 Task: Create a Trello board for planning a trip with lists for inspiration, trip ideas, cities, and places, and add relevant cards to each list.
Action: Mouse moved to (552, 14)
Screenshot: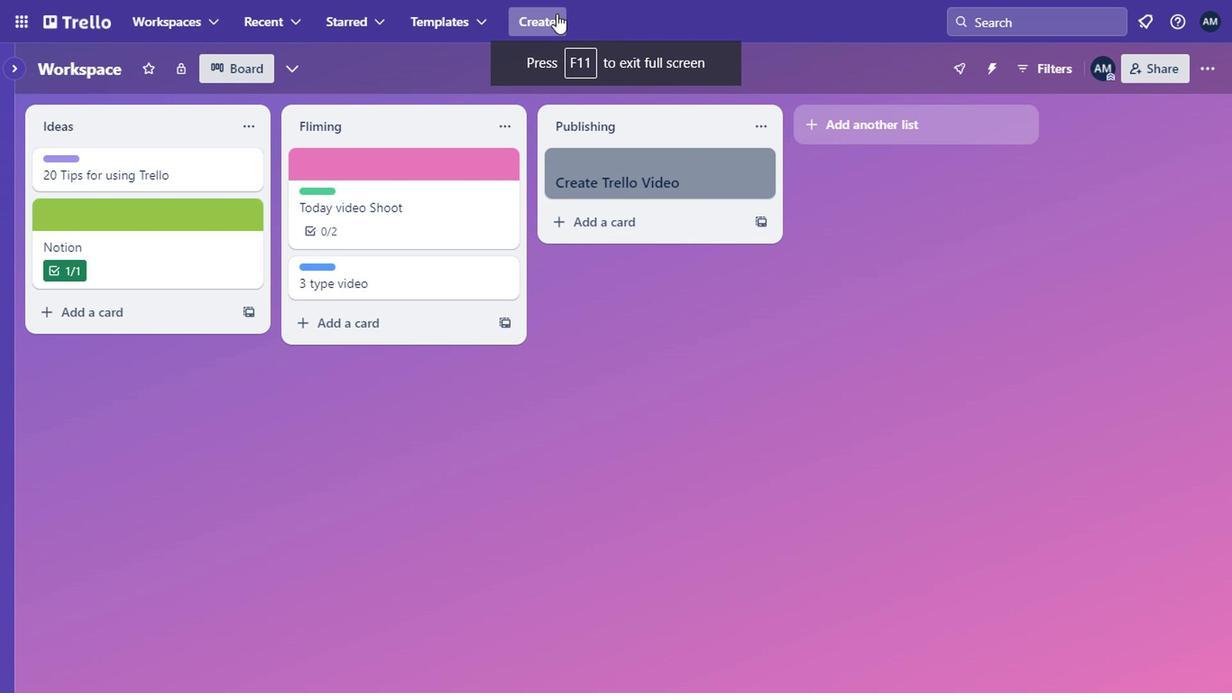 
Action: Mouse pressed left at (552, 14)
Screenshot: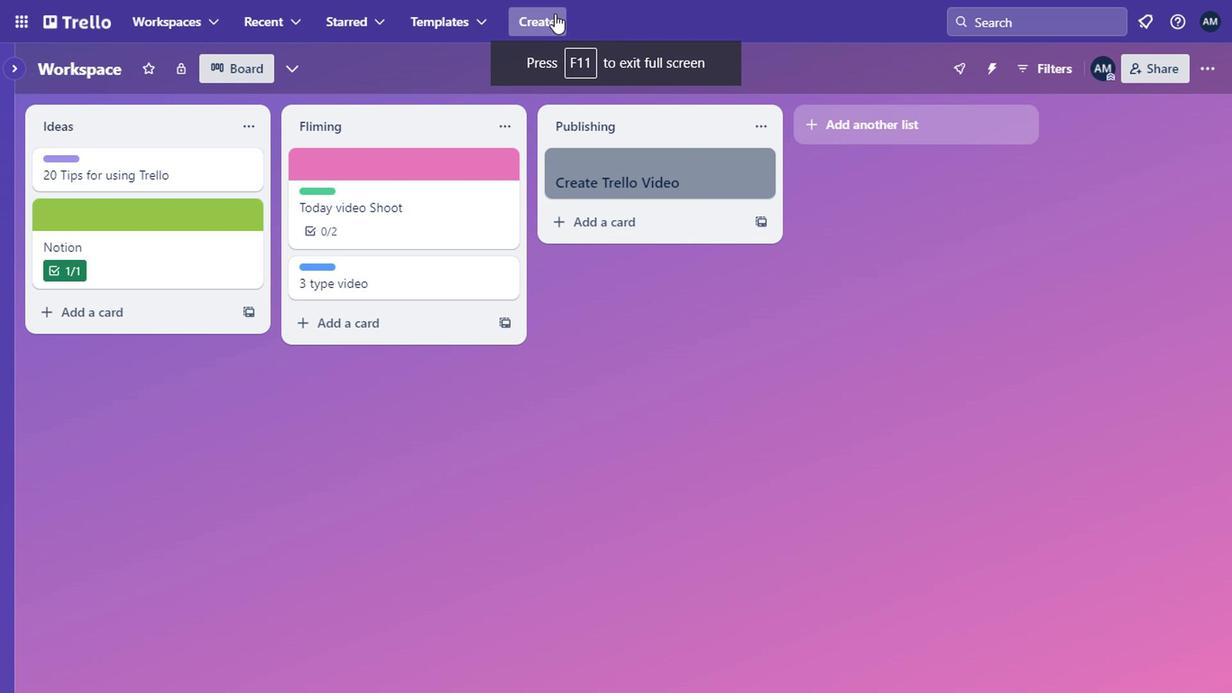 
Action: Mouse moved to (590, 87)
Screenshot: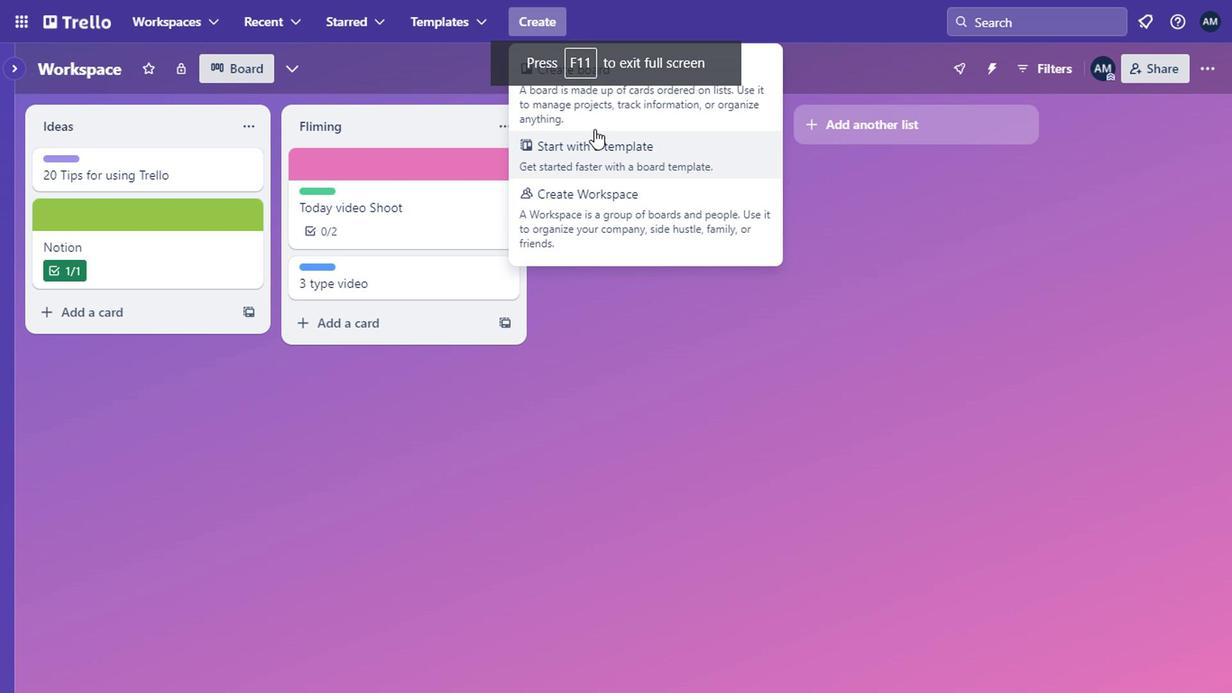 
Action: Mouse pressed left at (590, 87)
Screenshot: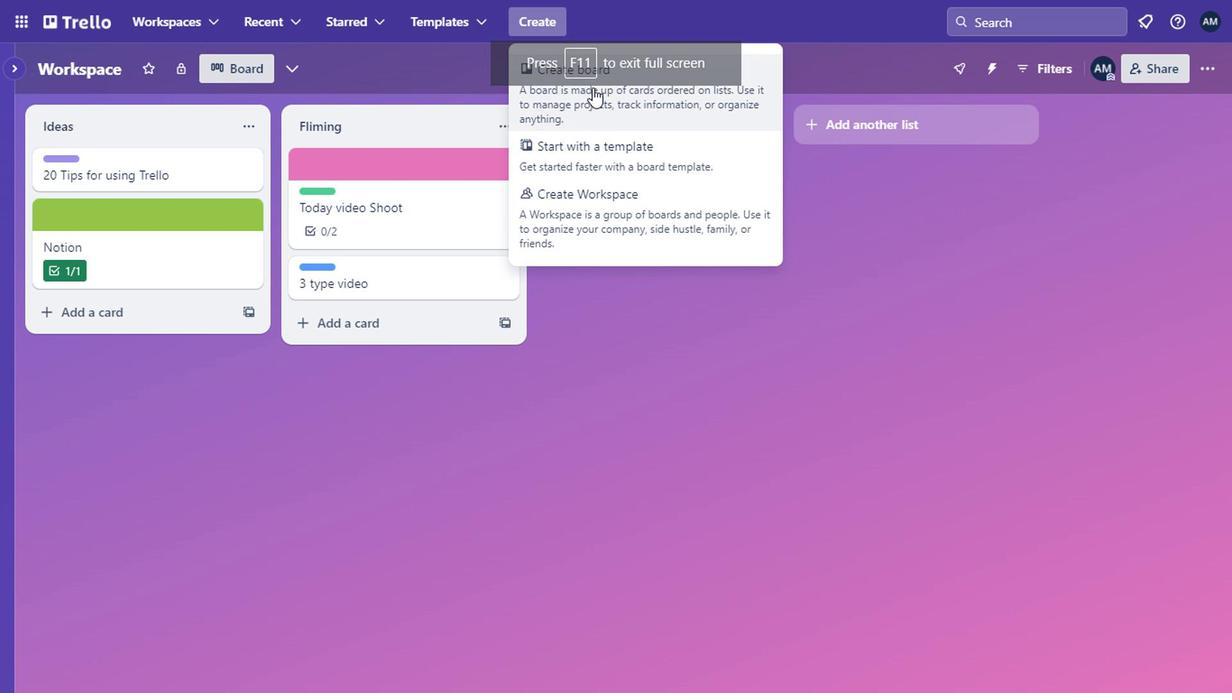 
Action: Mouse moved to (597, 339)
Screenshot: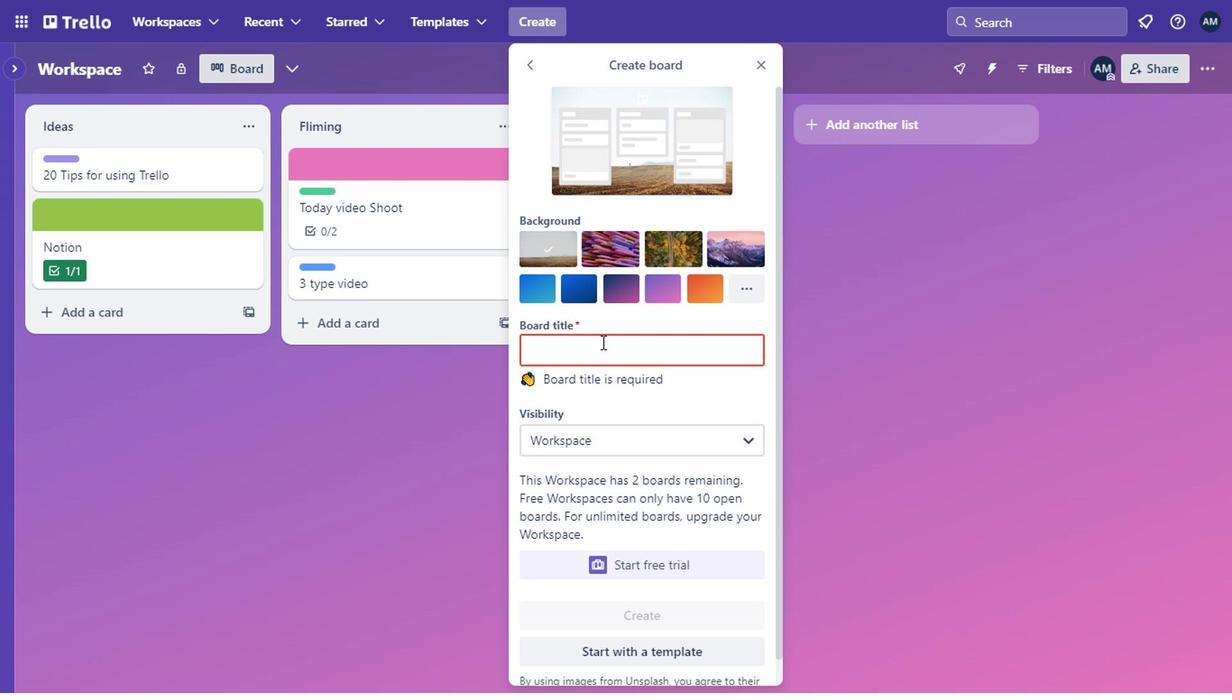 
Action: Key pressed trip<Key.space>december
Screenshot: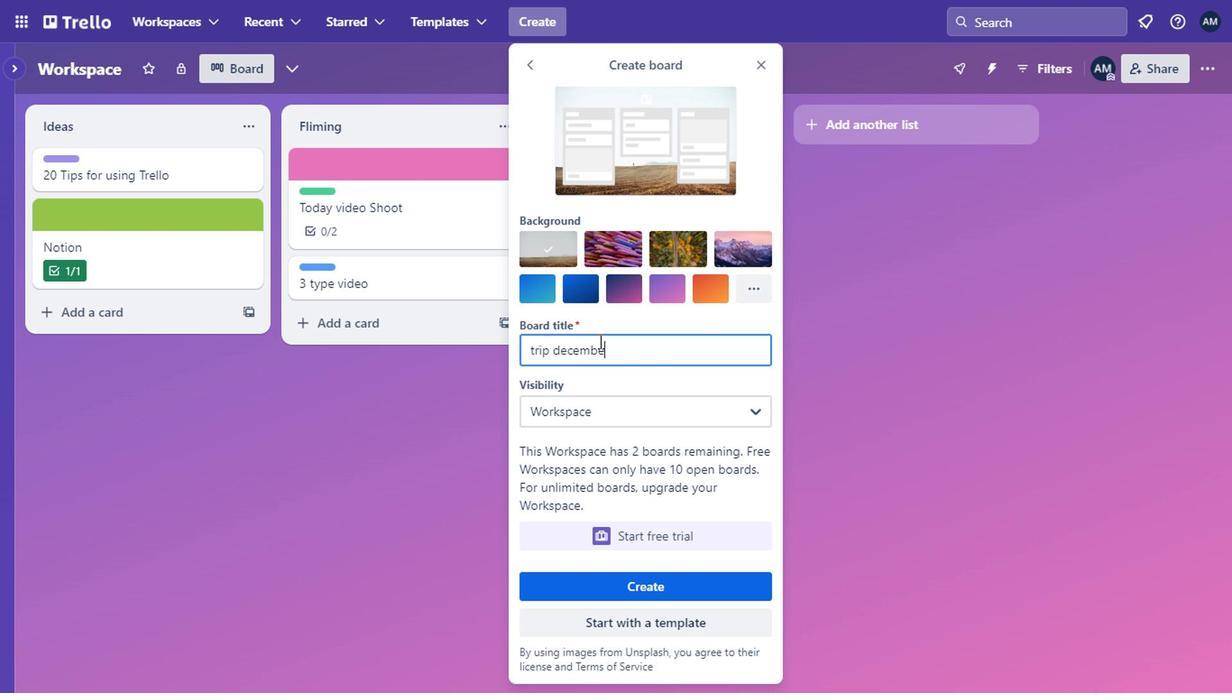 
Action: Mouse moved to (604, 579)
Screenshot: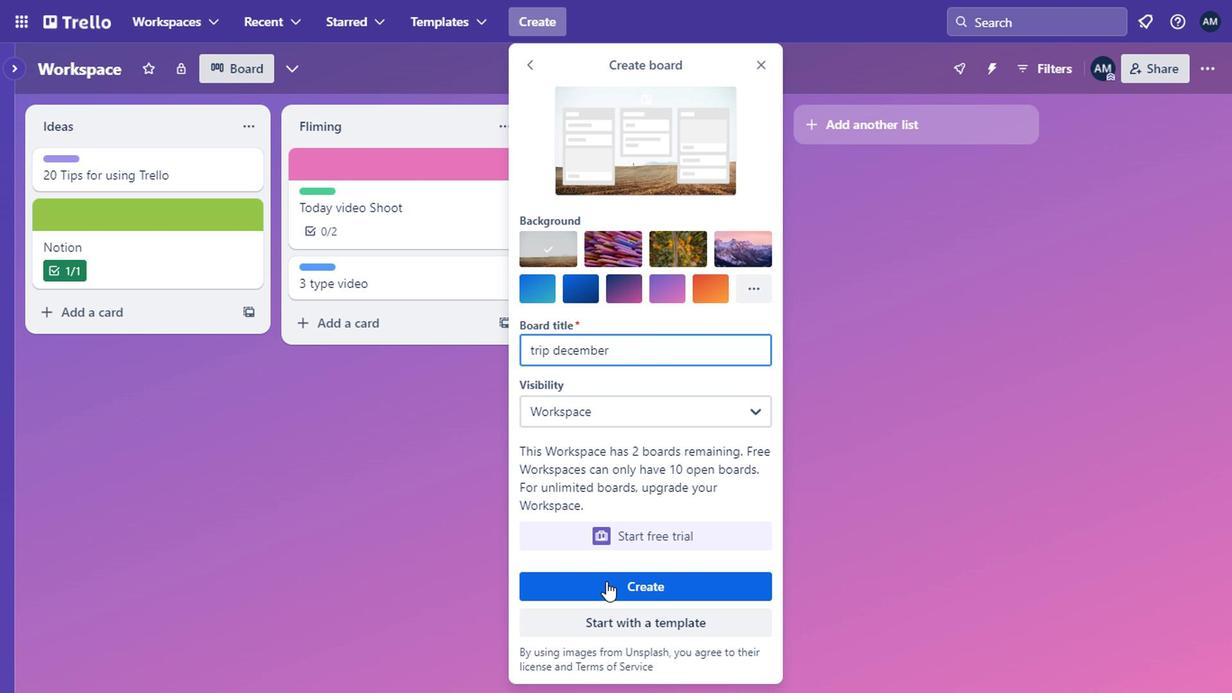 
Action: Mouse pressed left at (604, 579)
Screenshot: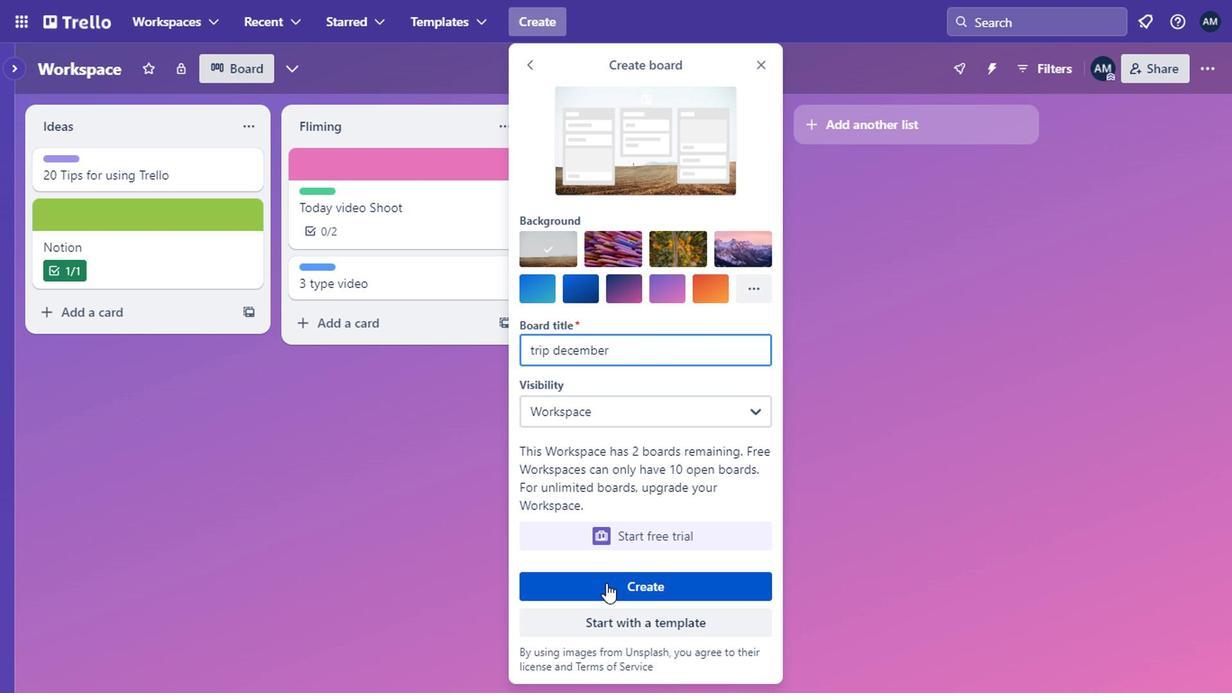 
Action: Mouse moved to (1198, 71)
Screenshot: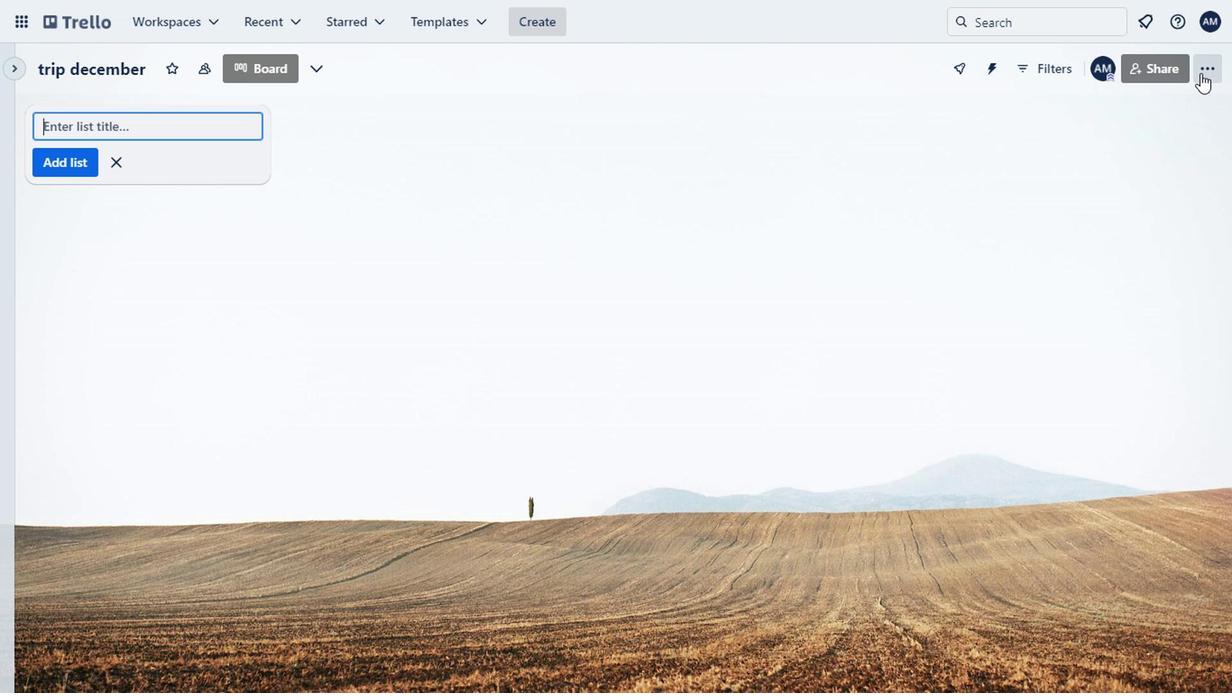 
Action: Mouse pressed left at (1198, 71)
Screenshot: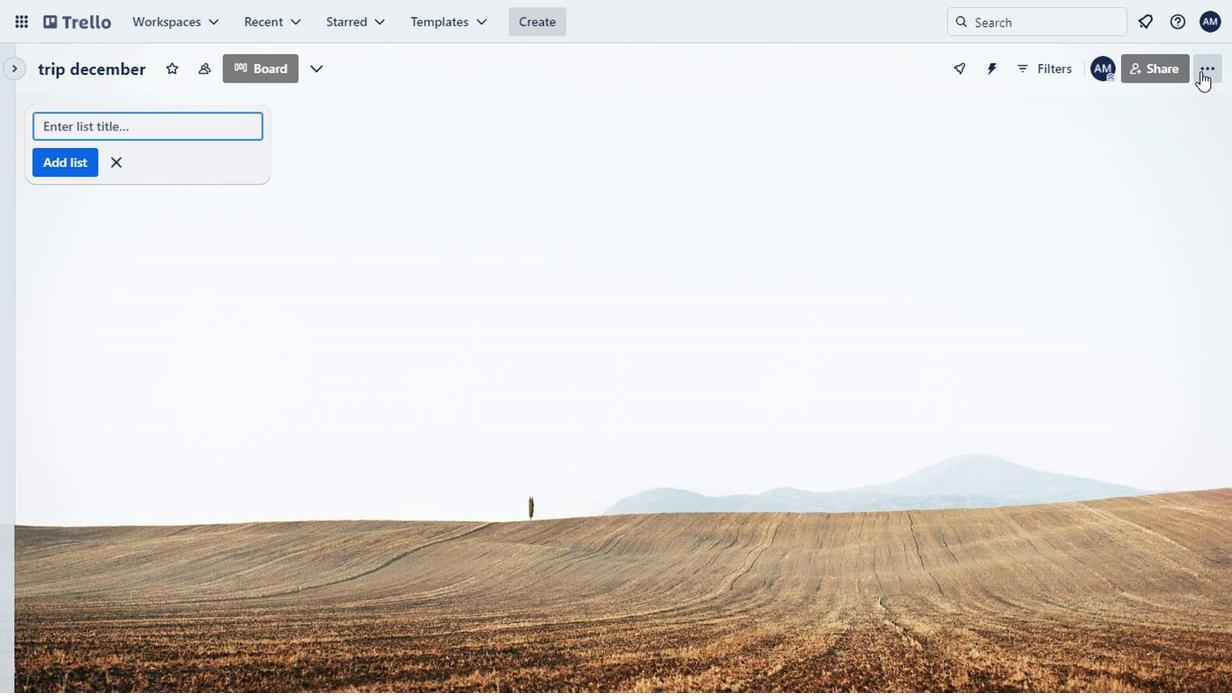 
Action: Mouse moved to (1049, 277)
Screenshot: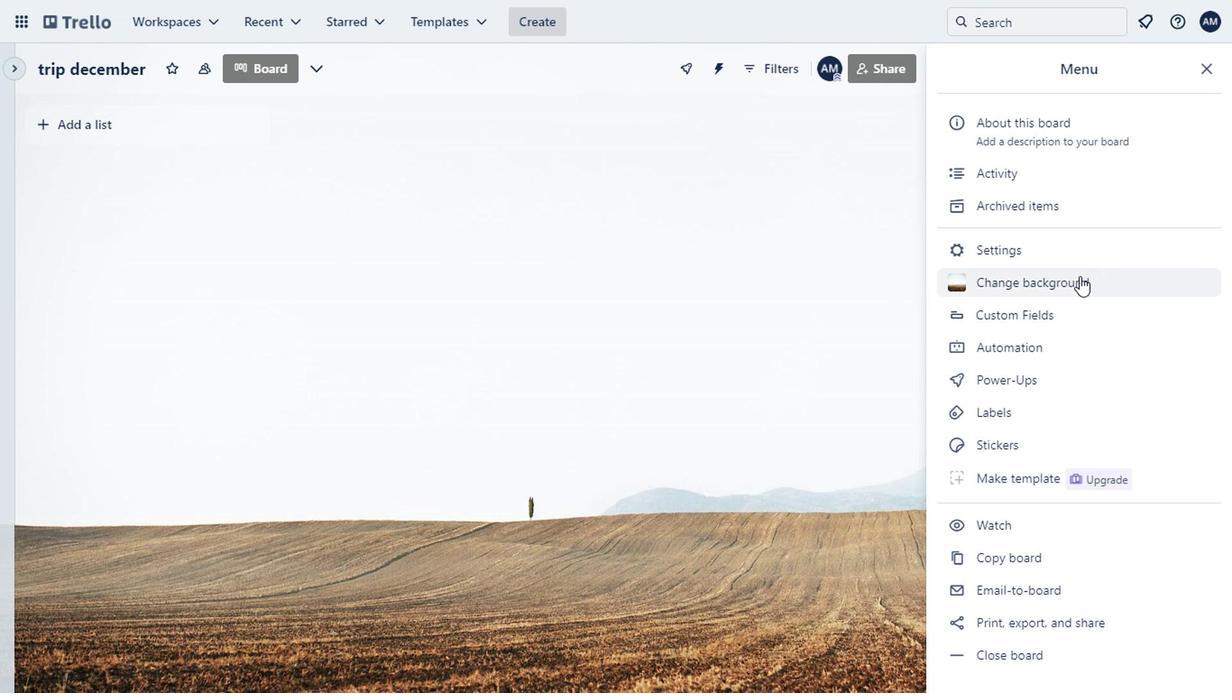 
Action: Mouse pressed left at (1049, 277)
Screenshot: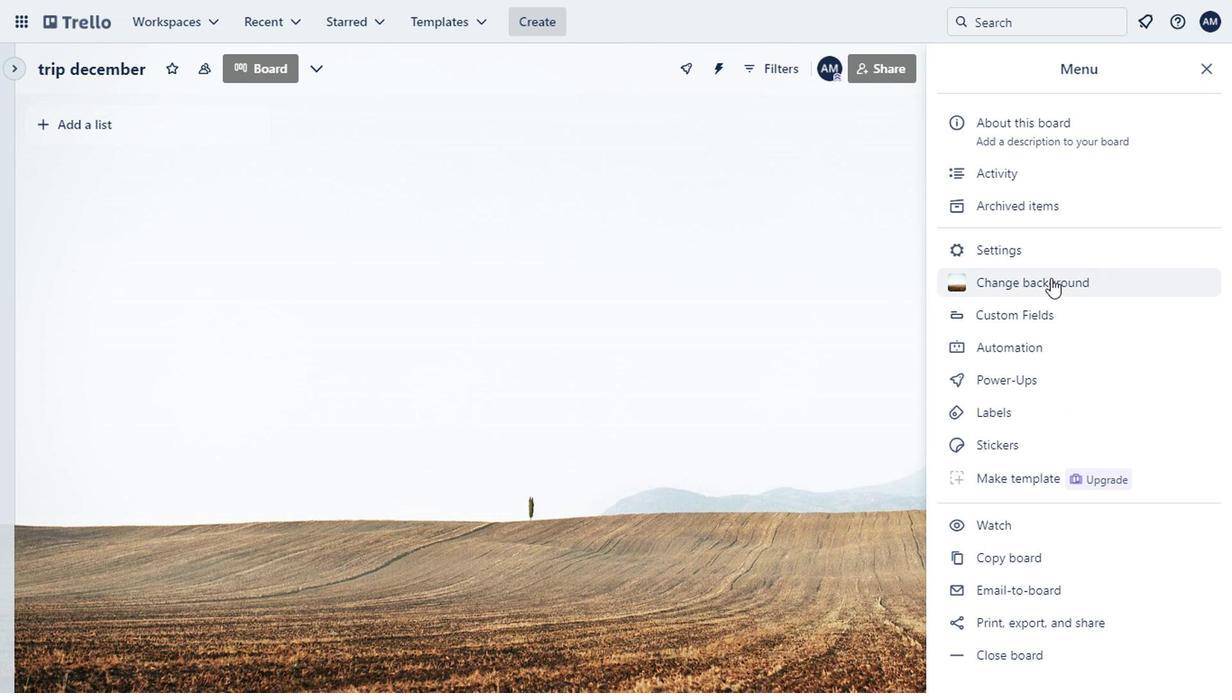 
Action: Mouse moved to (1042, 171)
Screenshot: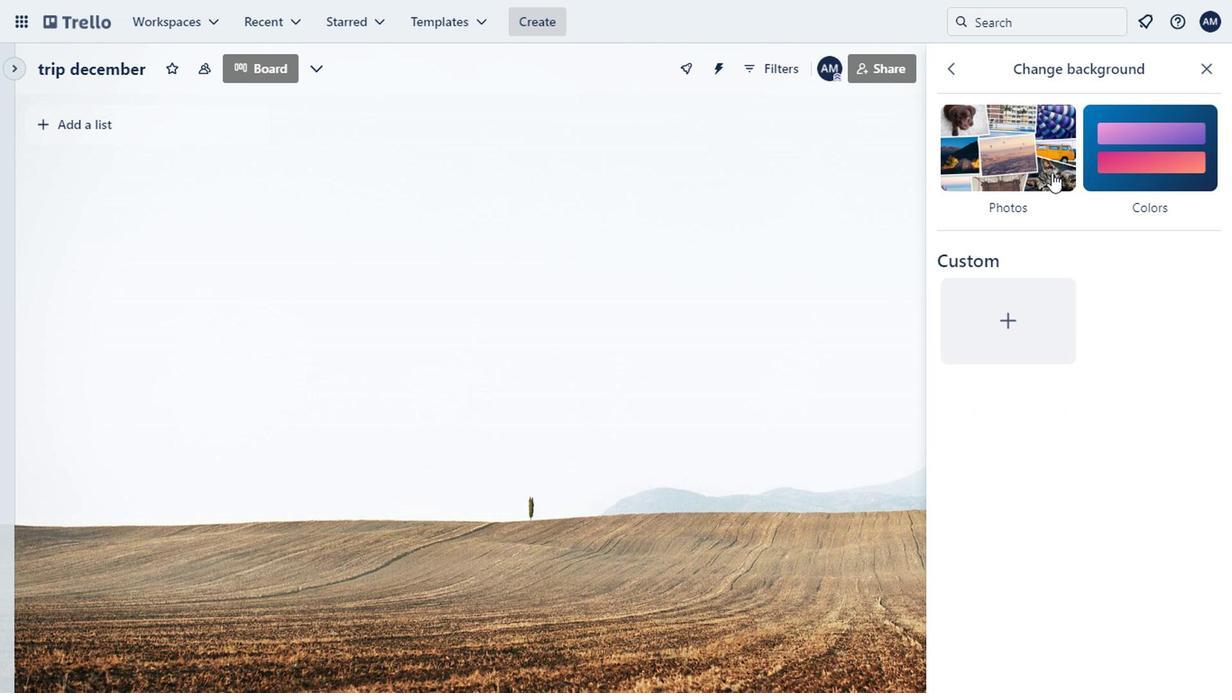 
Action: Mouse pressed left at (1042, 171)
Screenshot: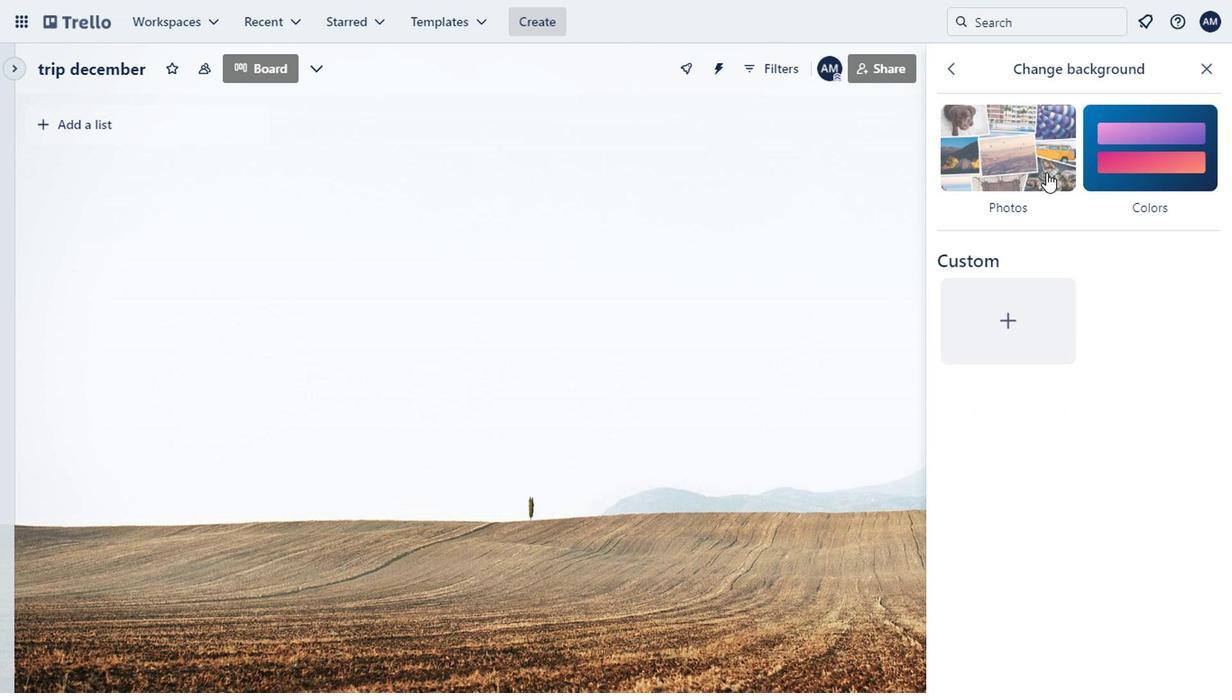 
Action: Mouse moved to (1081, 450)
Screenshot: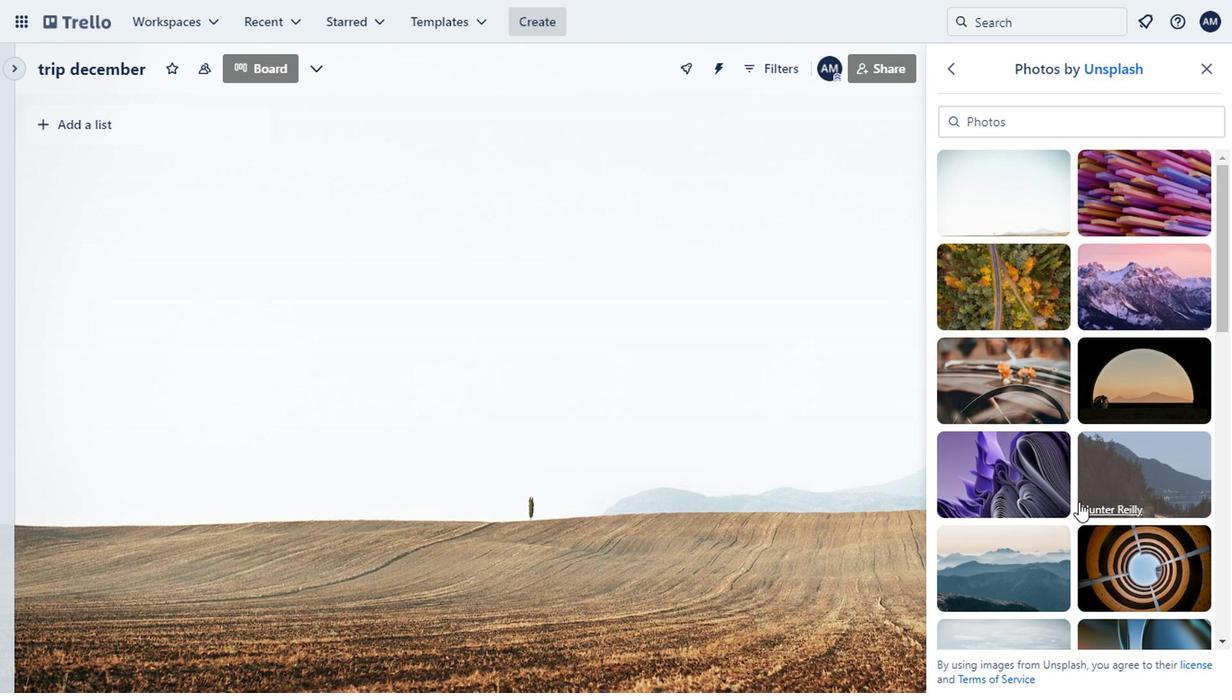 
Action: Mouse scrolled (1081, 450) with delta (0, 0)
Screenshot: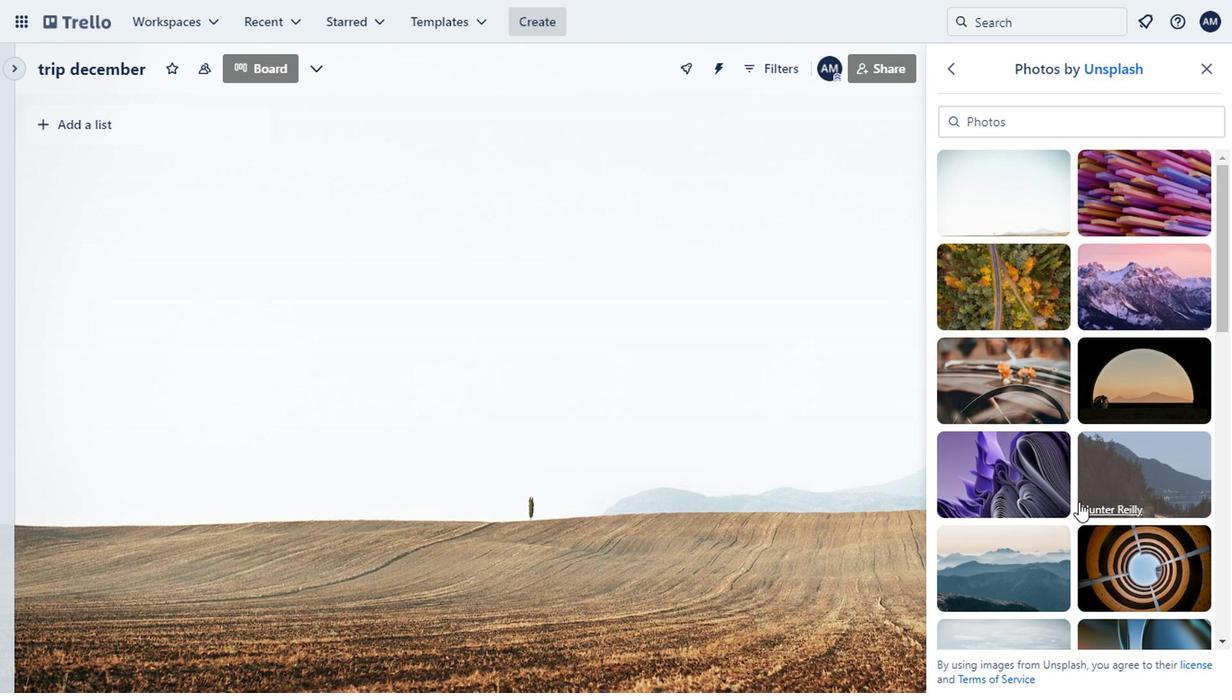
Action: Mouse moved to (1072, 427)
Screenshot: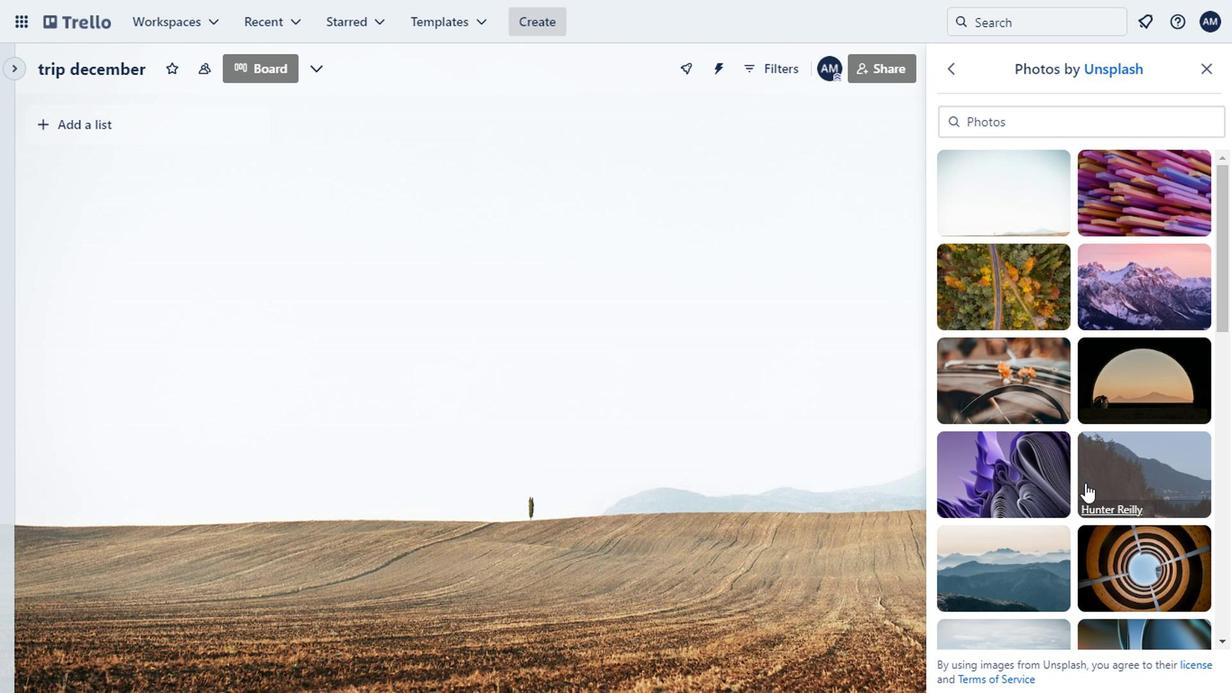 
Action: Mouse scrolled (1072, 427) with delta (0, 0)
Screenshot: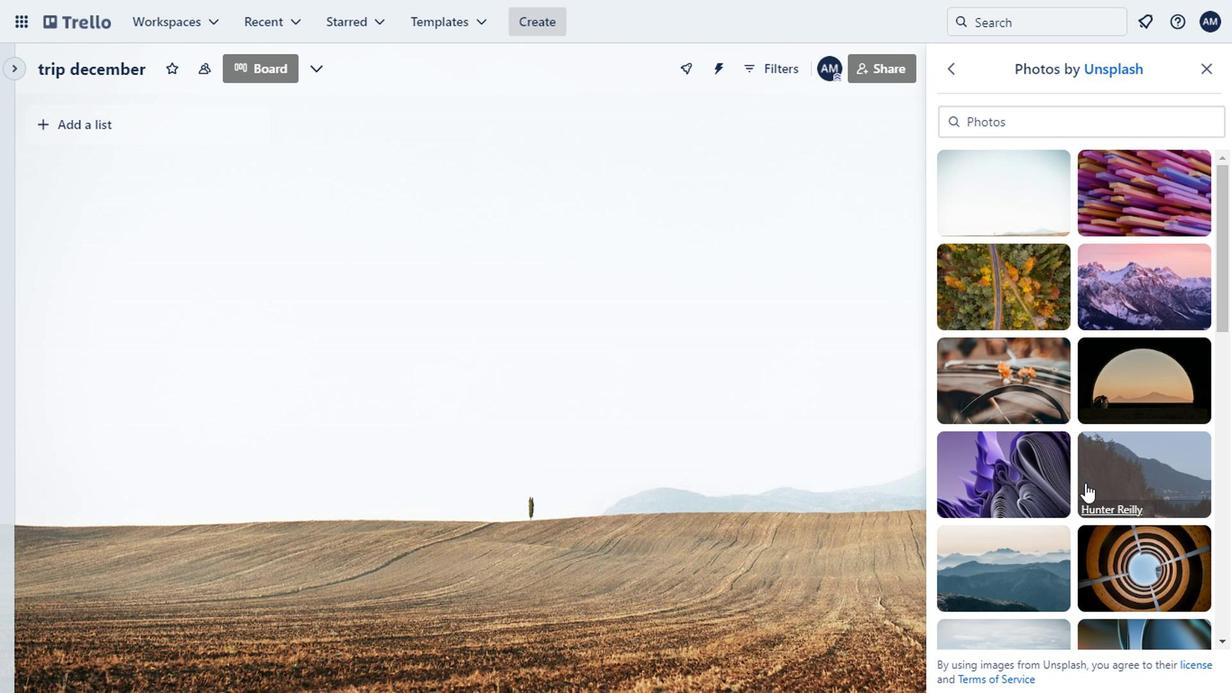 
Action: Mouse moved to (1040, 387)
Screenshot: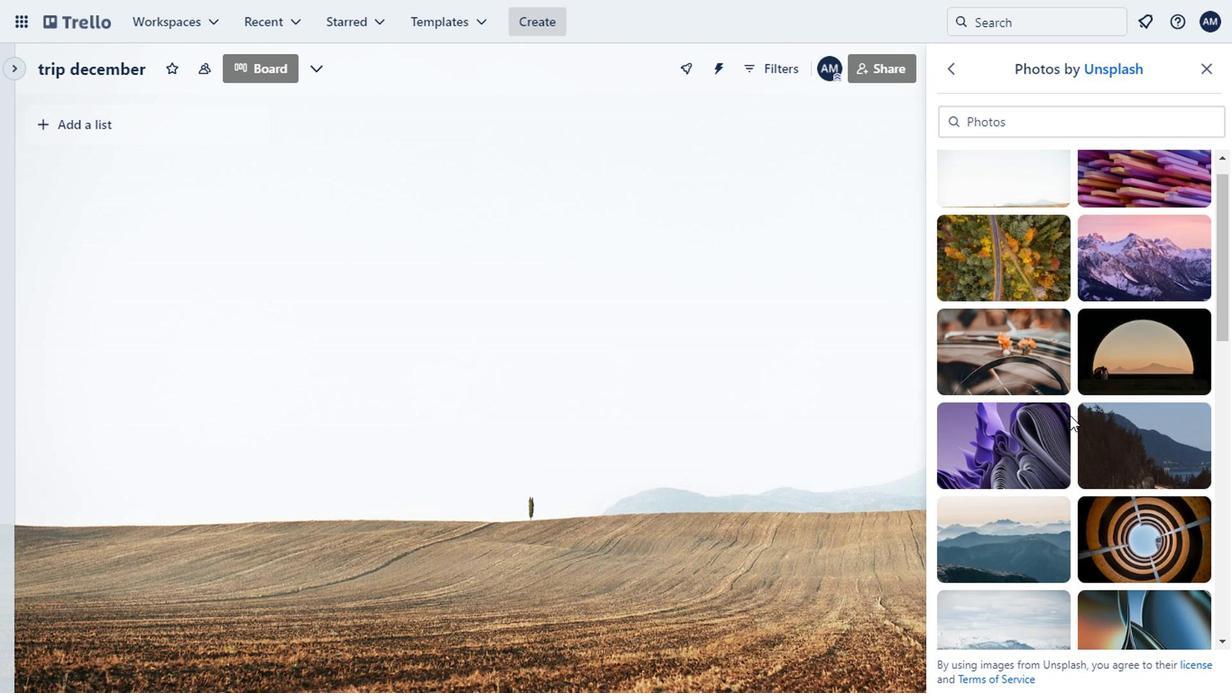 
Action: Mouse scrolled (1040, 386) with delta (0, 0)
Screenshot: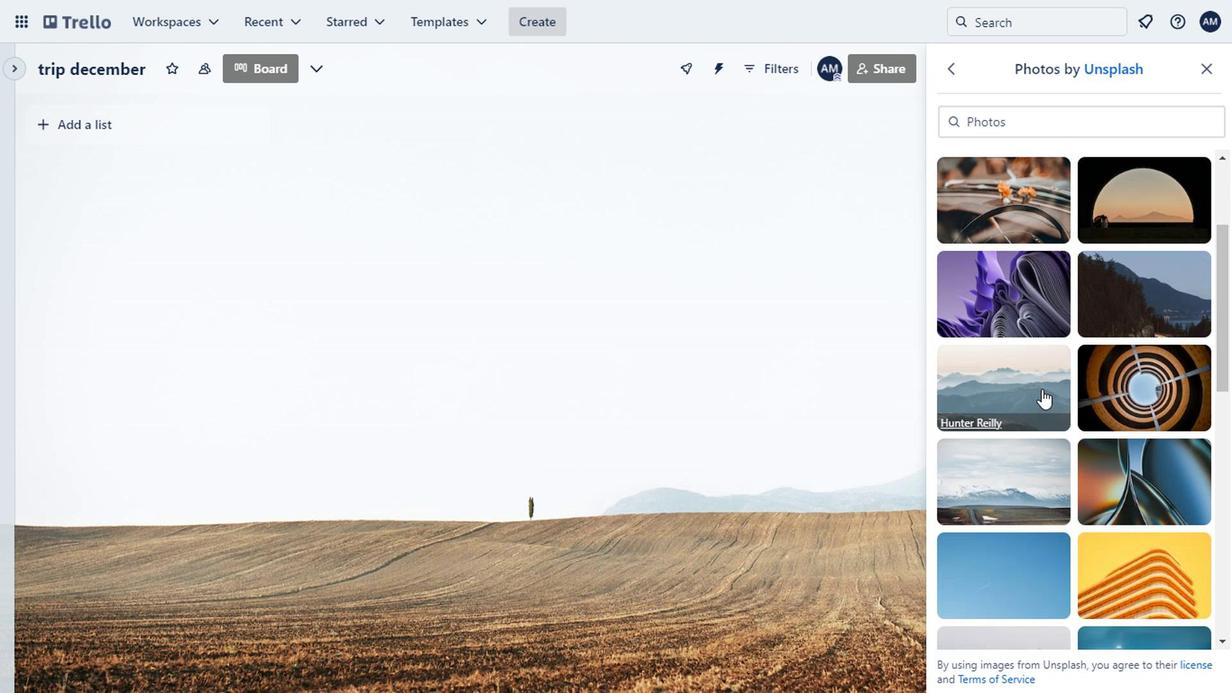 
Action: Mouse scrolled (1040, 386) with delta (0, 0)
Screenshot: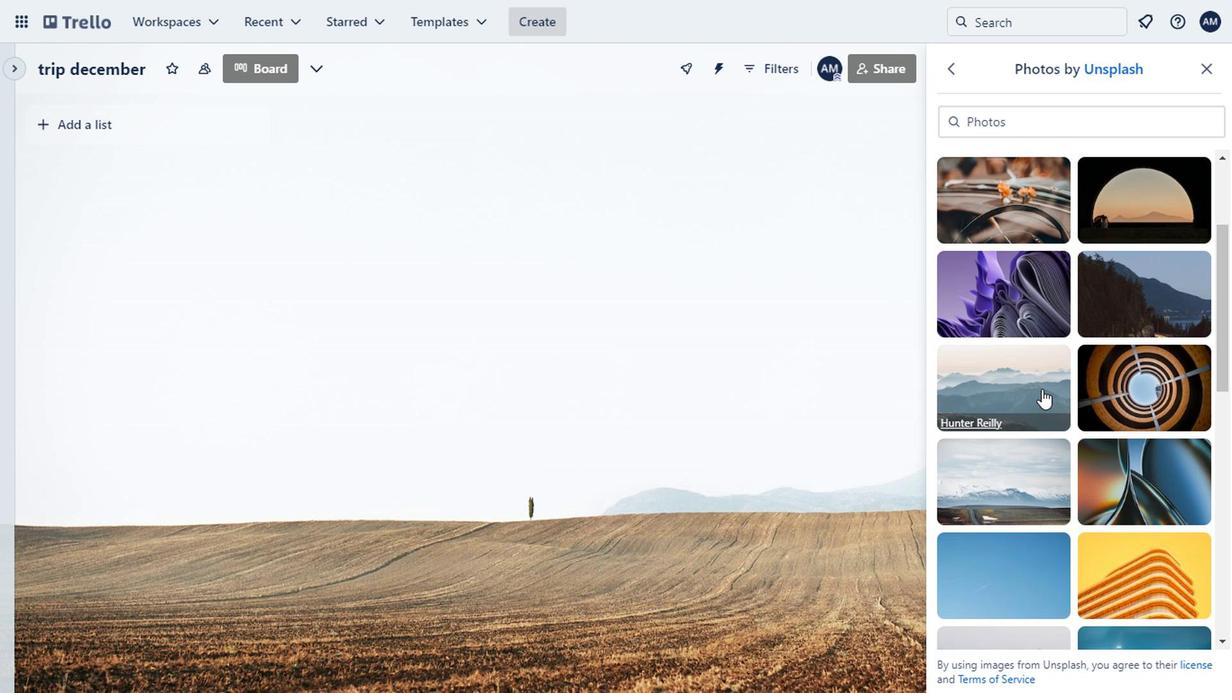 
Action: Mouse scrolled (1040, 386) with delta (0, 0)
Screenshot: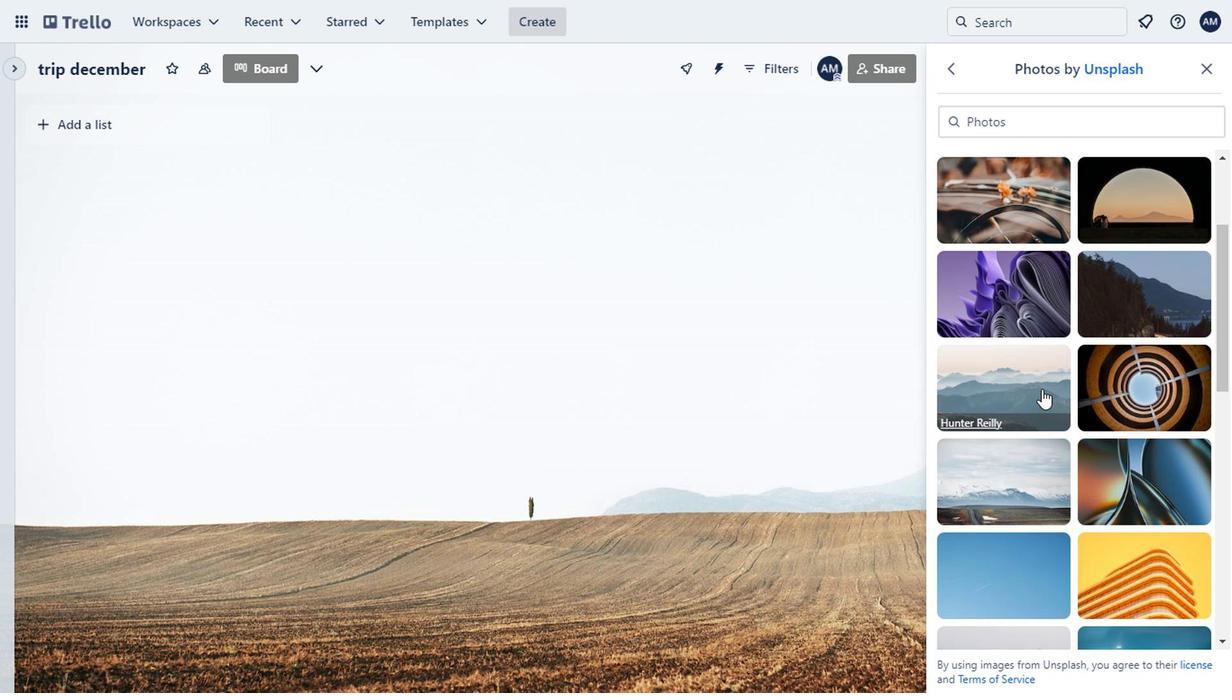
Action: Mouse scrolled (1040, 386) with delta (0, 0)
Screenshot: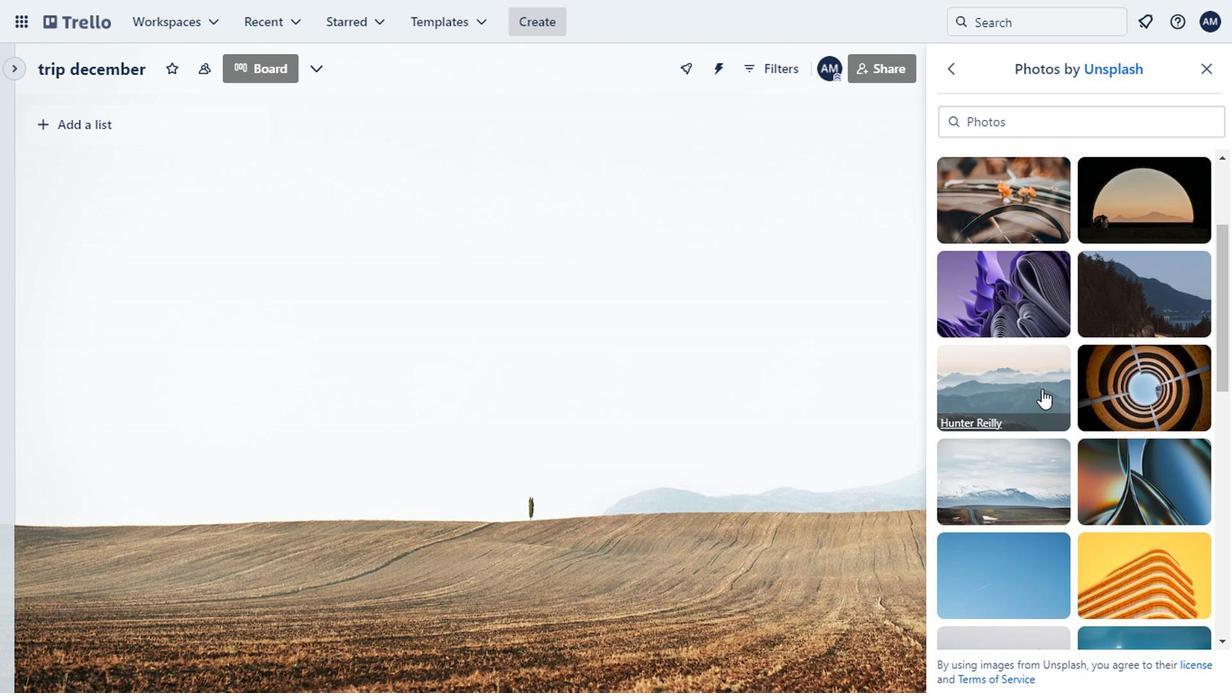 
Action: Mouse moved to (1056, 280)
Screenshot: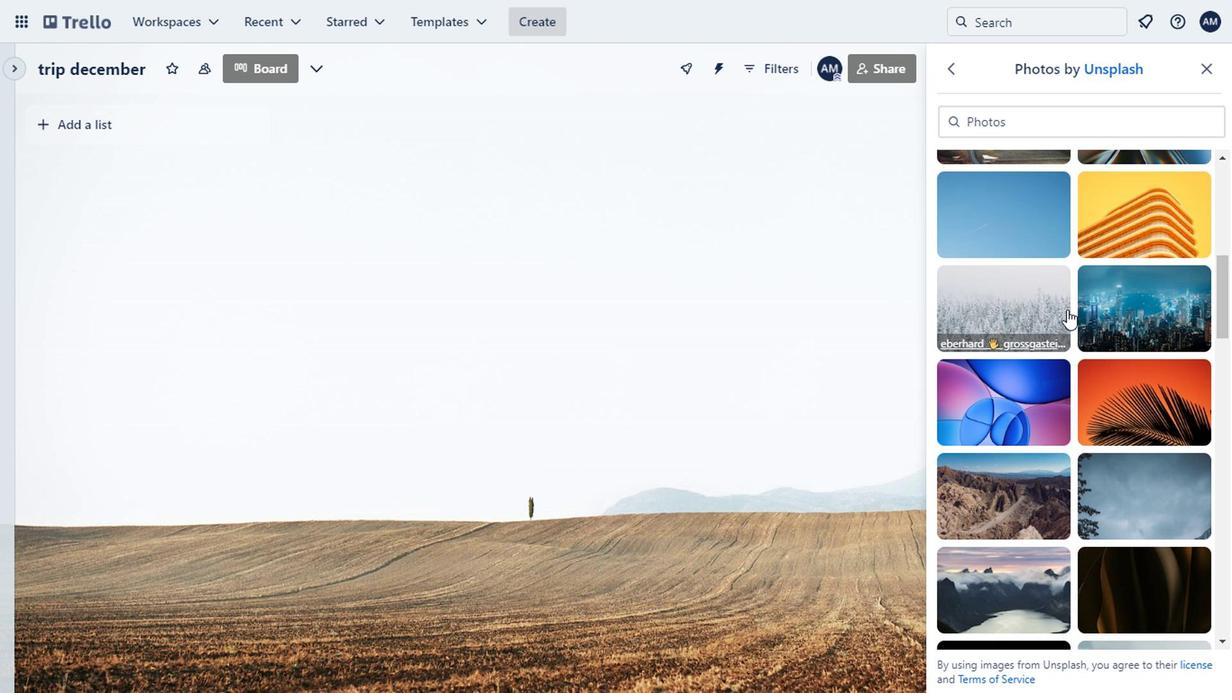 
Action: Mouse scrolled (1056, 281) with delta (0, 1)
Screenshot: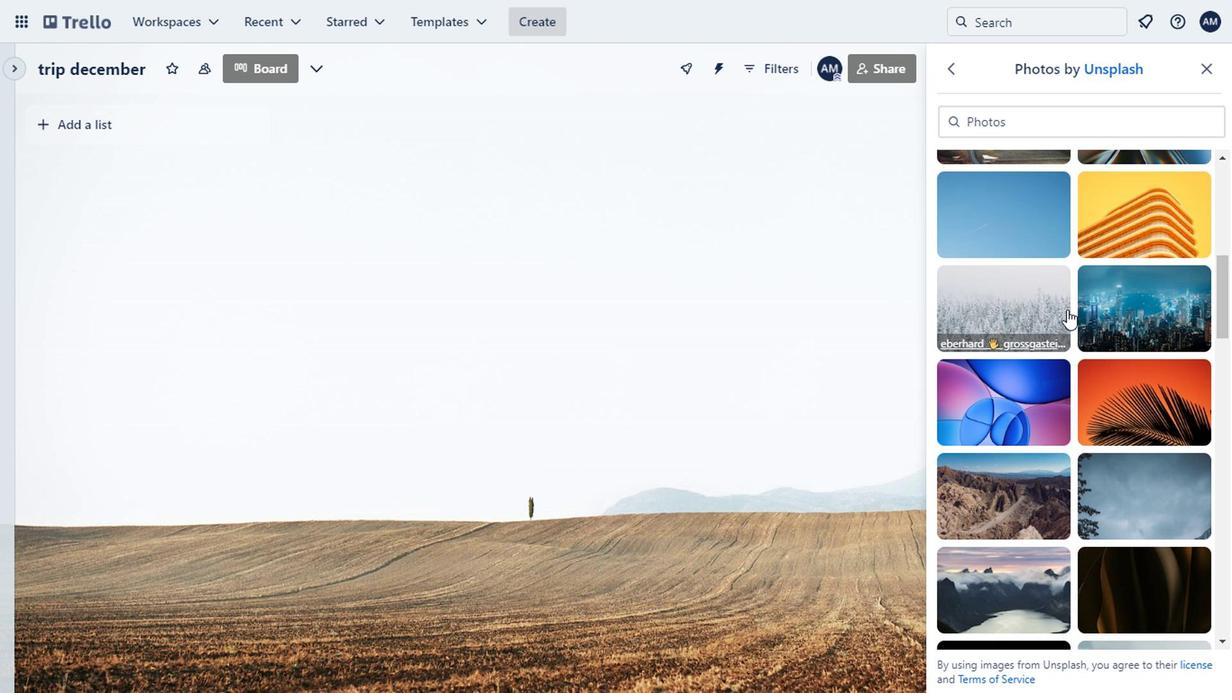 
Action: Mouse moved to (1056, 277)
Screenshot: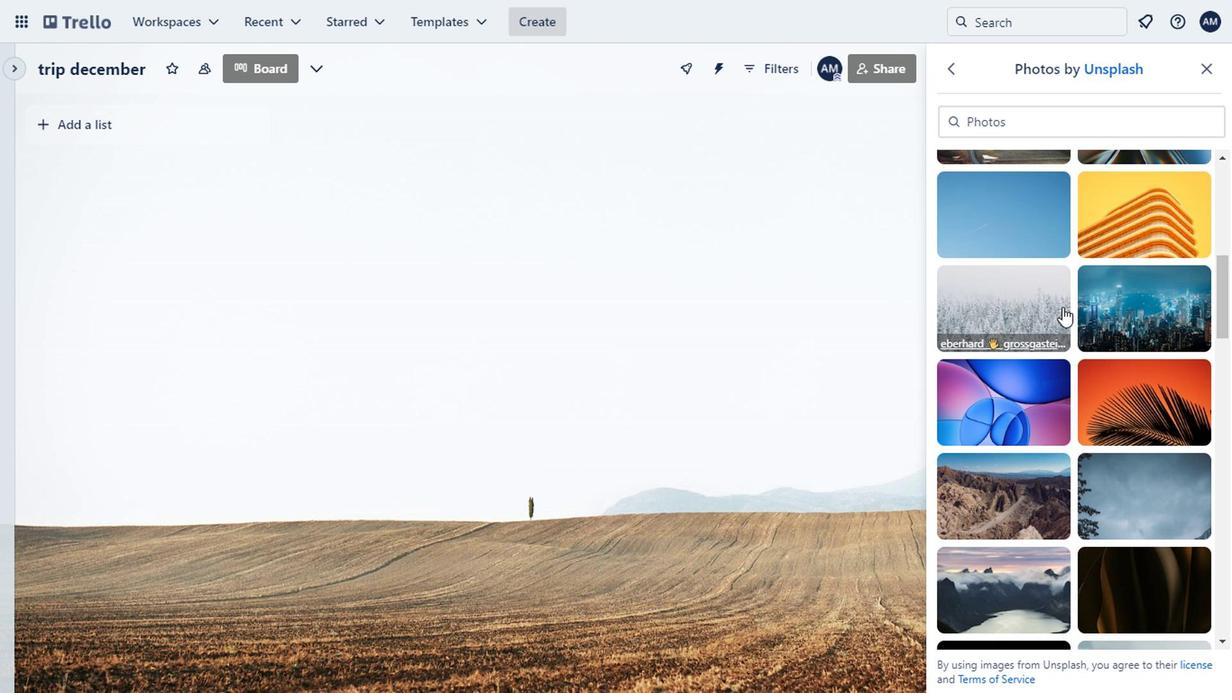 
Action: Mouse scrolled (1056, 278) with delta (0, 0)
Screenshot: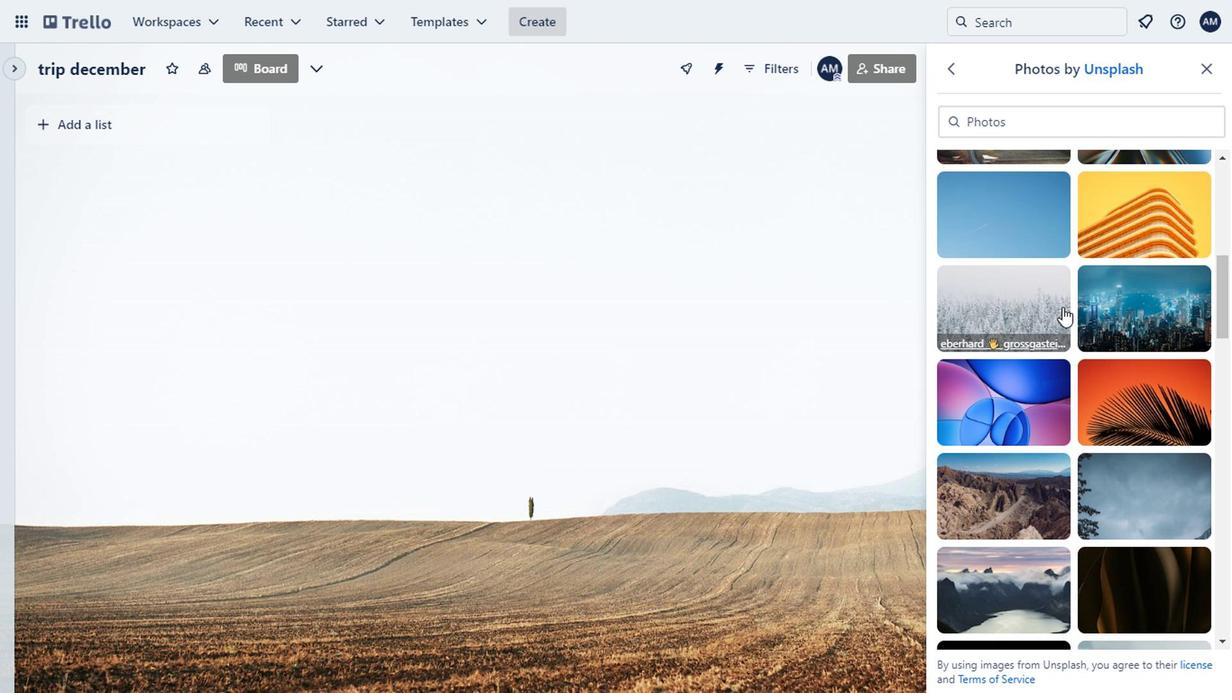 
Action: Mouse scrolled (1056, 278) with delta (0, 0)
Screenshot: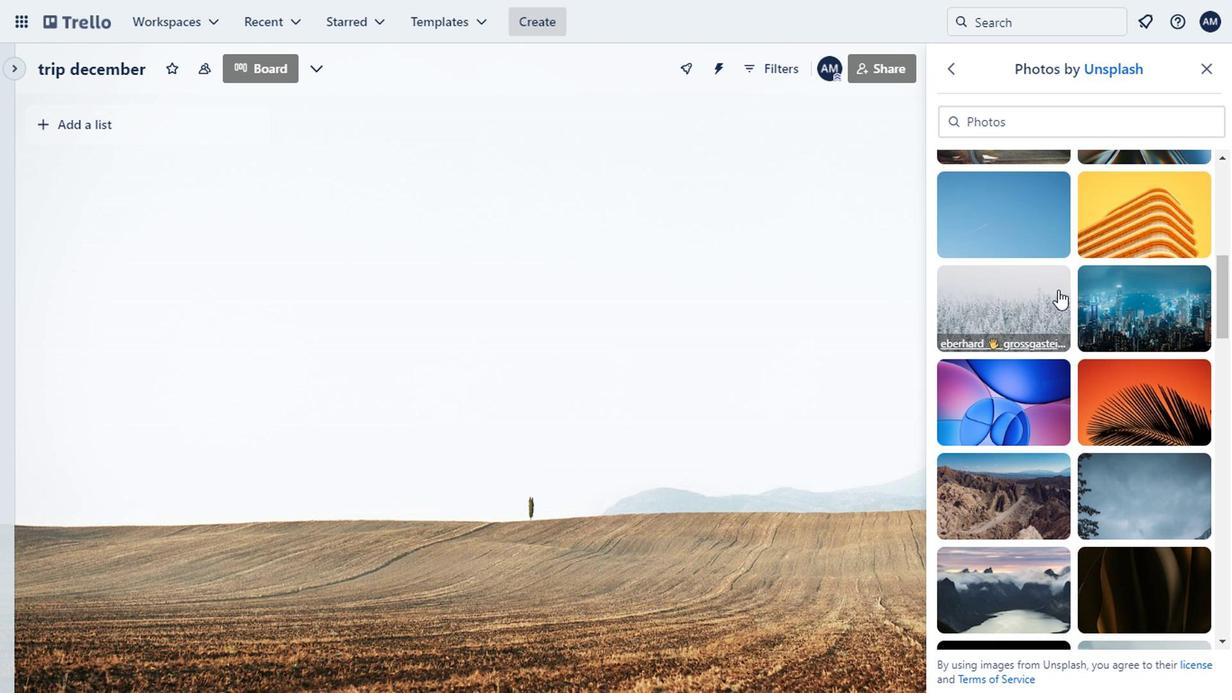 
Action: Mouse moved to (1060, 121)
Screenshot: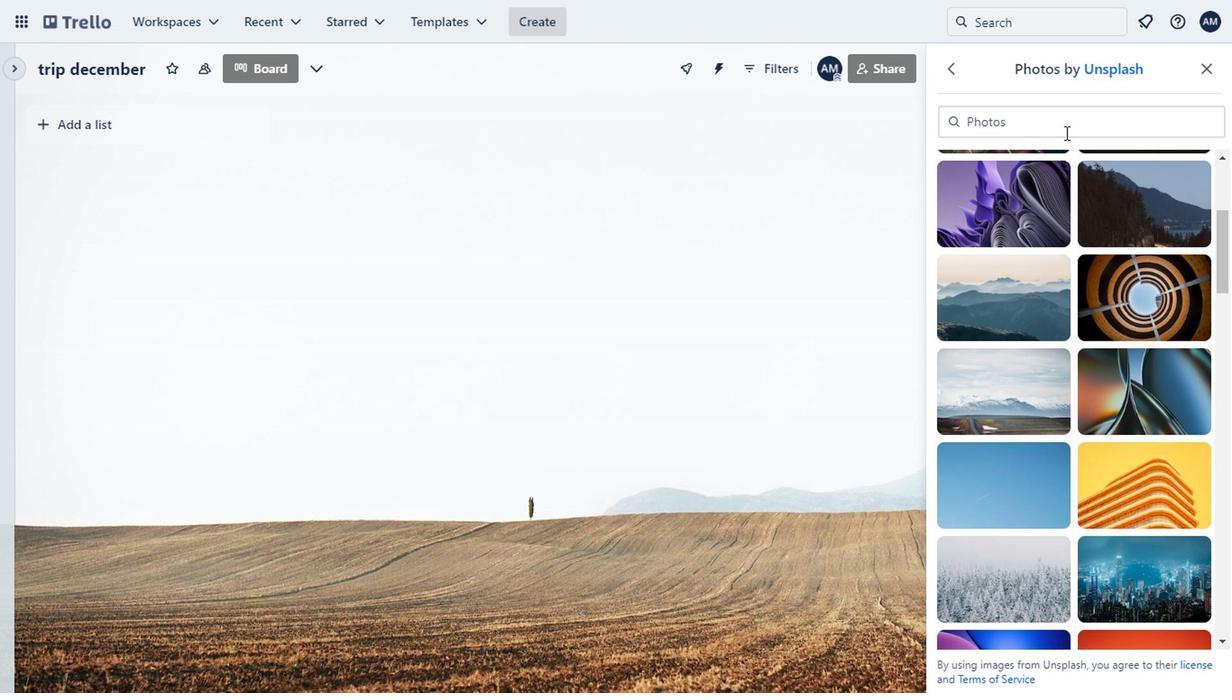
Action: Mouse pressed left at (1060, 121)
Screenshot: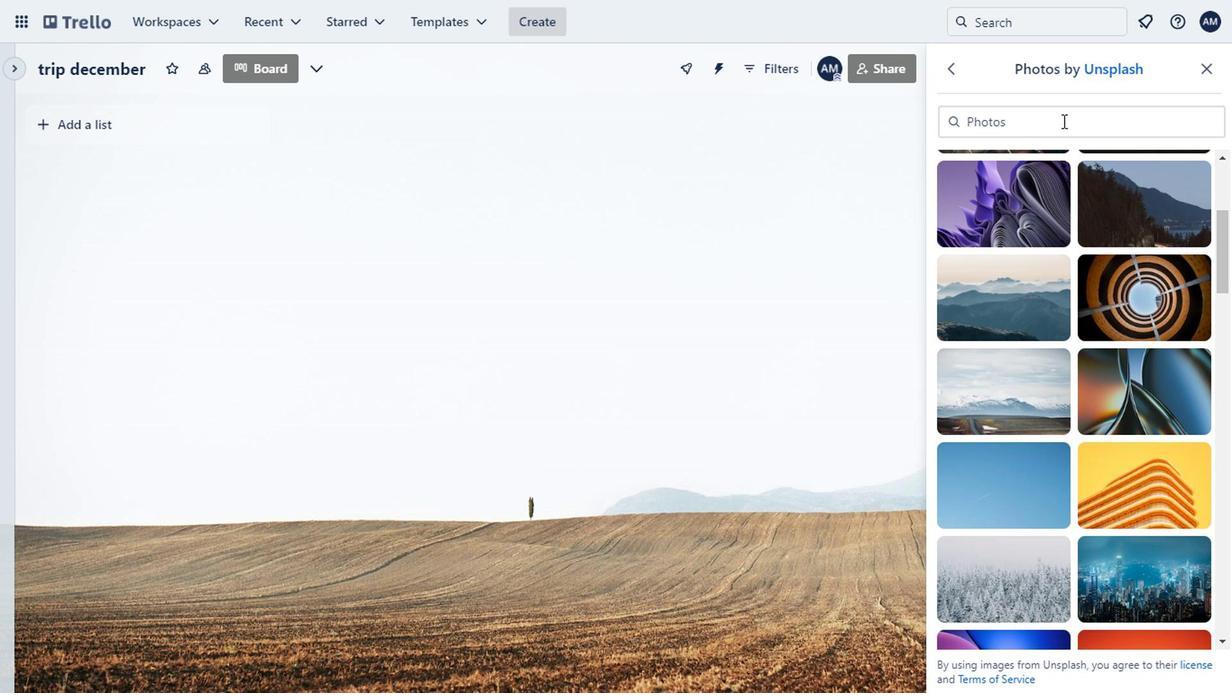 
Action: Mouse moved to (1054, 122)
Screenshot: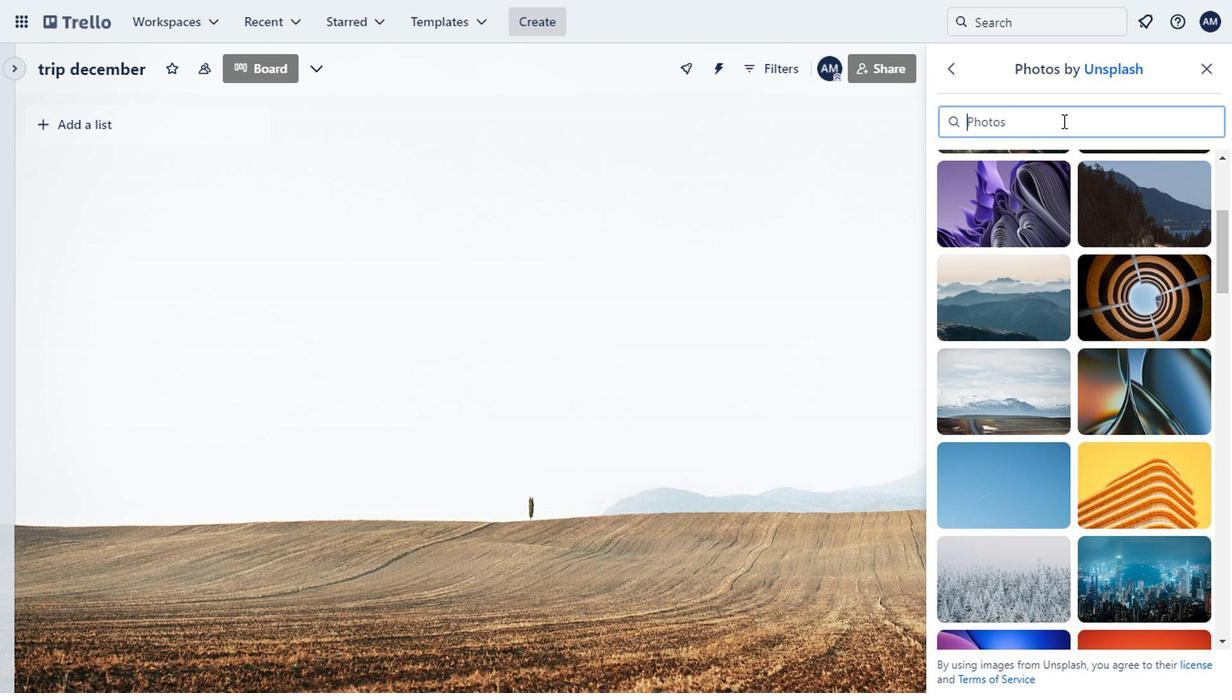 
Action: Key pressed ver
Screenshot: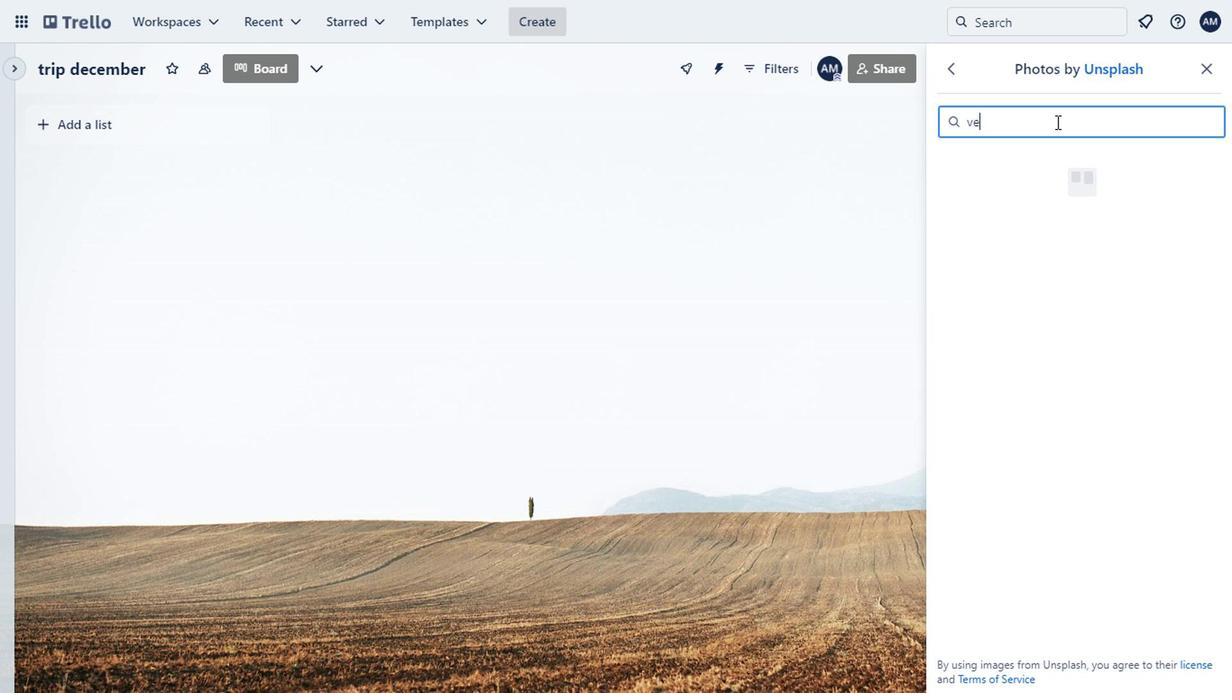 
Action: Mouse moved to (1022, 266)
Screenshot: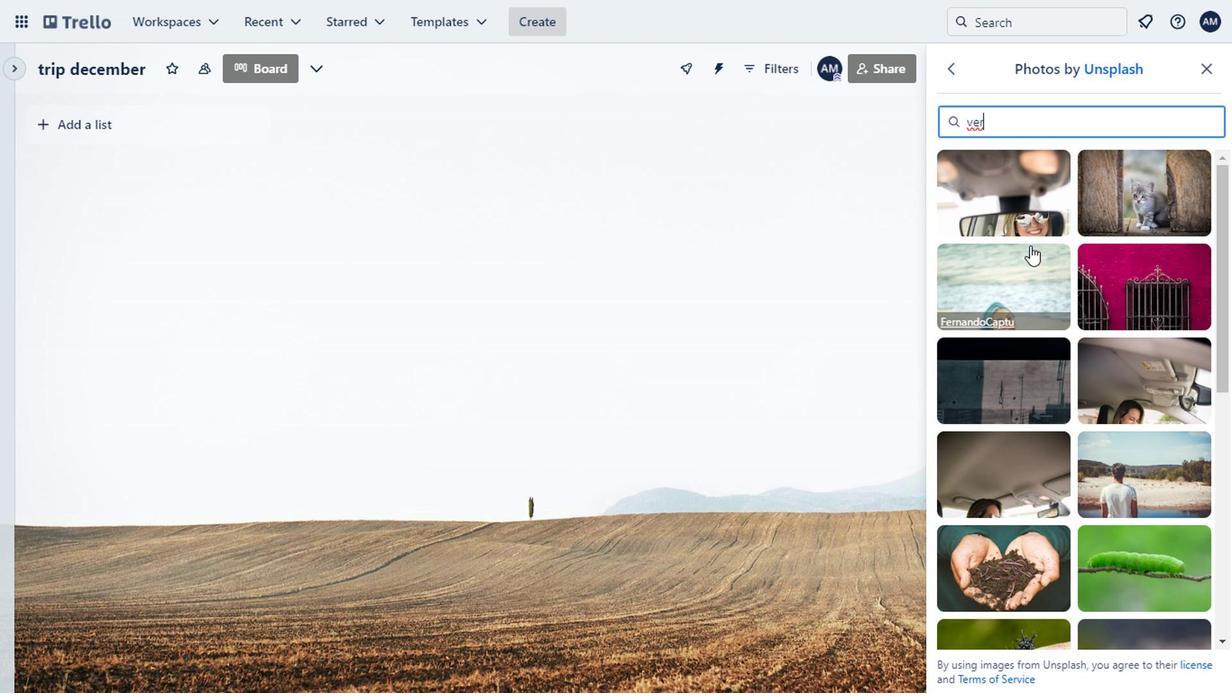 
Action: Mouse pressed left at (1022, 266)
Screenshot: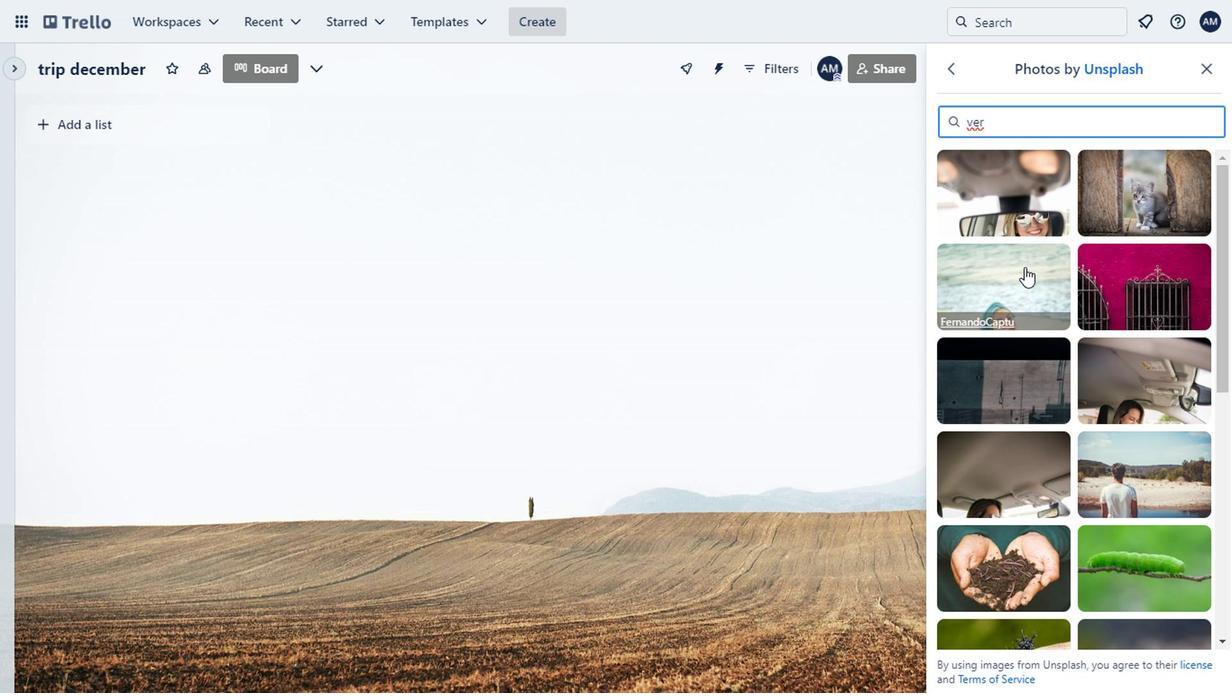
Action: Mouse moved to (741, 355)
Screenshot: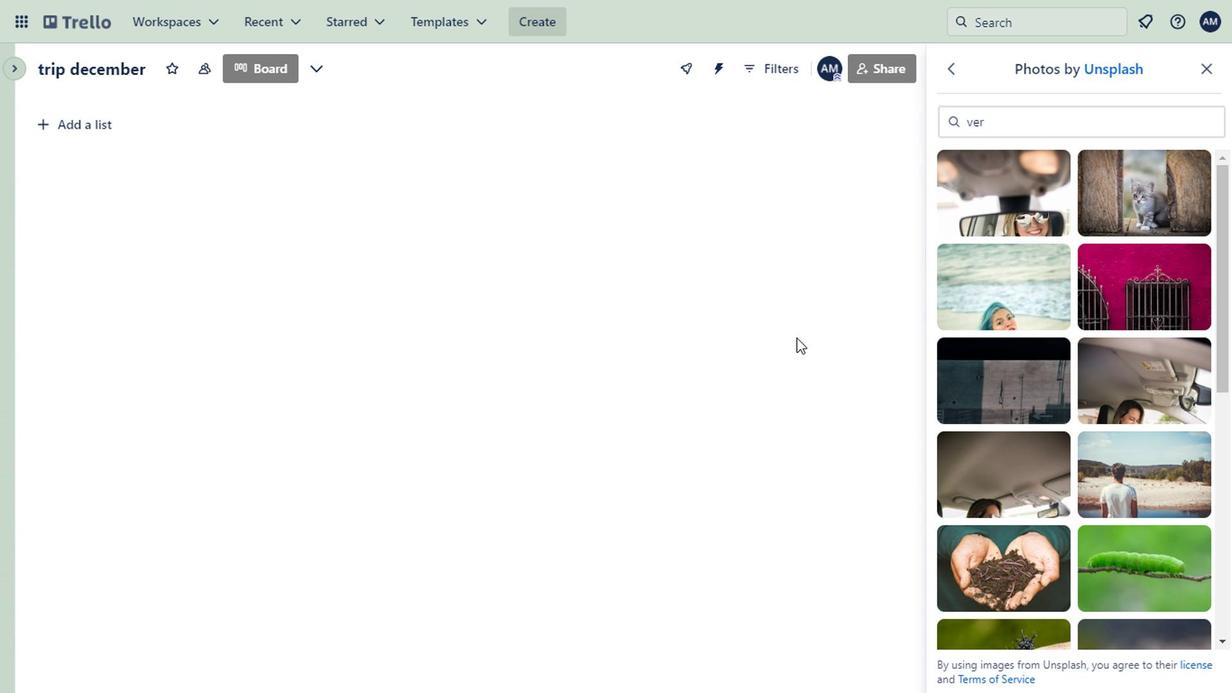 
Action: Mouse pressed left at (741, 355)
Screenshot: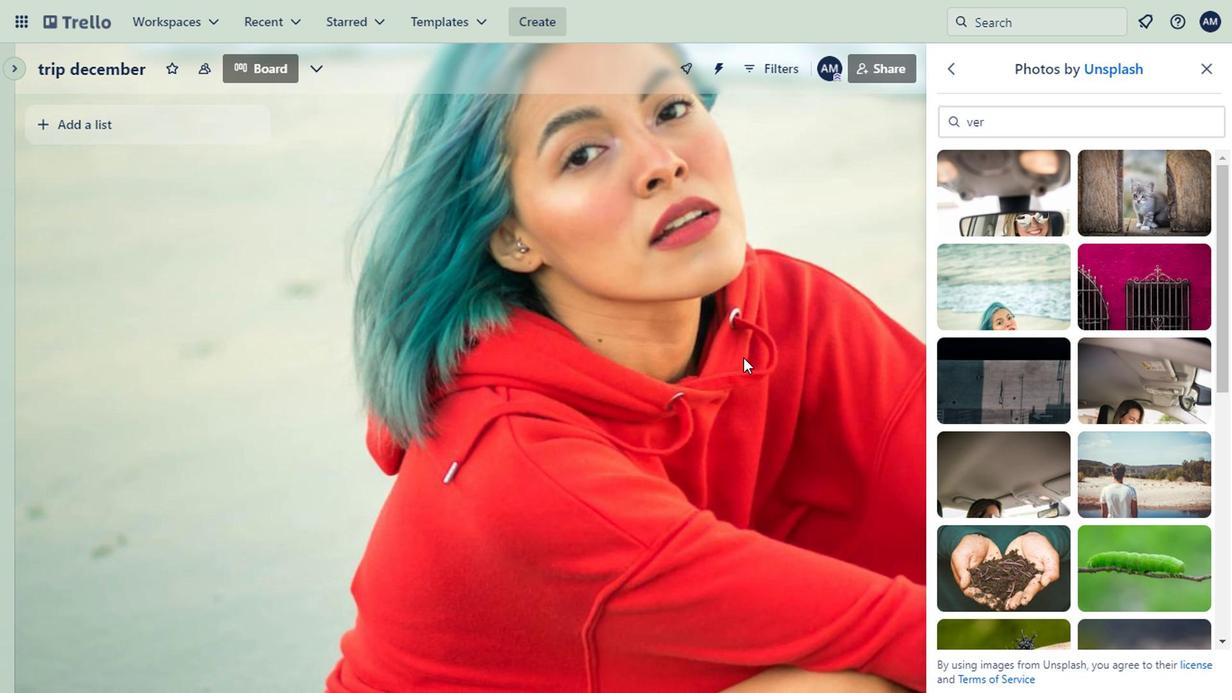 
Action: Mouse moved to (1199, 69)
Screenshot: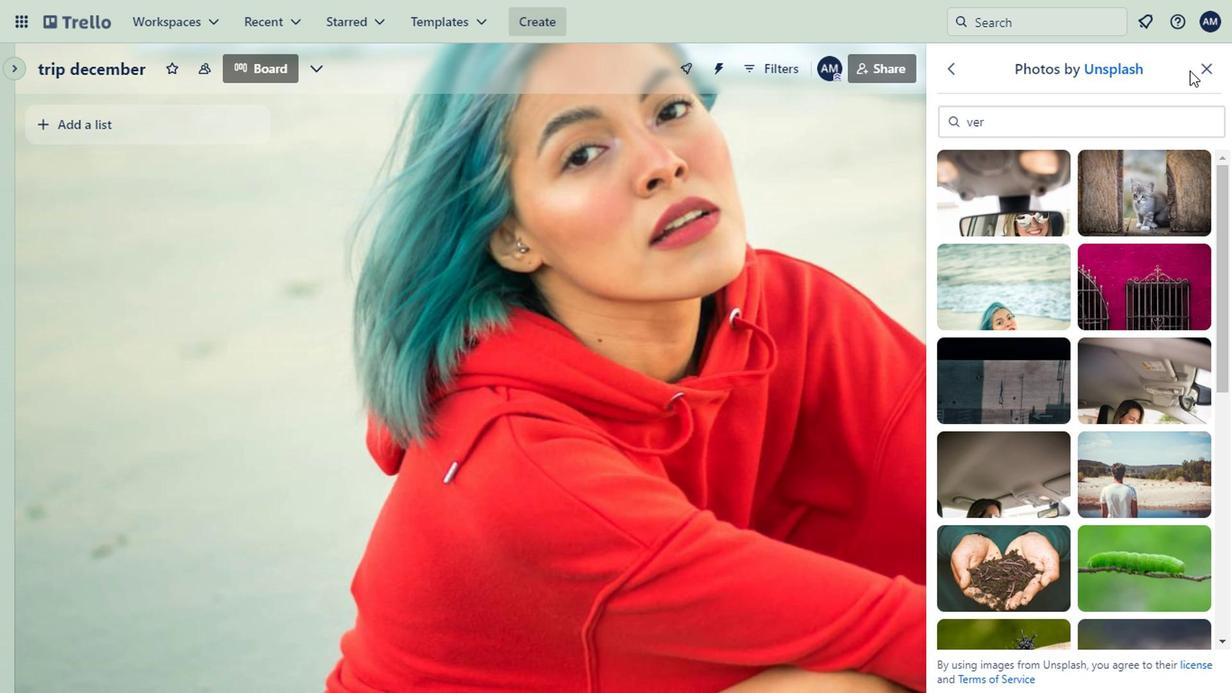 
Action: Mouse pressed left at (1199, 69)
Screenshot: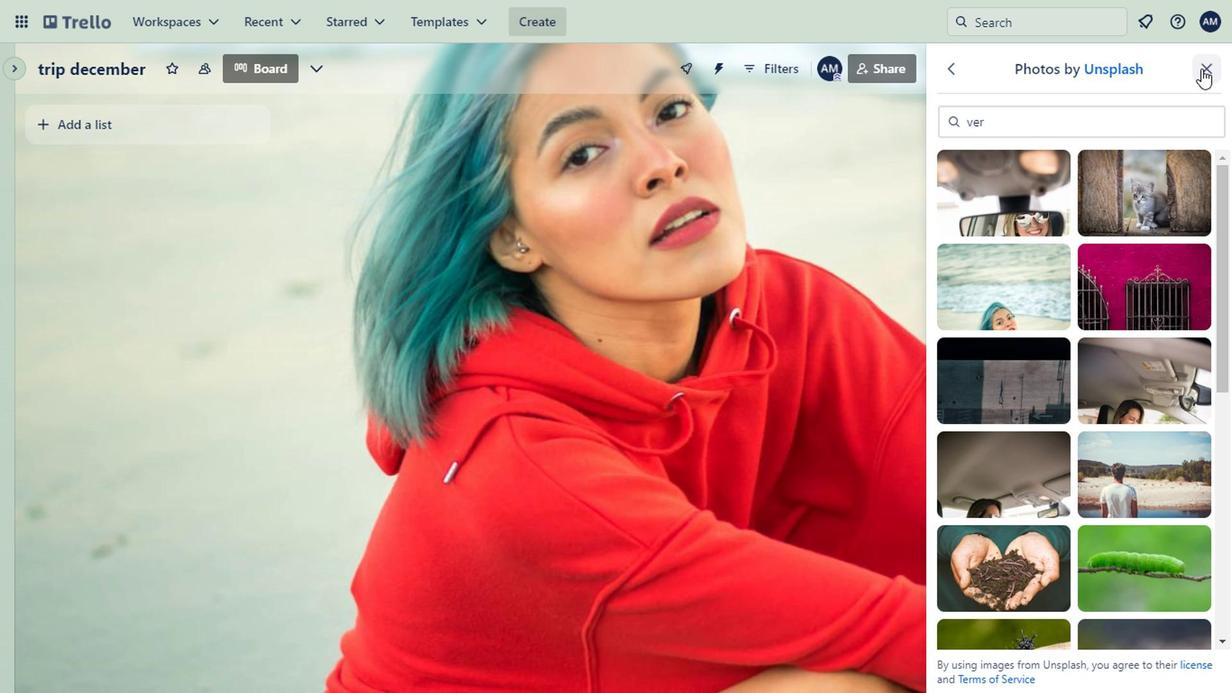 
Action: Mouse moved to (395, 317)
Screenshot: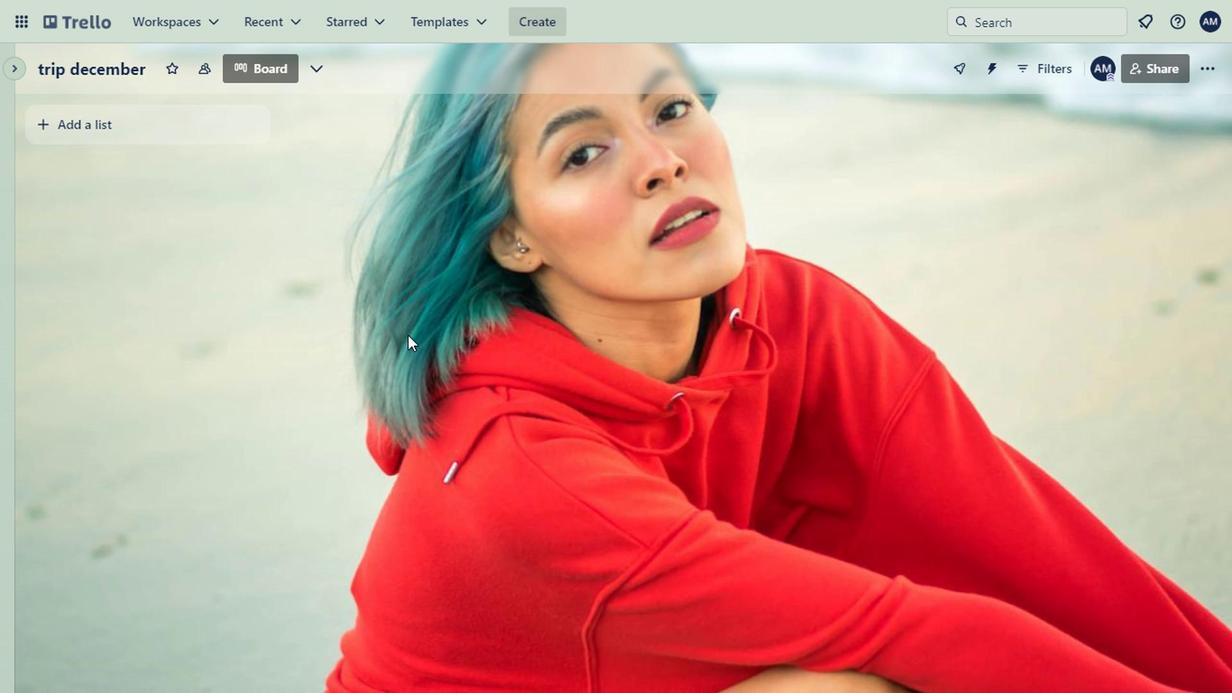 
Action: Mouse scrolled (395, 318) with delta (0, 1)
Screenshot: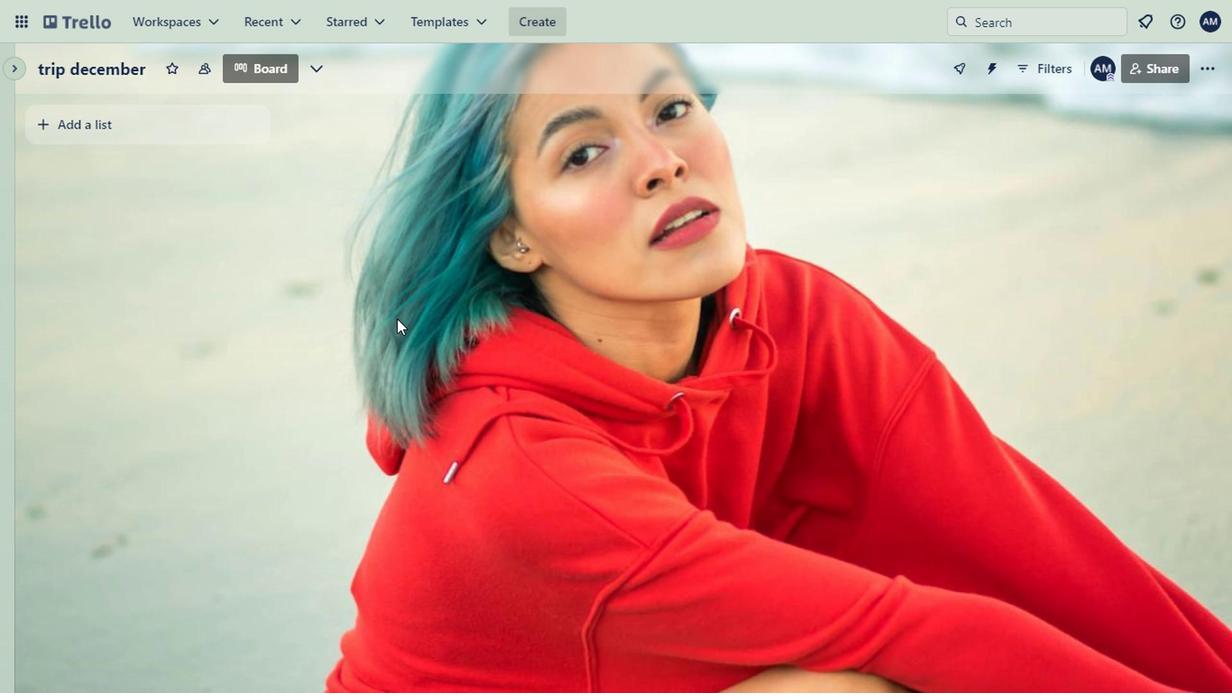 
Action: Mouse scrolled (395, 318) with delta (0, 1)
Screenshot: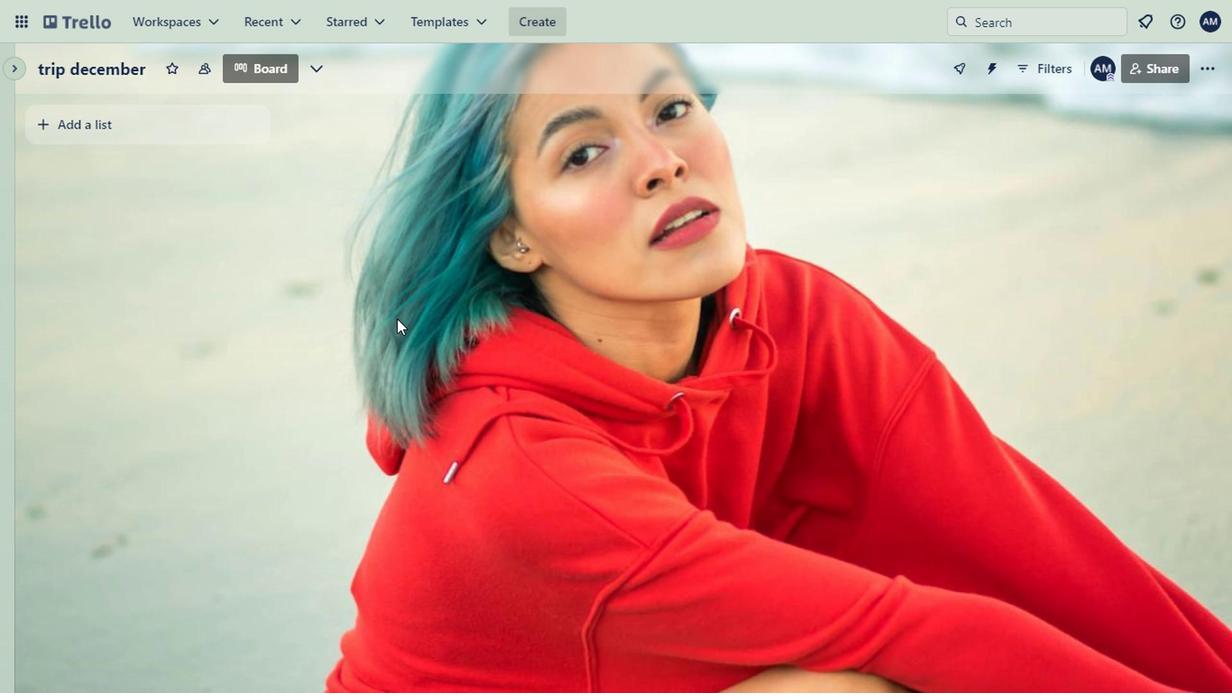 
Action: Mouse scrolled (395, 318) with delta (0, 1)
Screenshot: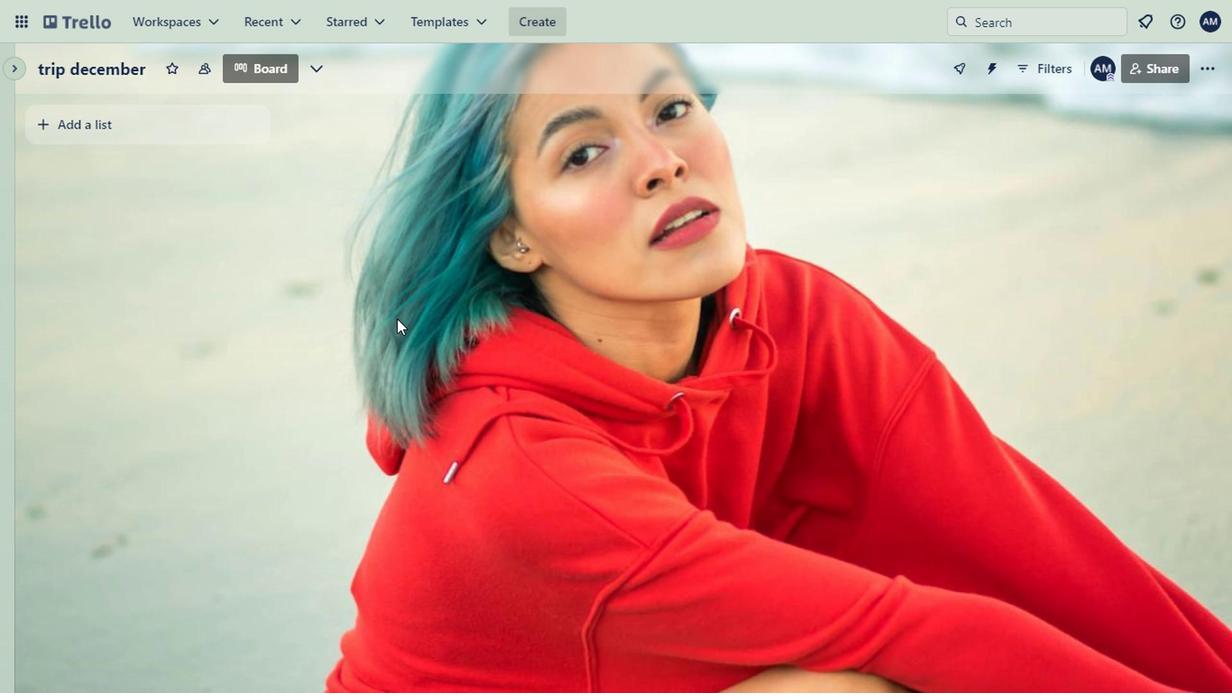 
Action: Mouse scrolled (395, 318) with delta (0, 1)
Screenshot: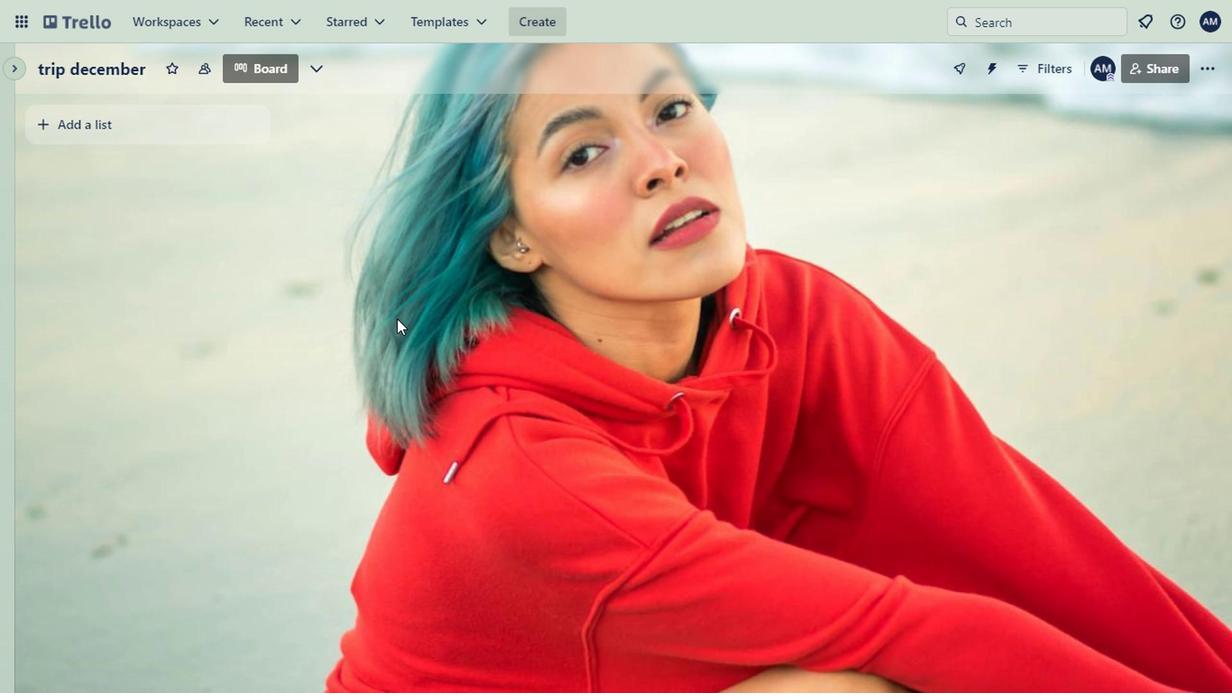 
Action: Mouse moved to (916, 541)
Screenshot: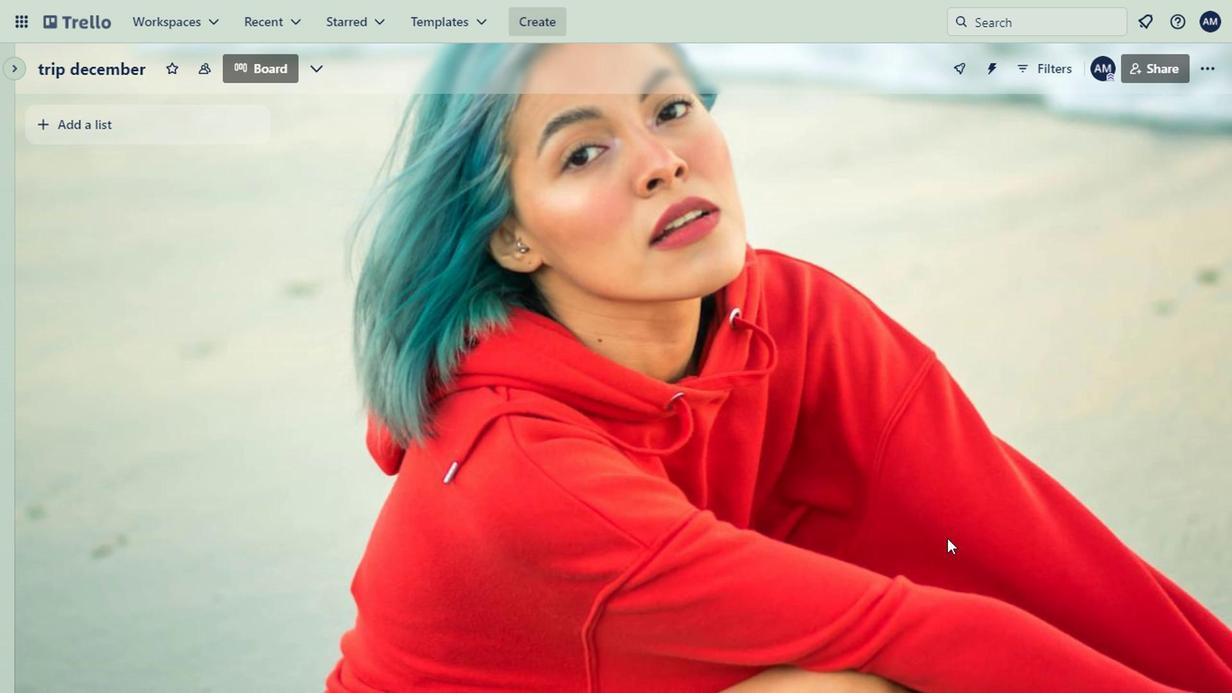 
Action: Mouse scrolled (916, 540) with delta (0, 0)
Screenshot: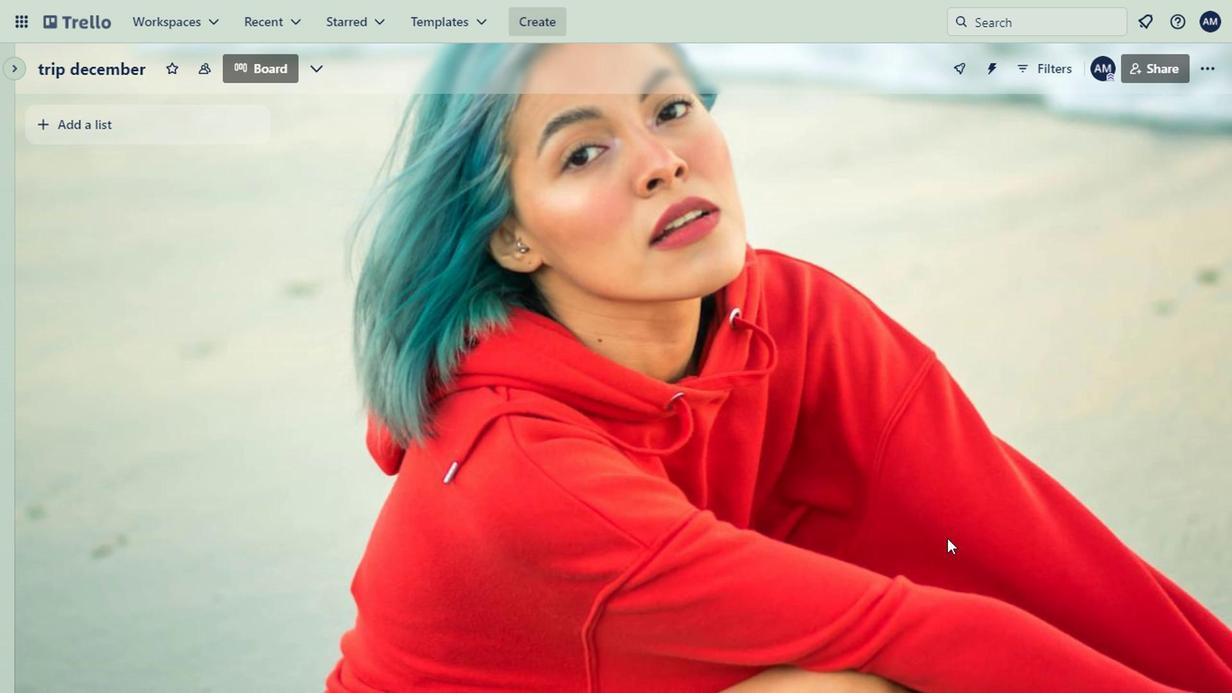 
Action: Mouse moved to (317, 80)
Screenshot: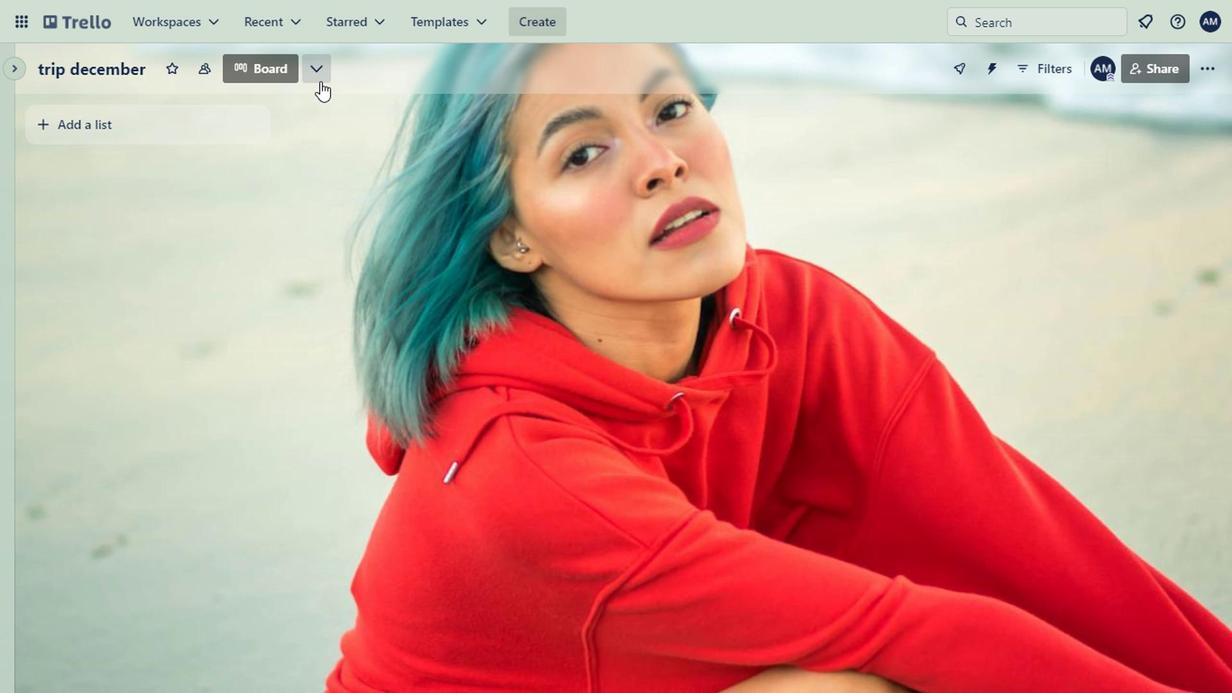 
Action: Mouse pressed left at (317, 80)
Screenshot: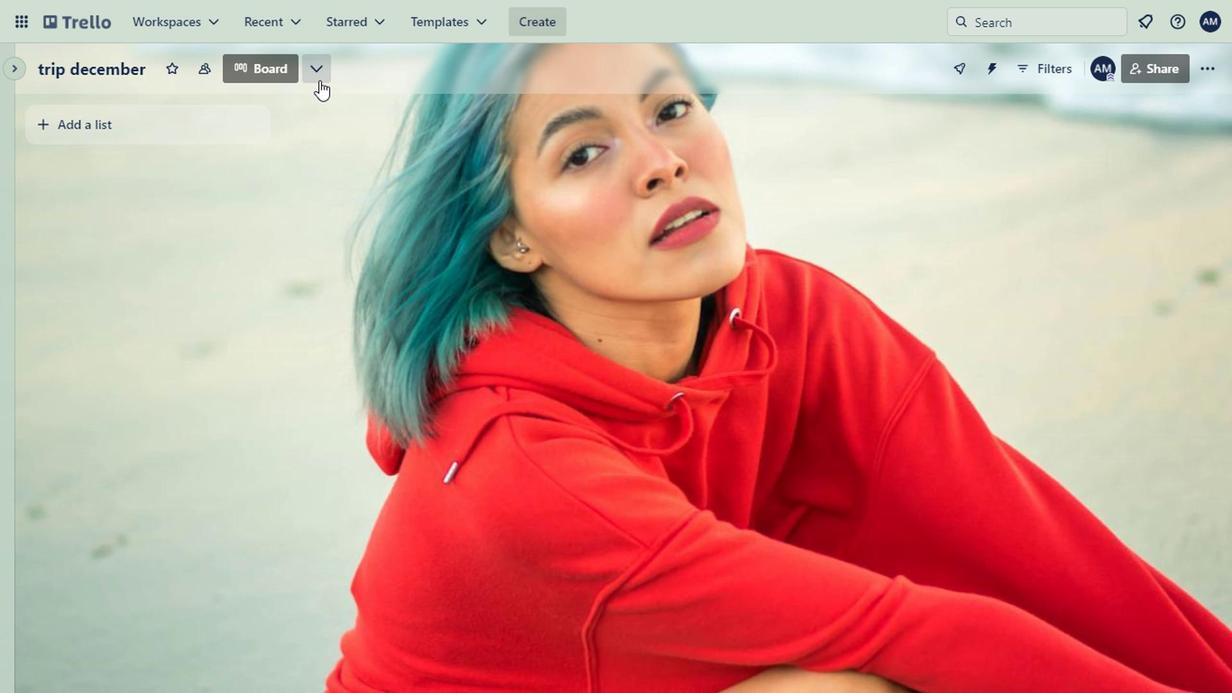 
Action: Mouse pressed left at (317, 80)
Screenshot: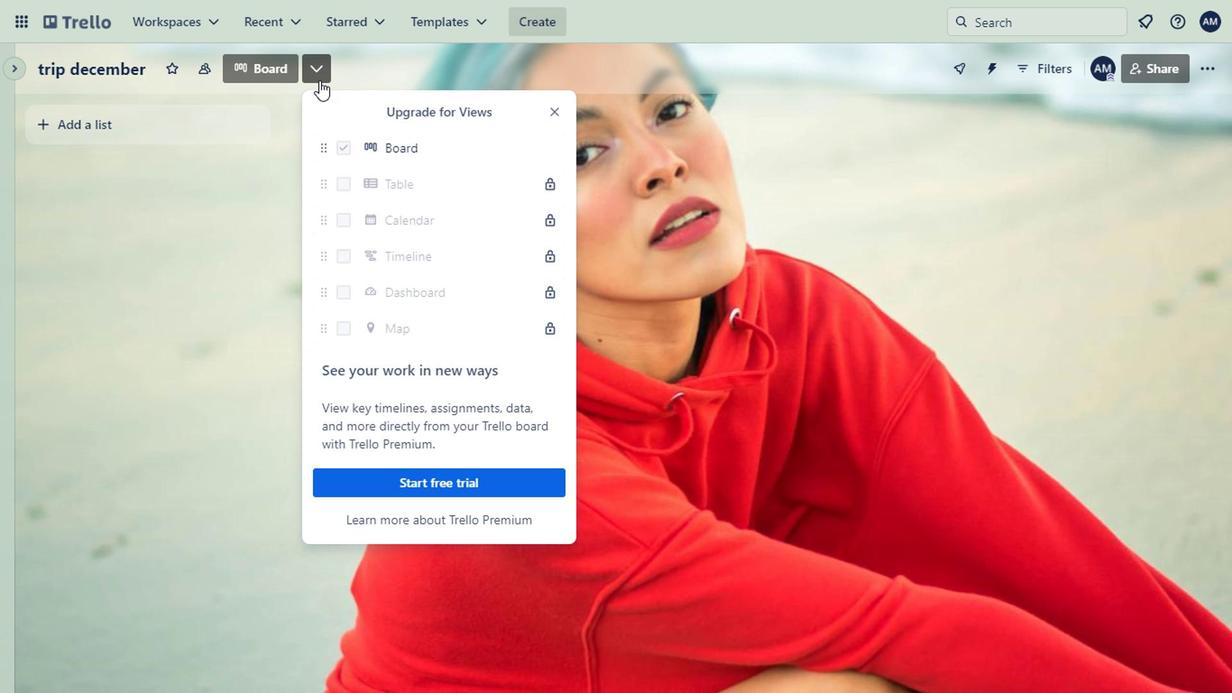 
Action: Mouse moved to (1196, 67)
Screenshot: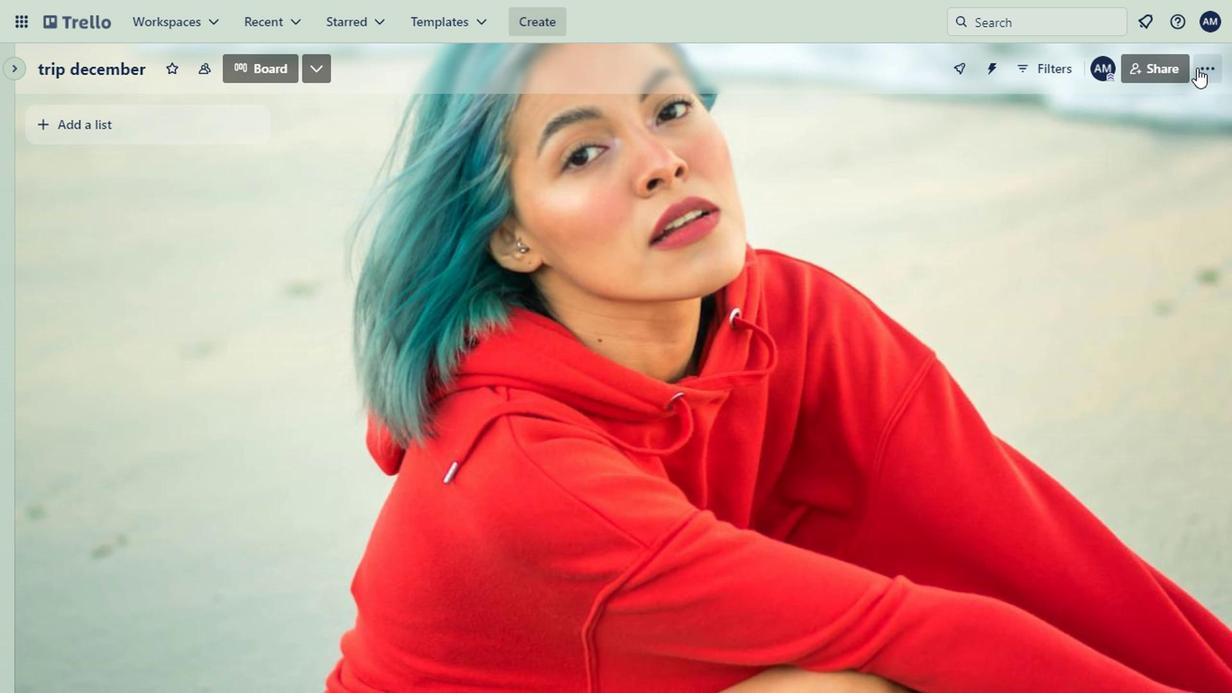 
Action: Mouse pressed left at (1196, 67)
Screenshot: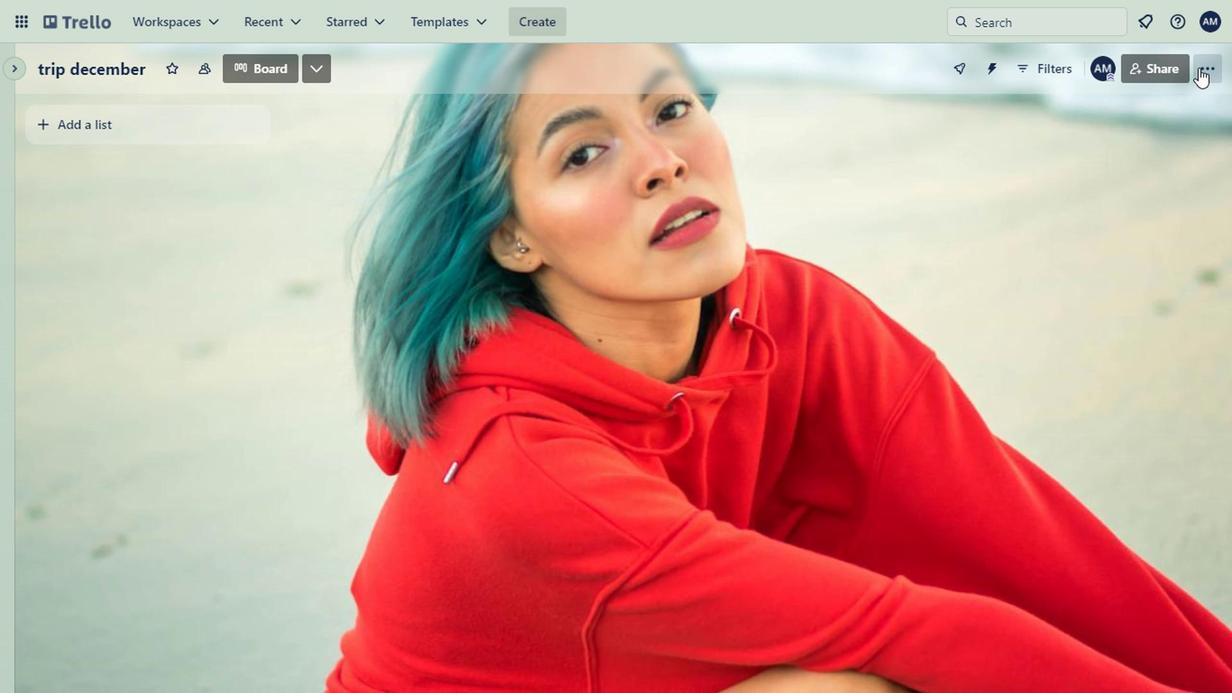 
Action: Mouse moved to (1150, 474)
Screenshot: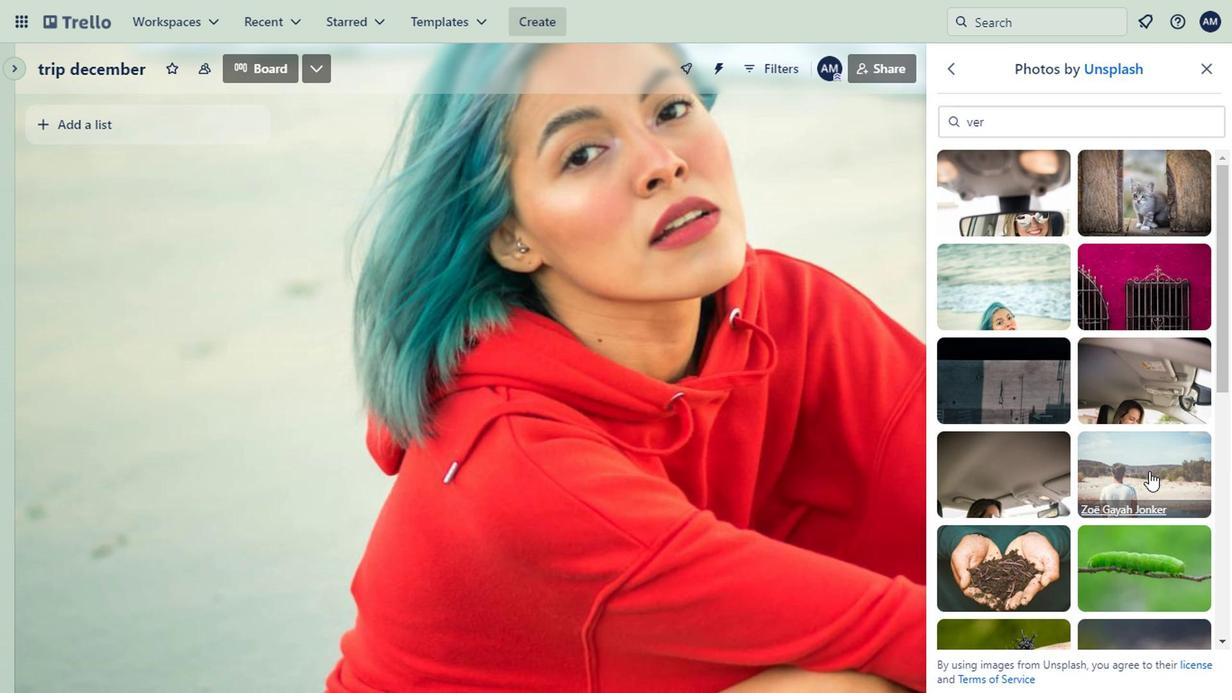 
Action: Mouse scrolled (1150, 473) with delta (0, -1)
Screenshot: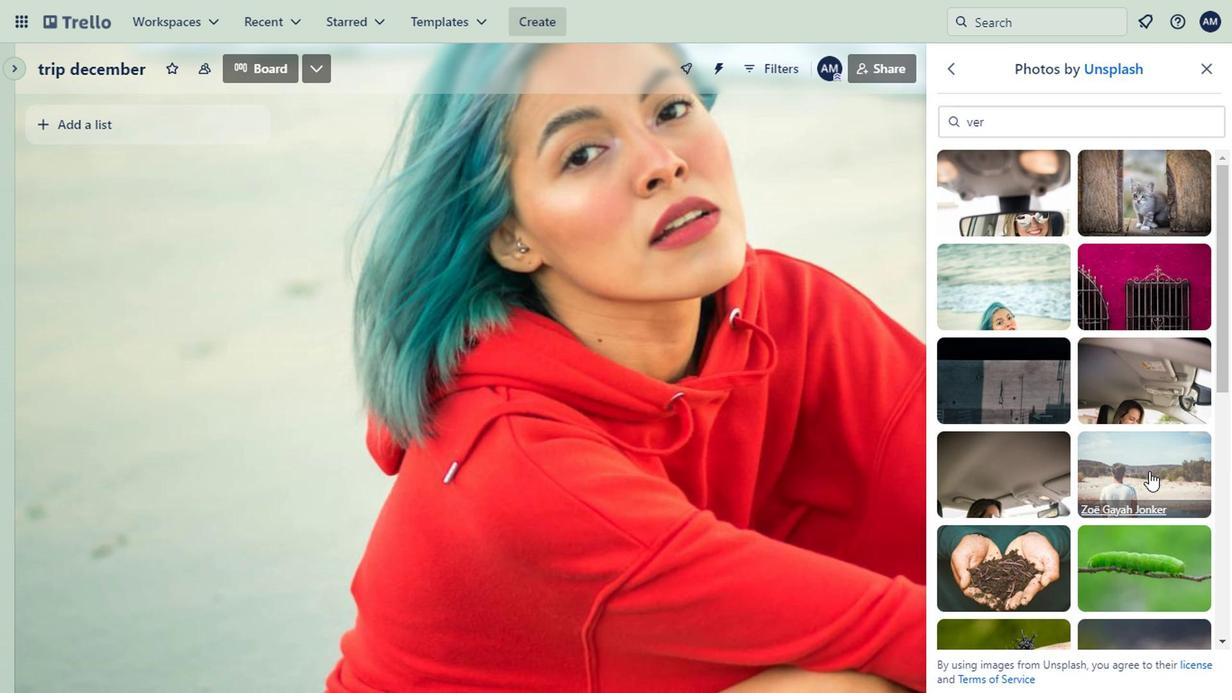 
Action: Mouse moved to (990, 558)
Screenshot: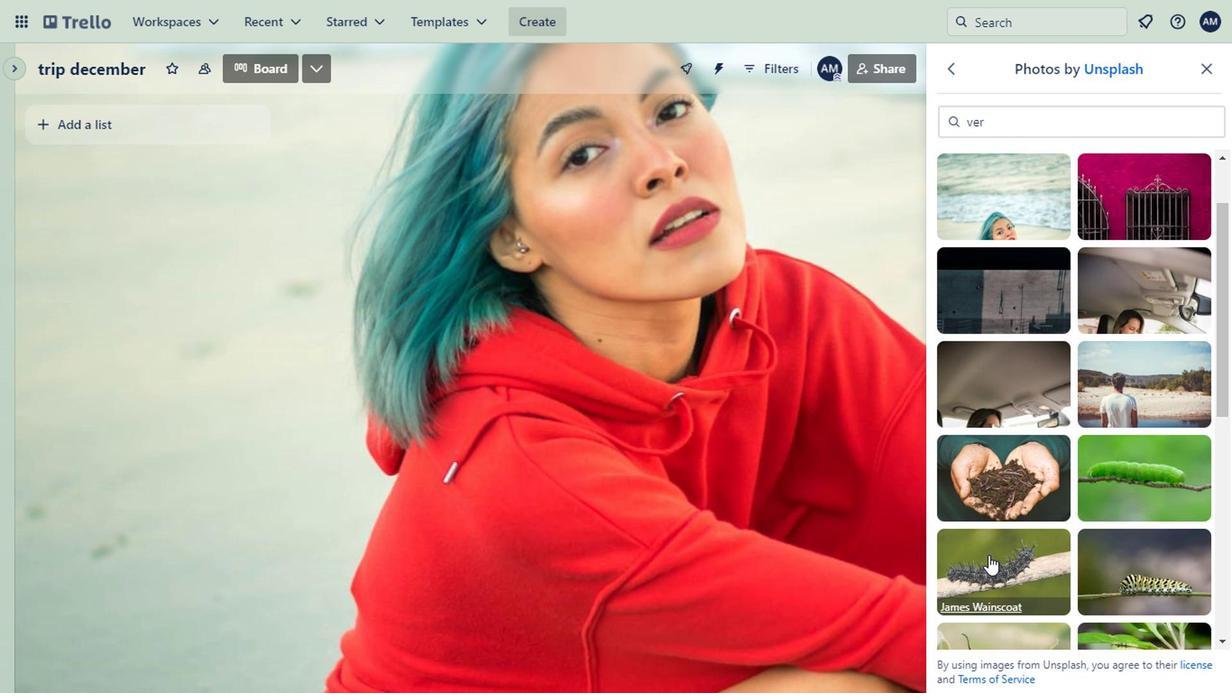 
Action: Mouse scrolled (990, 557) with delta (0, -1)
Screenshot: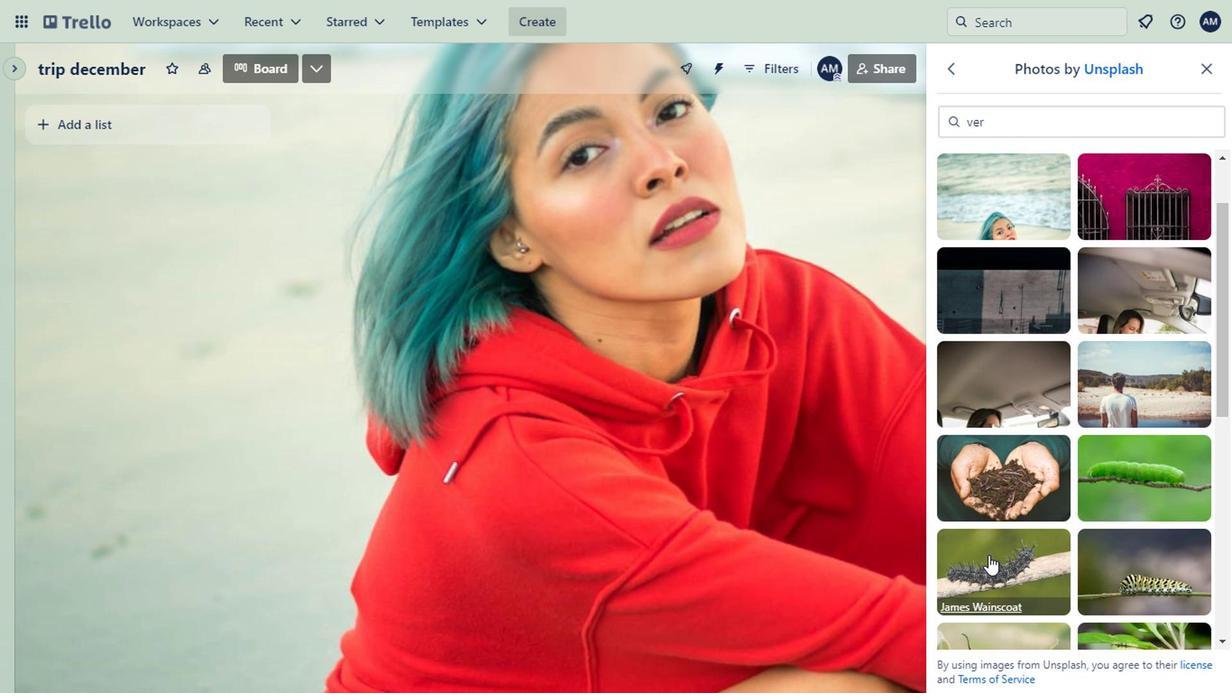
Action: Mouse moved to (991, 558)
Screenshot: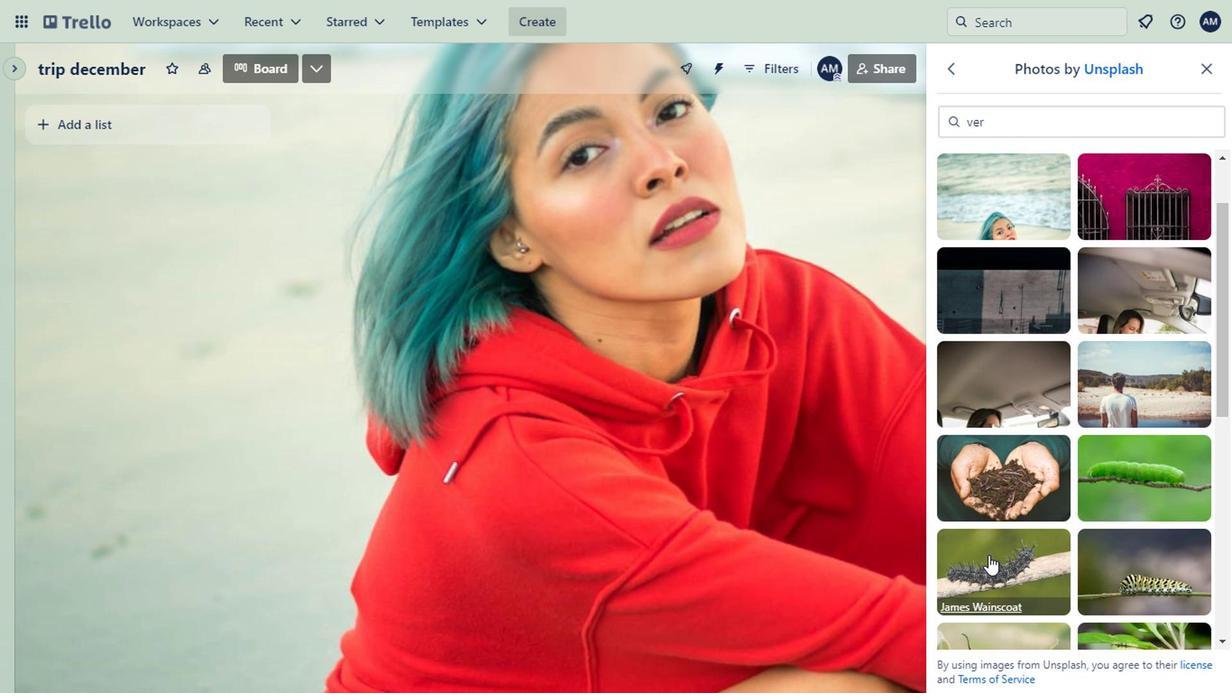 
Action: Mouse scrolled (991, 557) with delta (0, -1)
Screenshot: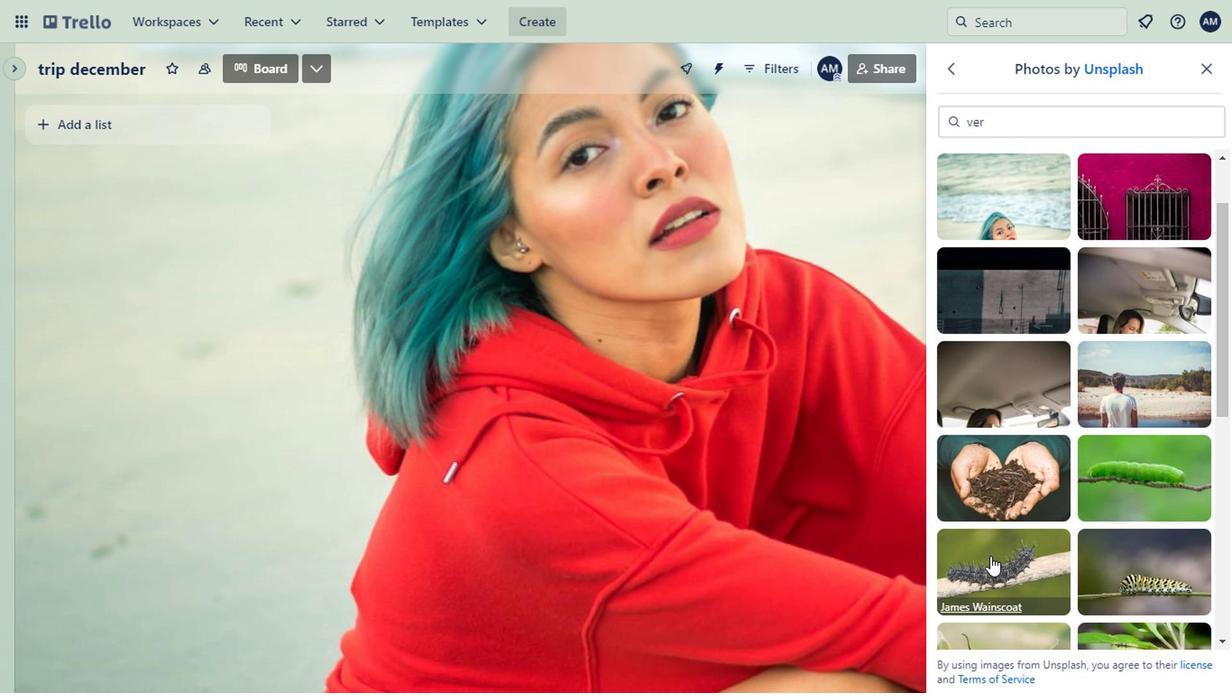 
Action: Mouse scrolled (991, 557) with delta (0, -1)
Screenshot: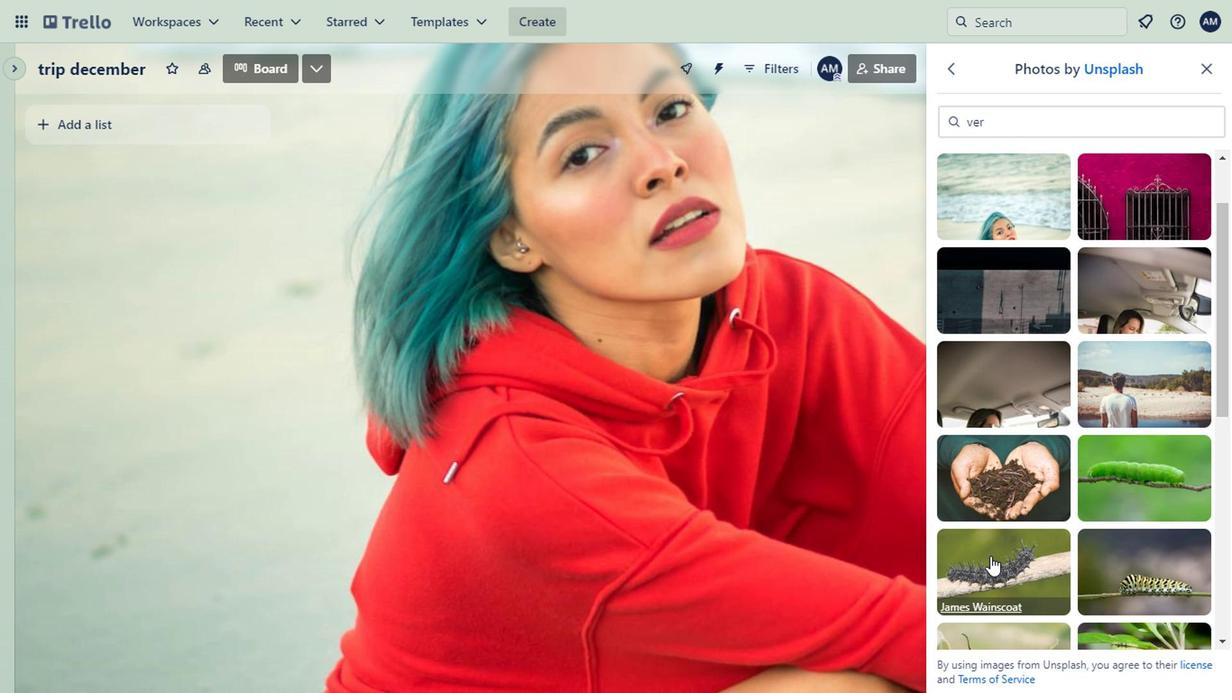 
Action: Mouse moved to (1154, 495)
Screenshot: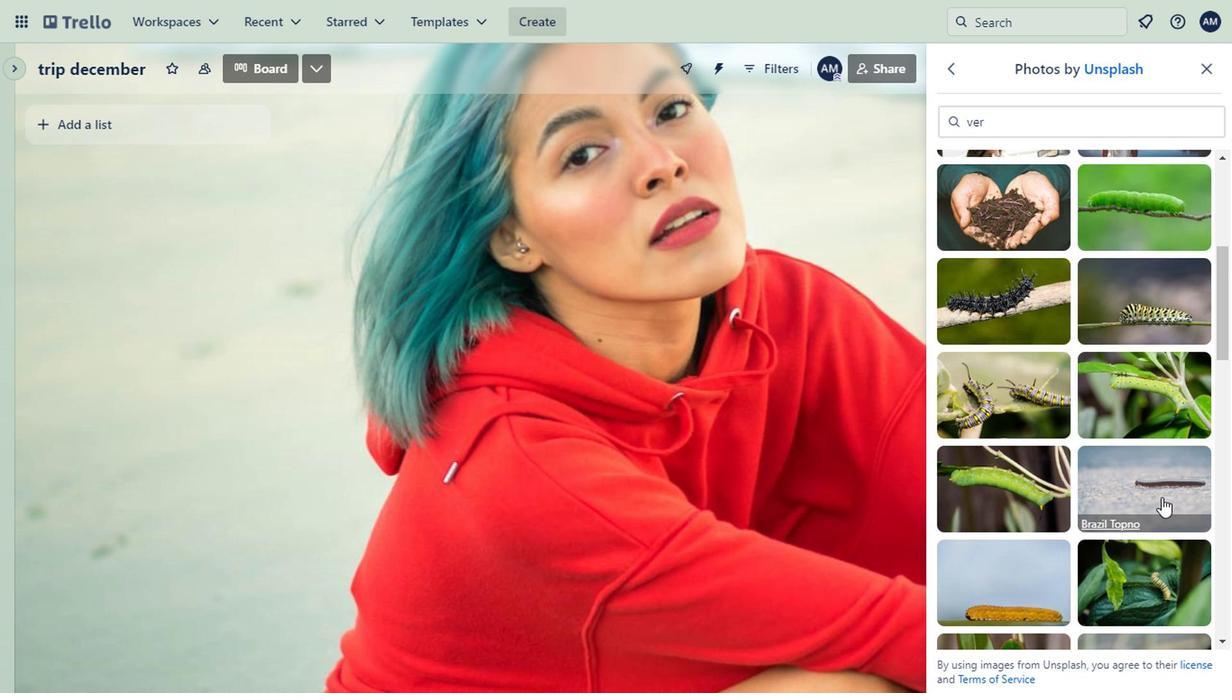 
Action: Mouse scrolled (1154, 495) with delta (0, 0)
Screenshot: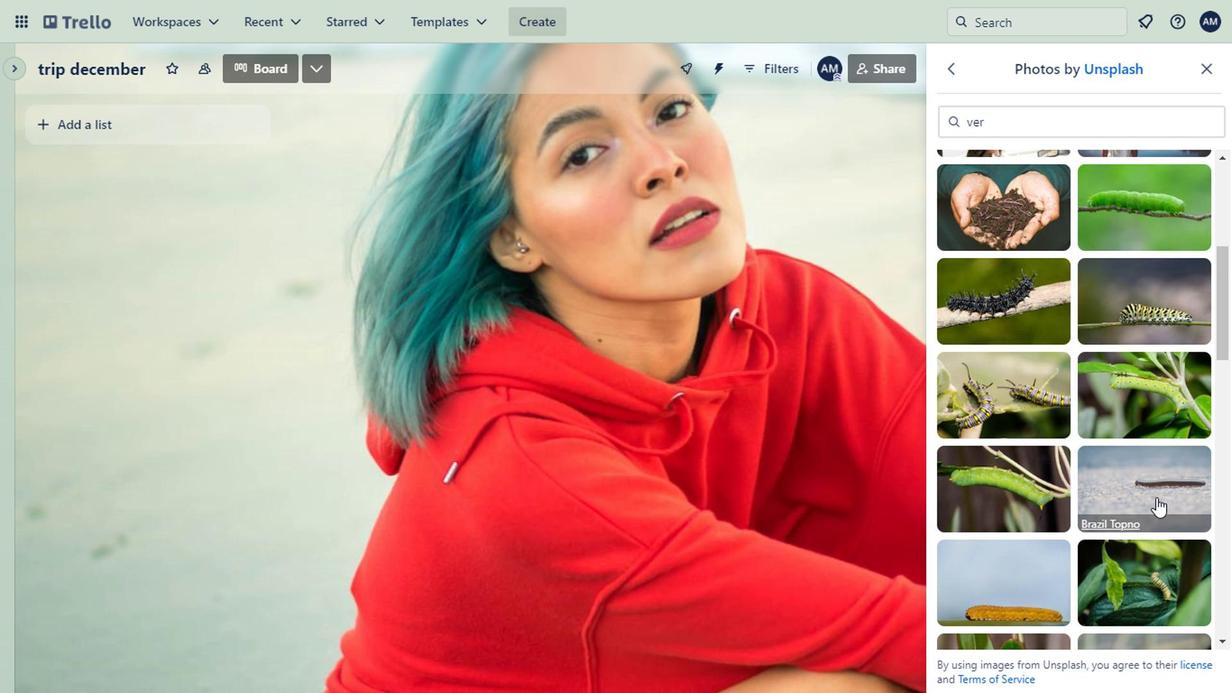 
Action: Mouse scrolled (1154, 495) with delta (0, 0)
Screenshot: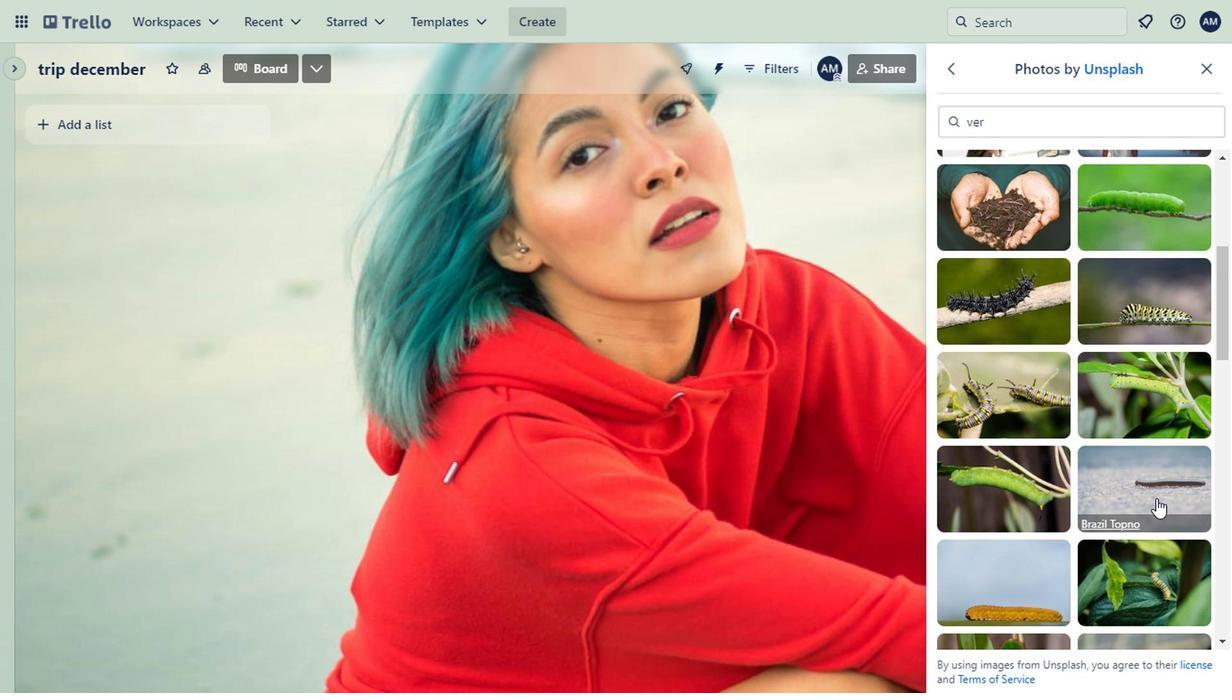 
Action: Mouse moved to (1154, 498)
Screenshot: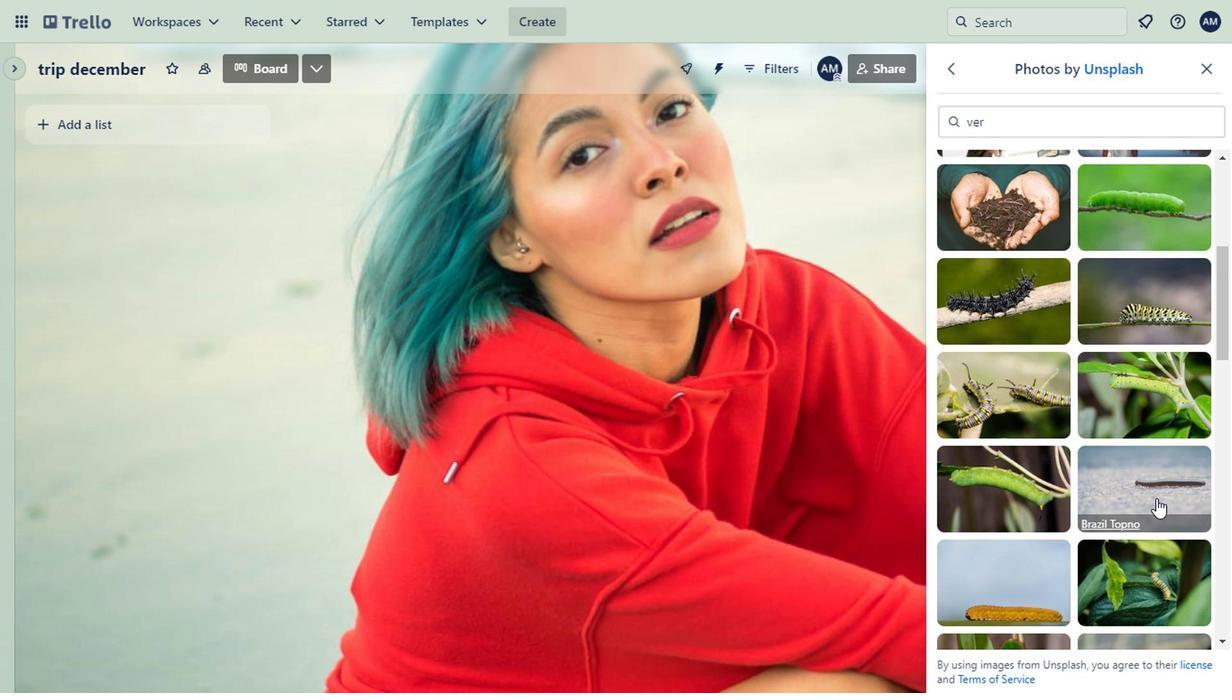 
Action: Mouse scrolled (1154, 497) with delta (0, 0)
Screenshot: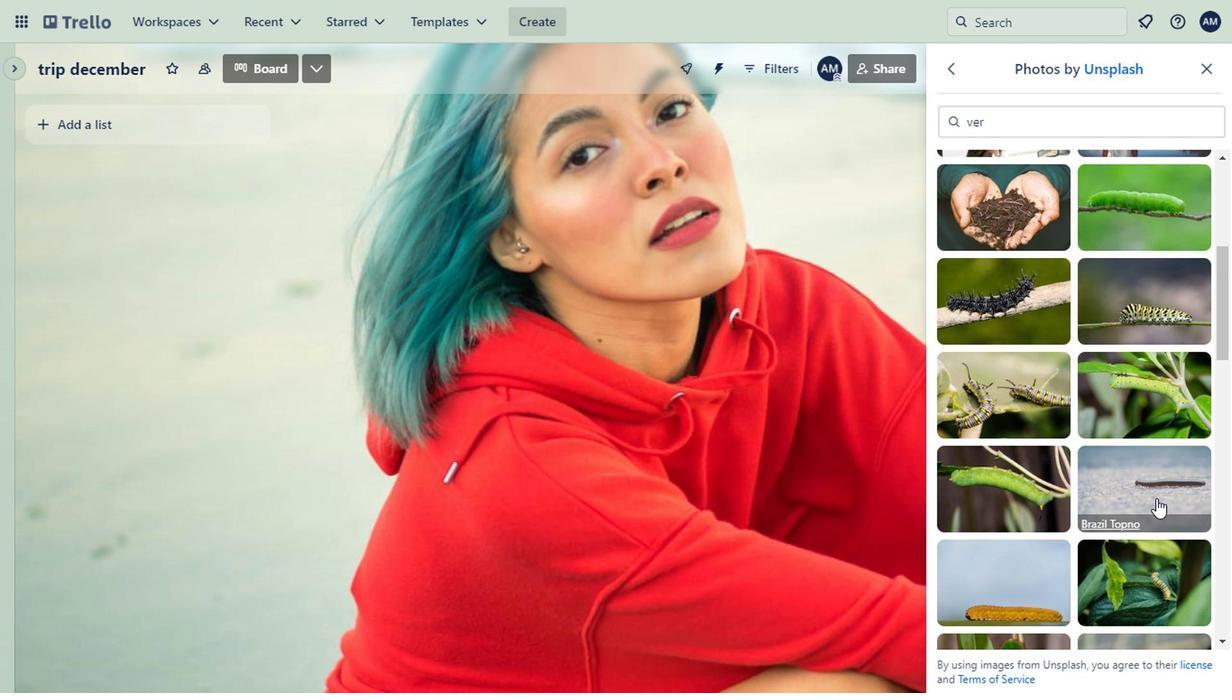 
Action: Mouse moved to (1074, 531)
Screenshot: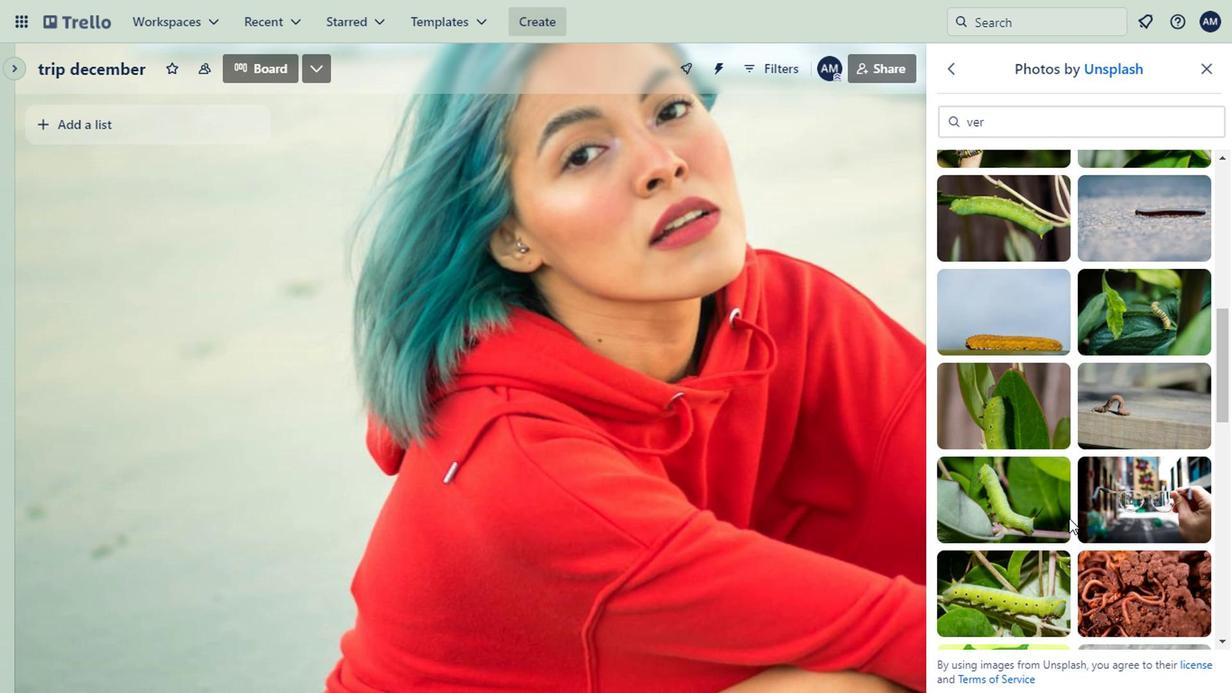 
Action: Mouse scrolled (1074, 531) with delta (0, 0)
Screenshot: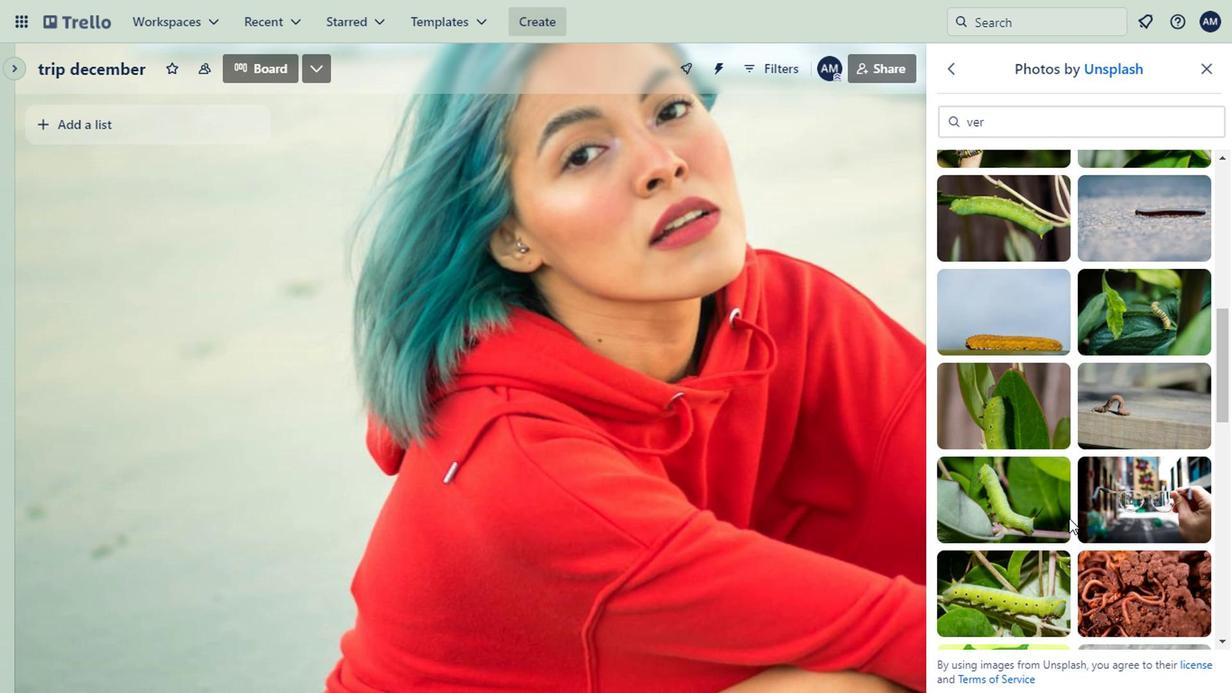 
Action: Mouse scrolled (1074, 531) with delta (0, 0)
Screenshot: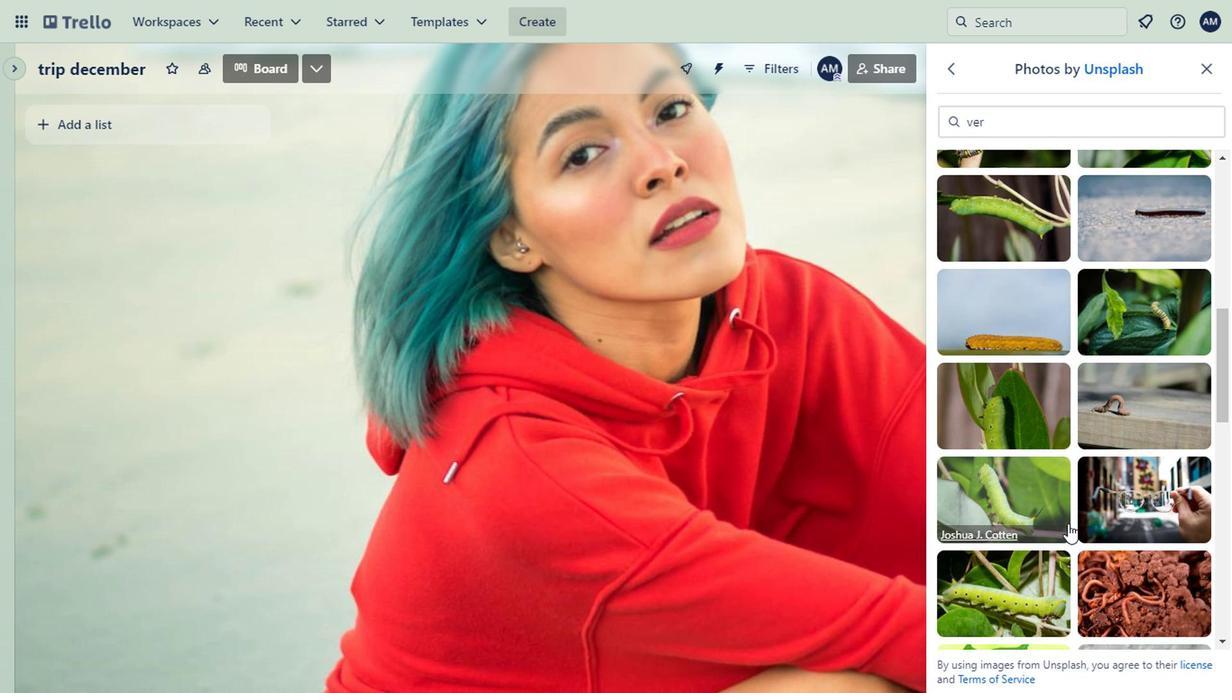 
Action: Mouse moved to (1083, 259)
Screenshot: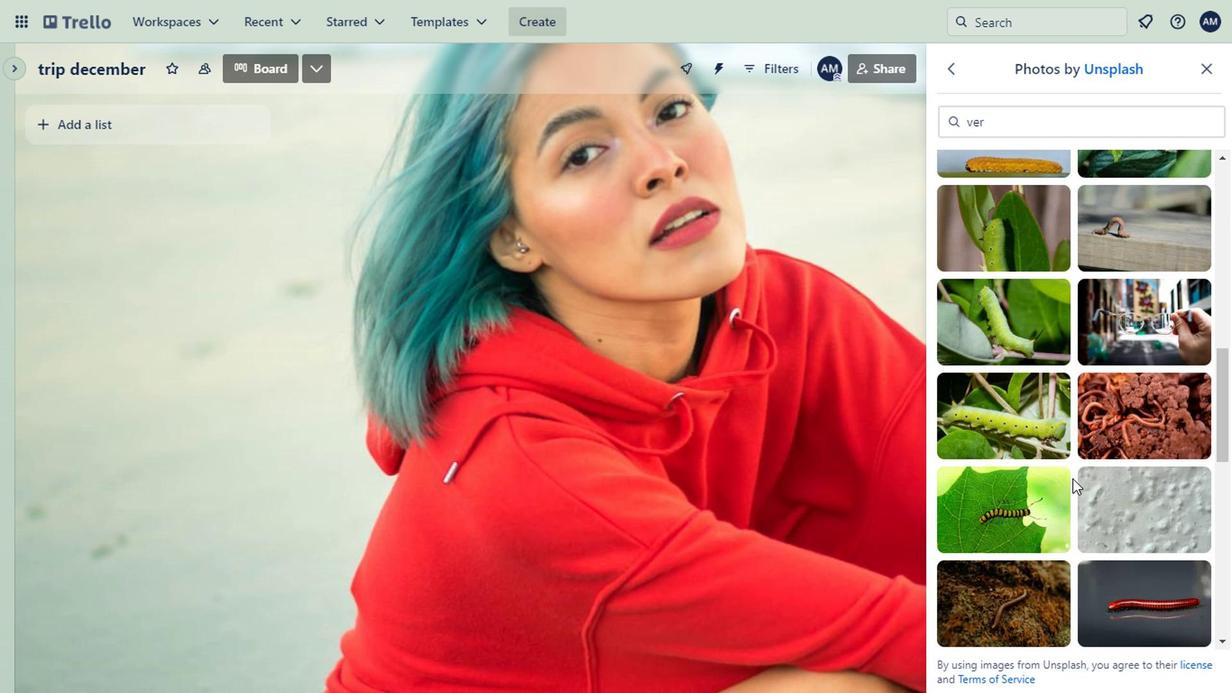 
Action: Mouse scrolled (1083, 260) with delta (0, 0)
Screenshot: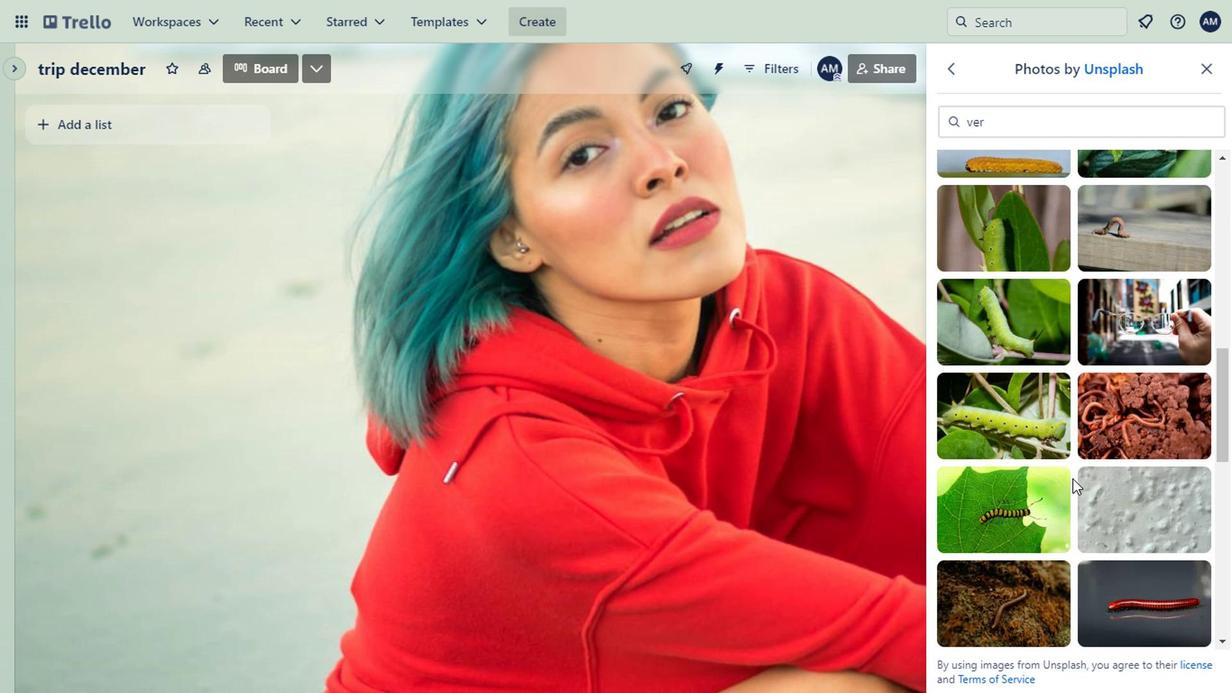 
Action: Mouse moved to (1083, 258)
Screenshot: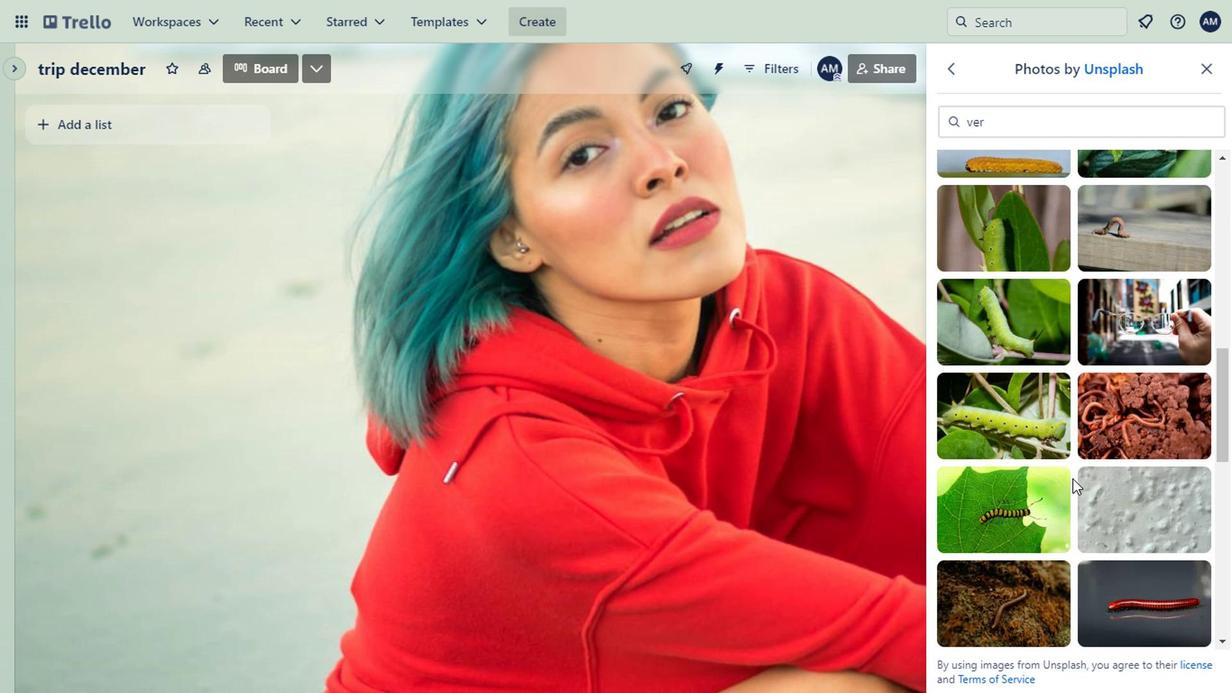 
Action: Mouse scrolled (1083, 259) with delta (0, 1)
Screenshot: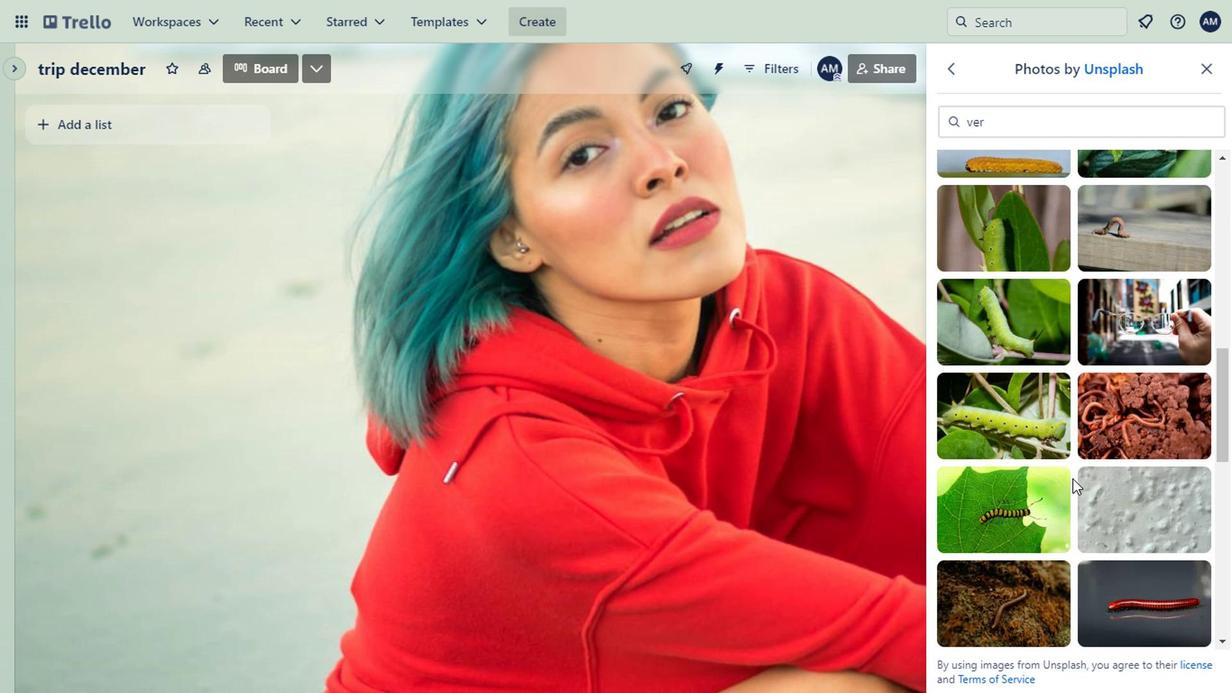 
Action: Mouse moved to (1082, 254)
Screenshot: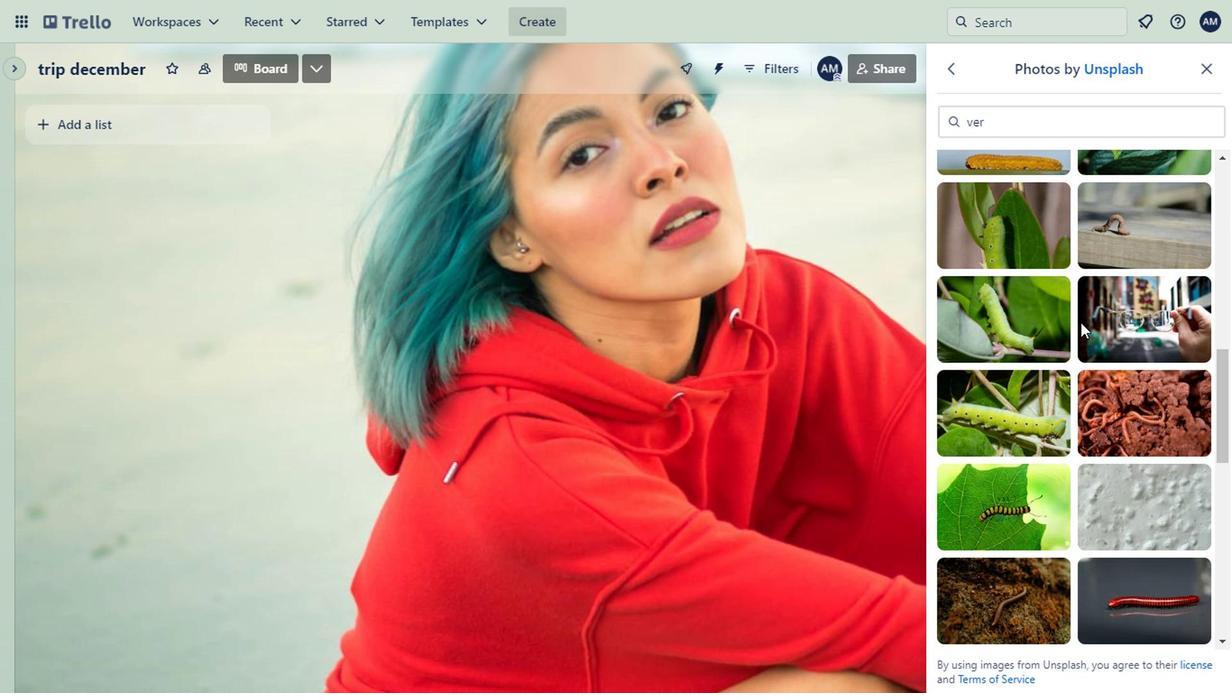 
Action: Mouse scrolled (1082, 255) with delta (0, 0)
Screenshot: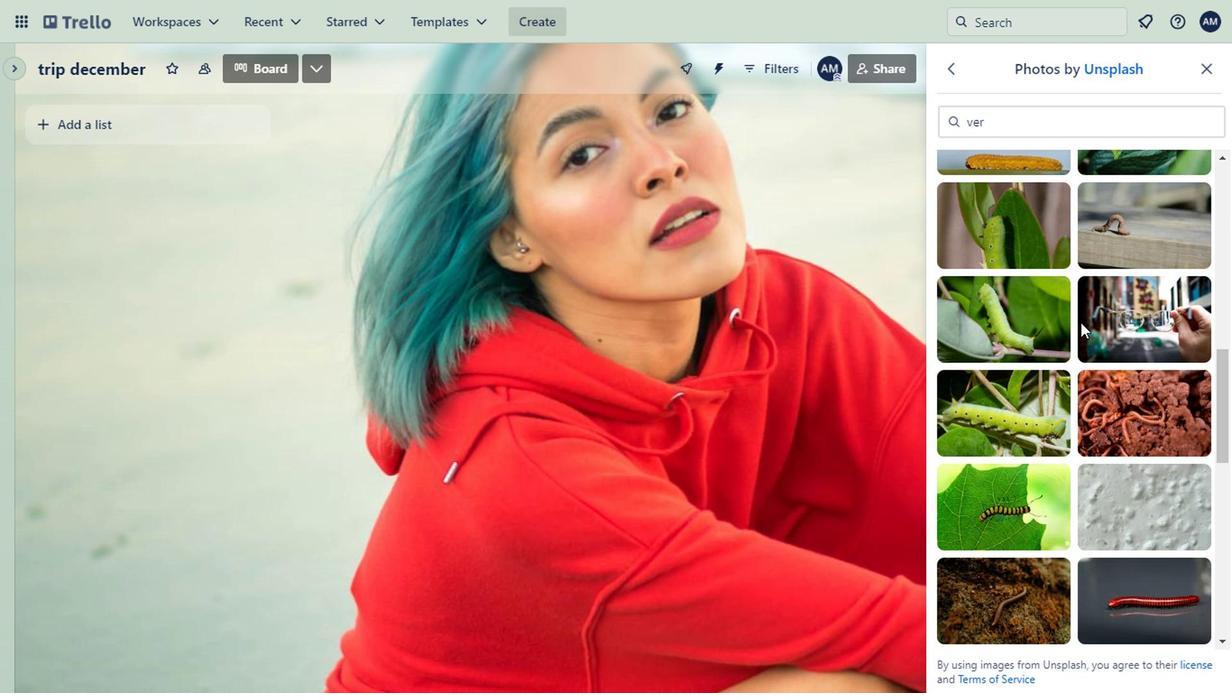 
Action: Mouse moved to (1081, 249)
Screenshot: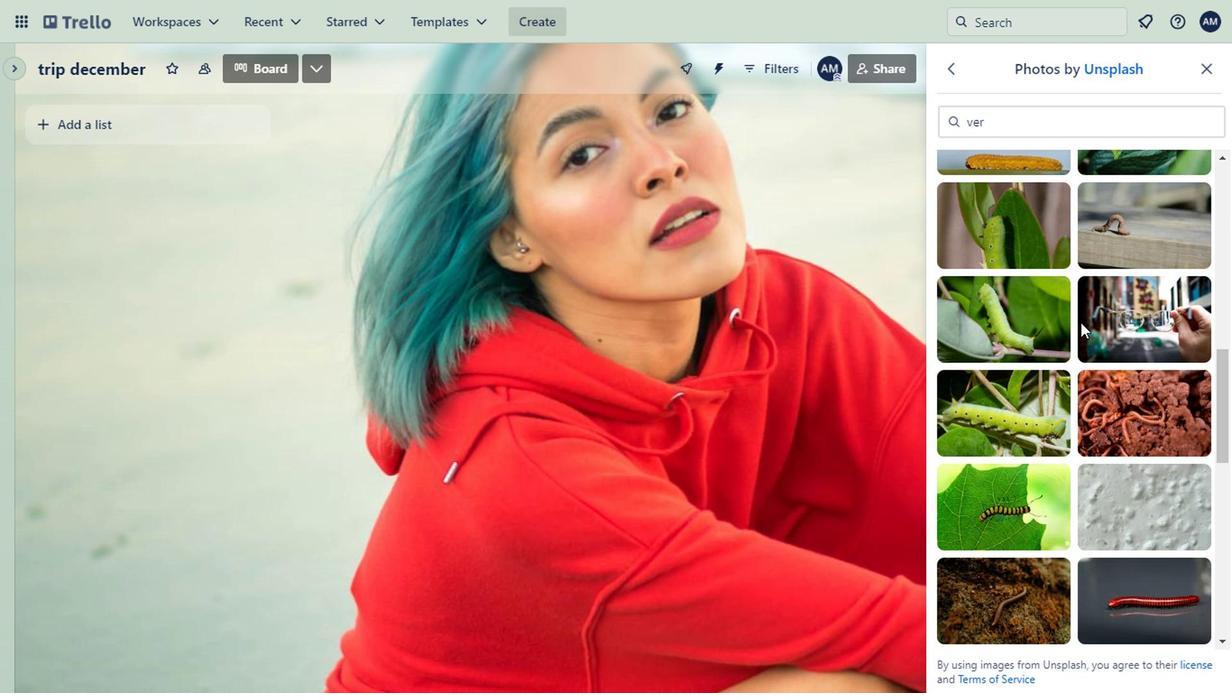 
Action: Mouse scrolled (1081, 250) with delta (0, 1)
Screenshot: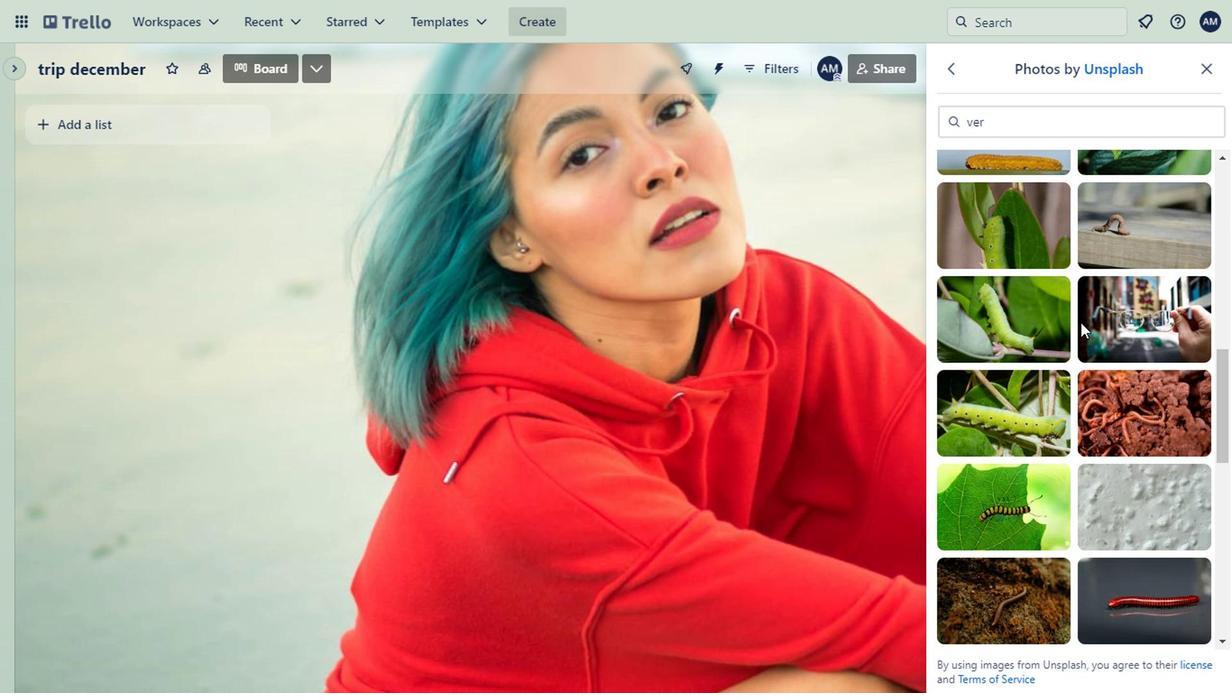 
Action: Mouse moved to (1080, 244)
Screenshot: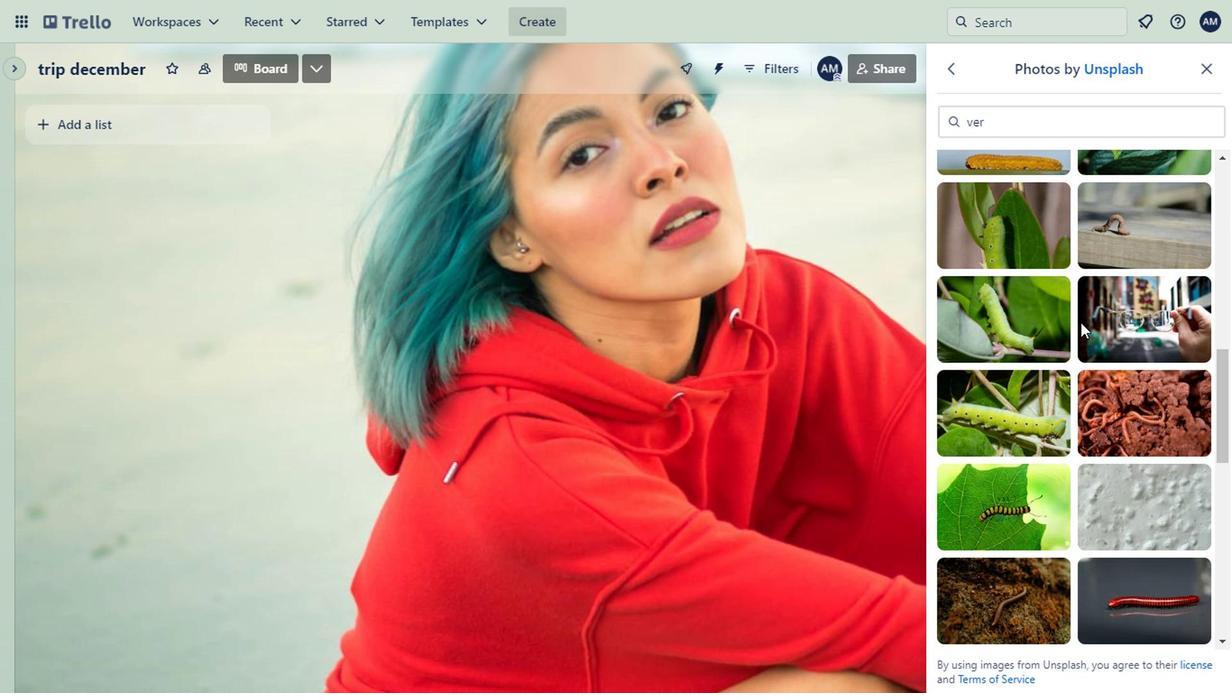 
Action: Mouse scrolled (1080, 245) with delta (0, 1)
Screenshot: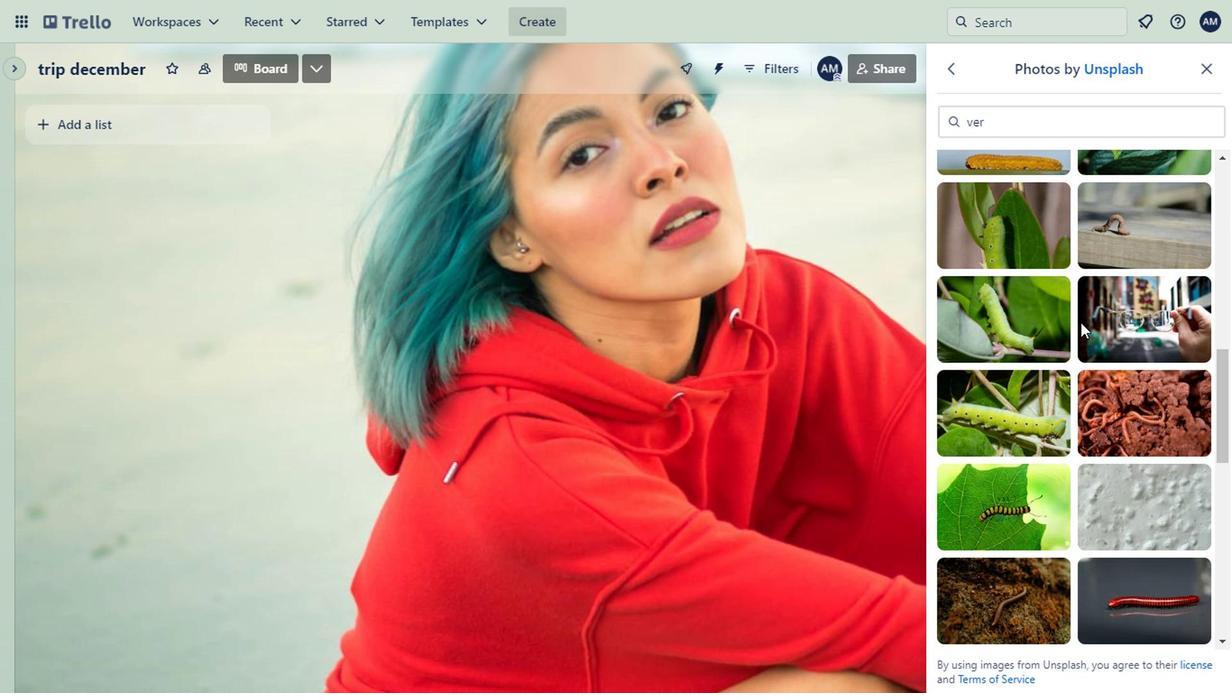 
Action: Mouse moved to (1074, 227)
Screenshot: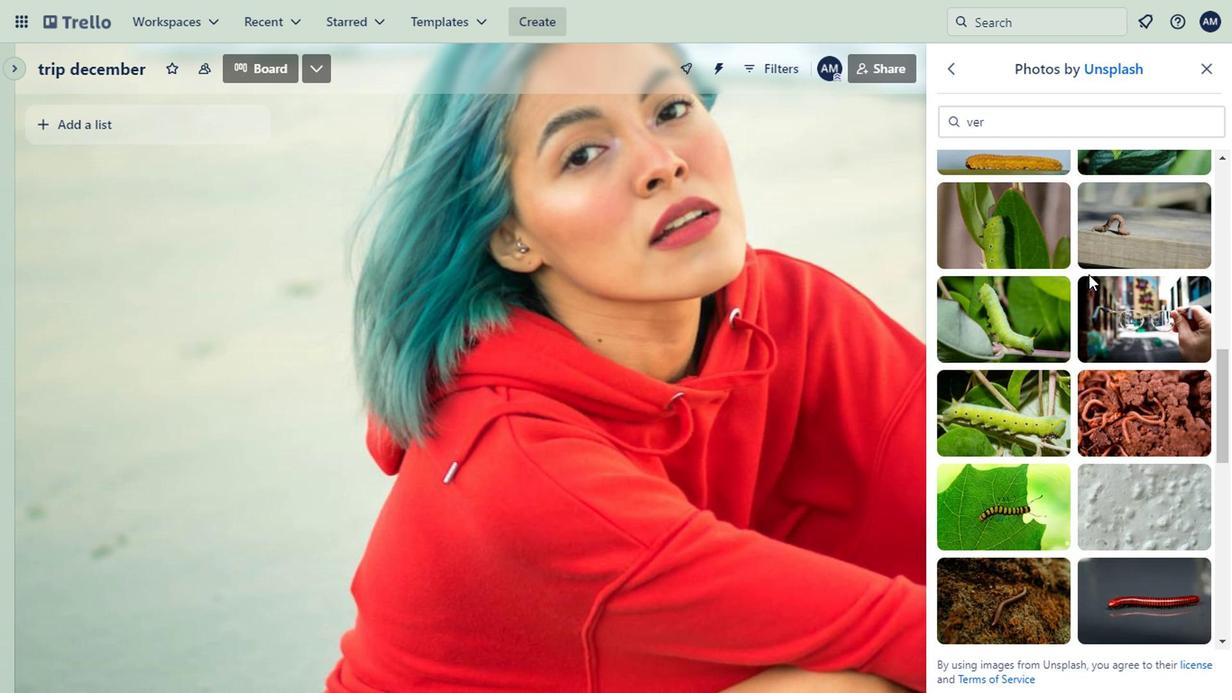 
Action: Mouse scrolled (1074, 228) with delta (0, 0)
Screenshot: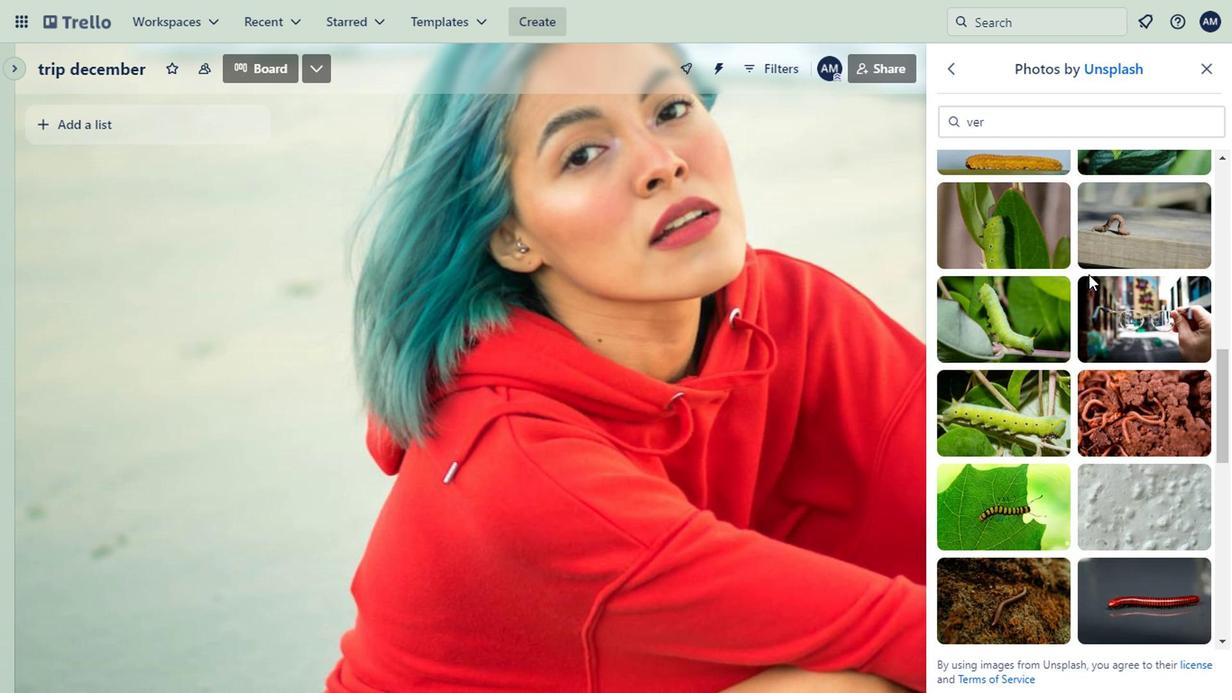 
Action: Mouse moved to (1022, 121)
Screenshot: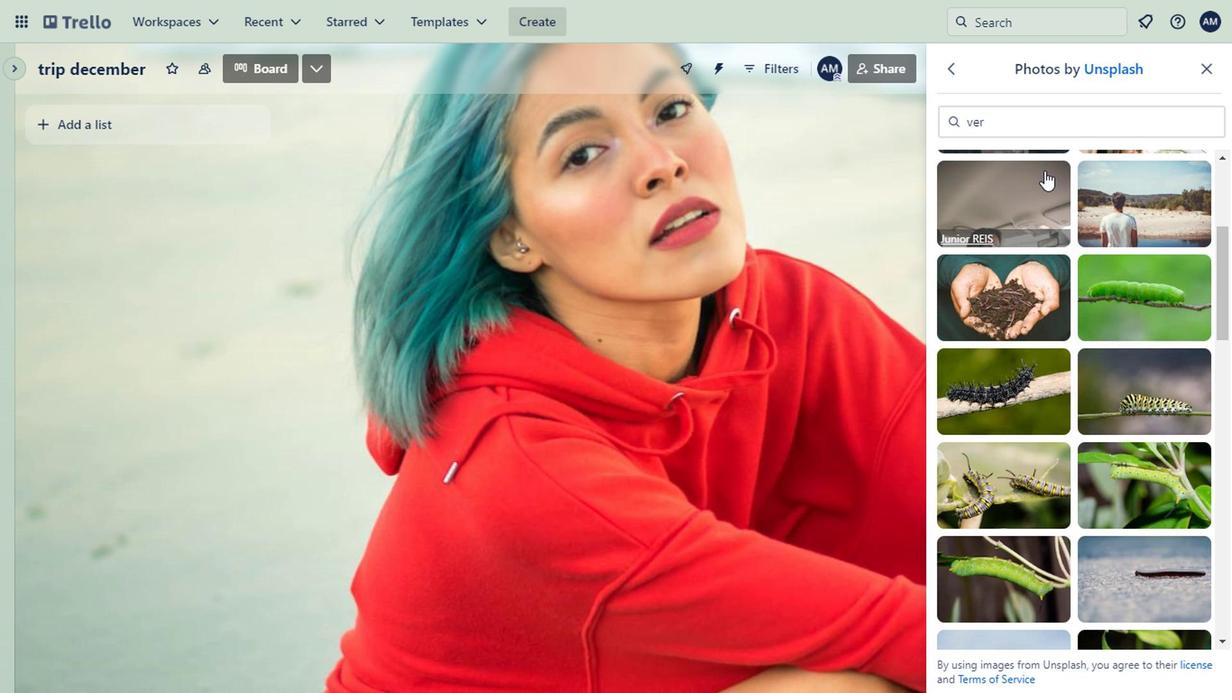 
Action: Mouse pressed left at (1022, 121)
Screenshot: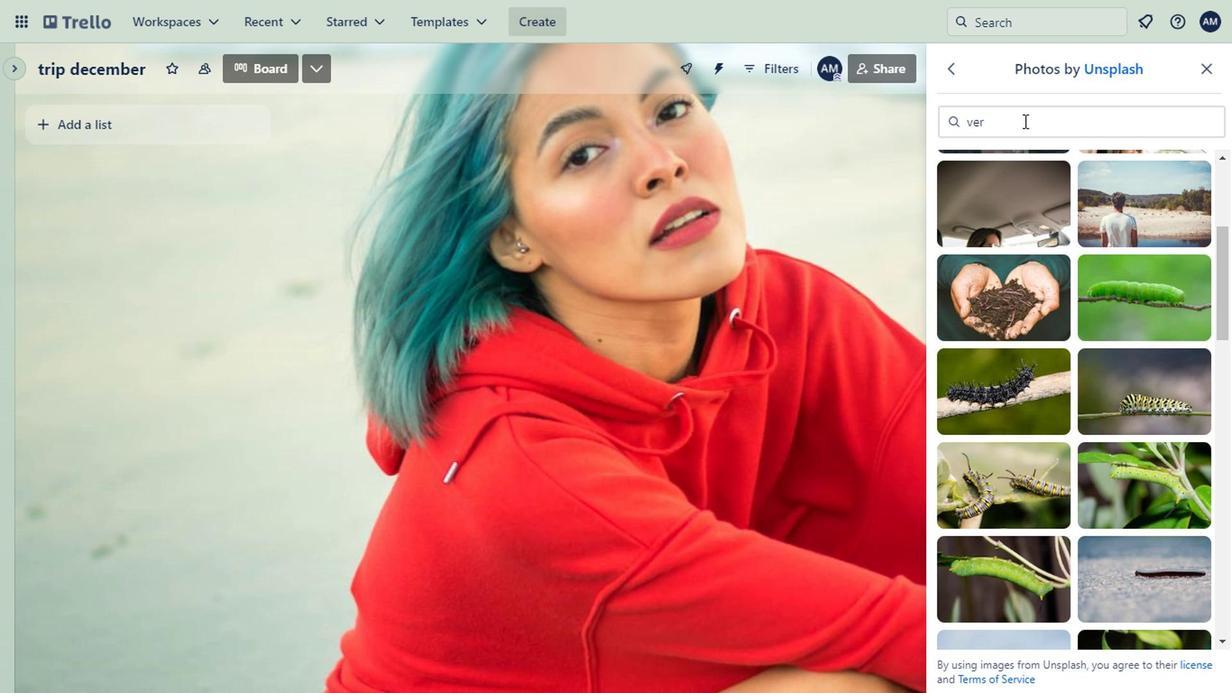 
Action: Key pressed gimia
Screenshot: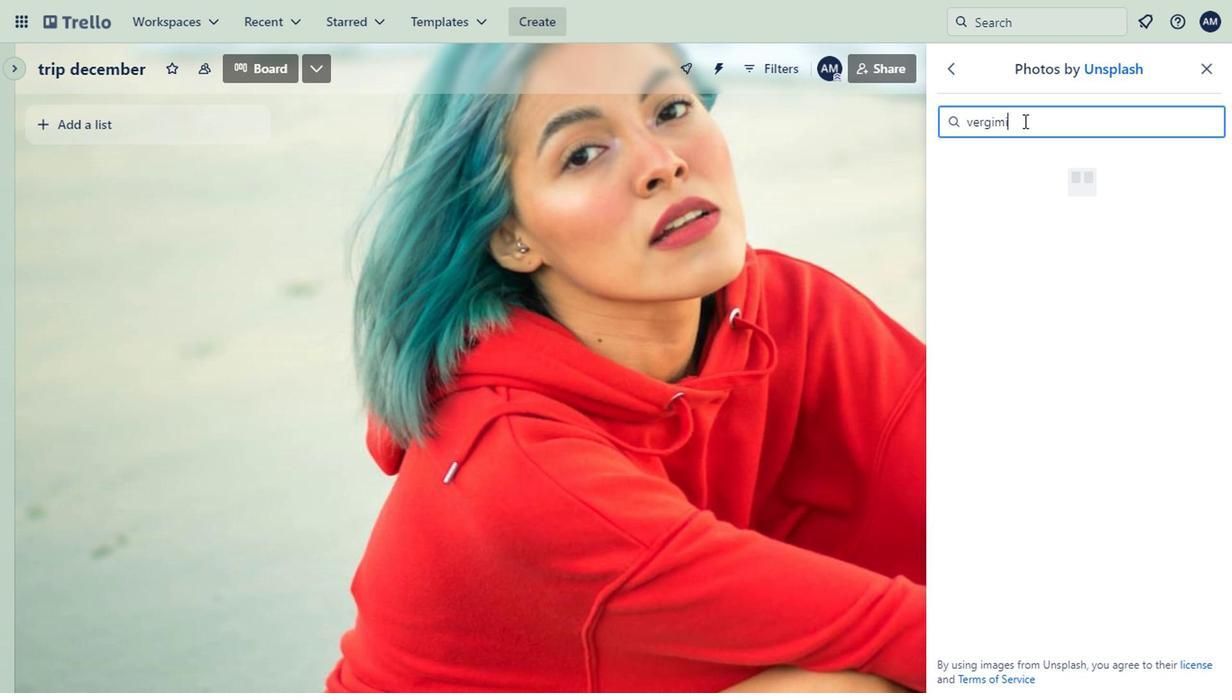 
Action: Mouse moved to (1120, 475)
Screenshot: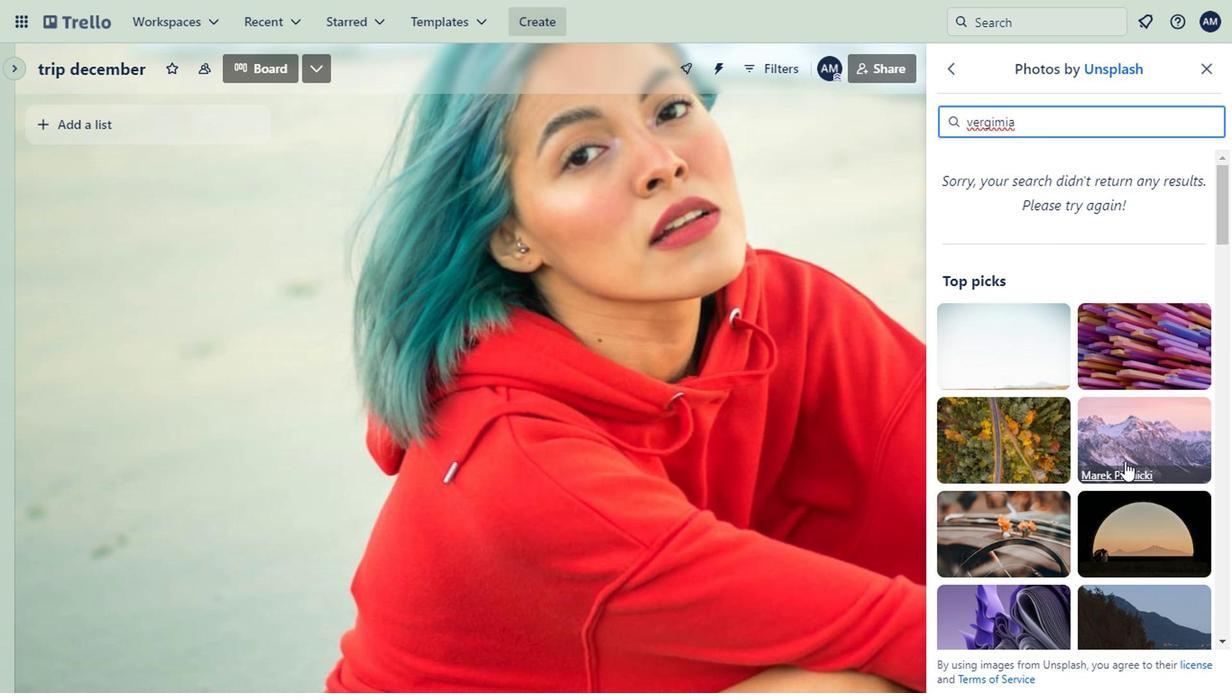 
Action: Mouse scrolled (1120, 474) with delta (0, 0)
Screenshot: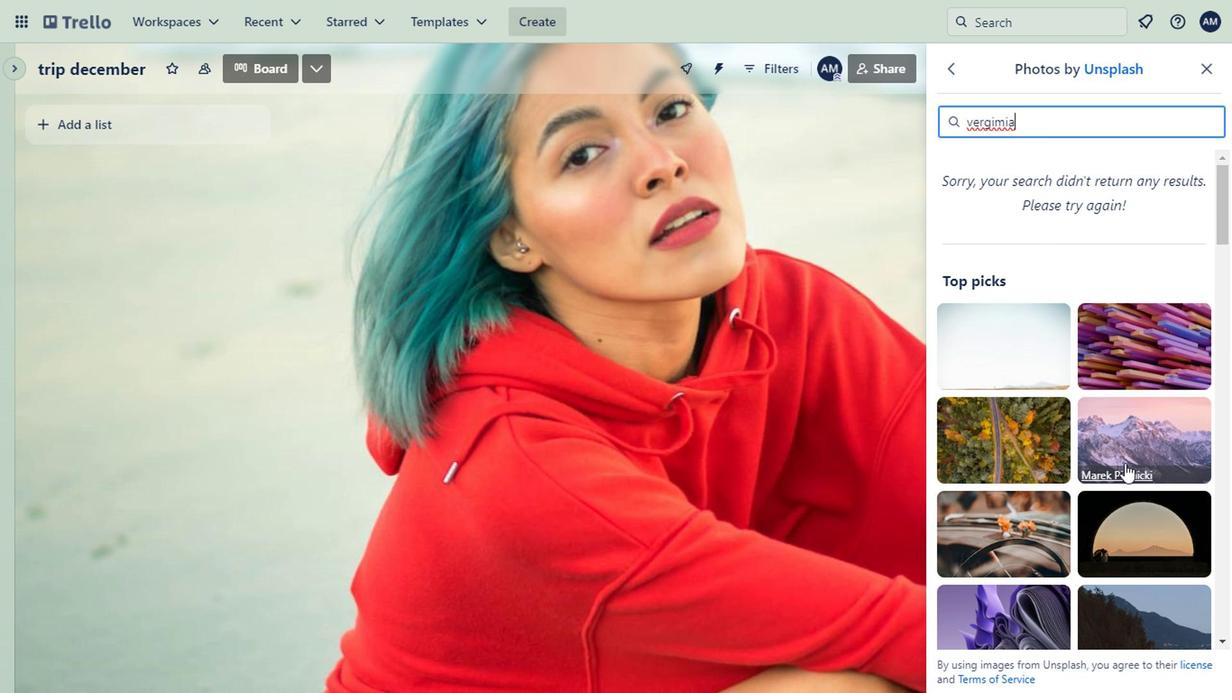 
Action: Mouse moved to (1116, 481)
Screenshot: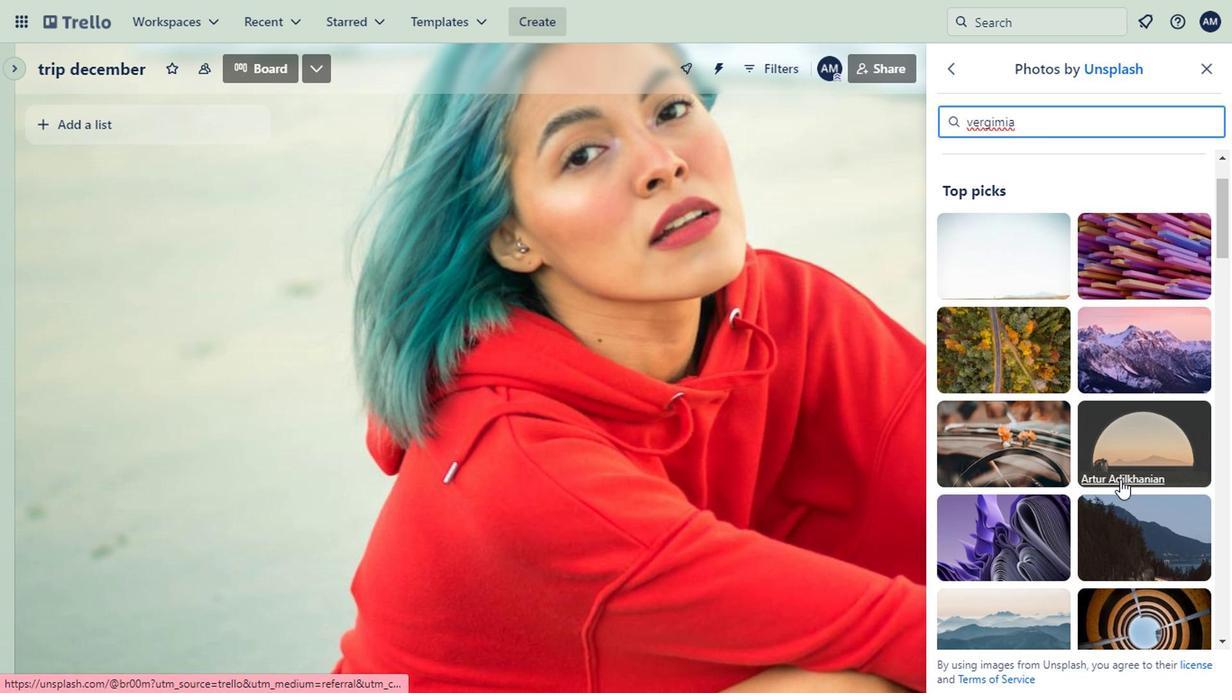 
Action: Mouse scrolled (1116, 480) with delta (0, -1)
Screenshot: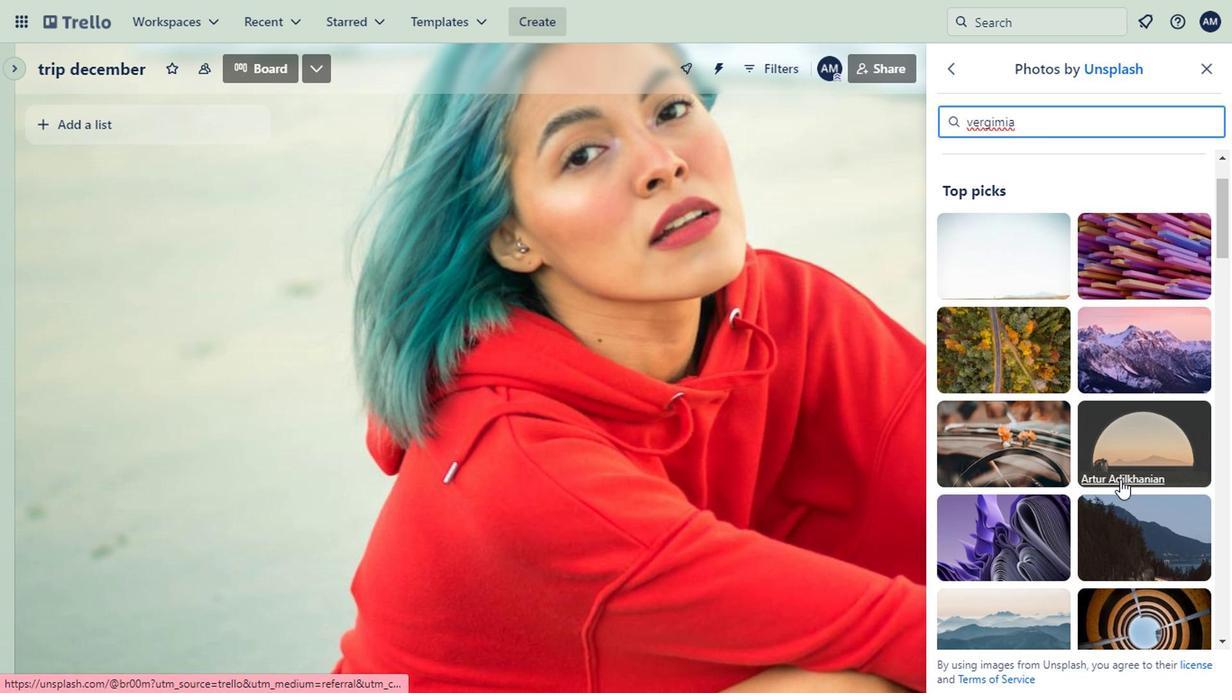 
Action: Mouse moved to (1116, 482)
Screenshot: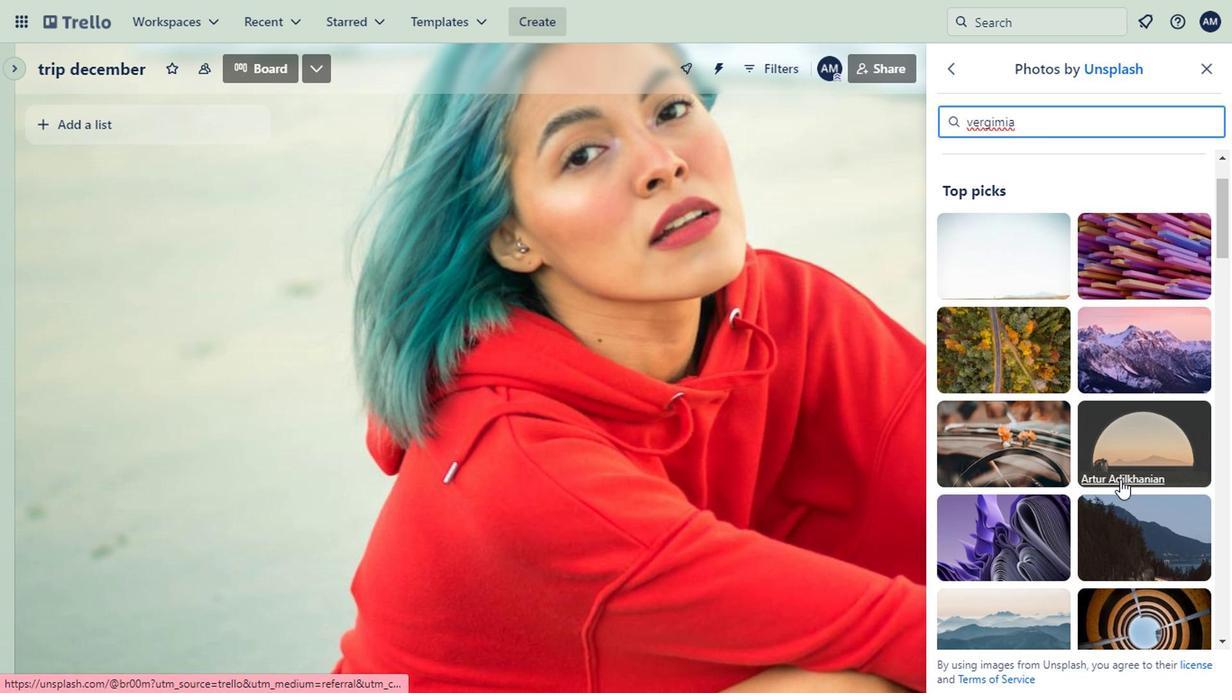
Action: Mouse scrolled (1116, 481) with delta (0, 0)
Screenshot: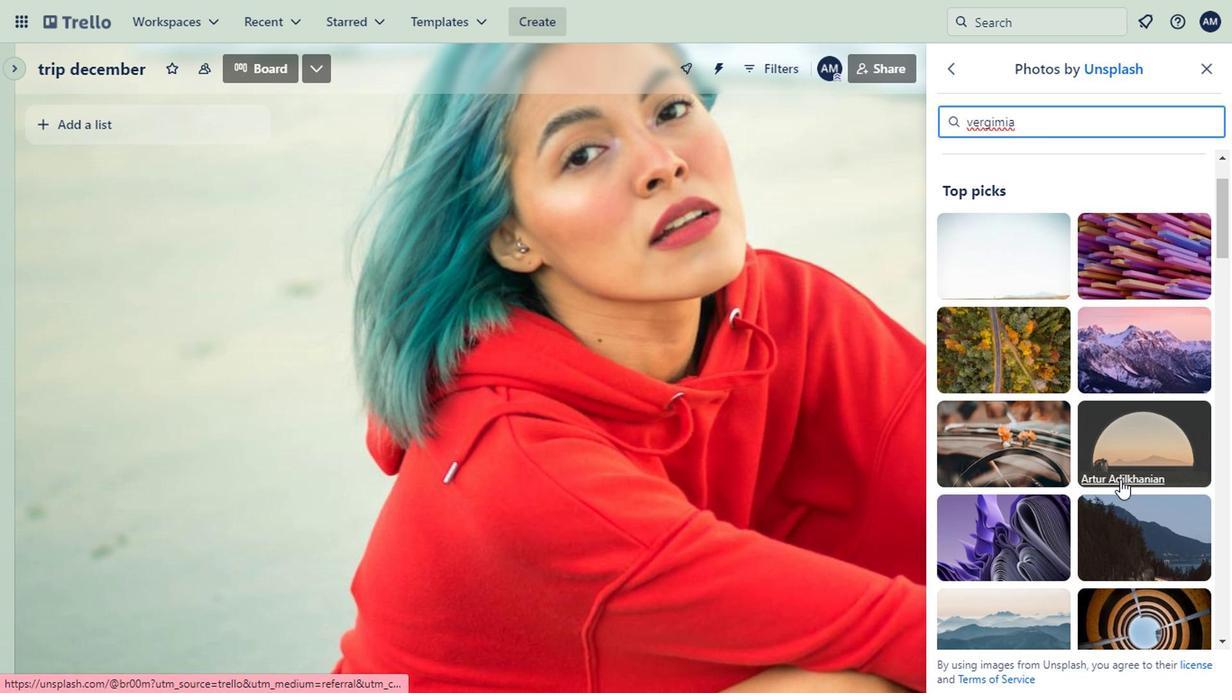 
Action: Mouse moved to (1017, 453)
Screenshot: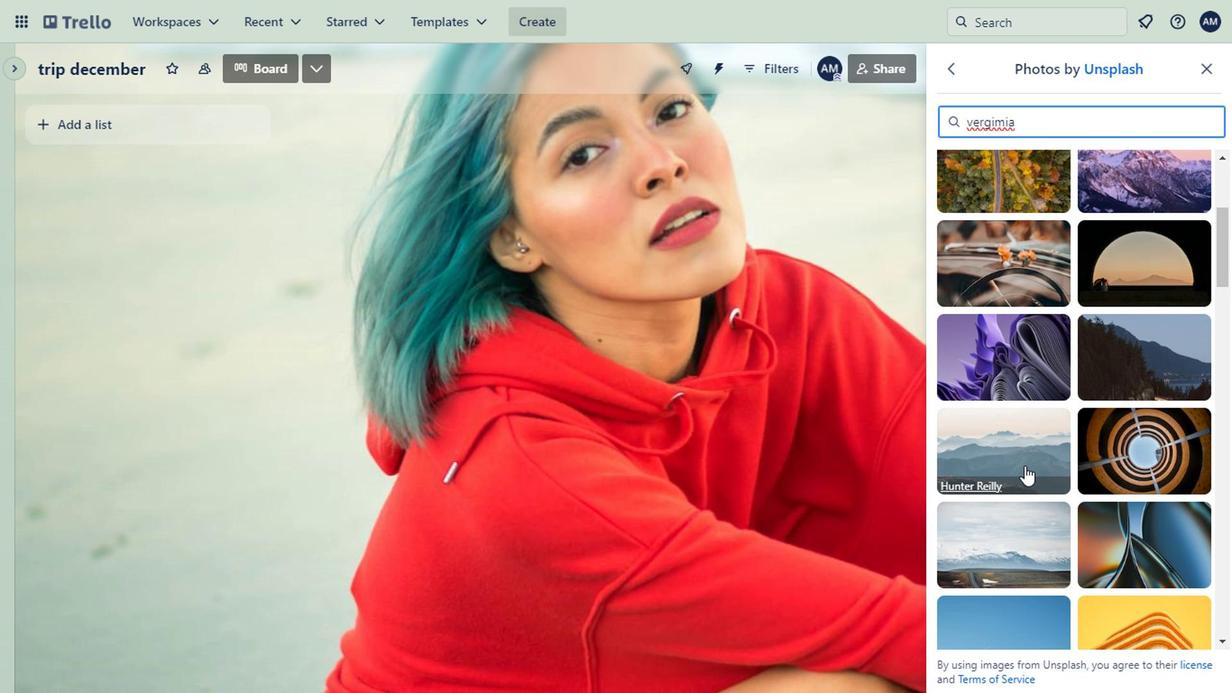 
Action: Mouse pressed left at (1017, 453)
Screenshot: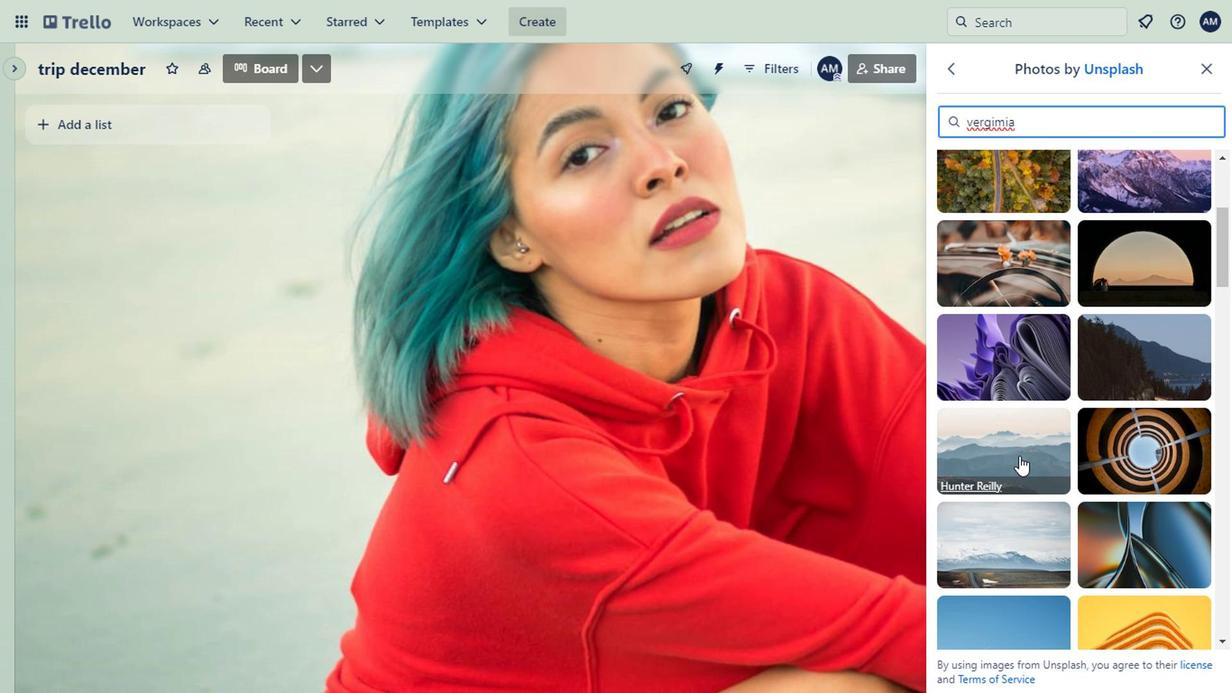 
Action: Mouse moved to (500, 387)
Screenshot: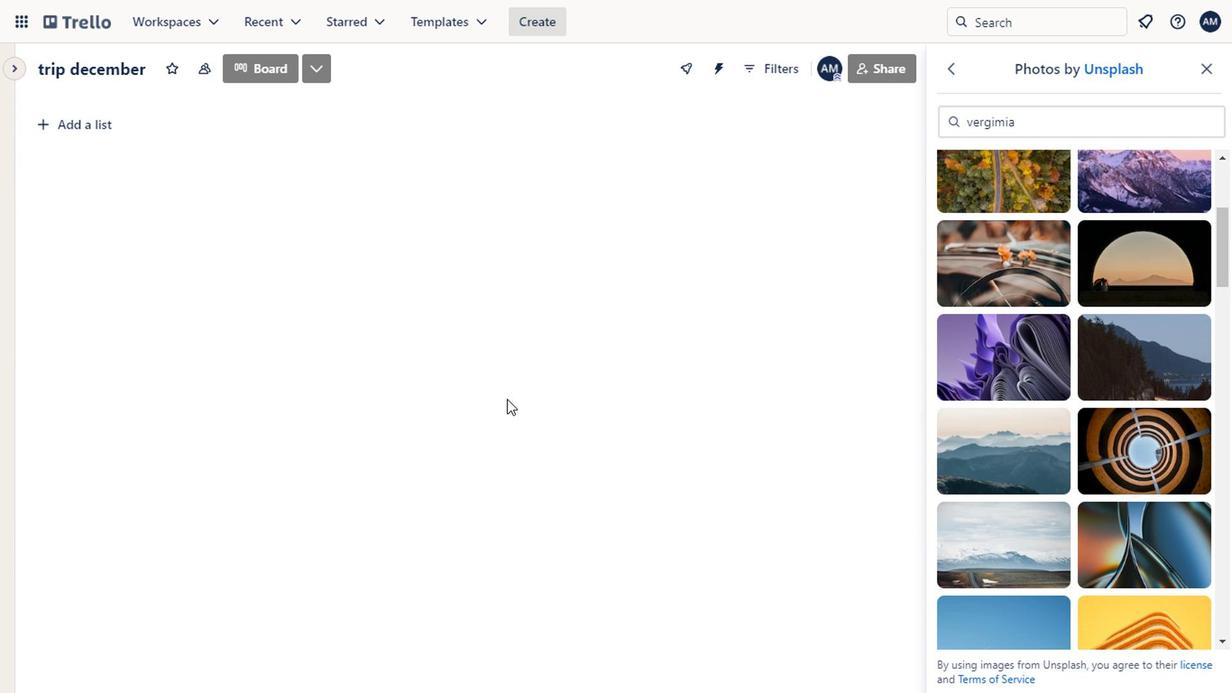 
Action: Mouse pressed left at (500, 387)
Screenshot: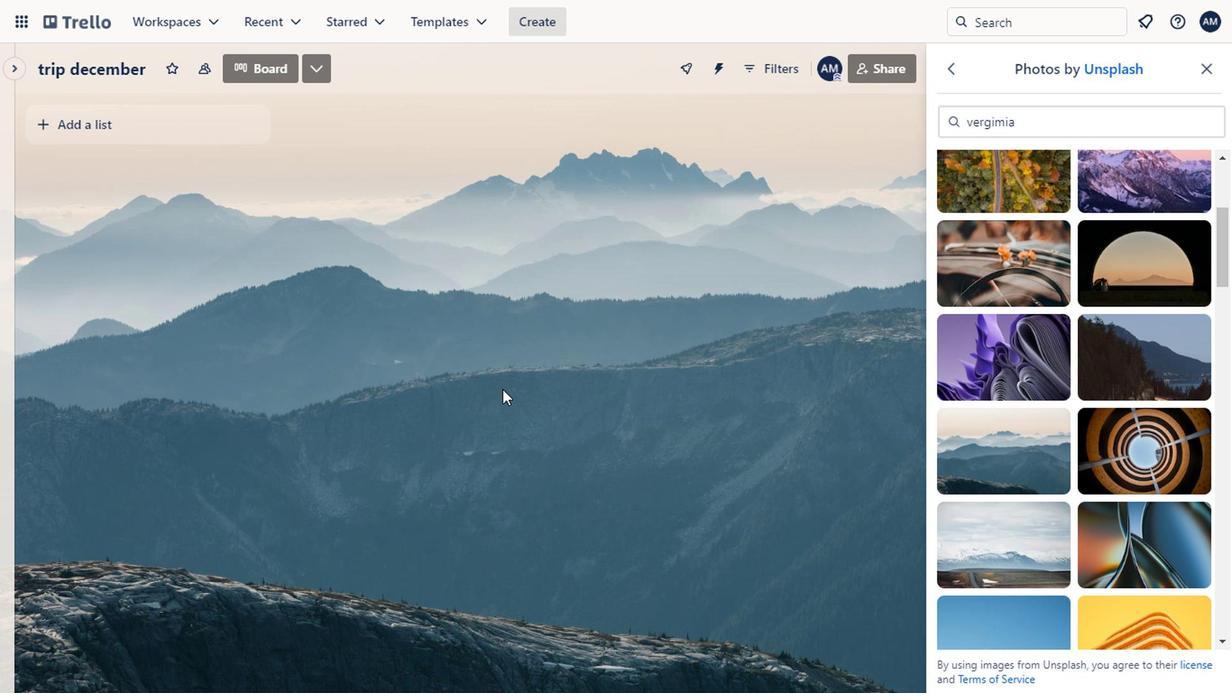
Action: Mouse moved to (1211, 71)
Screenshot: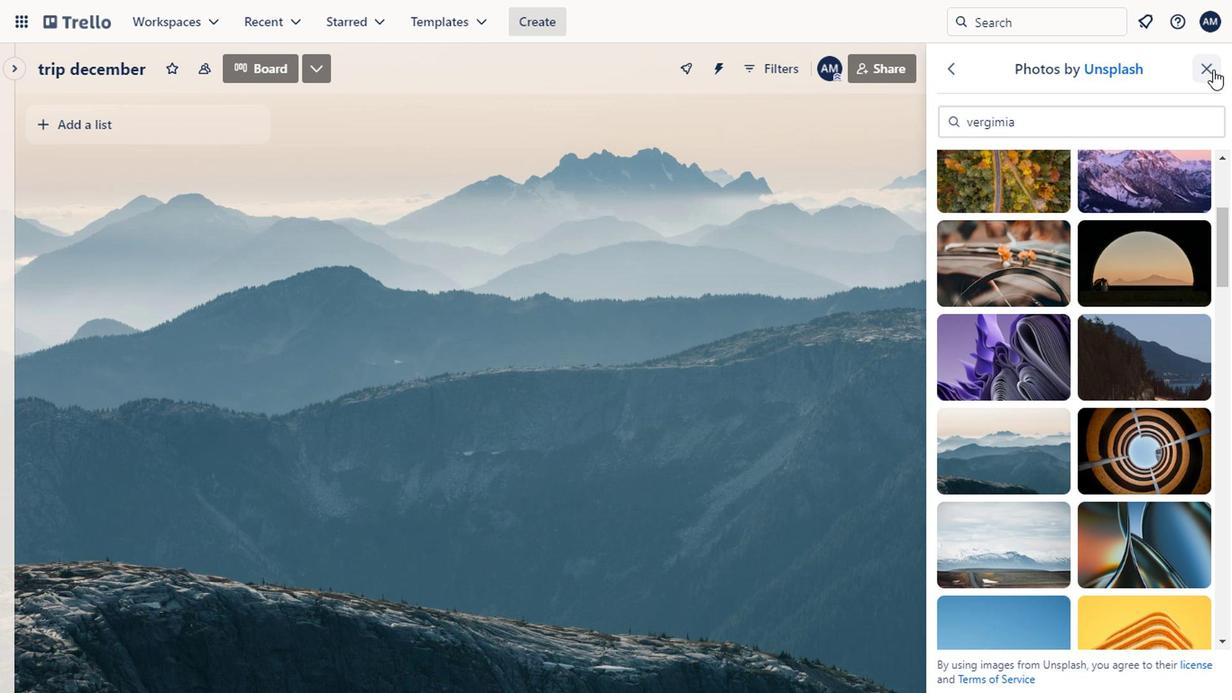 
Action: Mouse pressed left at (1211, 71)
Screenshot: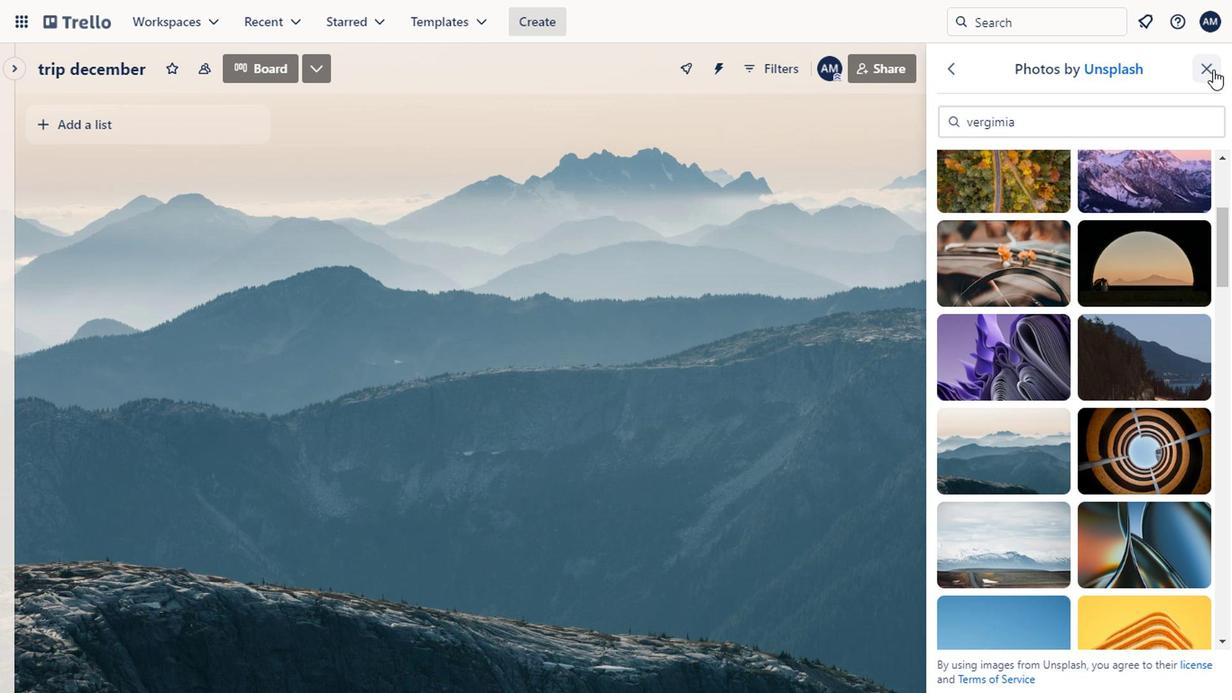 
Action: Mouse moved to (62, 135)
Screenshot: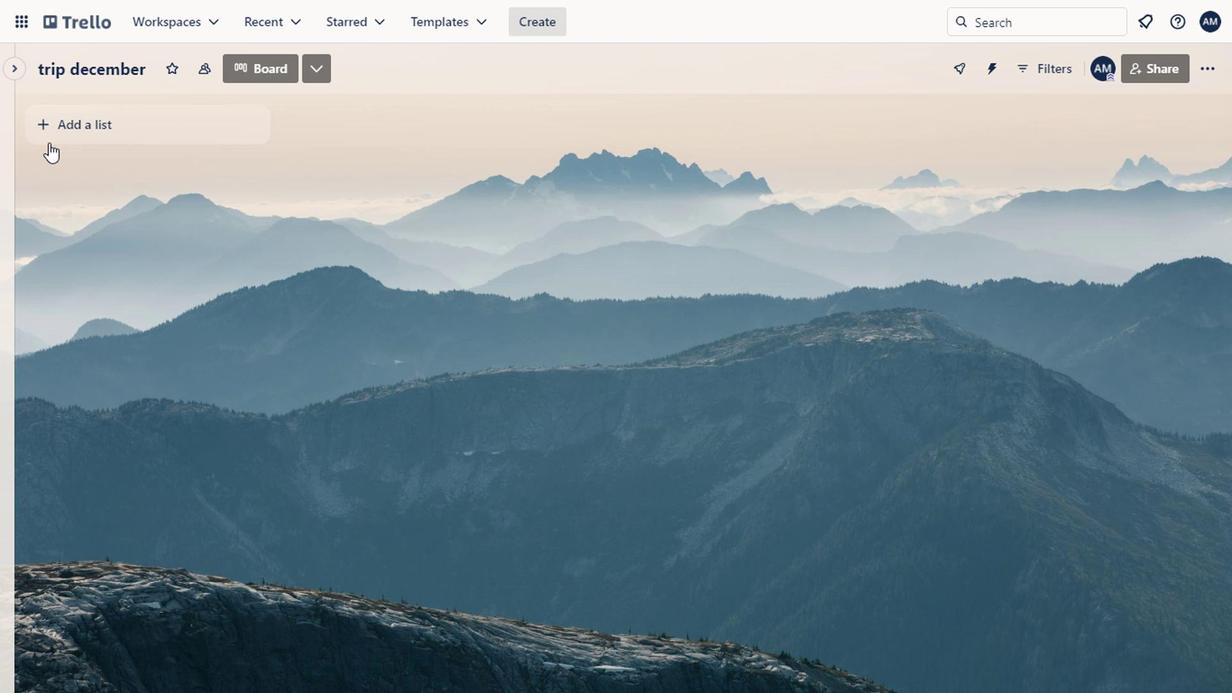 
Action: Mouse pressed left at (62, 135)
Screenshot: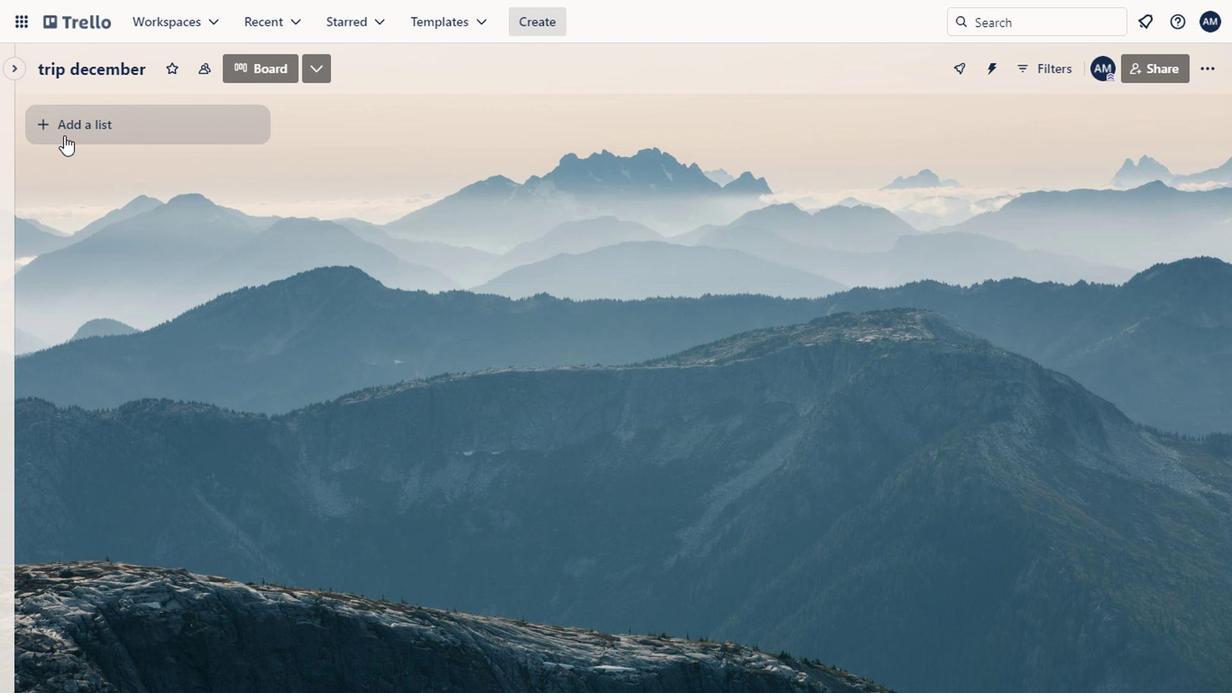 
Action: Key pressed inspo<Key.space>
Screenshot: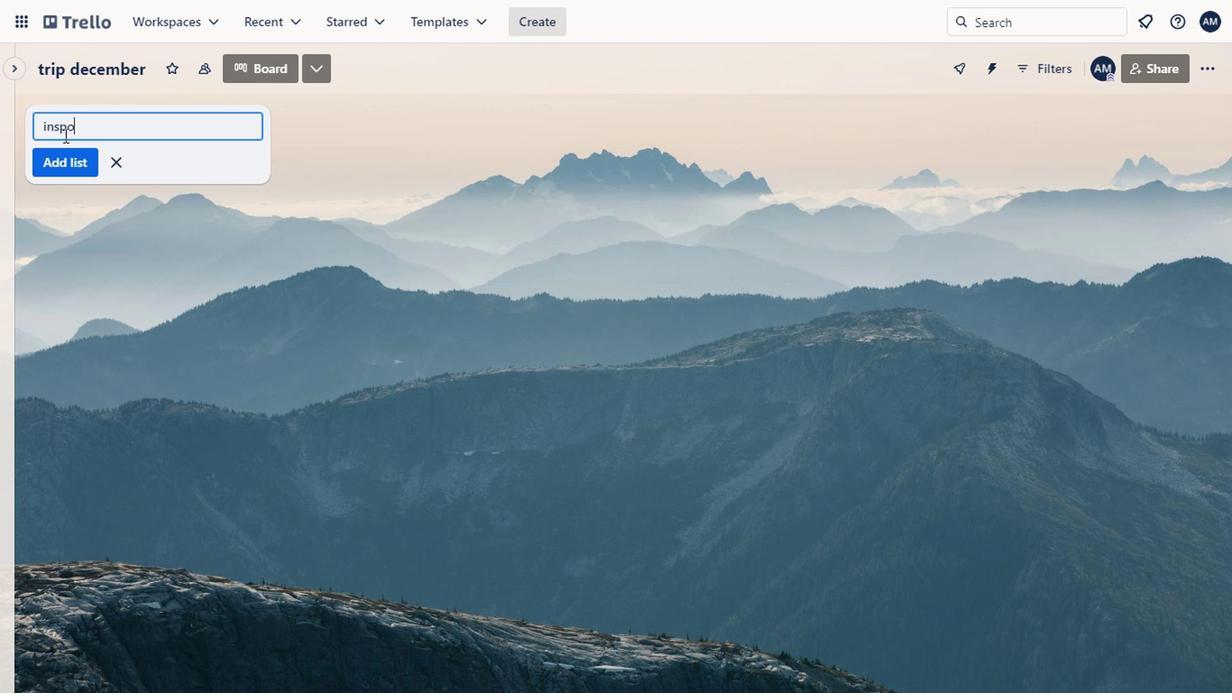 
Action: Mouse moved to (63, 159)
Screenshot: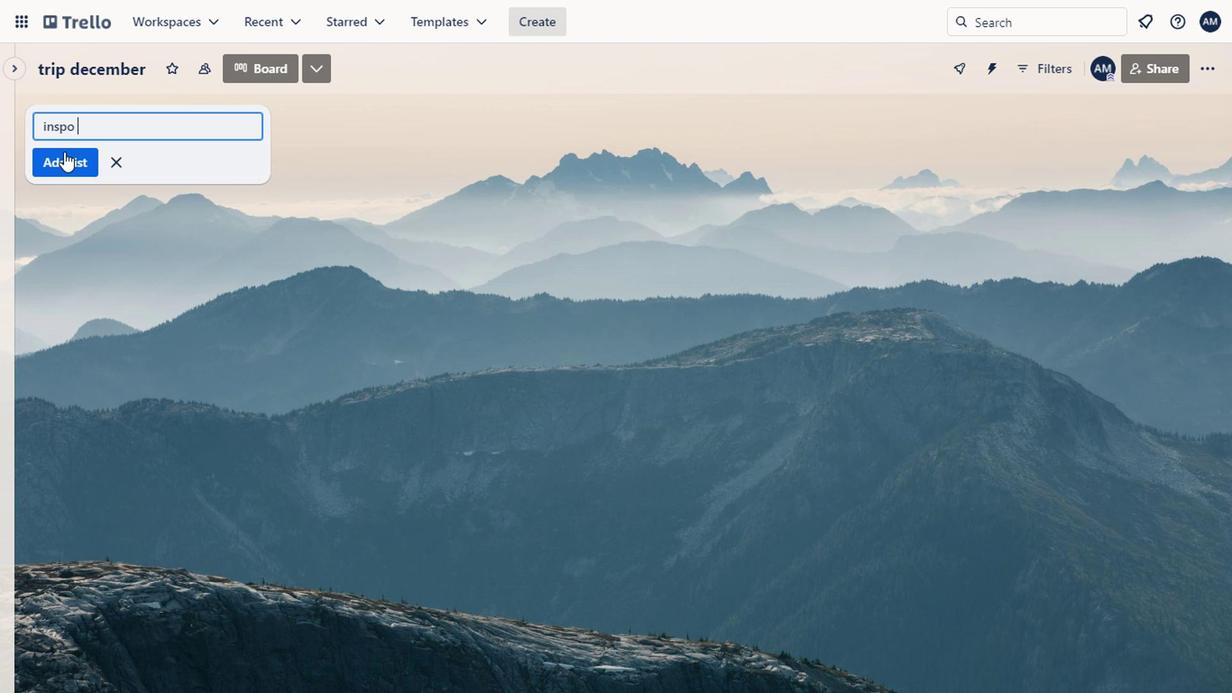 
Action: Mouse pressed left at (63, 159)
Screenshot: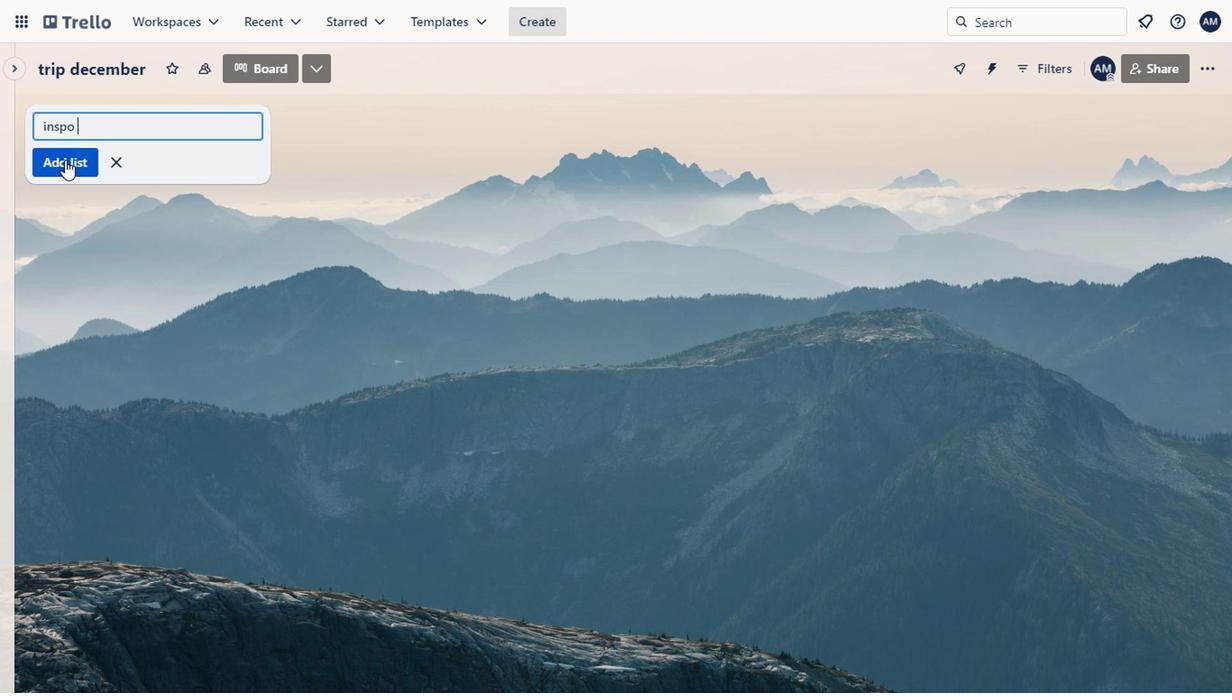
Action: Mouse moved to (339, 115)
Screenshot: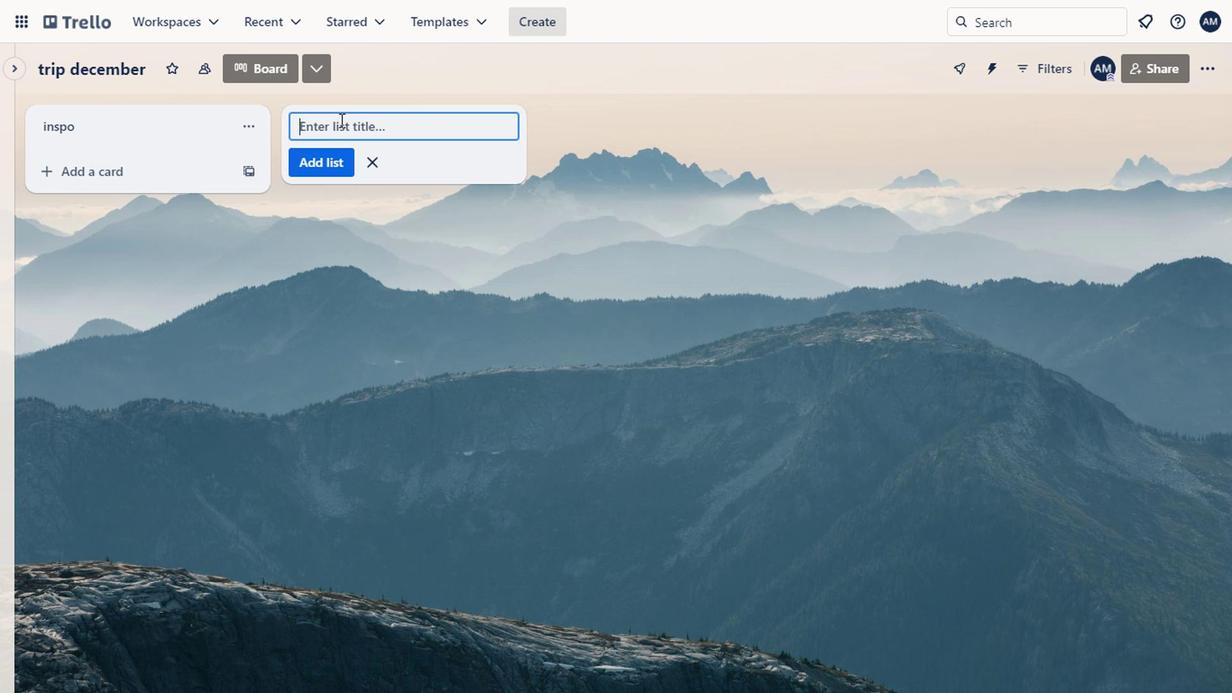 
Action: Key pressed trip<Key.space>idea
Screenshot: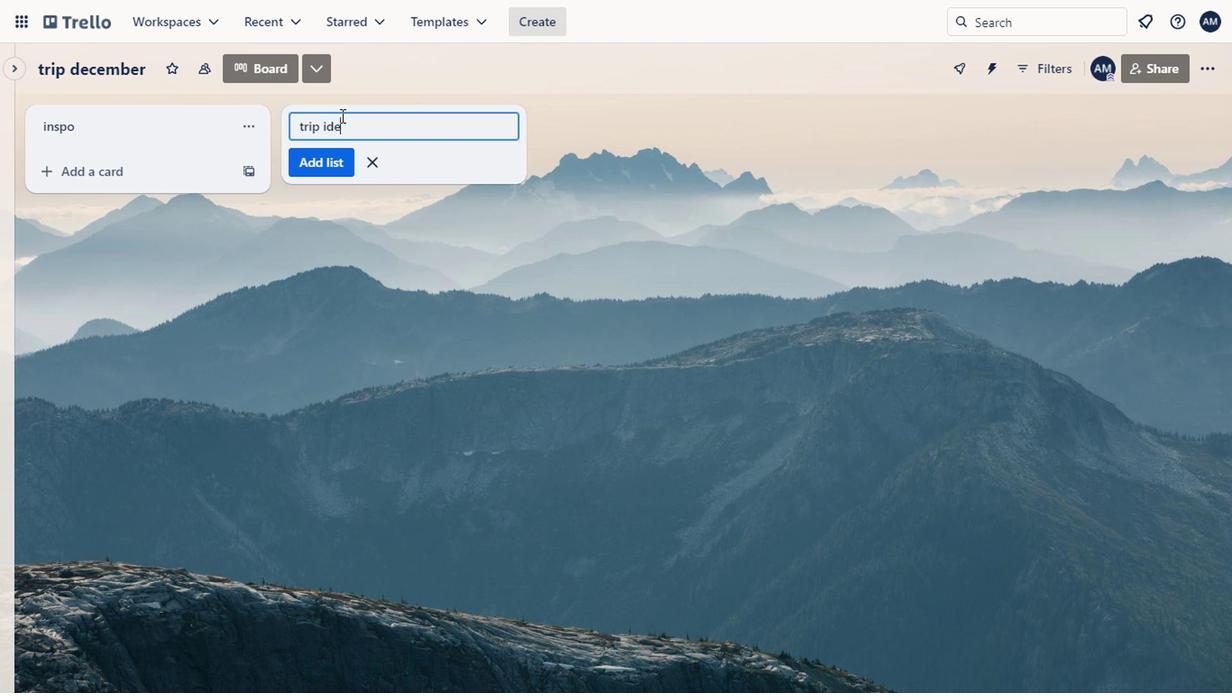 
Action: Mouse moved to (306, 175)
Screenshot: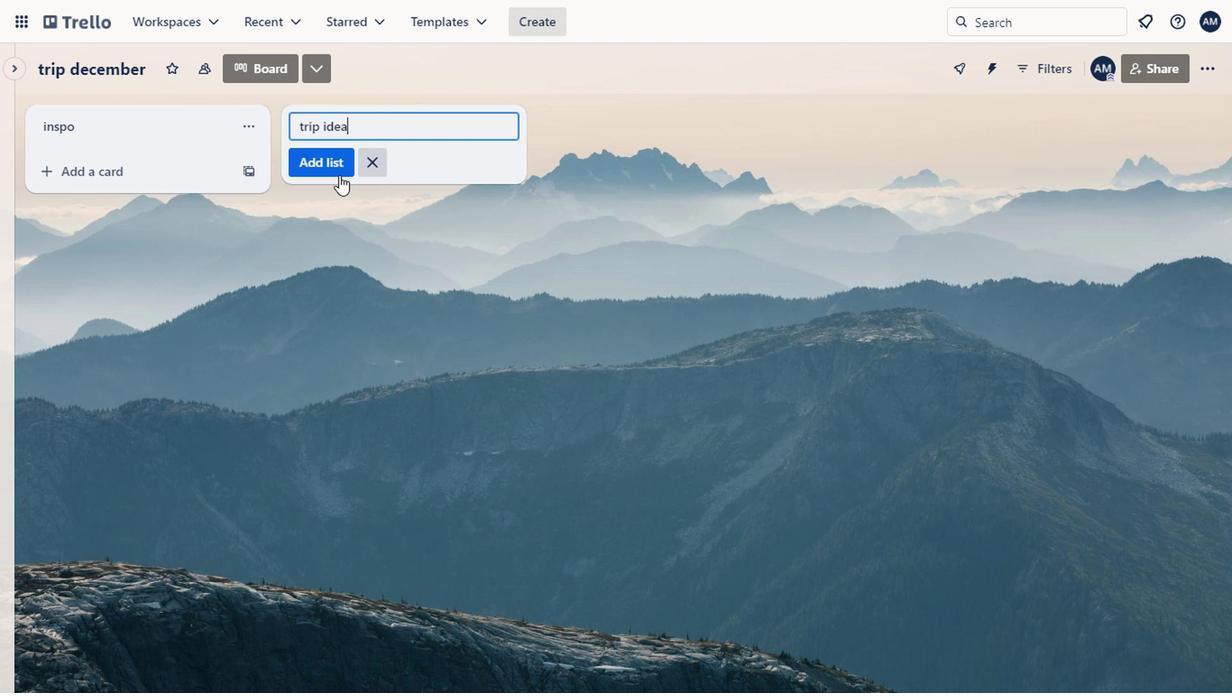
Action: Mouse pressed left at (306, 175)
Screenshot: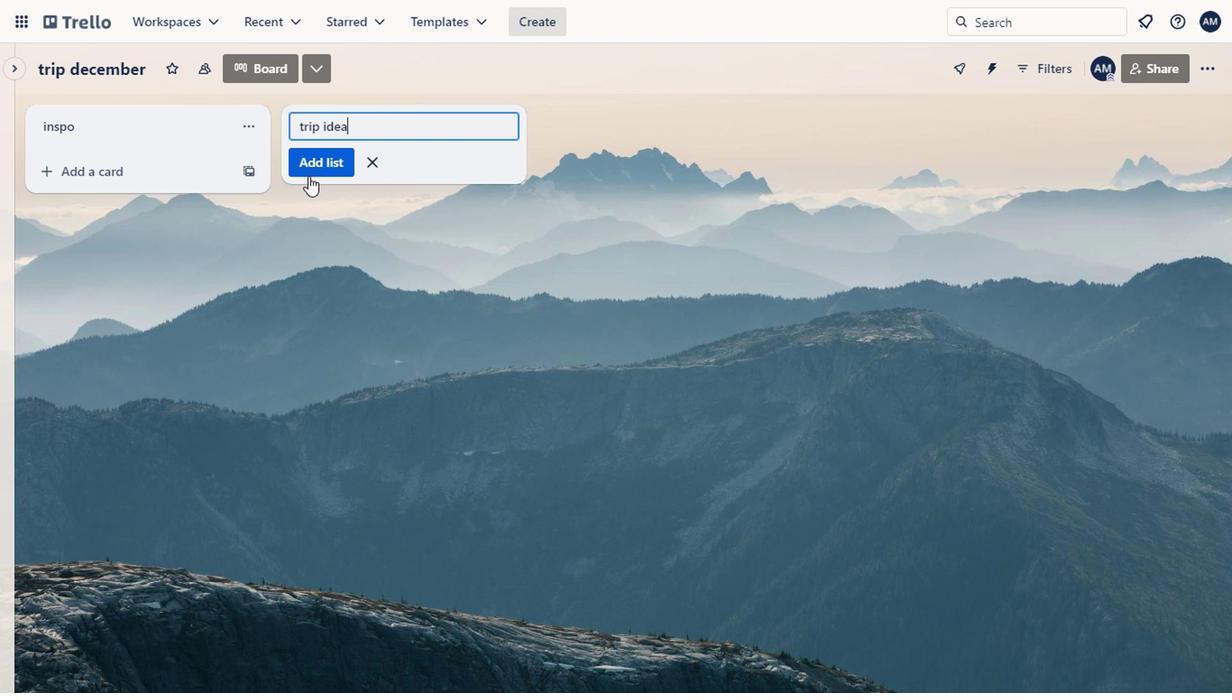 
Action: Mouse moved to (623, 120)
Screenshot: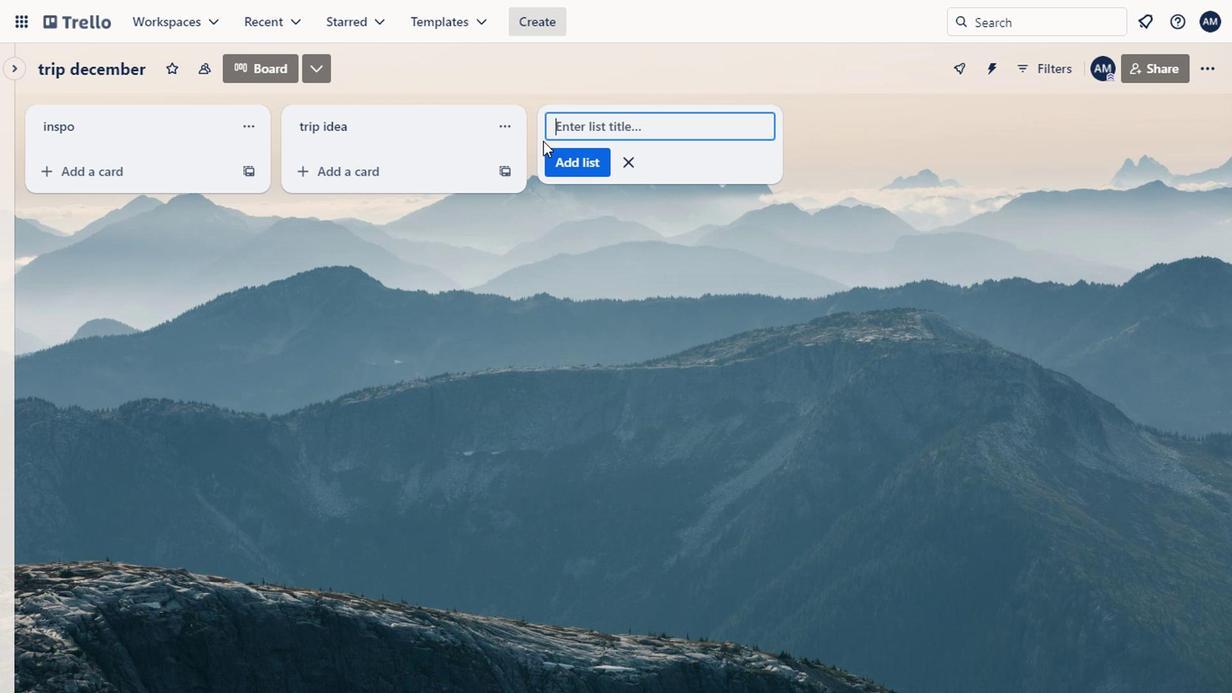 
Action: Key pressed city
Screenshot: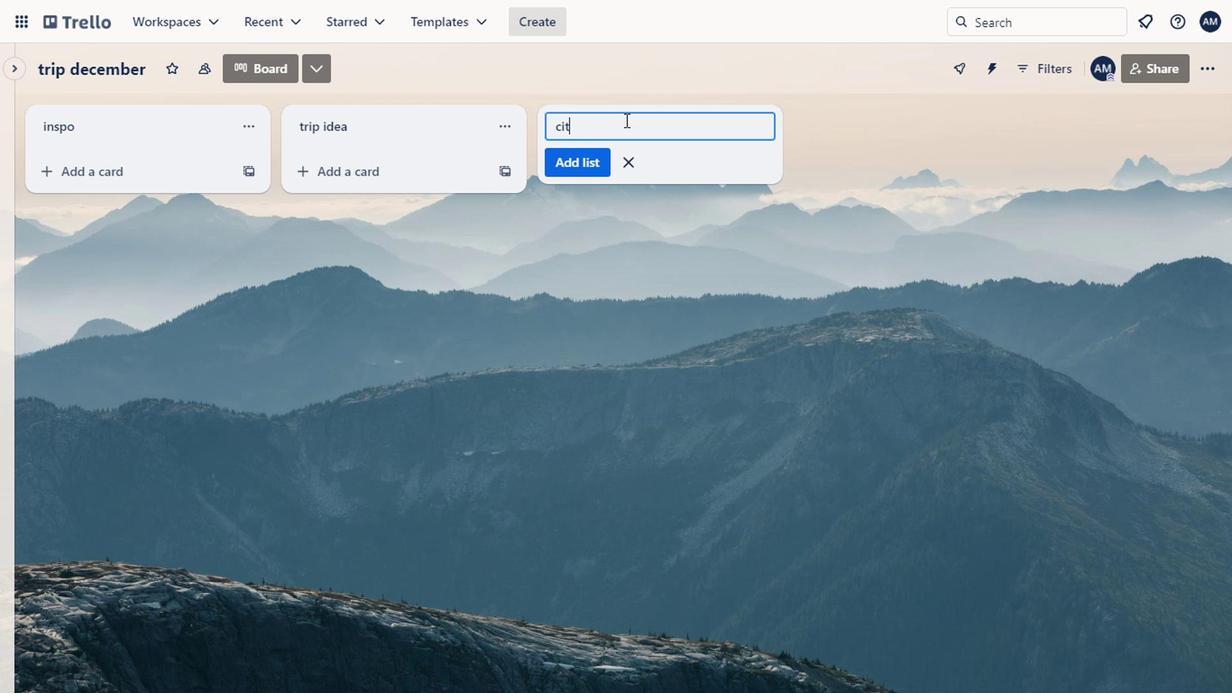 
Action: Mouse moved to (574, 163)
Screenshot: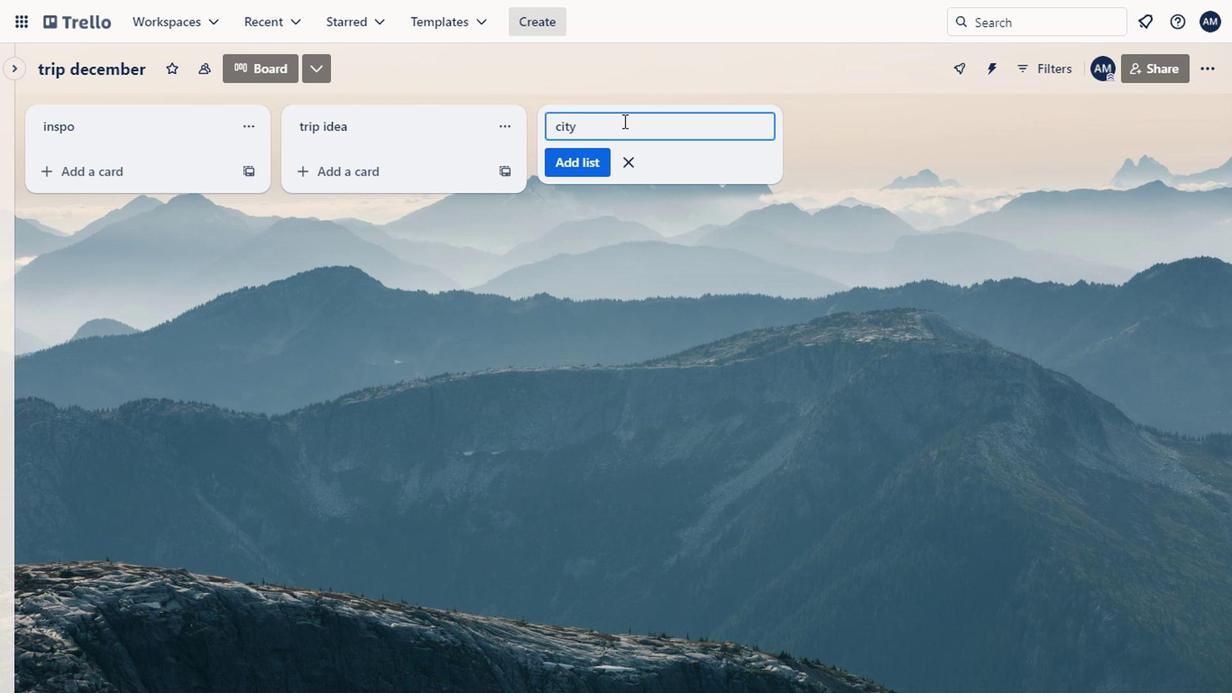 
Action: Mouse pressed left at (574, 163)
Screenshot: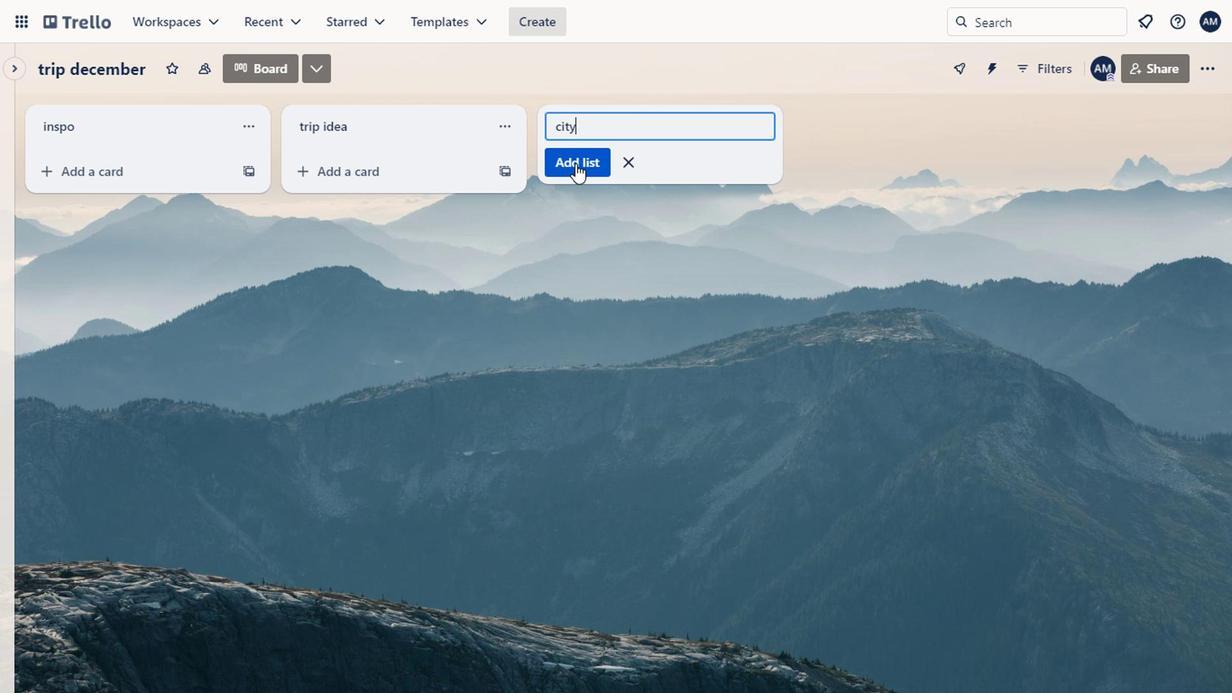 
Action: Mouse moved to (862, 126)
Screenshot: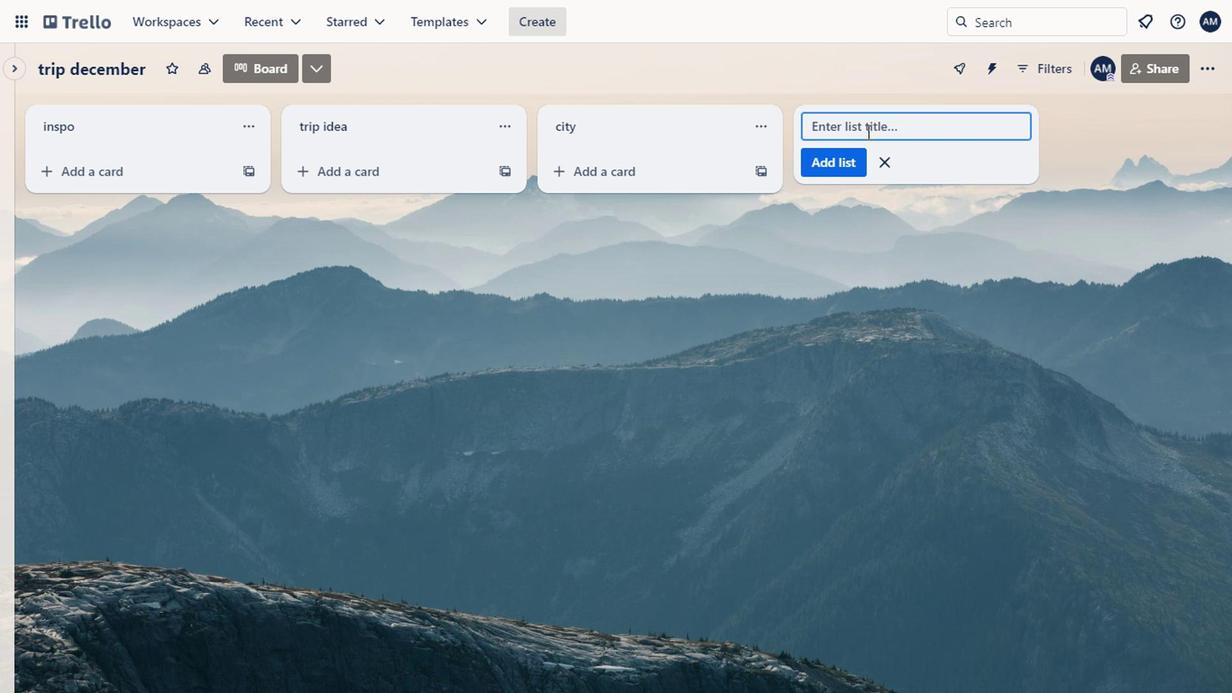 
Action: Key pressed palce
Screenshot: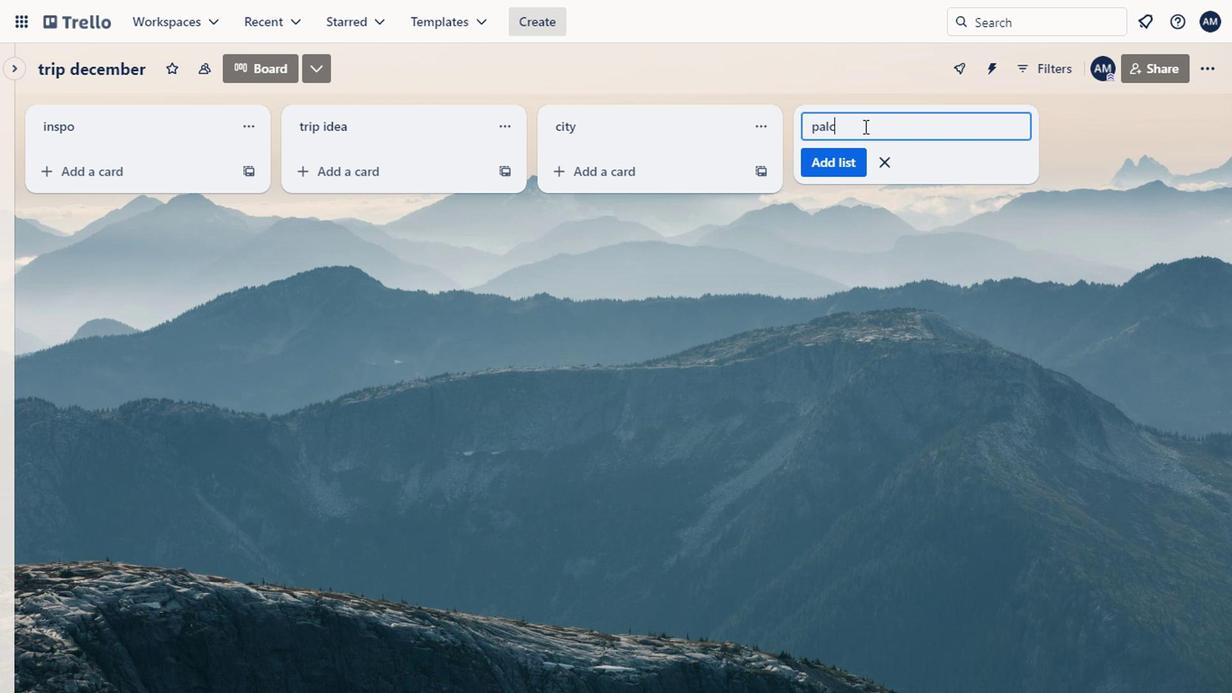 
Action: Mouse moved to (849, 138)
Screenshot: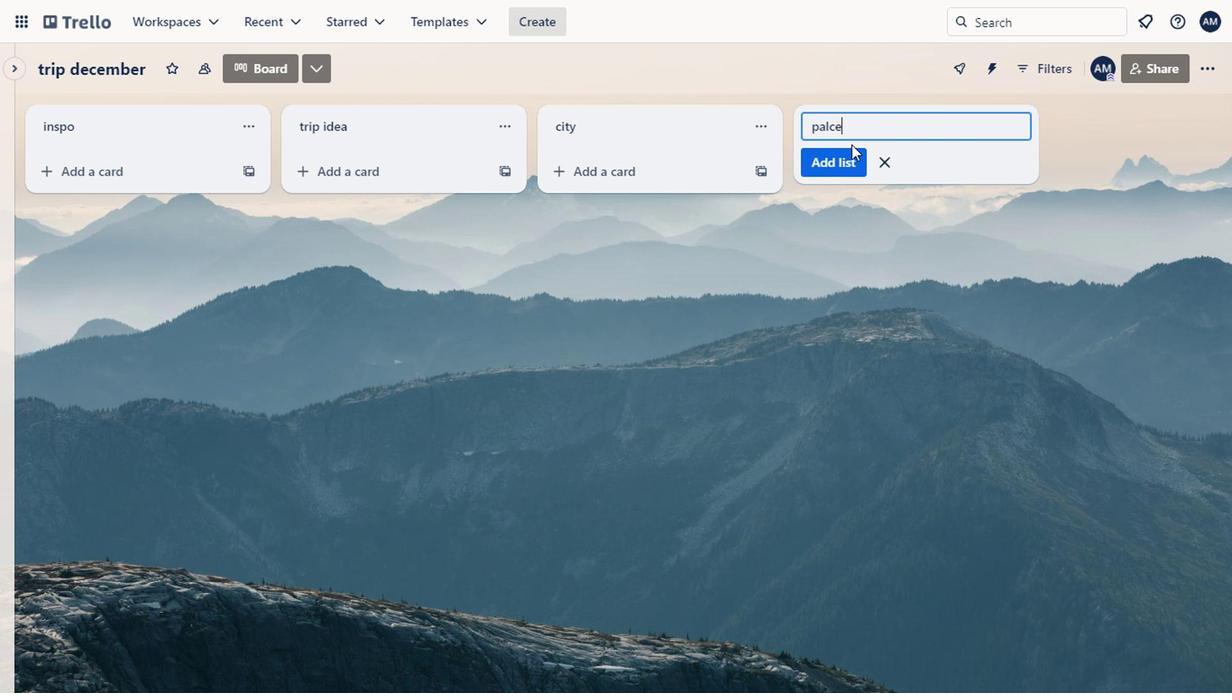 
Action: Key pressed <Key.backspace><Key.backspace><Key.backspace><Key.backspace>lace
Screenshot: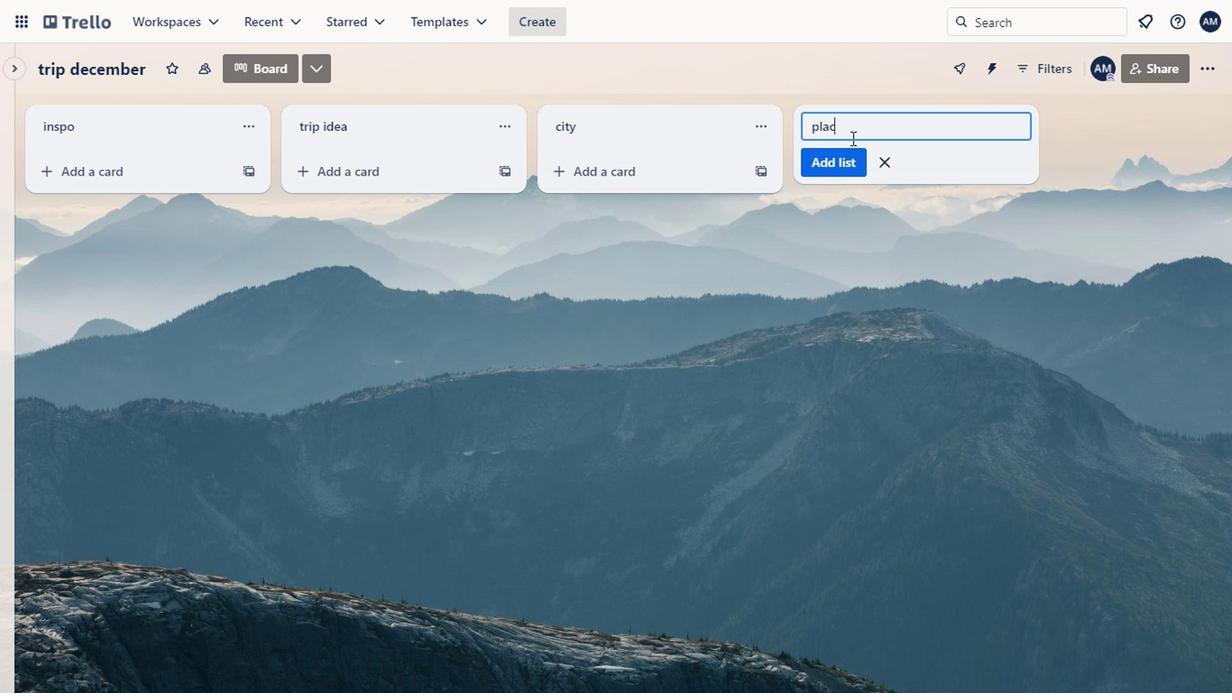 
Action: Mouse moved to (845, 162)
Screenshot: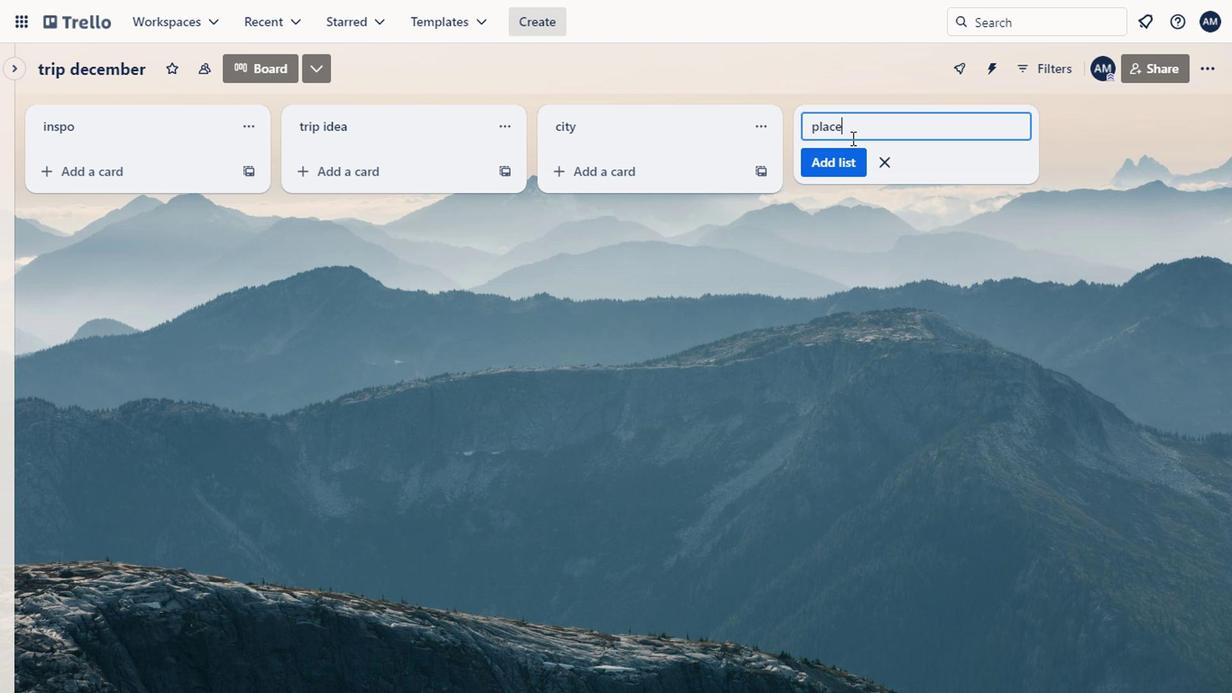 
Action: Mouse pressed left at (845, 162)
Screenshot: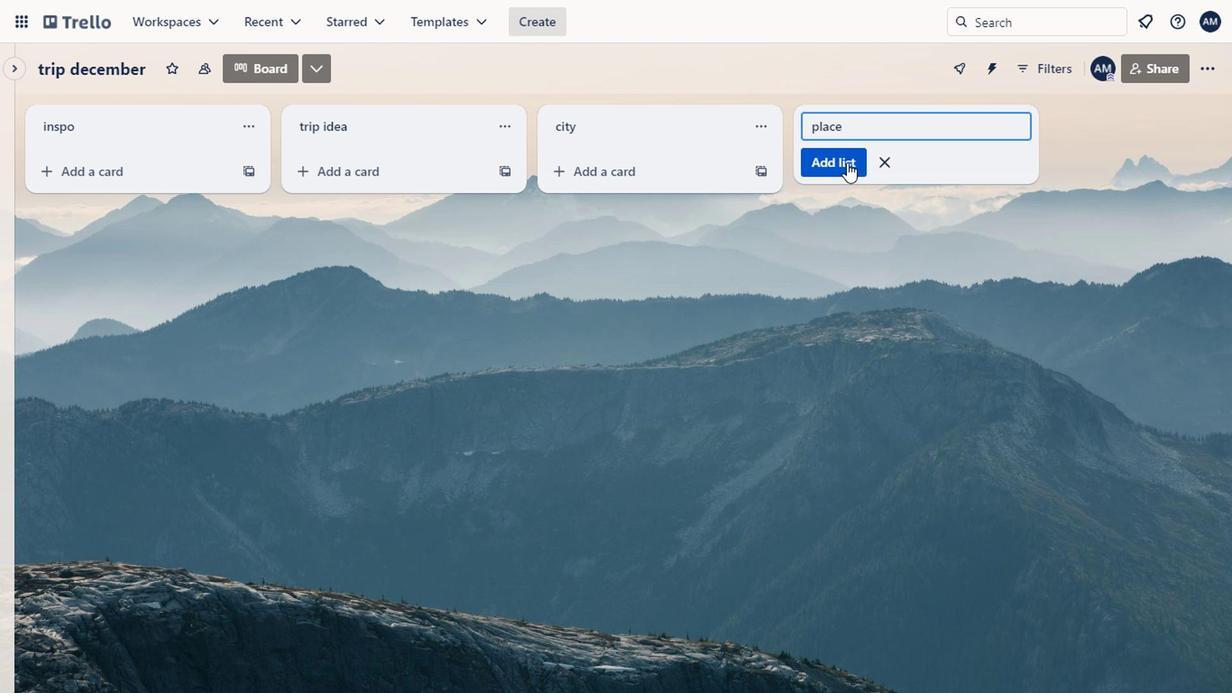 
Action: Mouse moved to (1130, 156)
Screenshot: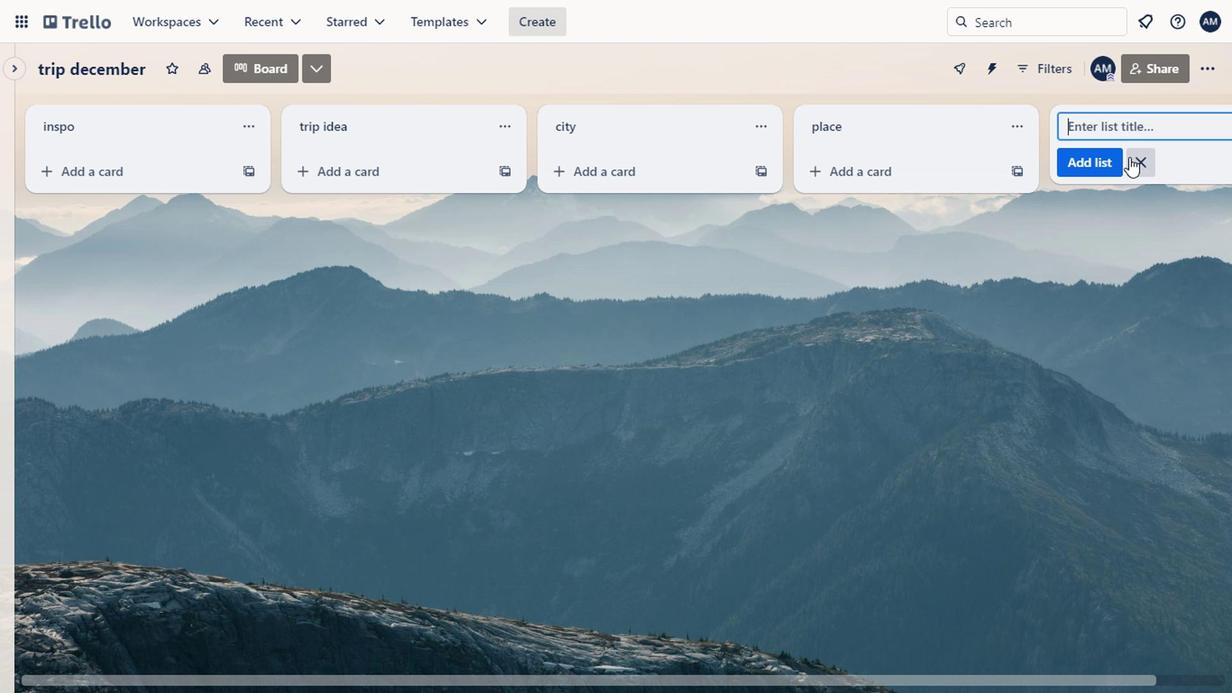
Action: Mouse pressed left at (1130, 156)
Screenshot: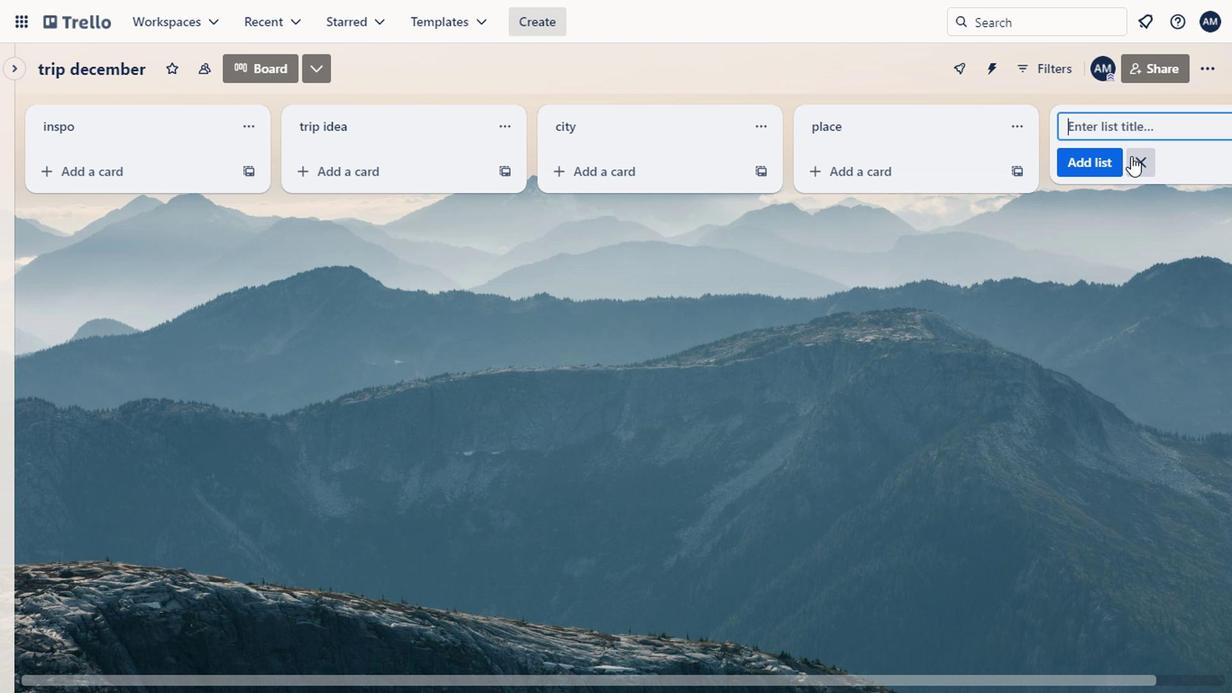 
Action: Mouse moved to (100, 174)
Screenshot: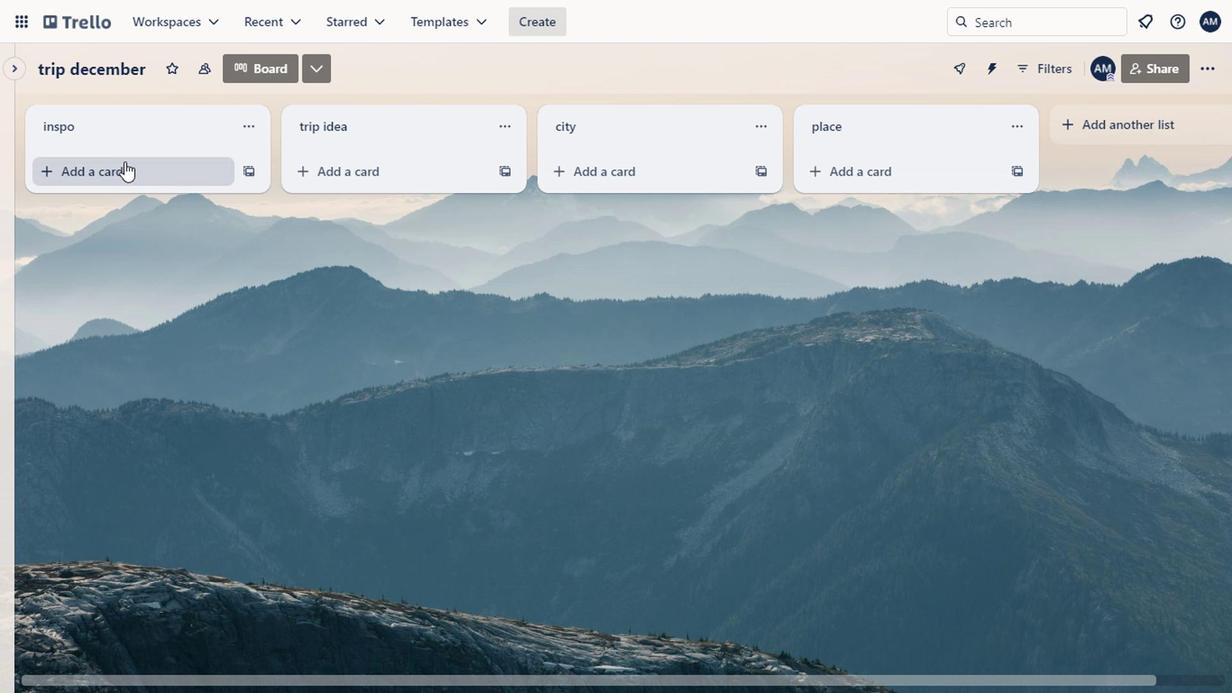 
Action: Mouse pressed left at (100, 174)
Screenshot: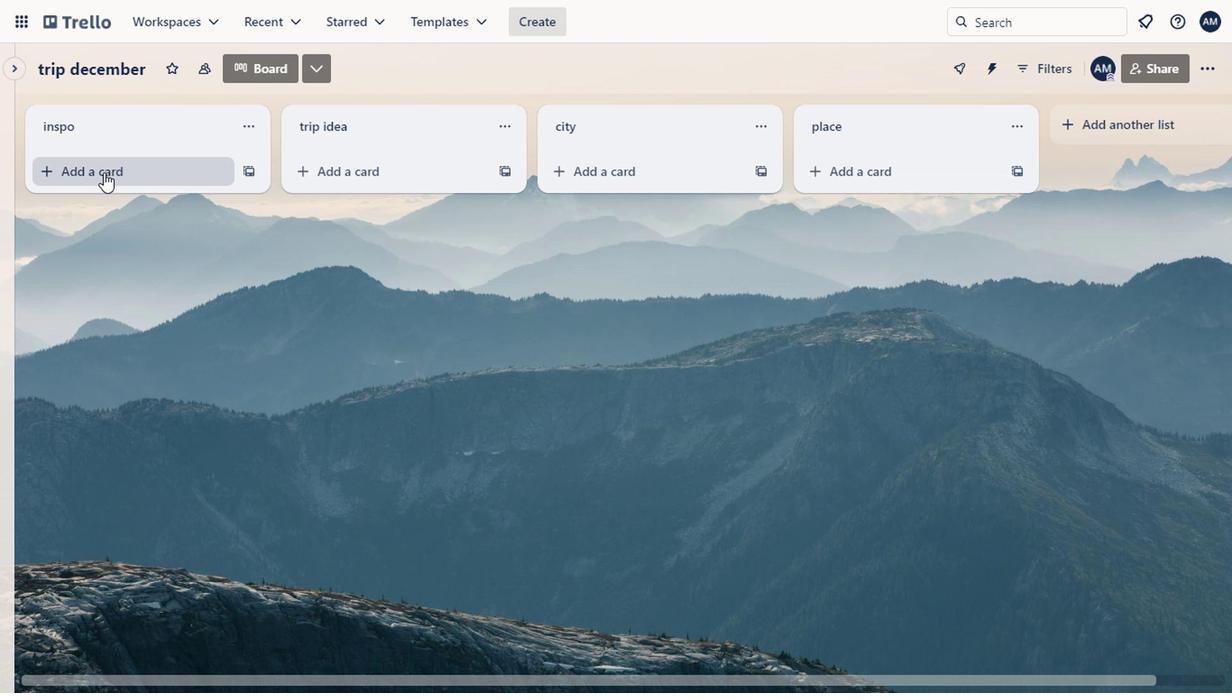 
Action: Mouse moved to (121, 184)
Screenshot: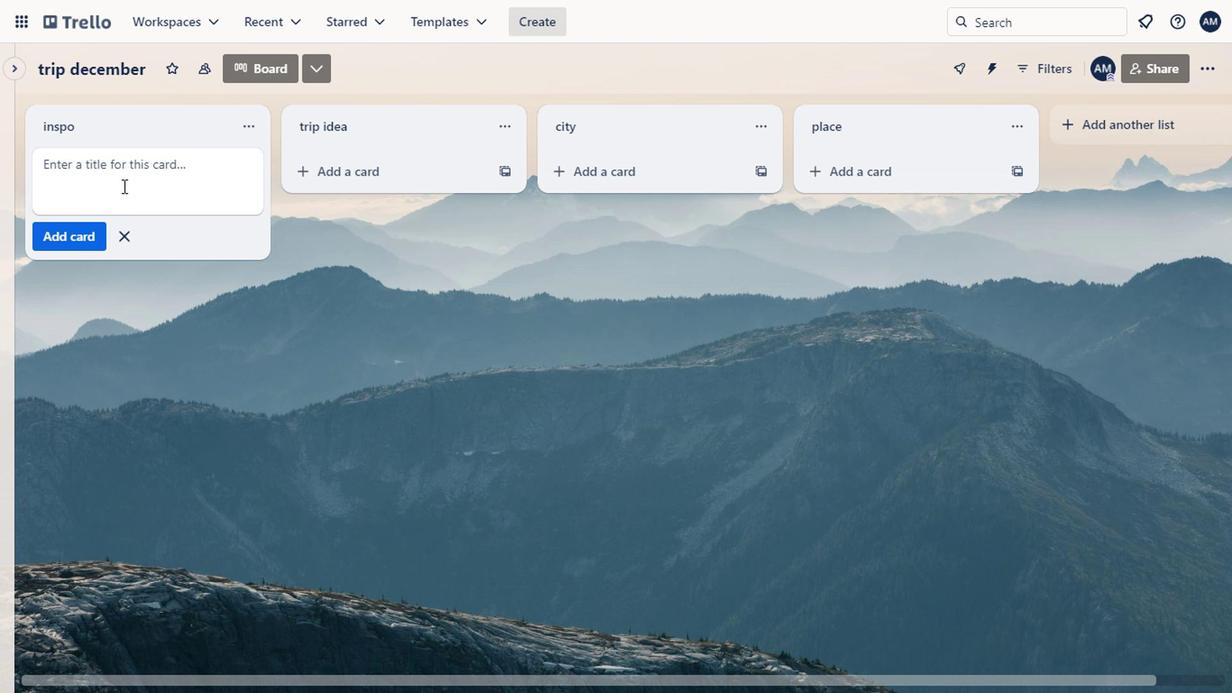 
Action: Key pressed <Key.shift>How<Key.space>to<Key.space>pick
Screenshot: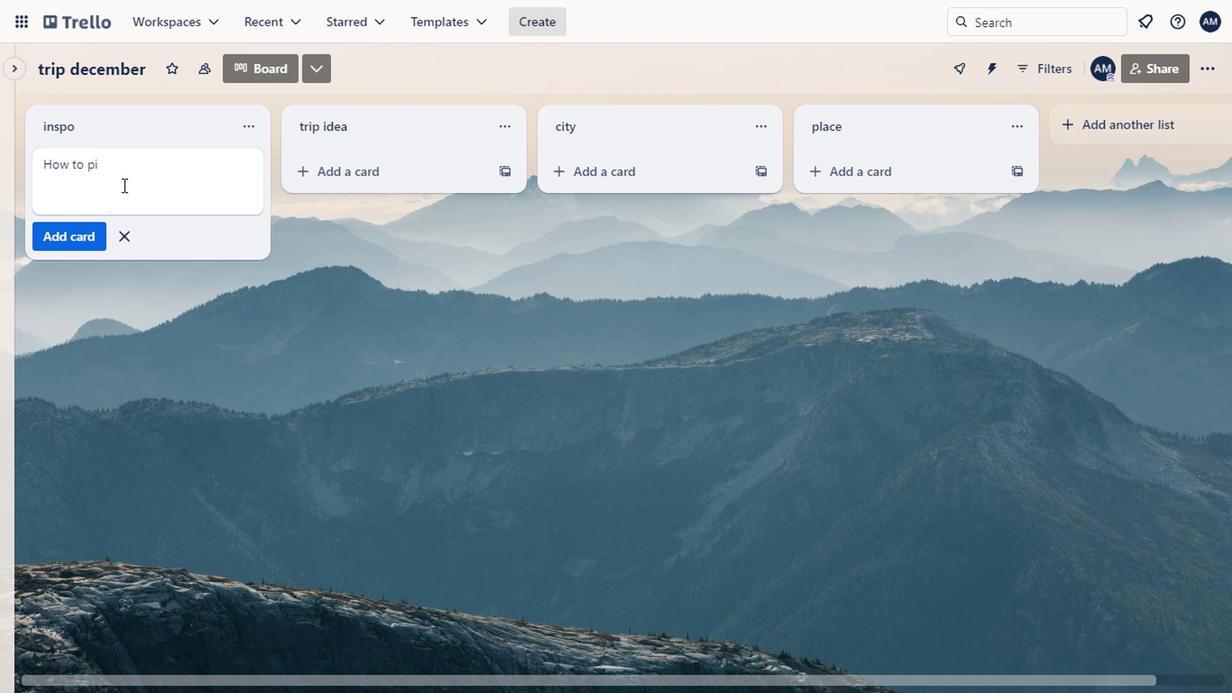 
Action: Mouse moved to (139, 191)
Screenshot: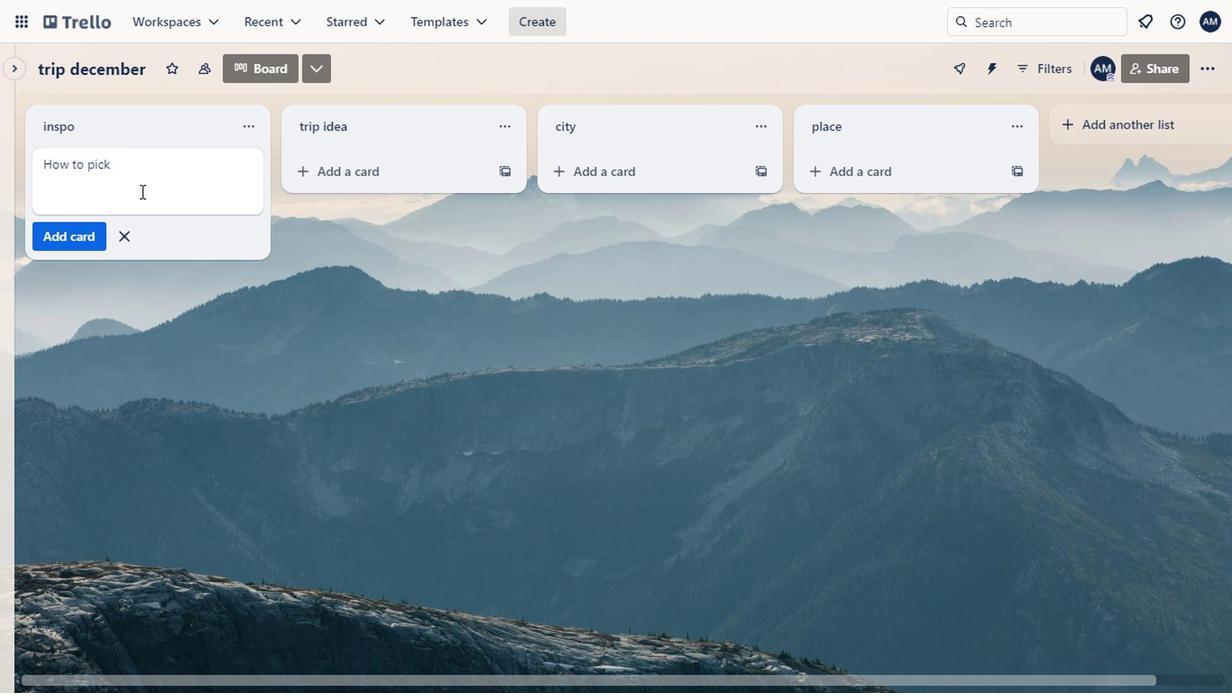 
Action: Key pressed <Key.space><Key.shift>Your<Key.space>travel<Key.space>n<Key.backspace><Key.space>bag
Screenshot: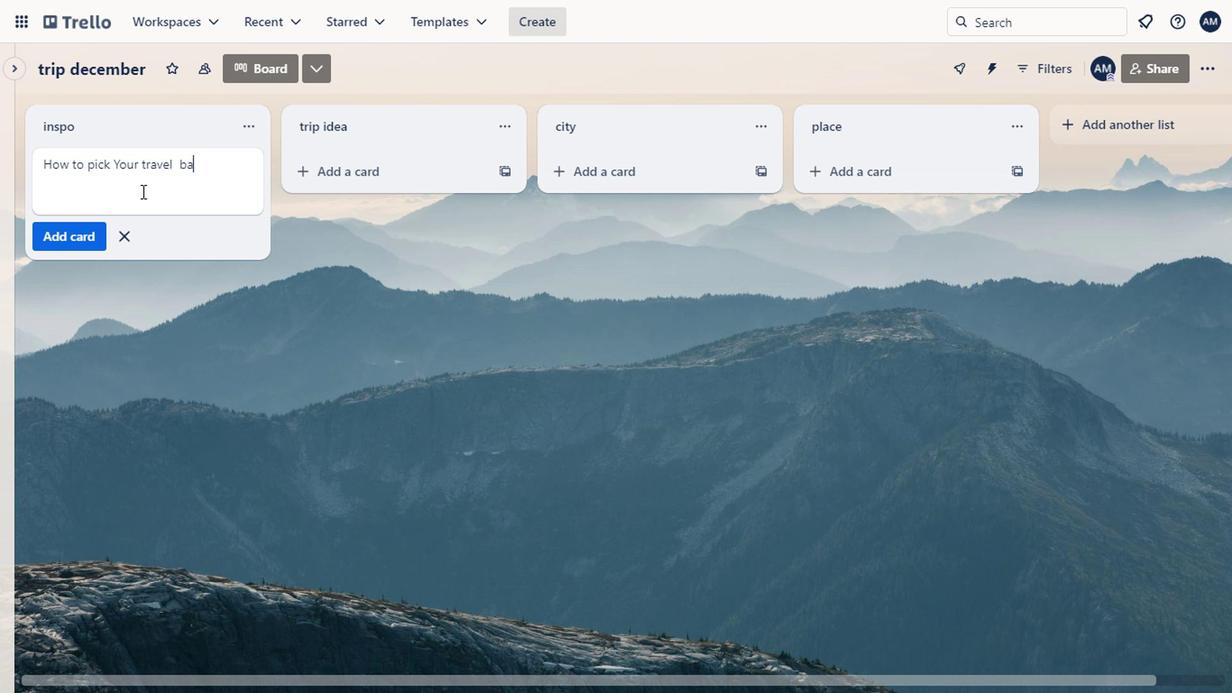 
Action: Mouse moved to (91, 239)
Screenshot: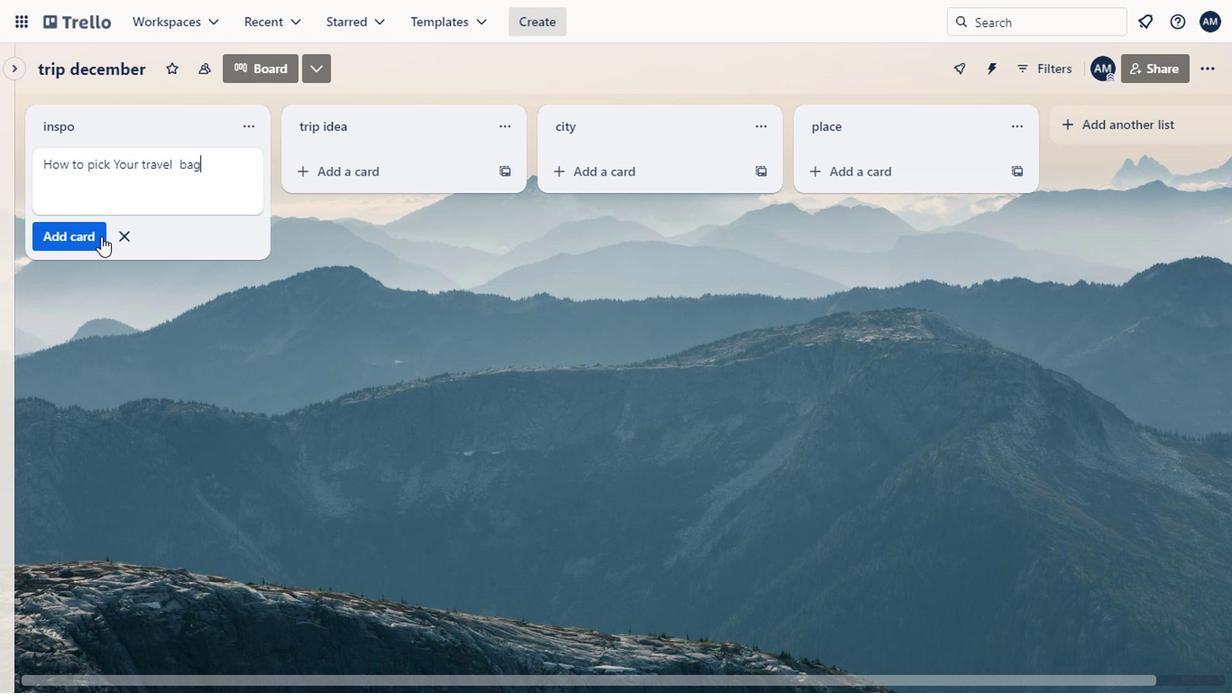 
Action: Mouse pressed left at (91, 239)
Screenshot: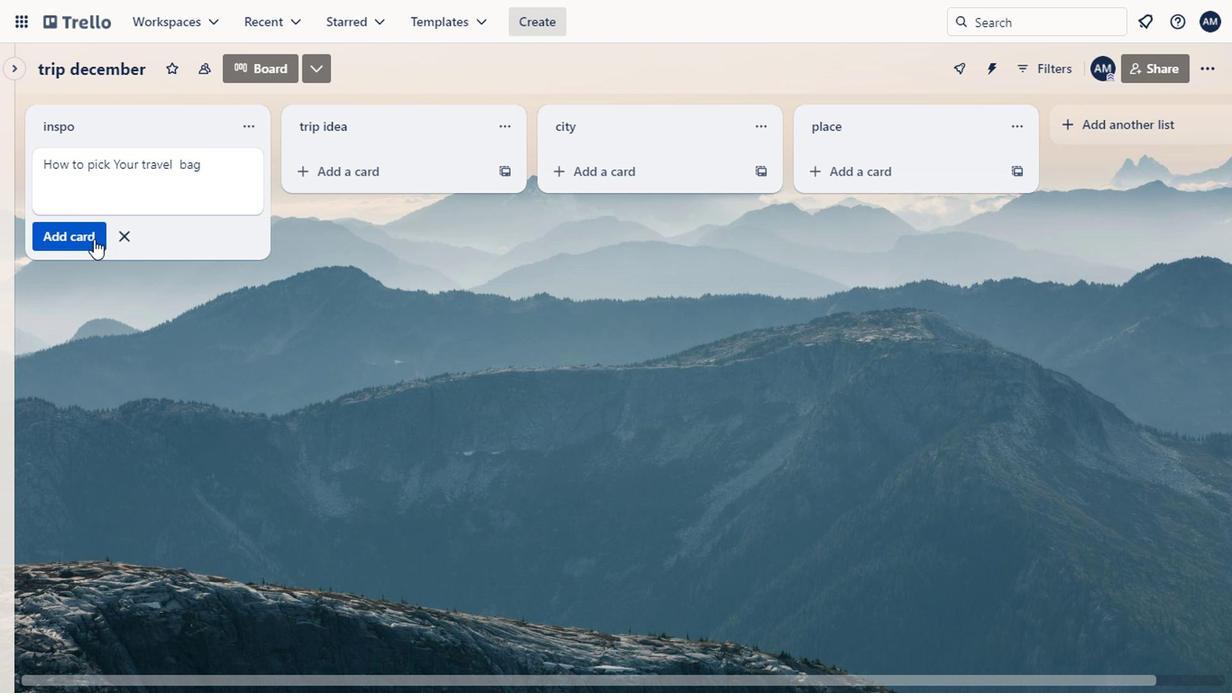 
Action: Mouse moved to (177, 195)
Screenshot: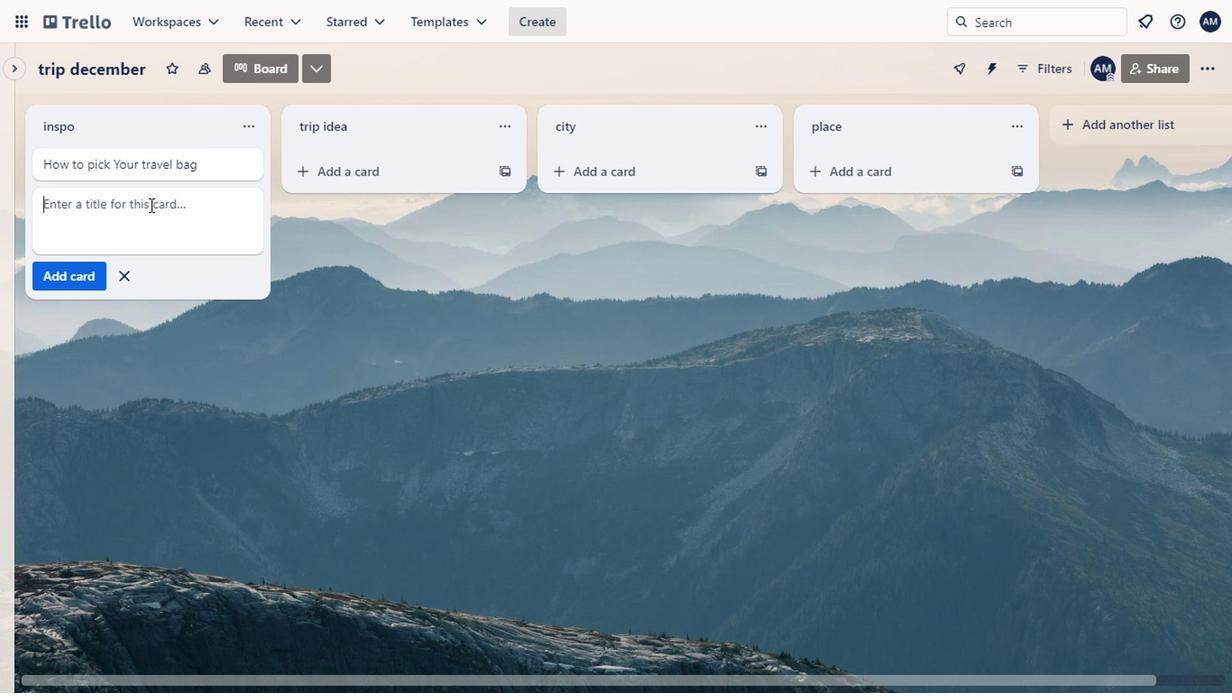 
Action: Key pressed long<Key.space>hopu;<Key.backspace>l<Key.backspace><Key.backspace><Key.backspace>ul<Key.space><Key.space>flight<Key.space>travel
Screenshot: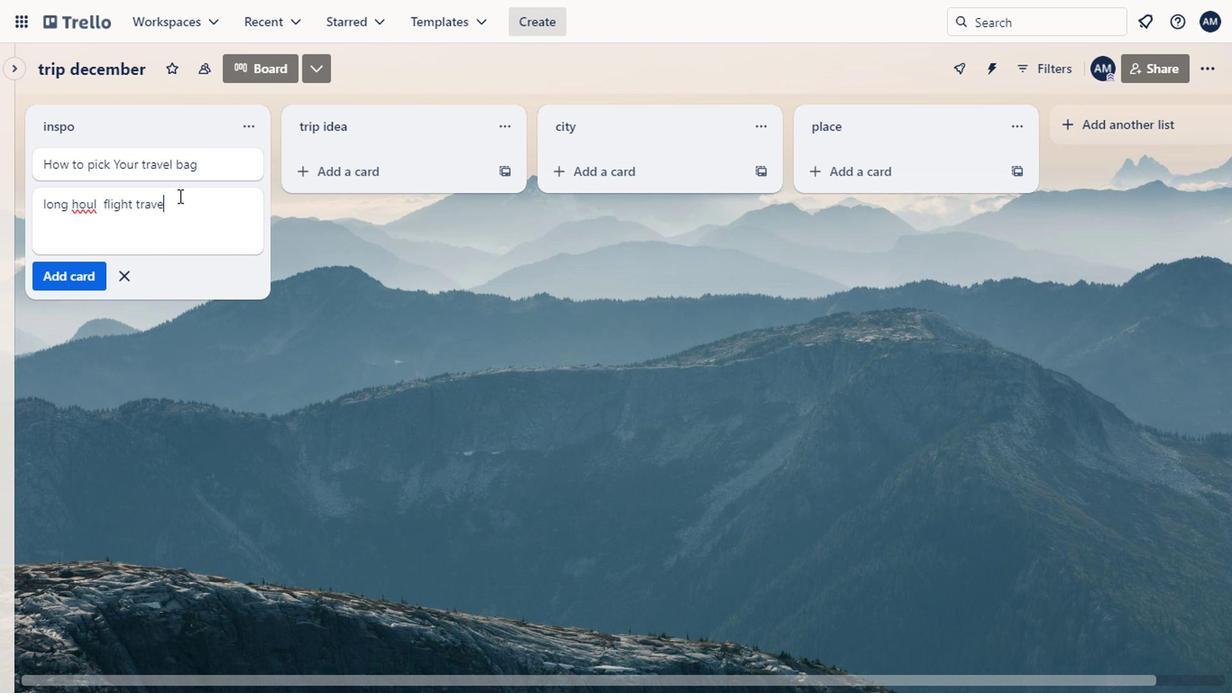 
Action: Mouse moved to (65, 276)
Screenshot: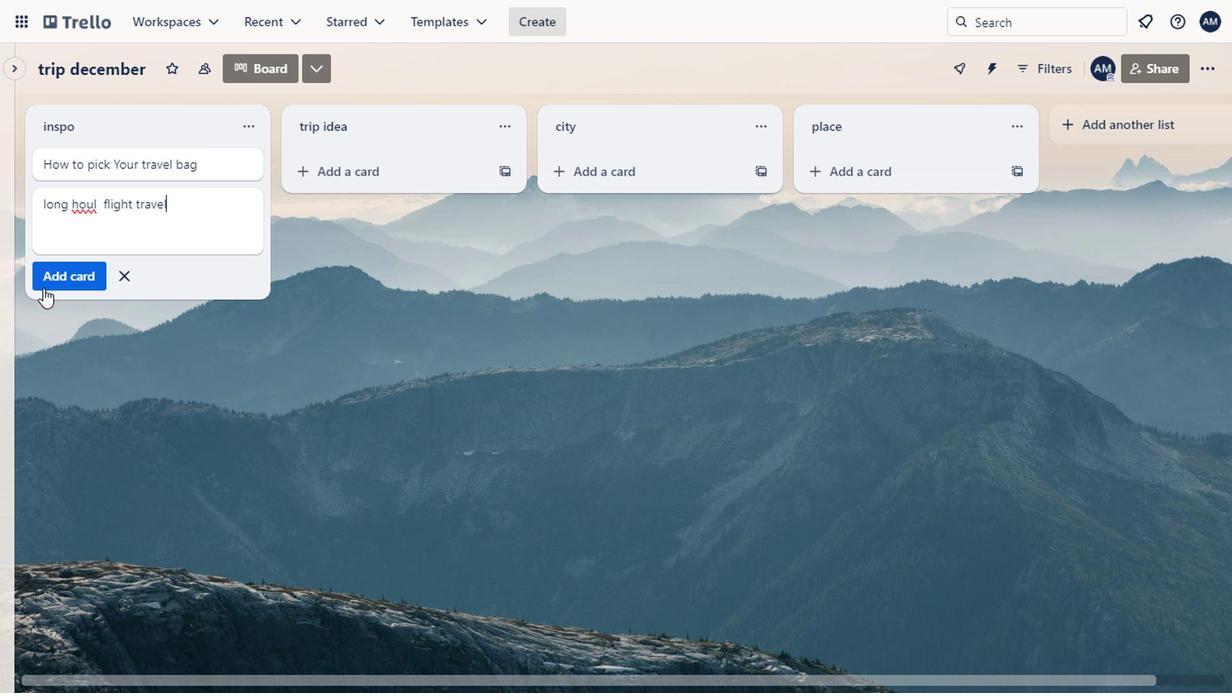 
Action: Mouse pressed left at (65, 276)
Screenshot: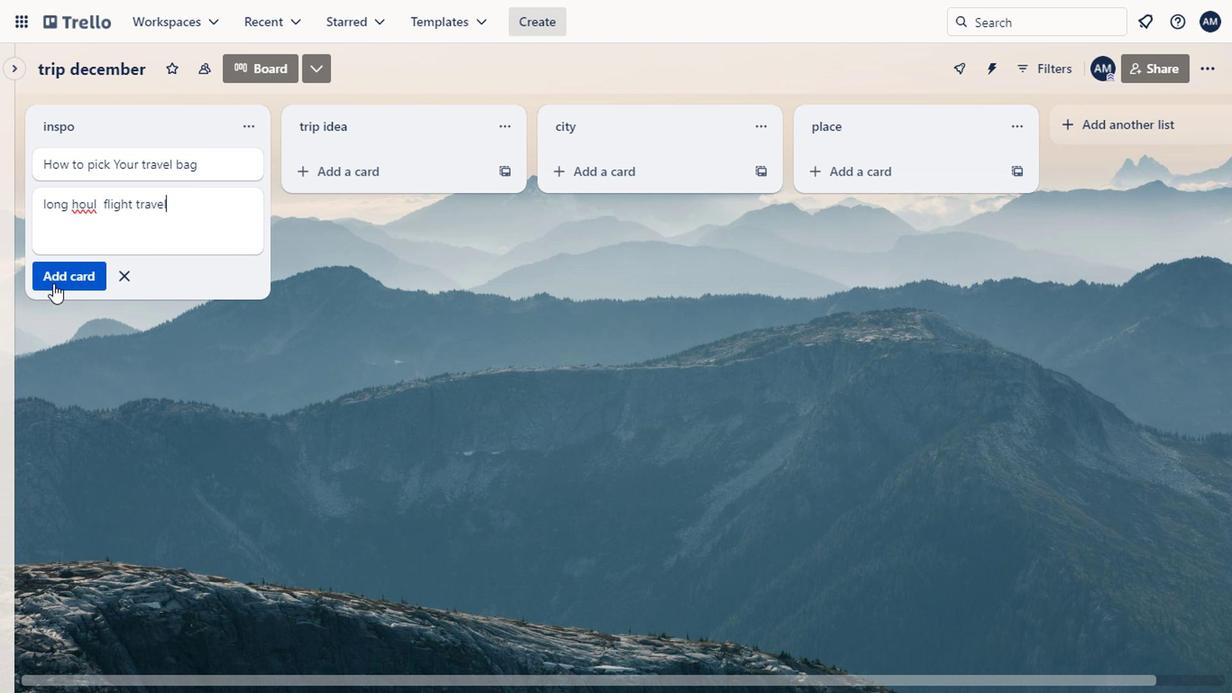 
Action: Mouse moved to (321, 297)
Screenshot: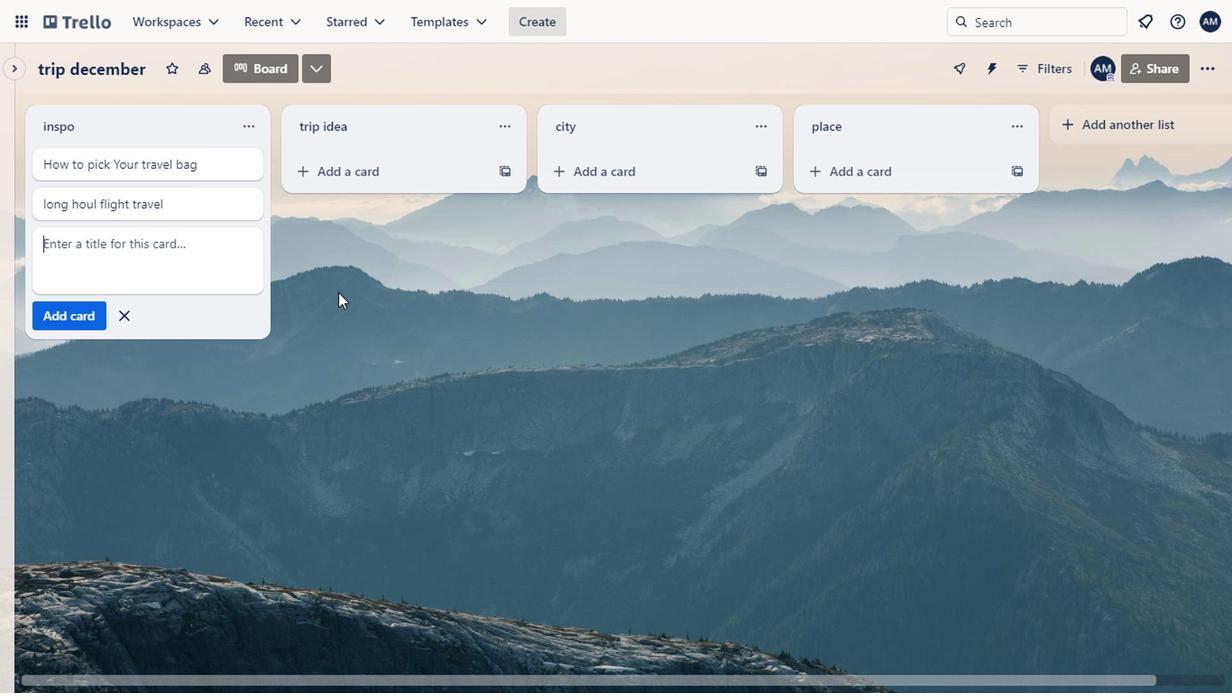 
Action: Key pressed how<Key.space>to<Key.space>stay<Key.space>hydrated<Key.space>while<Key.space>flying<Key.enter>nomad<Key.space>good<Key.space><Key.space>review
Screenshot: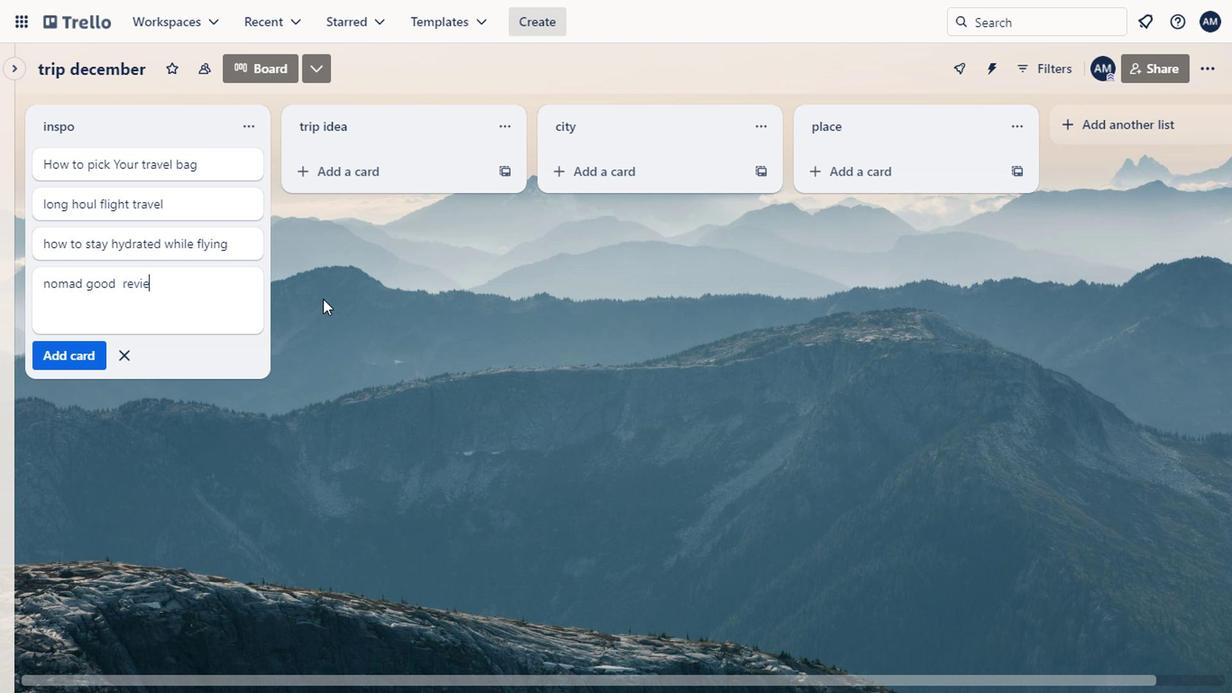 
Action: Mouse moved to (111, 281)
Screenshot: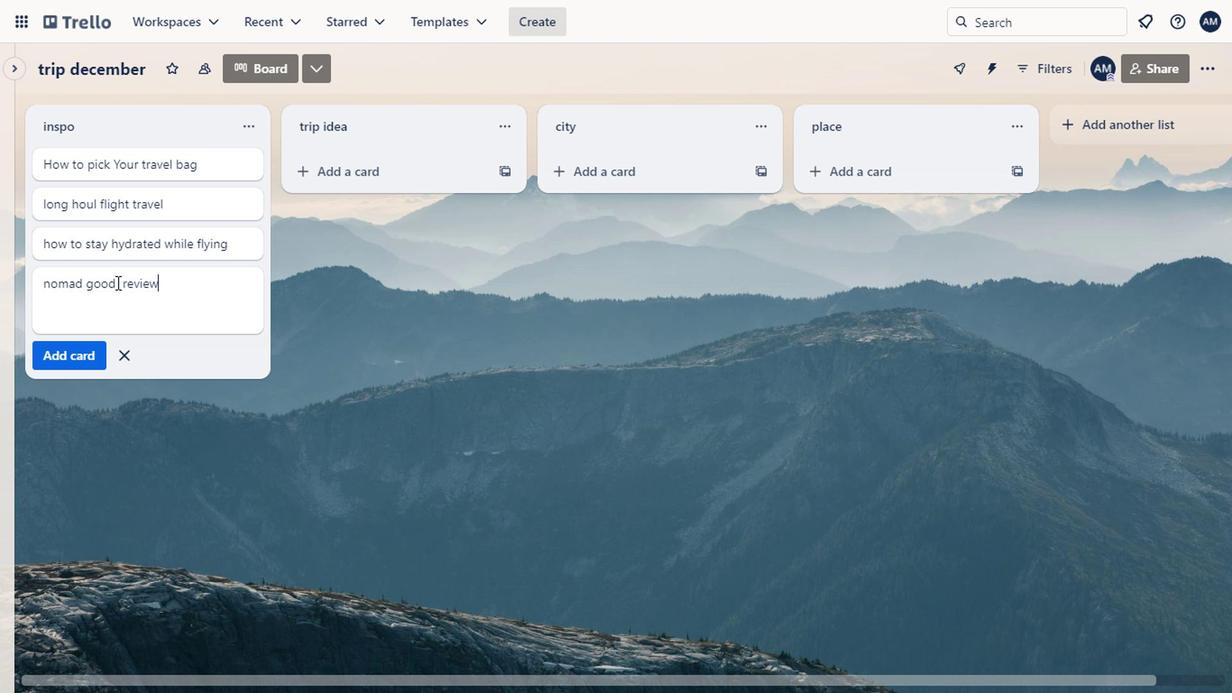 
Action: Mouse pressed left at (111, 281)
Screenshot: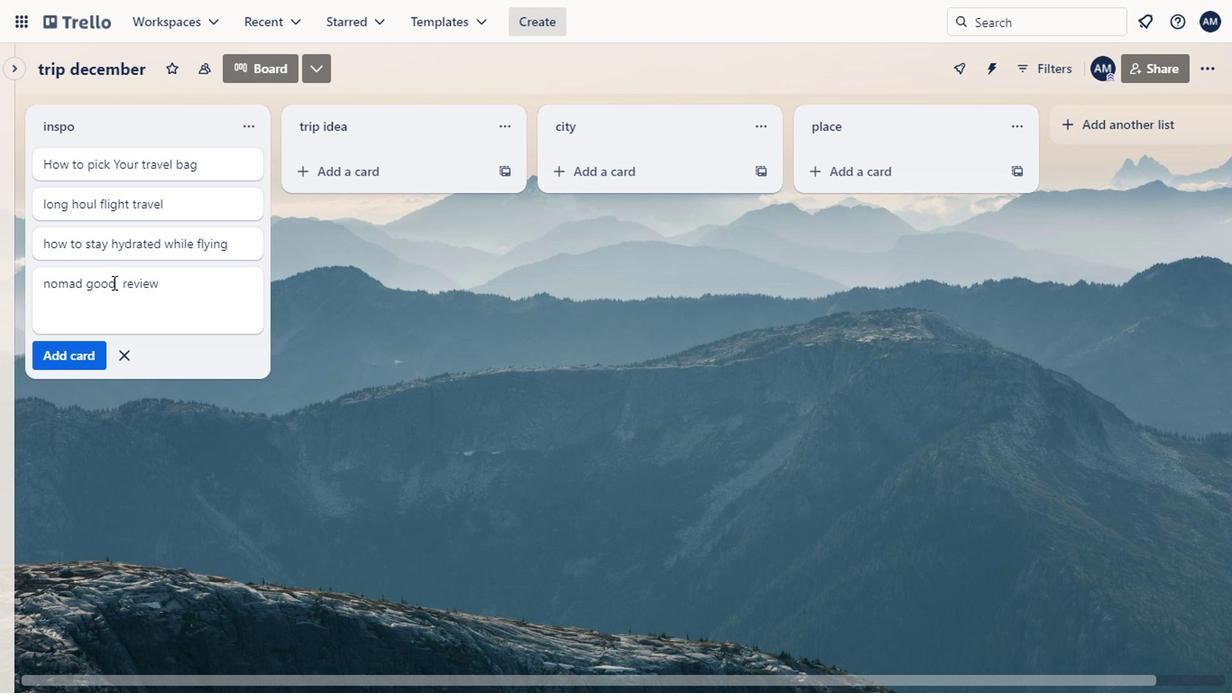 
Action: Mouse moved to (175, 293)
Screenshot: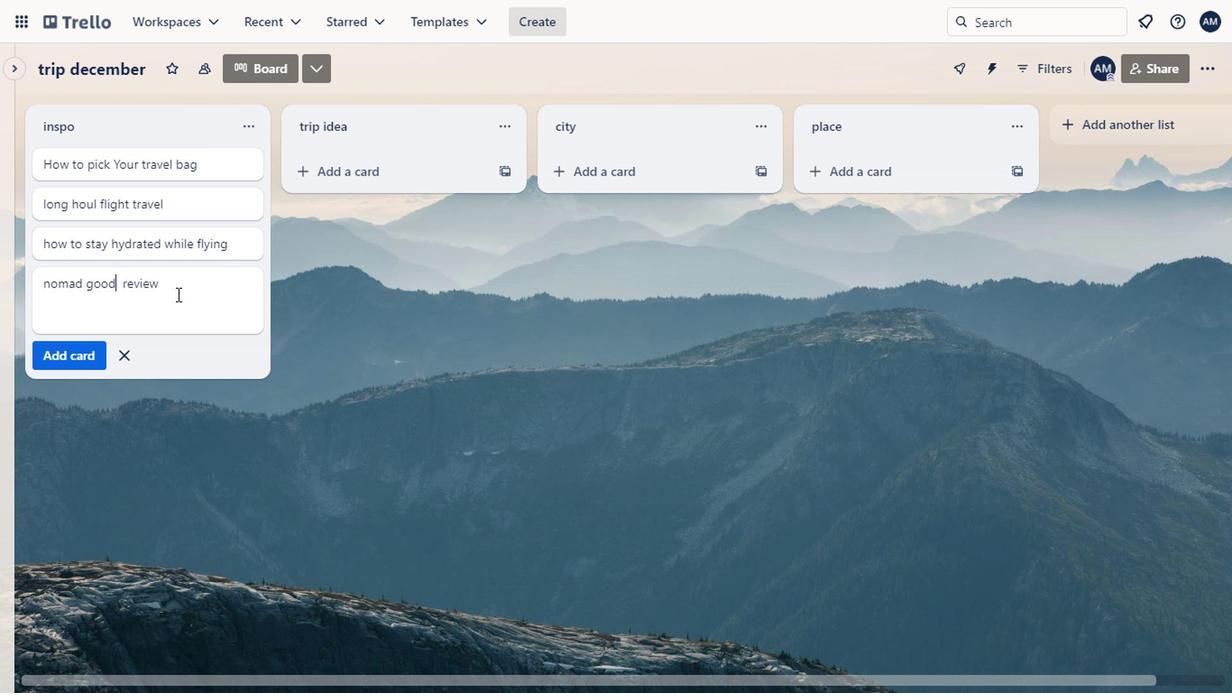 
Action: Key pressed s
Screenshot: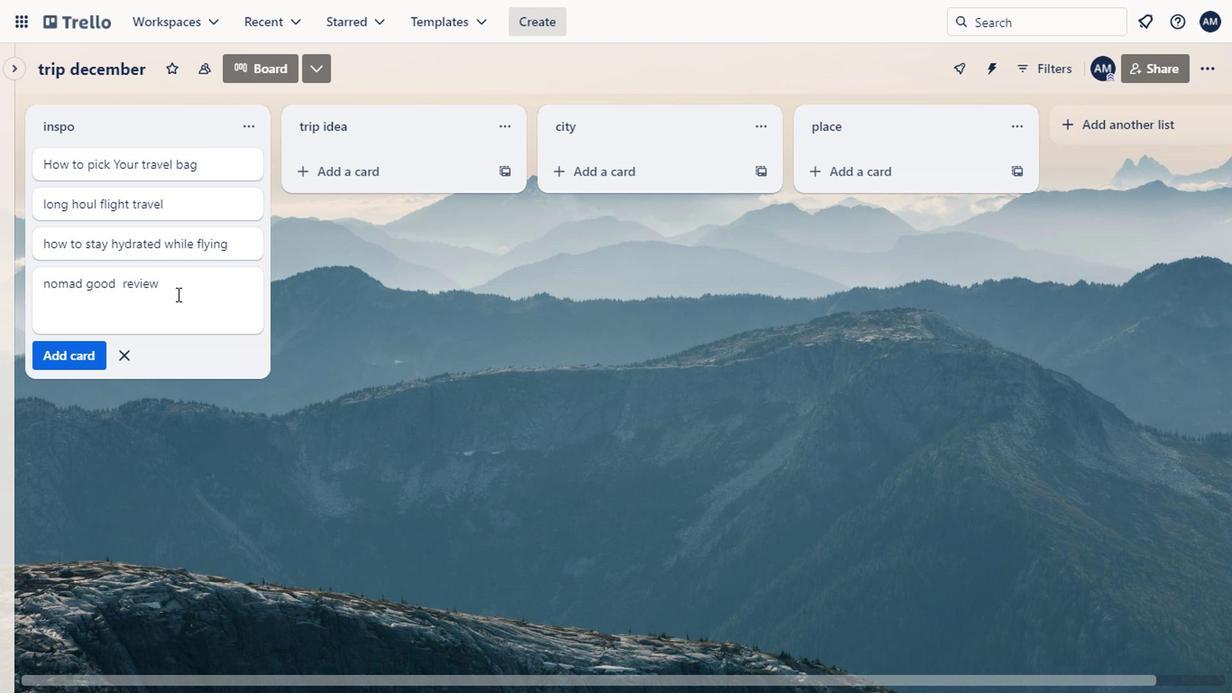
Action: Mouse moved to (71, 350)
Screenshot: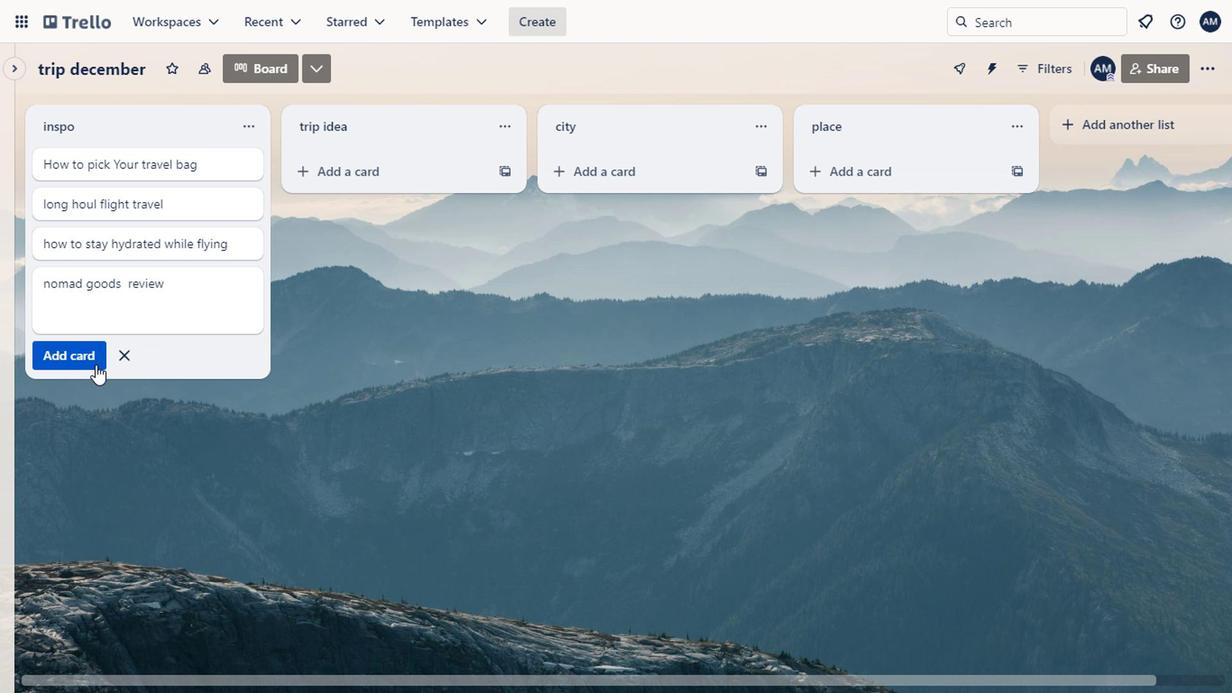 
Action: Mouse pressed left at (71, 350)
Screenshot: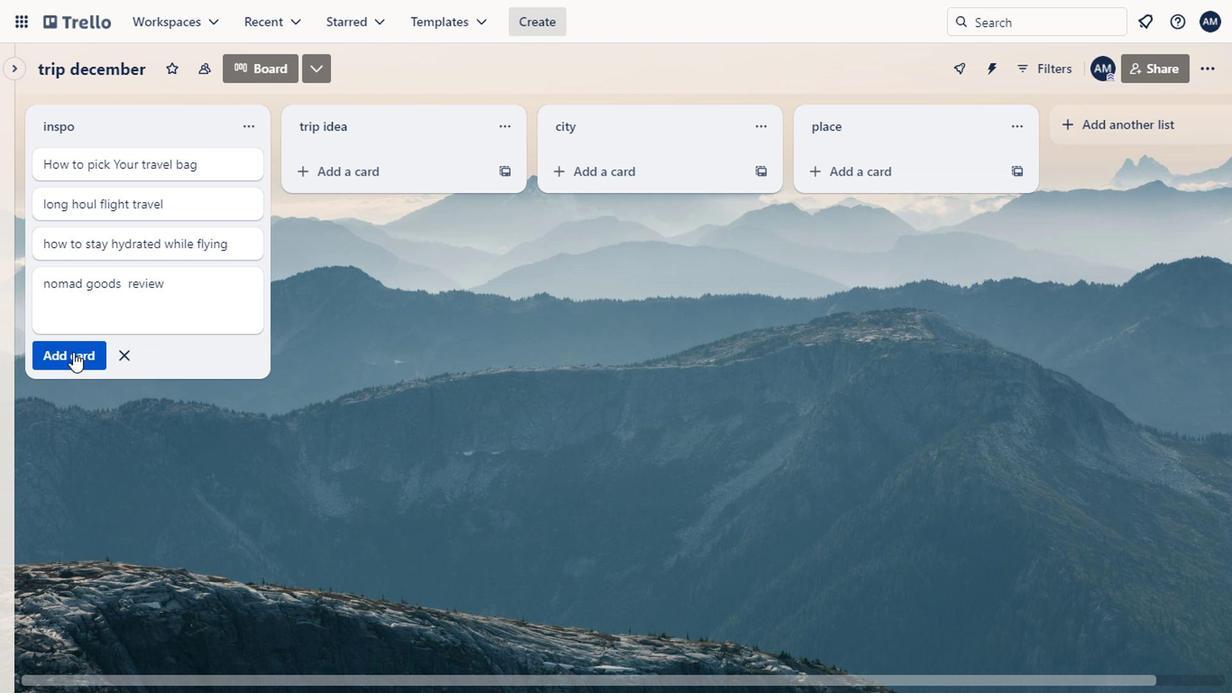 
Action: Mouse moved to (118, 328)
Screenshot: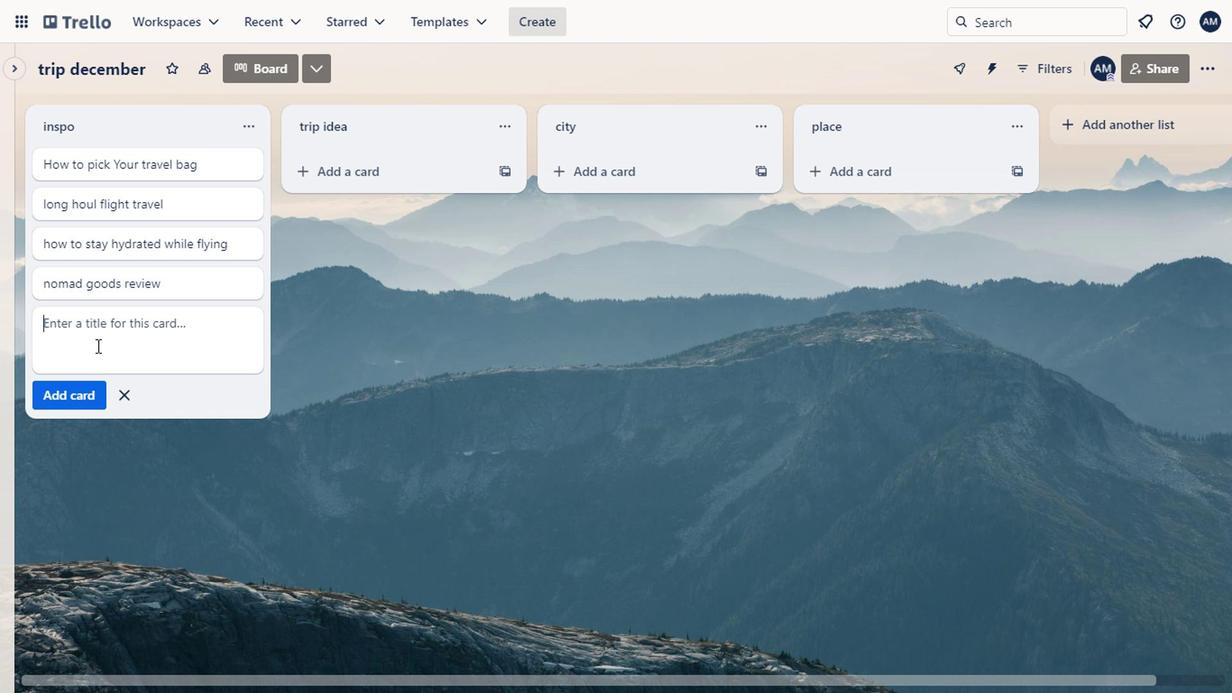 
Action: Key pressed airbnb<Key.space>review<Key.enter>
Screenshot: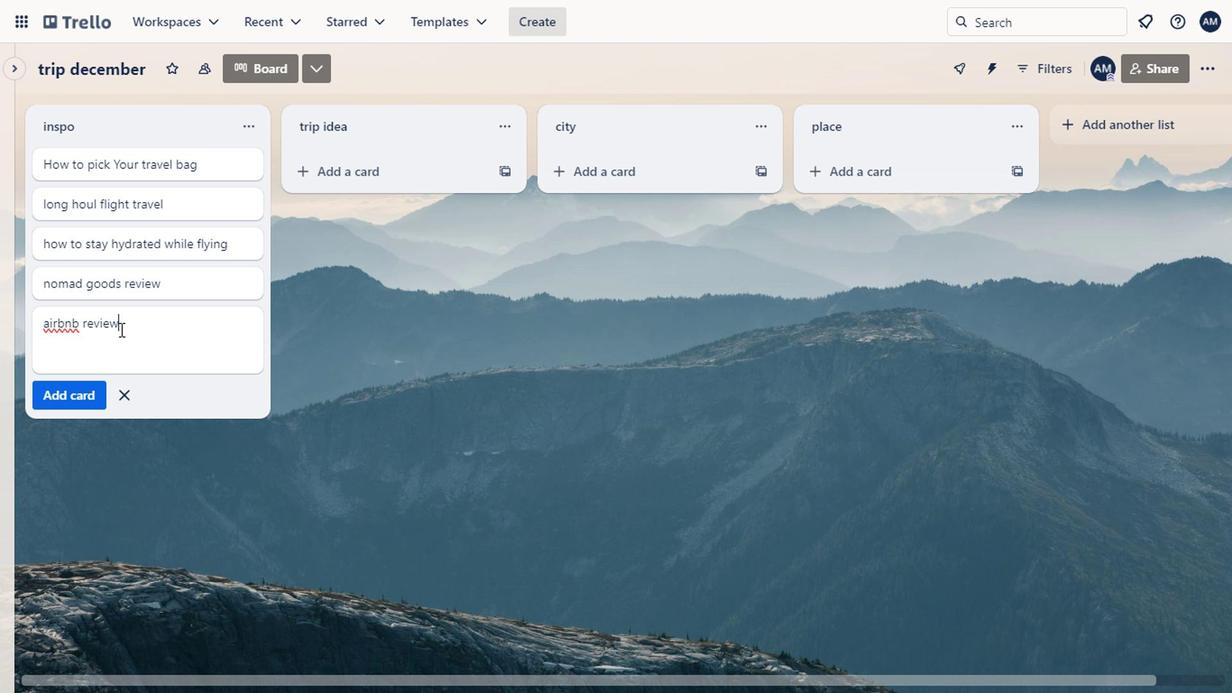 
Action: Mouse moved to (96, 389)
Screenshot: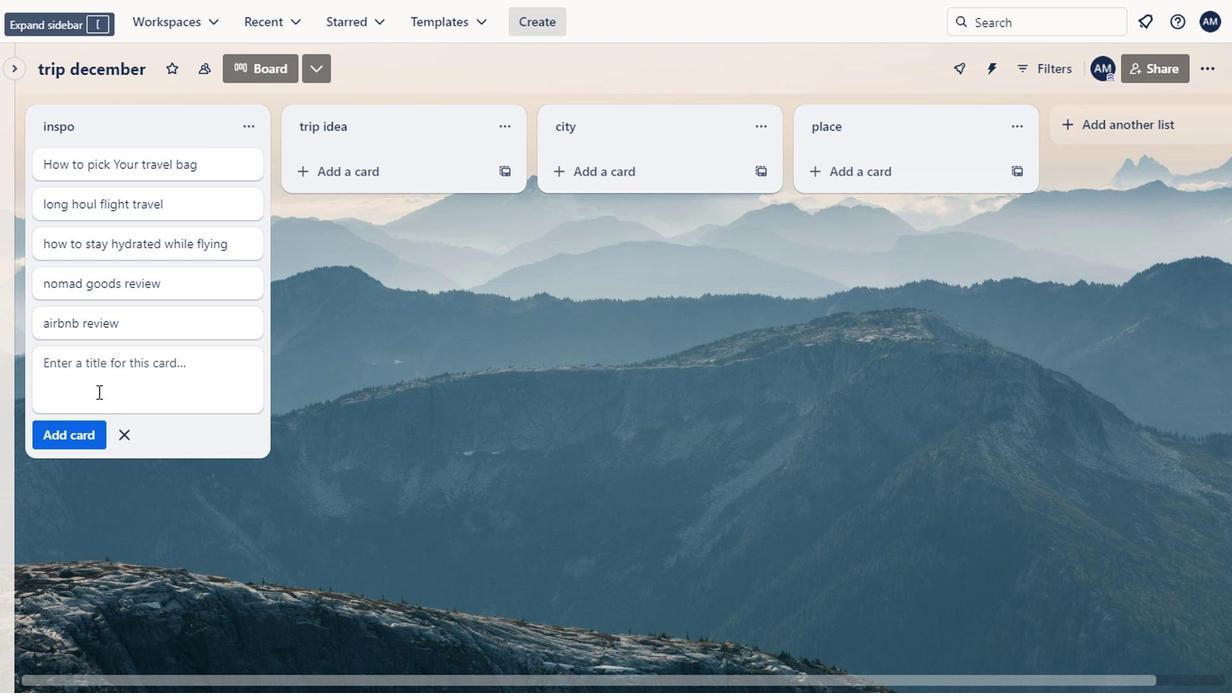 
Action: Key pressed most<Key.space>poup<Key.backspace><Key.backspace>[i<Key.backspace>ular<Key.space>
Screenshot: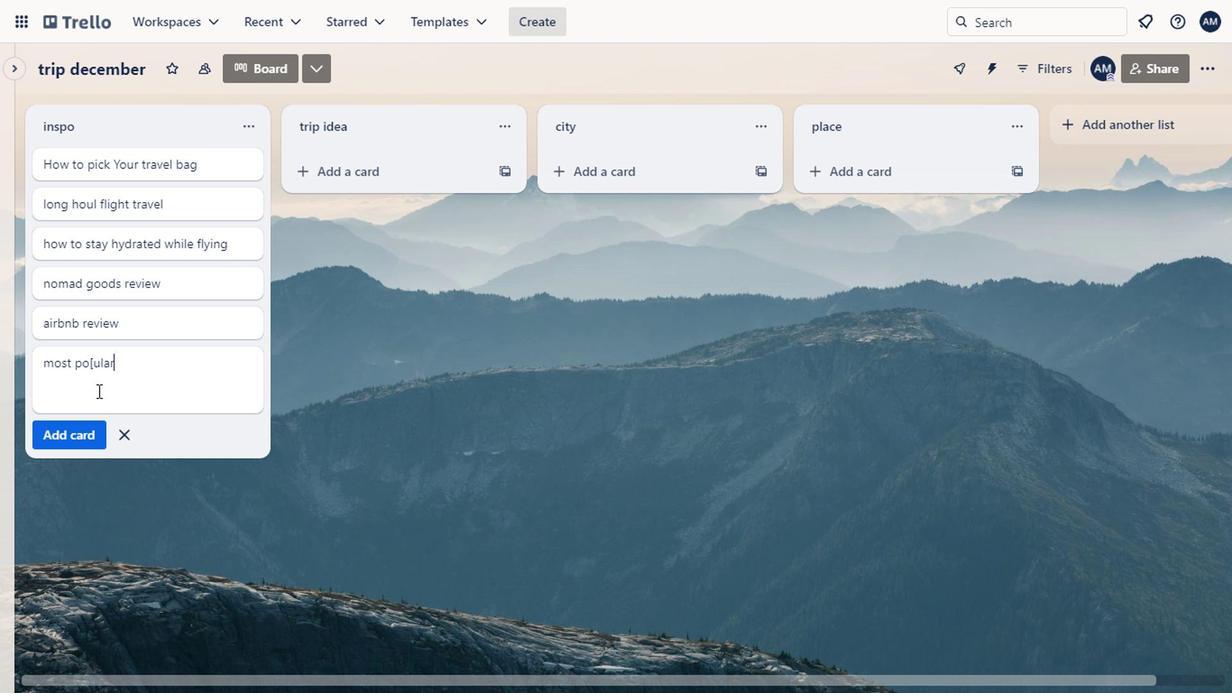 
Action: Mouse moved to (92, 361)
Screenshot: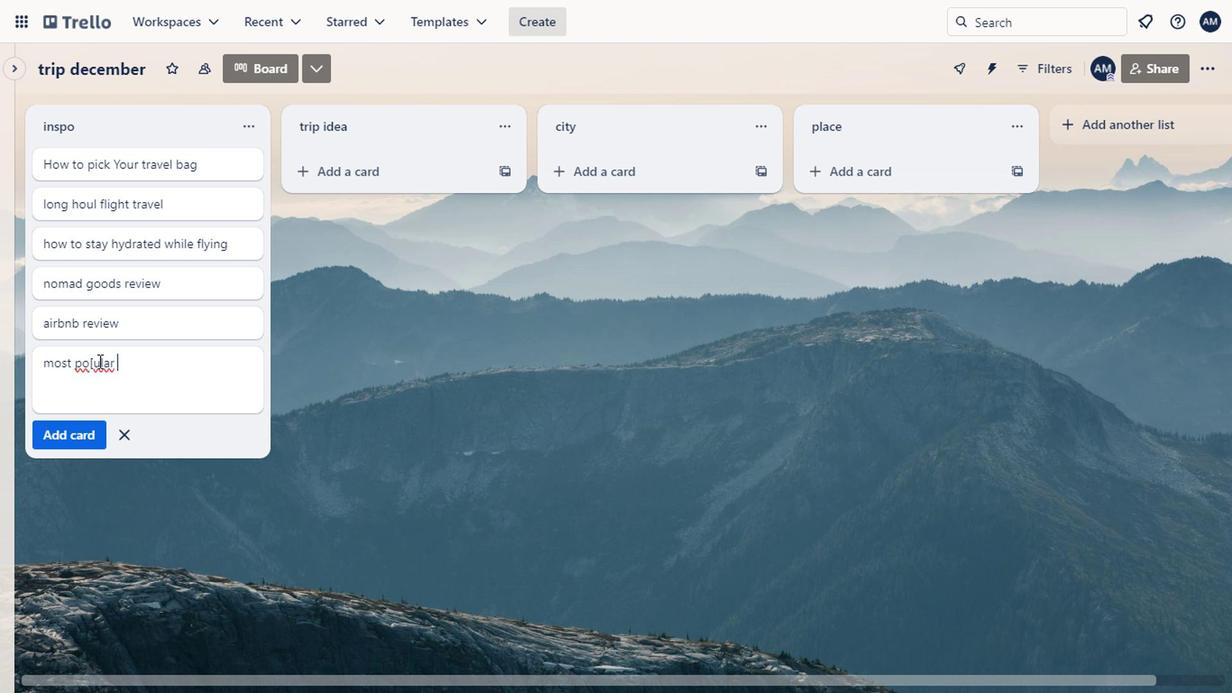 
Action: Mouse pressed left at (92, 361)
Screenshot: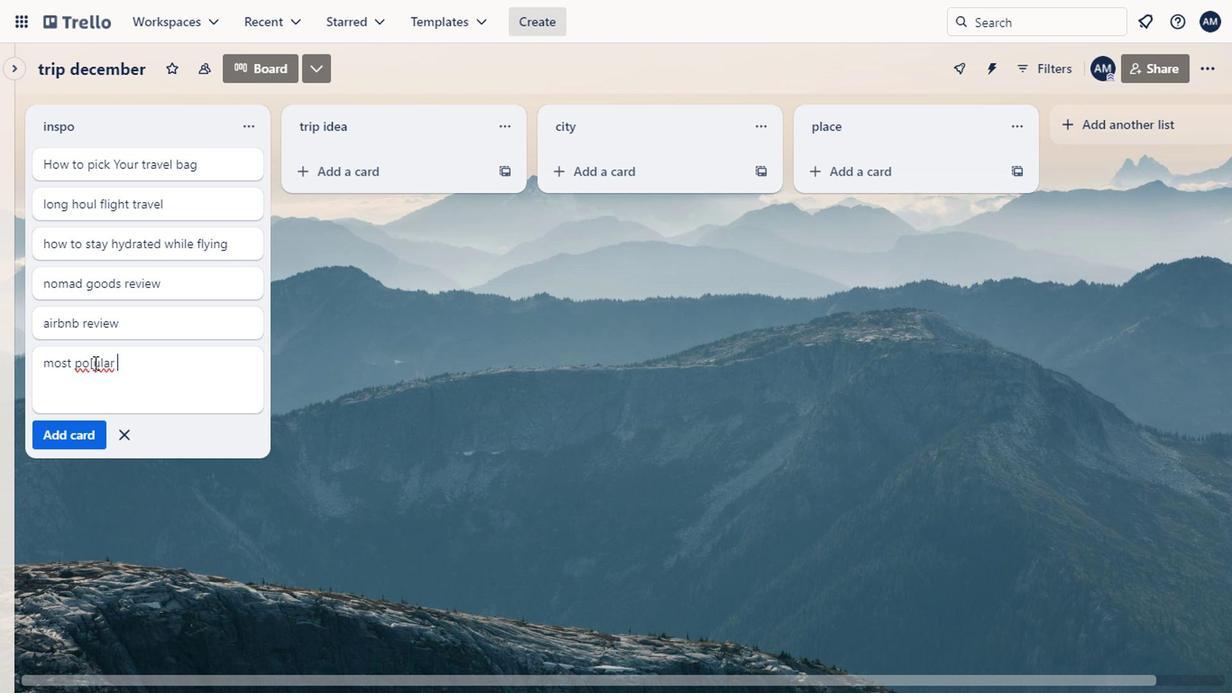 
Action: Key pressed <Key.backspace>
Screenshot: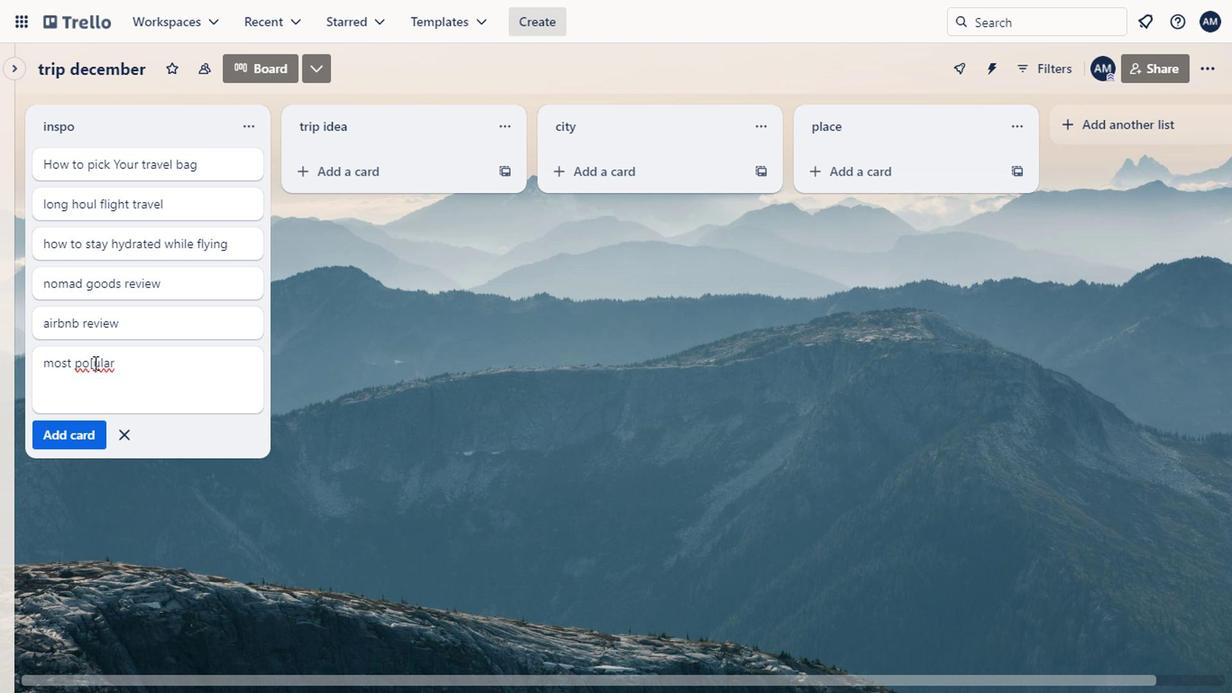 
Action: Mouse moved to (117, 373)
Screenshot: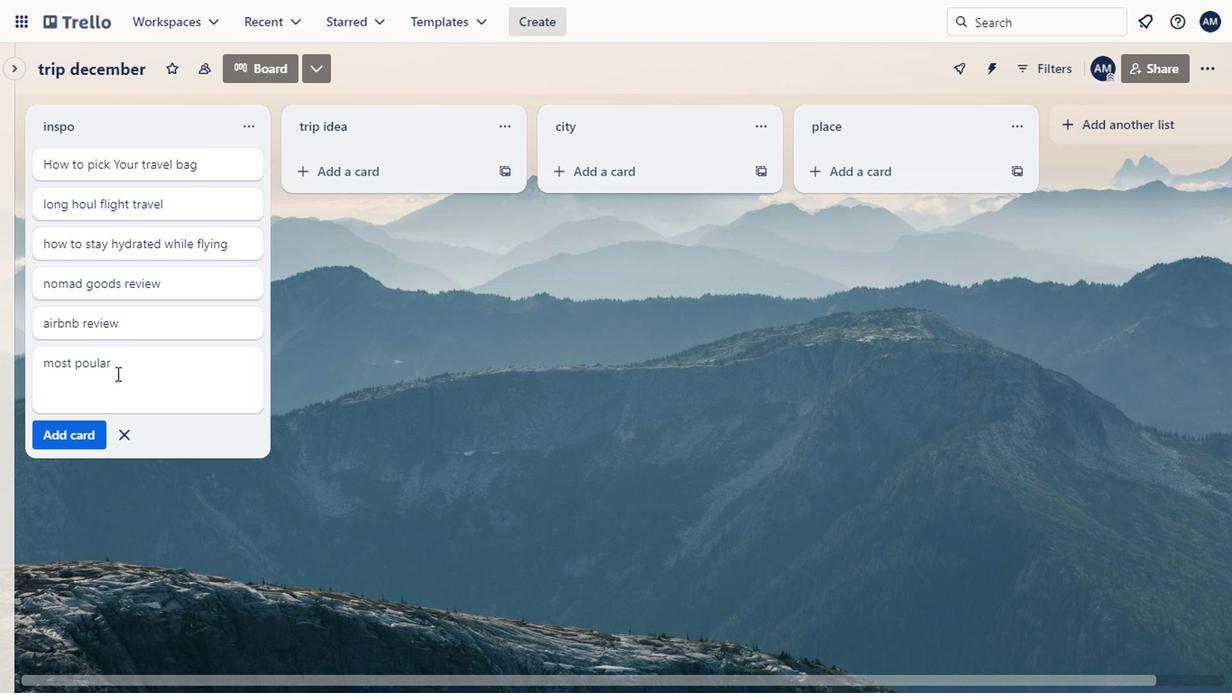 
Action: Mouse pressed left at (117, 373)
Screenshot: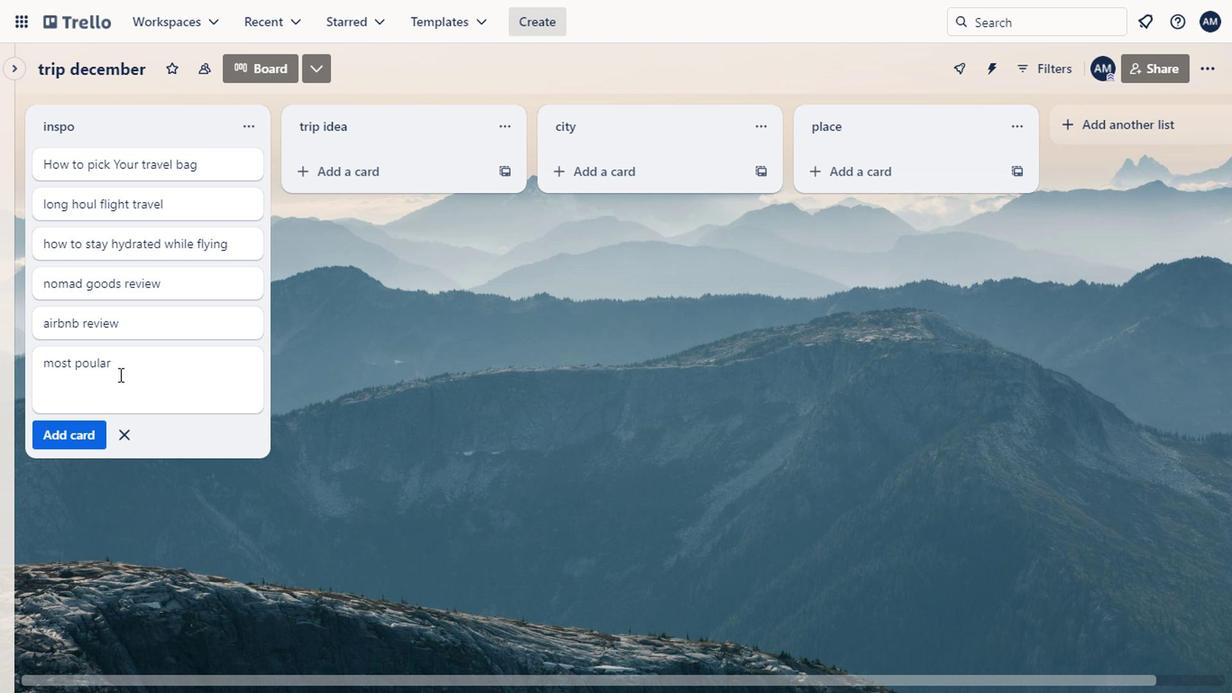 
Action: Key pressed <Key.backspace><Key.backspace><Key.backspace><Key.backspace><Key.backspace><Key.backspace><Key.backspace>used<Key.space>website<Key.space>
Screenshot: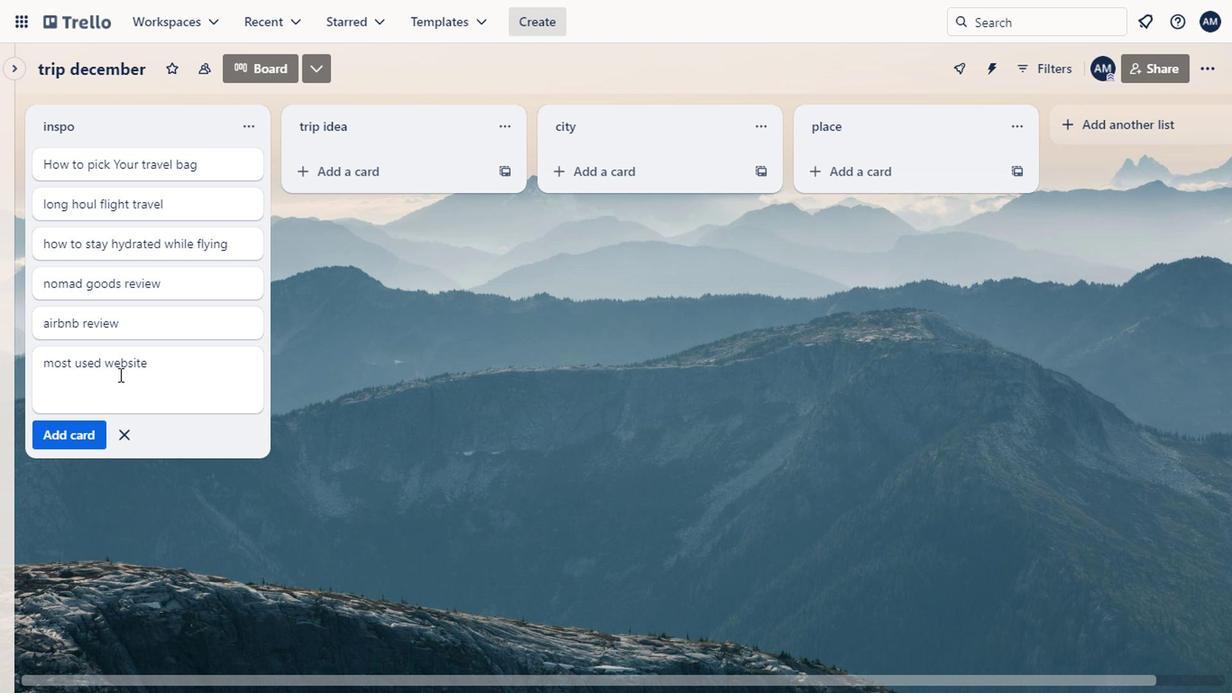 
Action: Mouse moved to (98, 359)
Screenshot: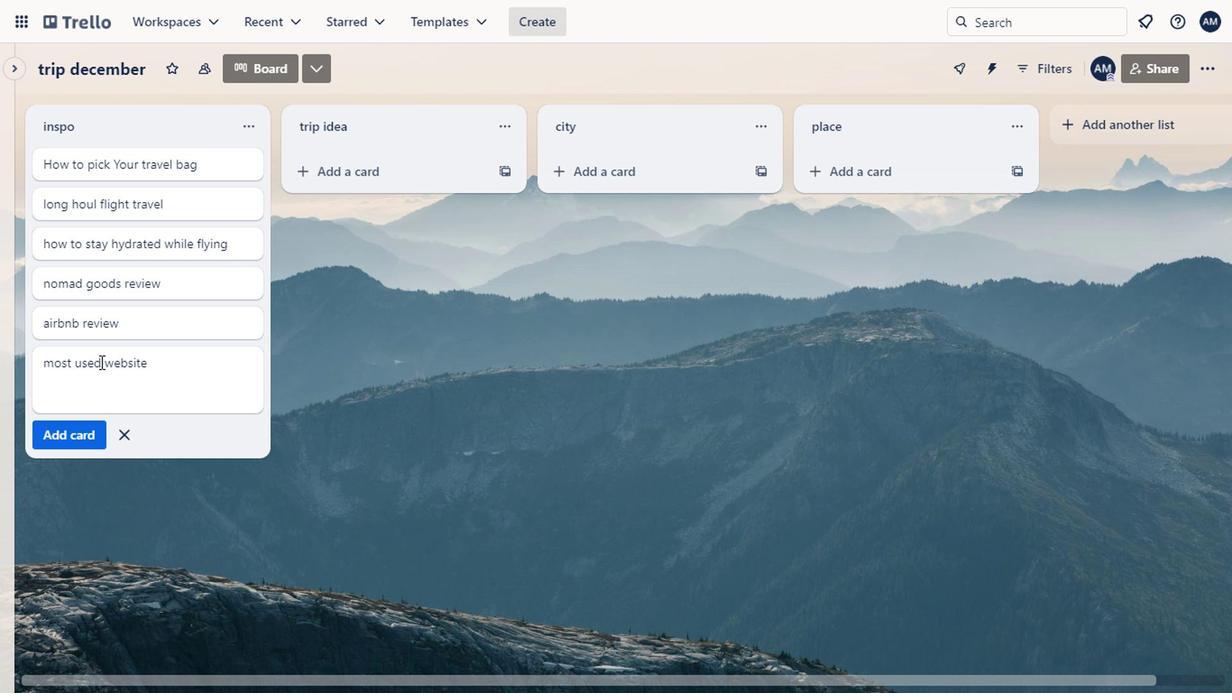 
Action: Mouse pressed left at (98, 359)
Screenshot: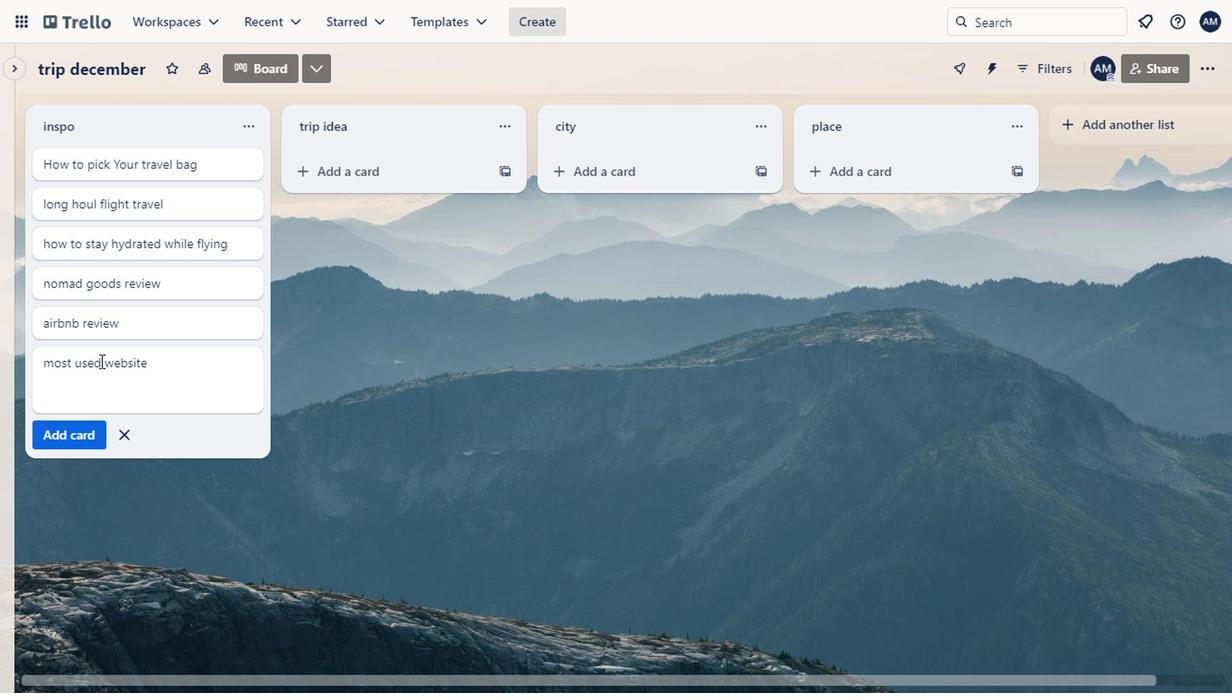 
Action: Mouse moved to (152, 357)
Screenshot: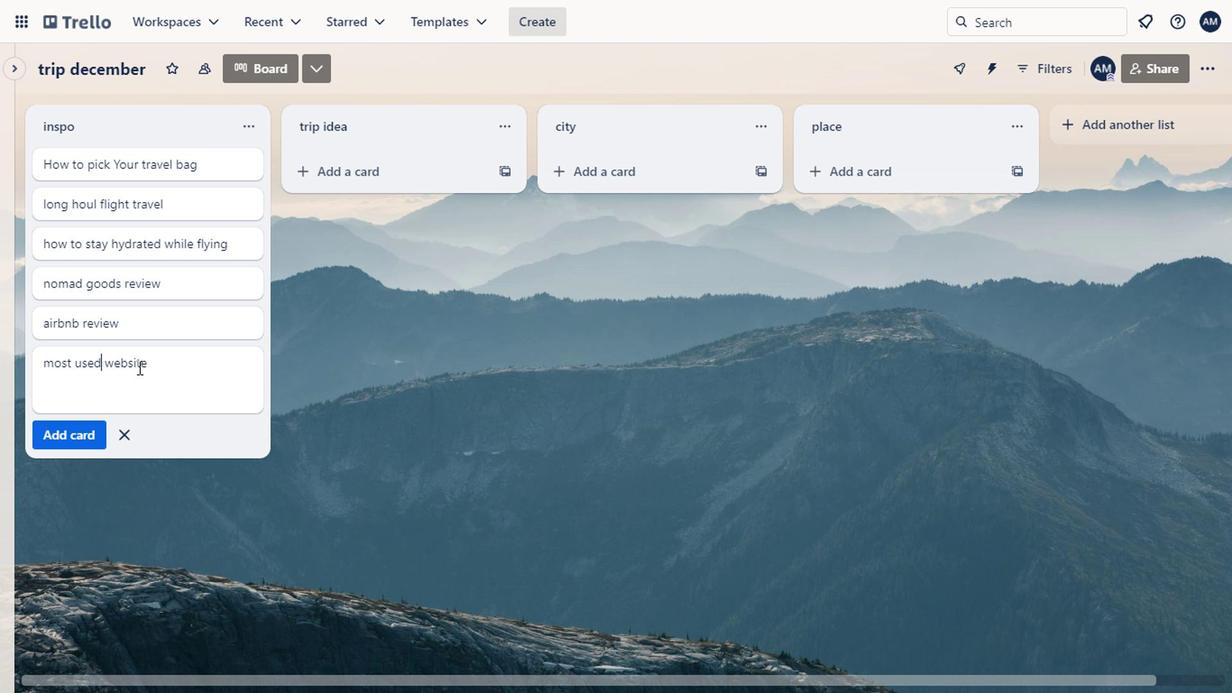 
Action: Mouse pressed left at (152, 357)
Screenshot: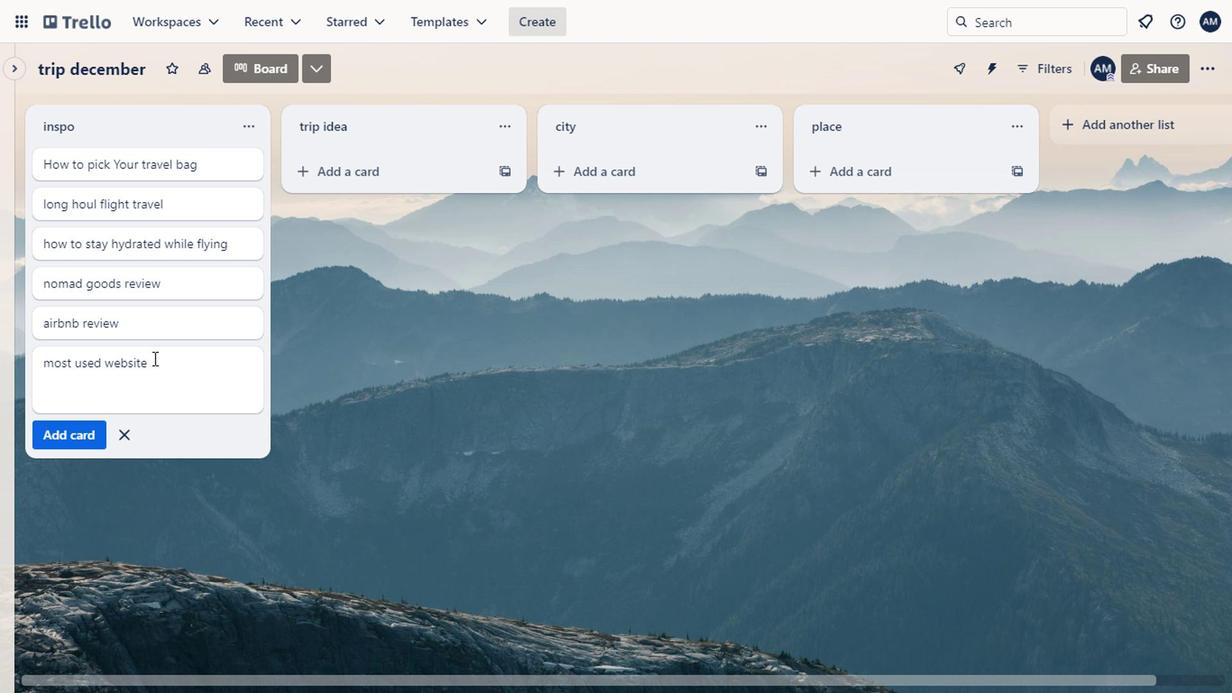 
Action: Mouse moved to (150, 357)
Screenshot: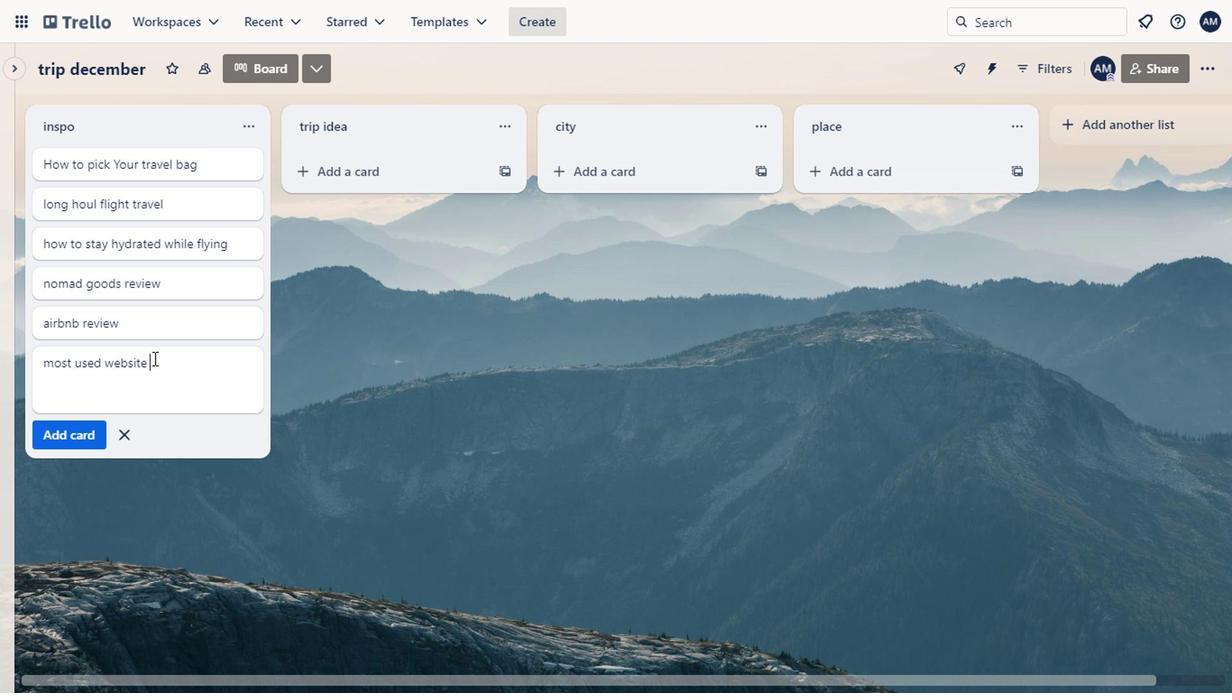 
Action: Key pressed for<Key.space>travel
Screenshot: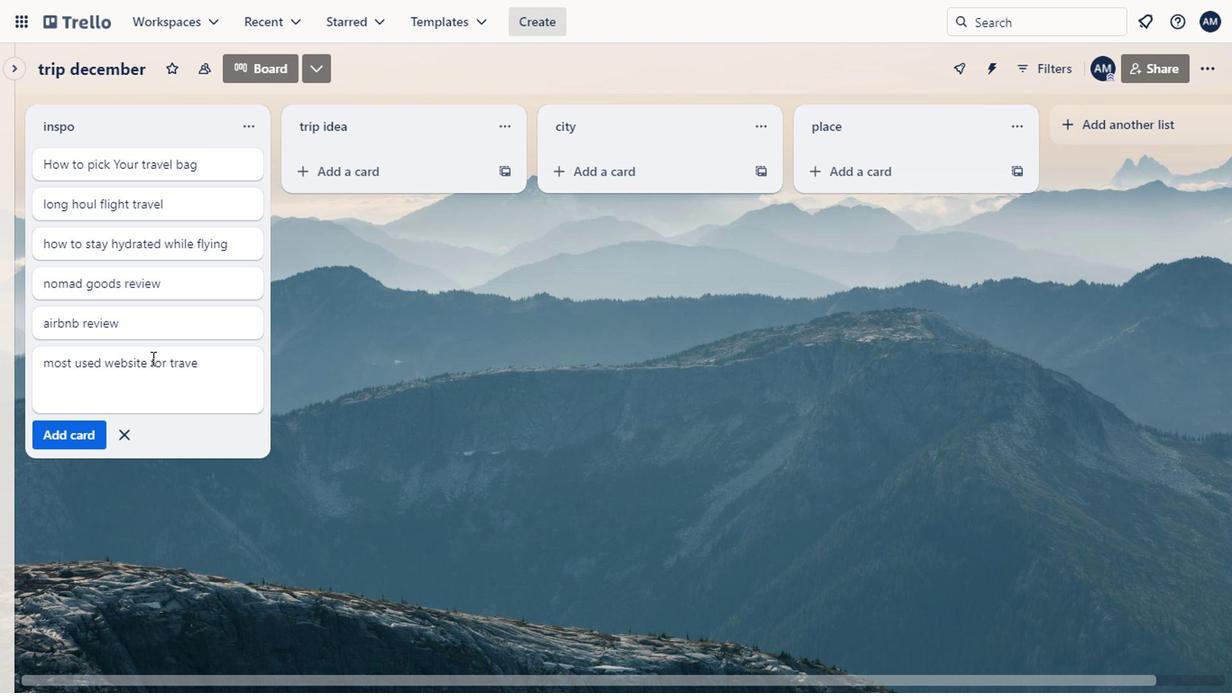 
Action: Mouse moved to (53, 418)
Screenshot: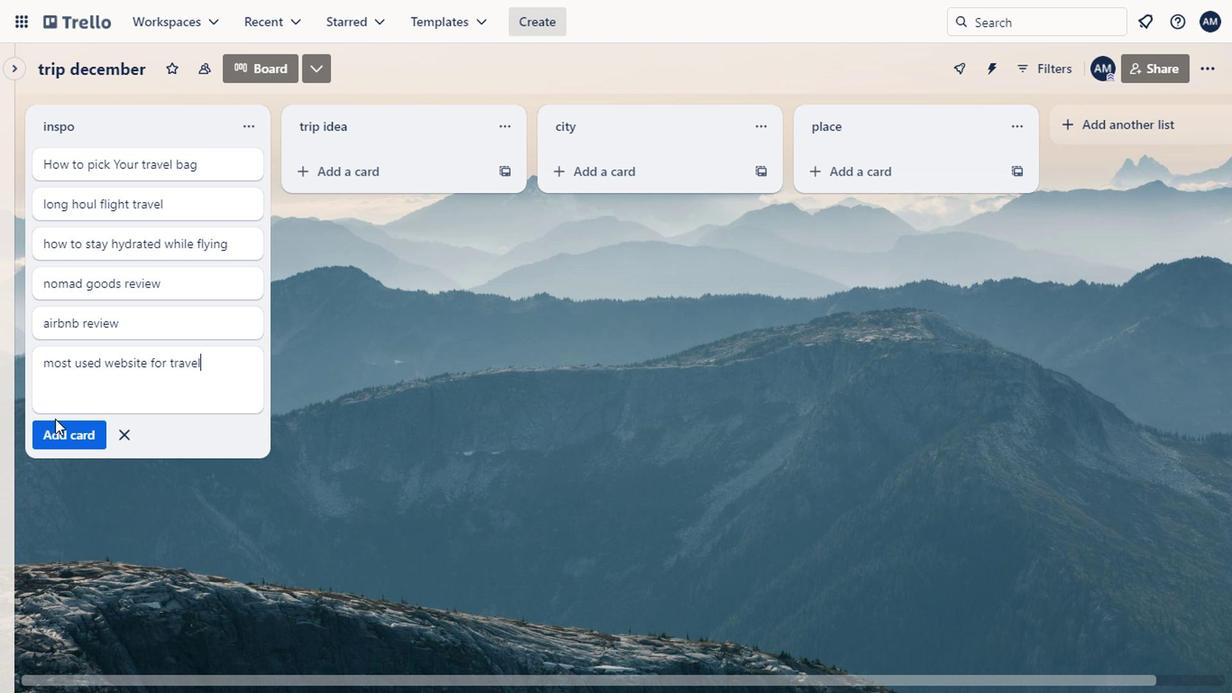 
Action: Mouse pressed left at (53, 418)
Screenshot: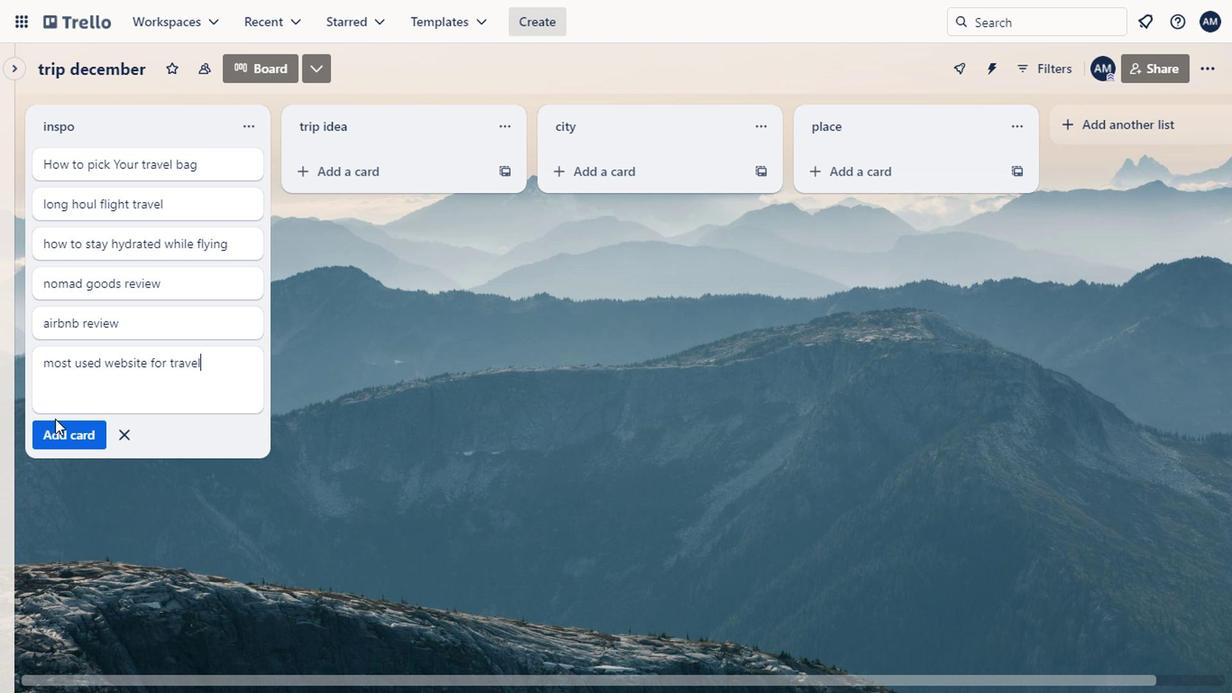 
Action: Mouse moved to (231, 163)
Screenshot: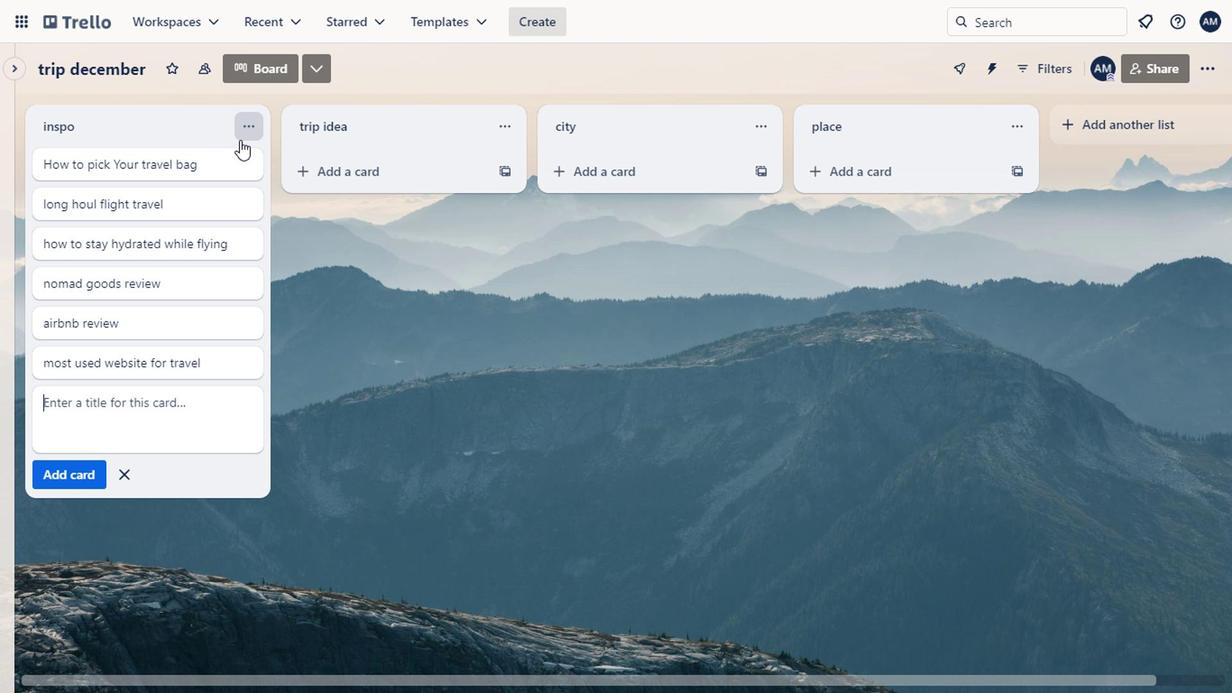 
Action: Mouse pressed left at (231, 163)
Screenshot: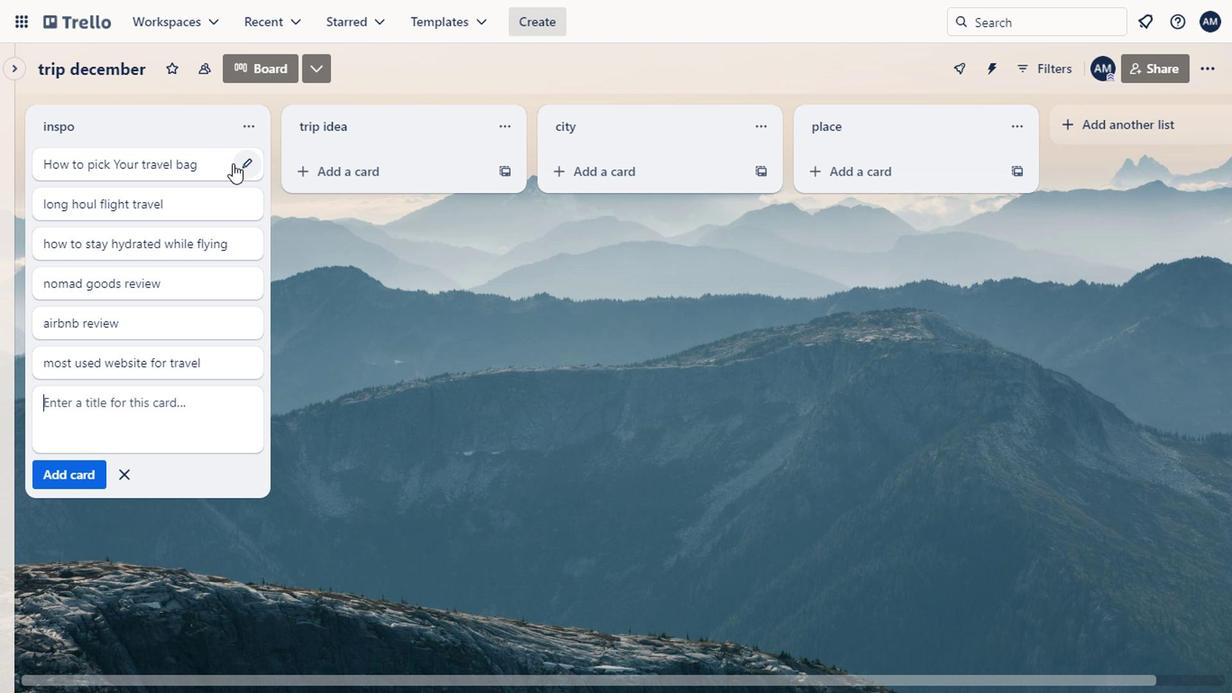 
Action: Mouse moved to (314, 189)
Screenshot: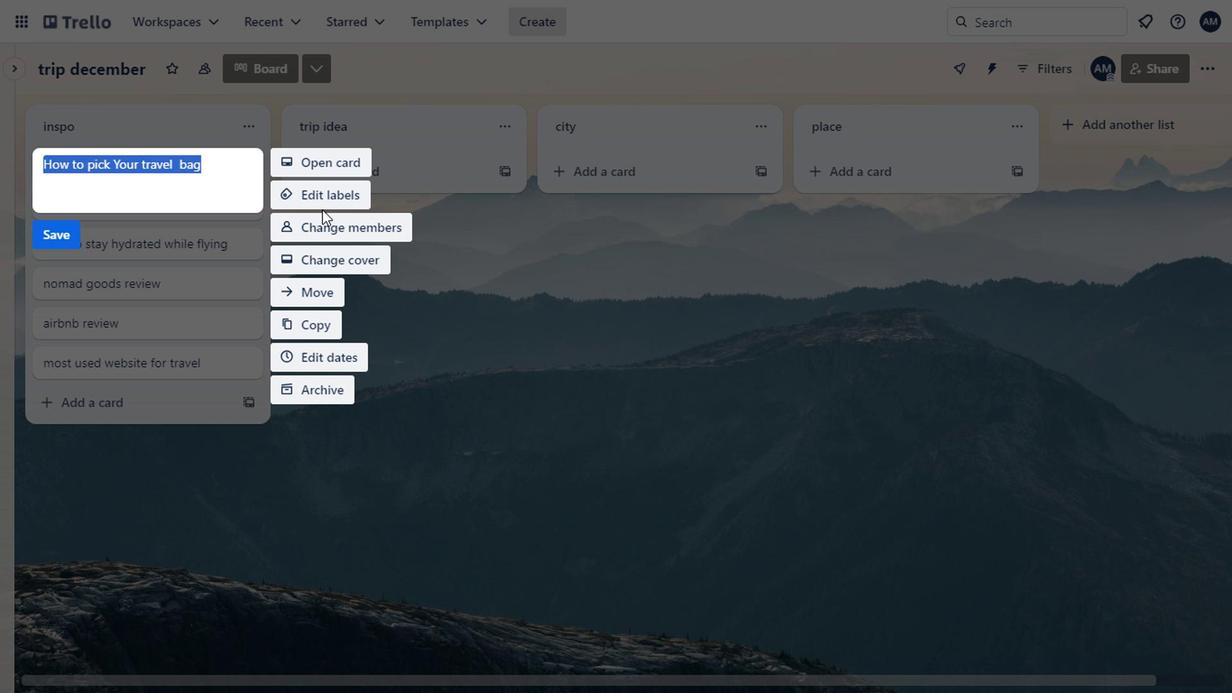 
Action: Mouse pressed left at (314, 189)
Screenshot: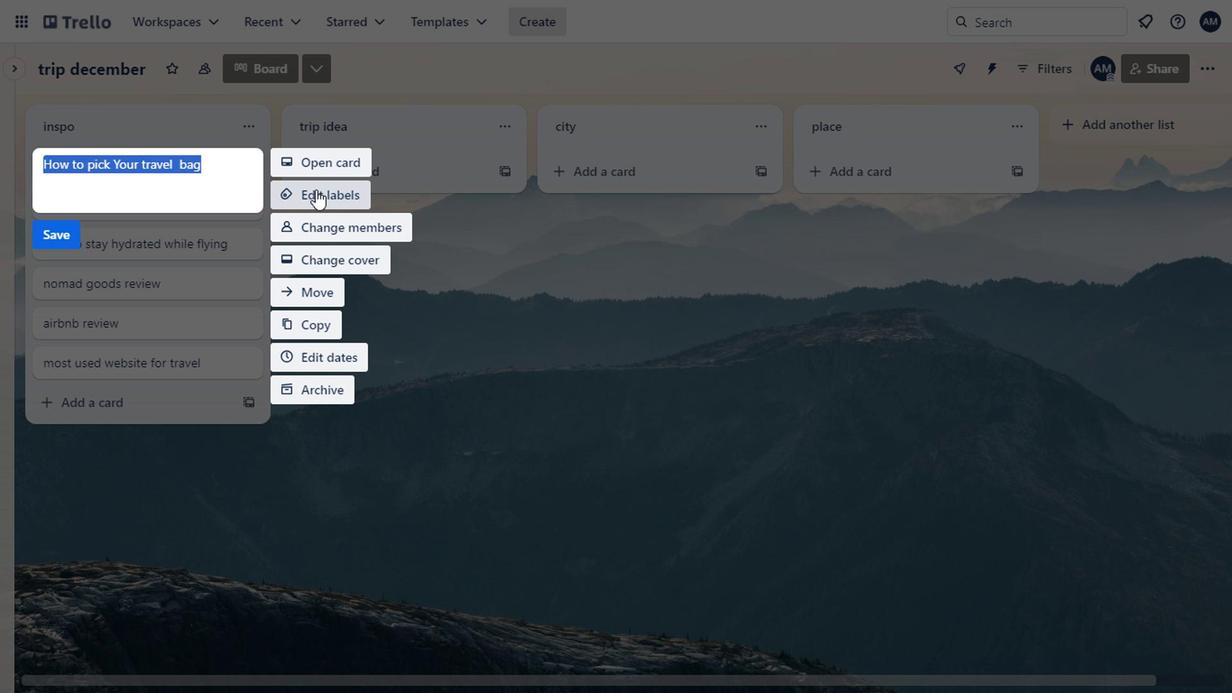 
Action: Mouse moved to (337, 502)
Screenshot: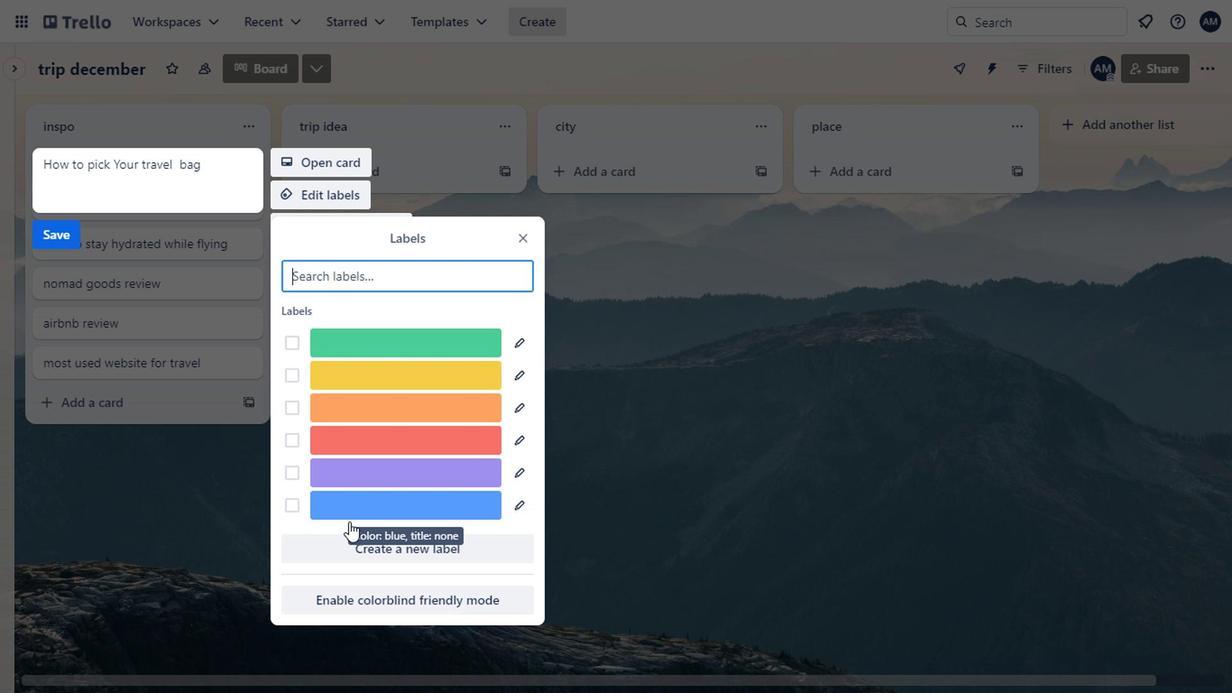 
Action: Mouse pressed left at (337, 502)
Screenshot: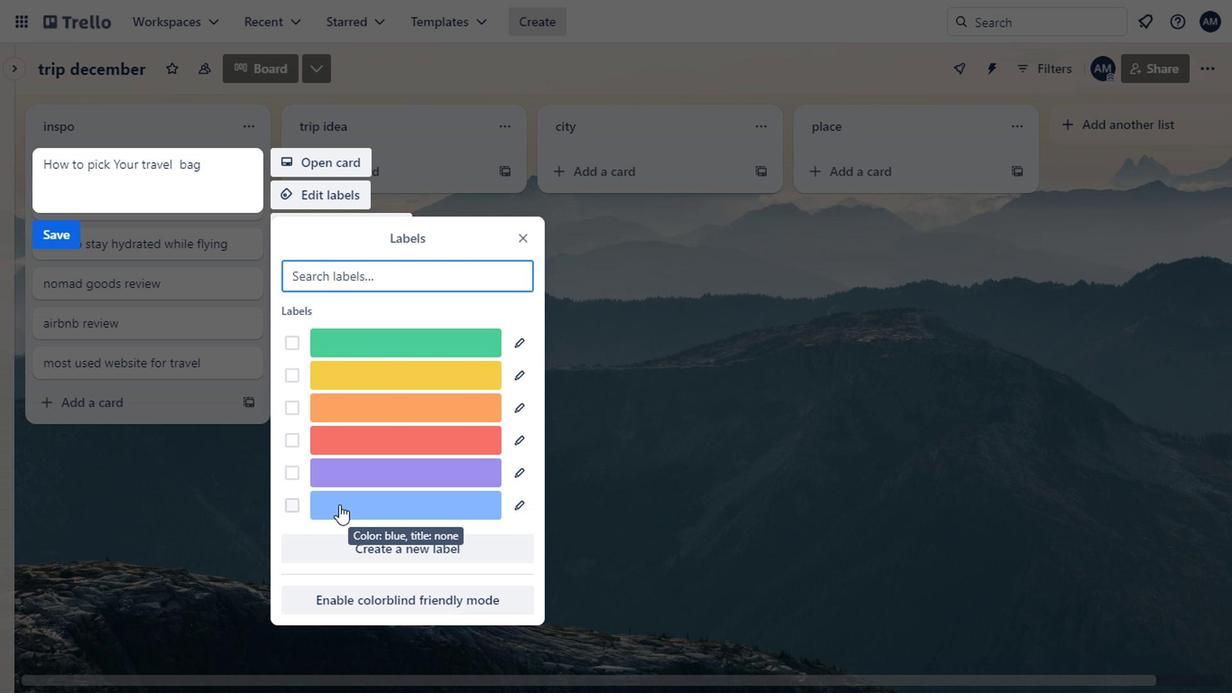 
Action: Mouse moved to (170, 536)
Screenshot: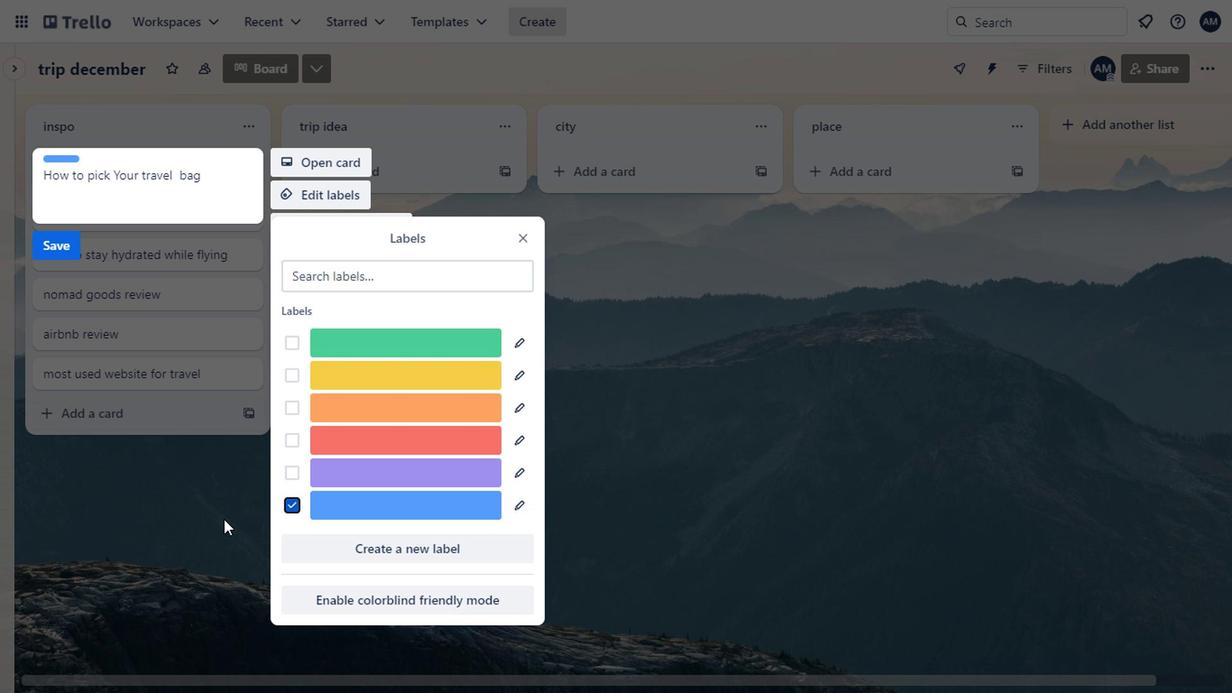 
Action: Mouse pressed left at (170, 536)
Screenshot: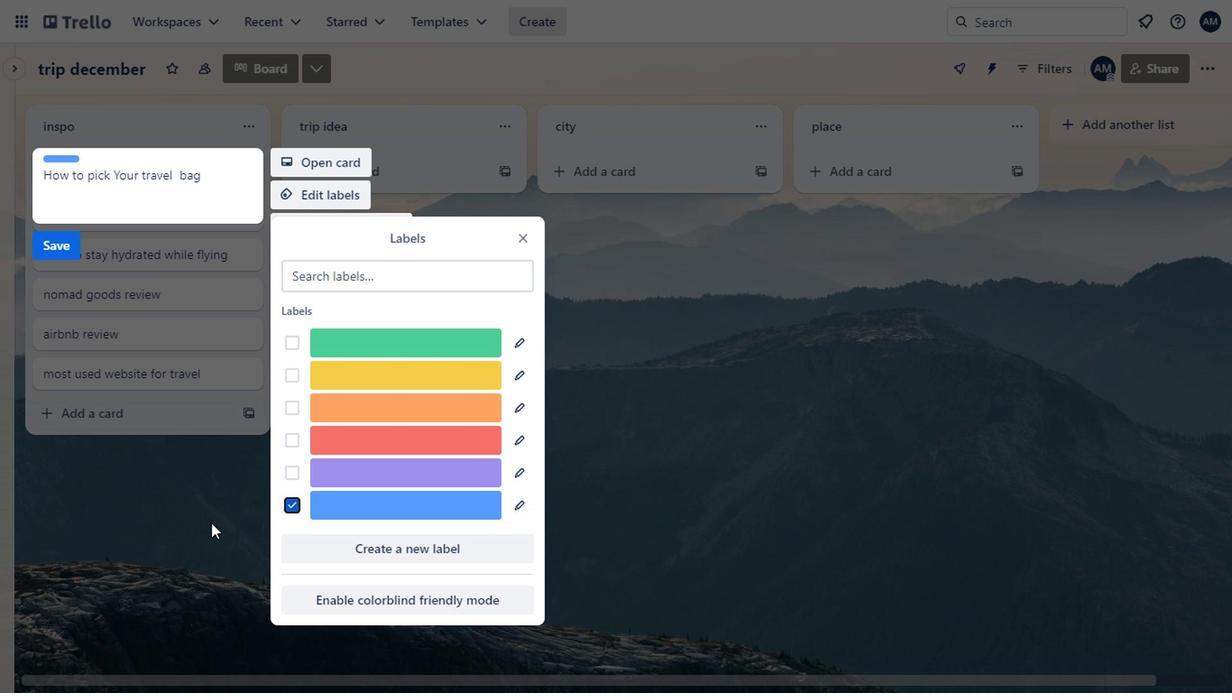 
Action: Mouse moved to (551, 425)
Screenshot: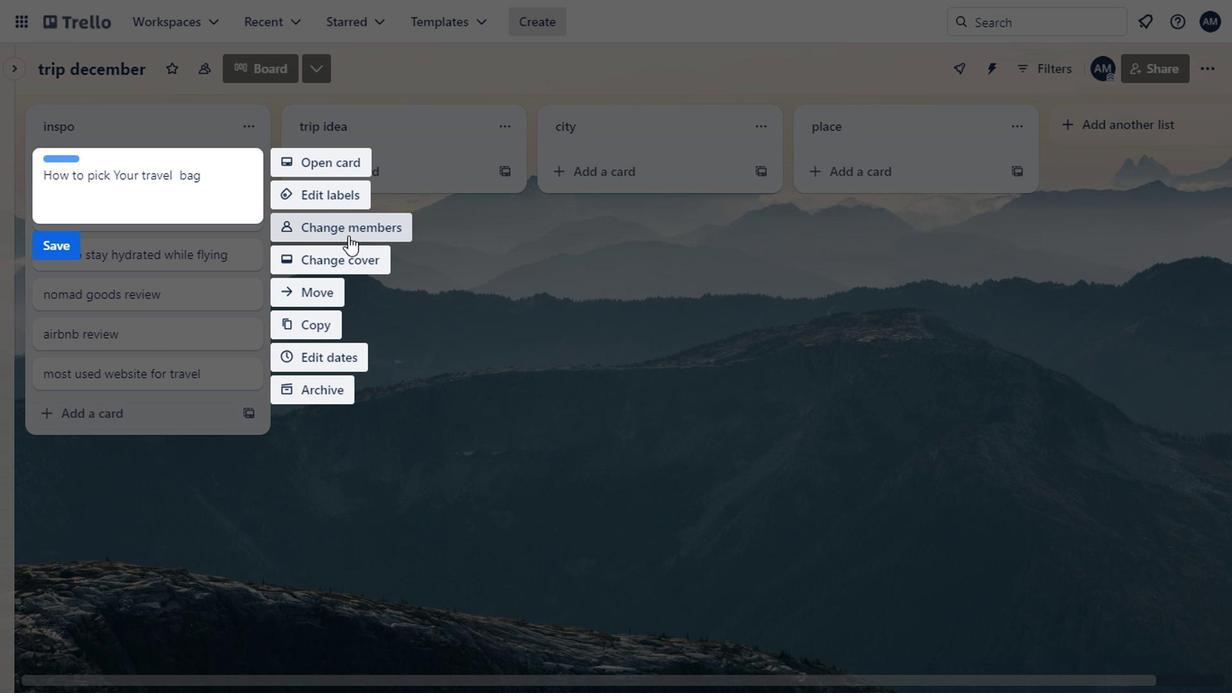
Action: Mouse pressed left at (551, 425)
Screenshot: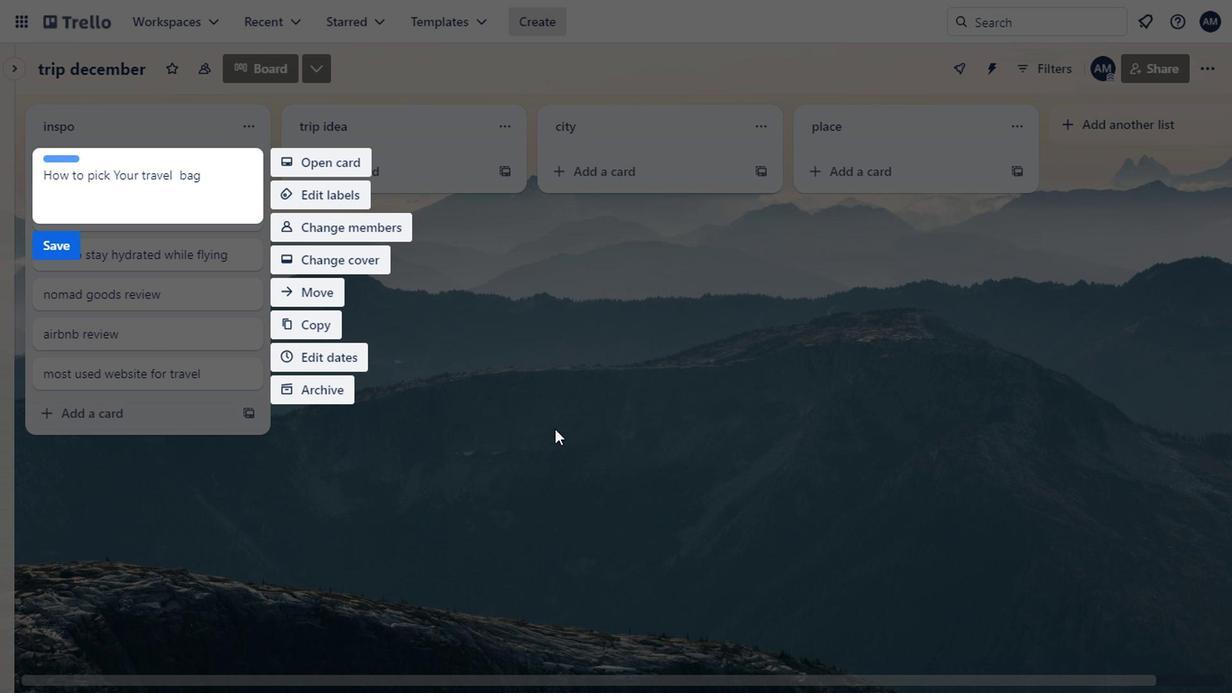 
Action: Mouse moved to (242, 214)
Screenshot: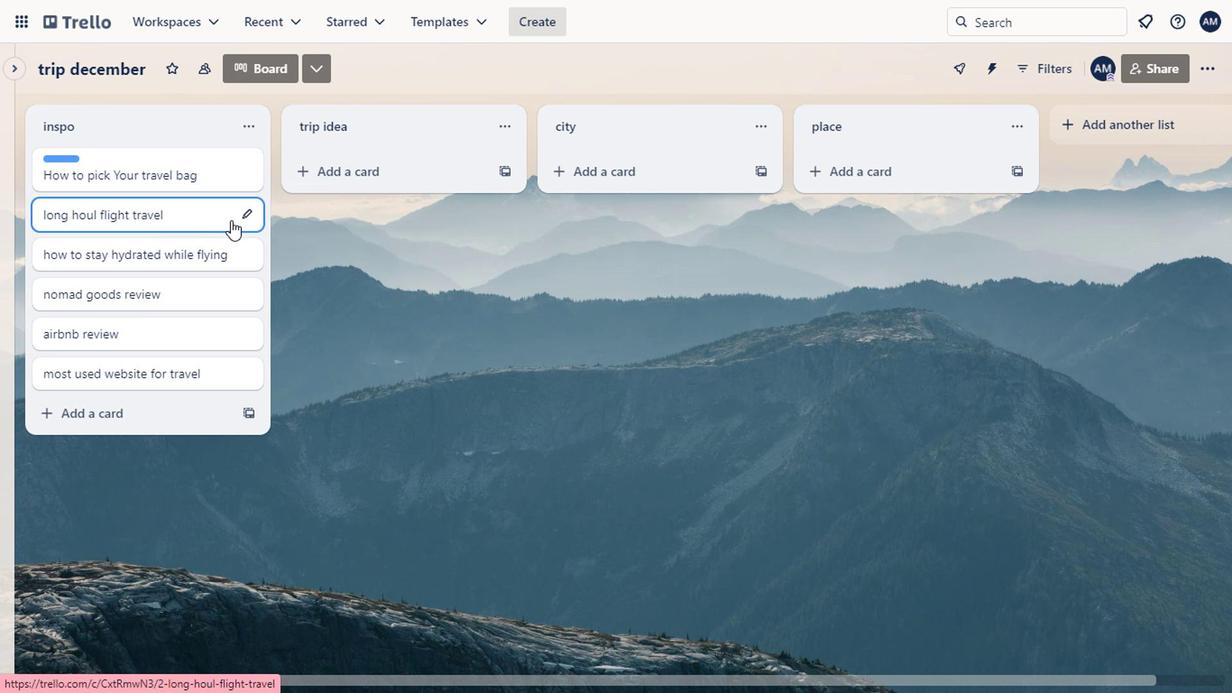 
Action: Mouse pressed left at (242, 214)
Screenshot: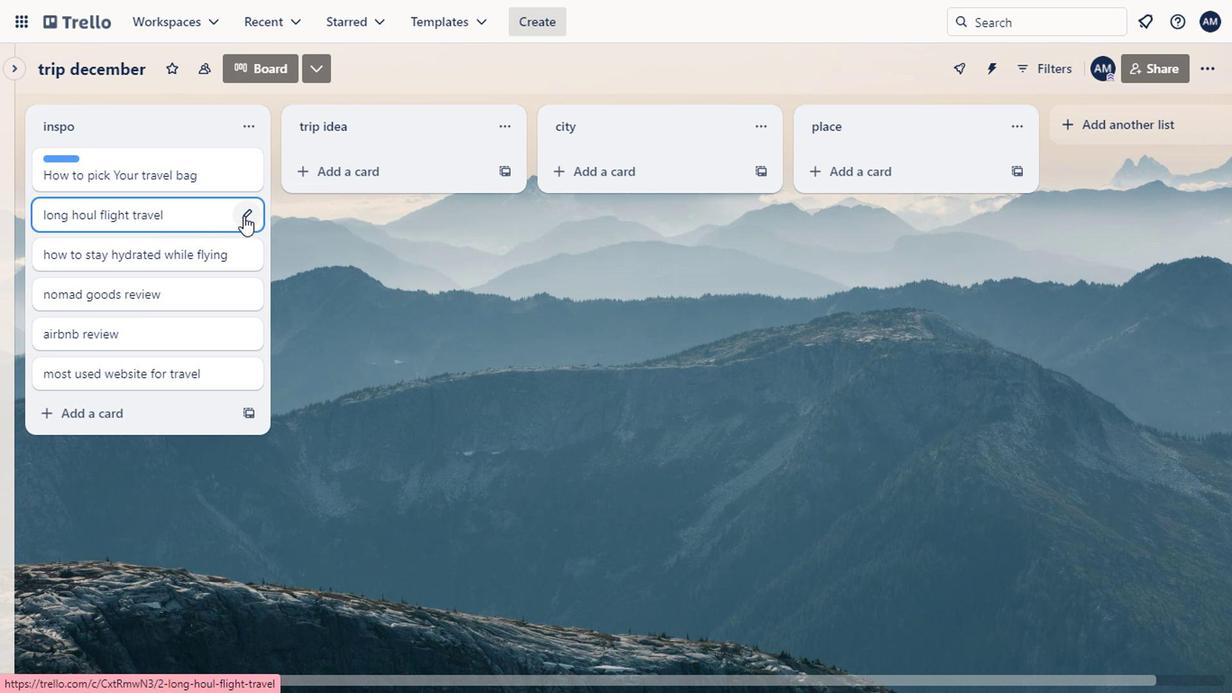 
Action: Mouse moved to (328, 238)
Screenshot: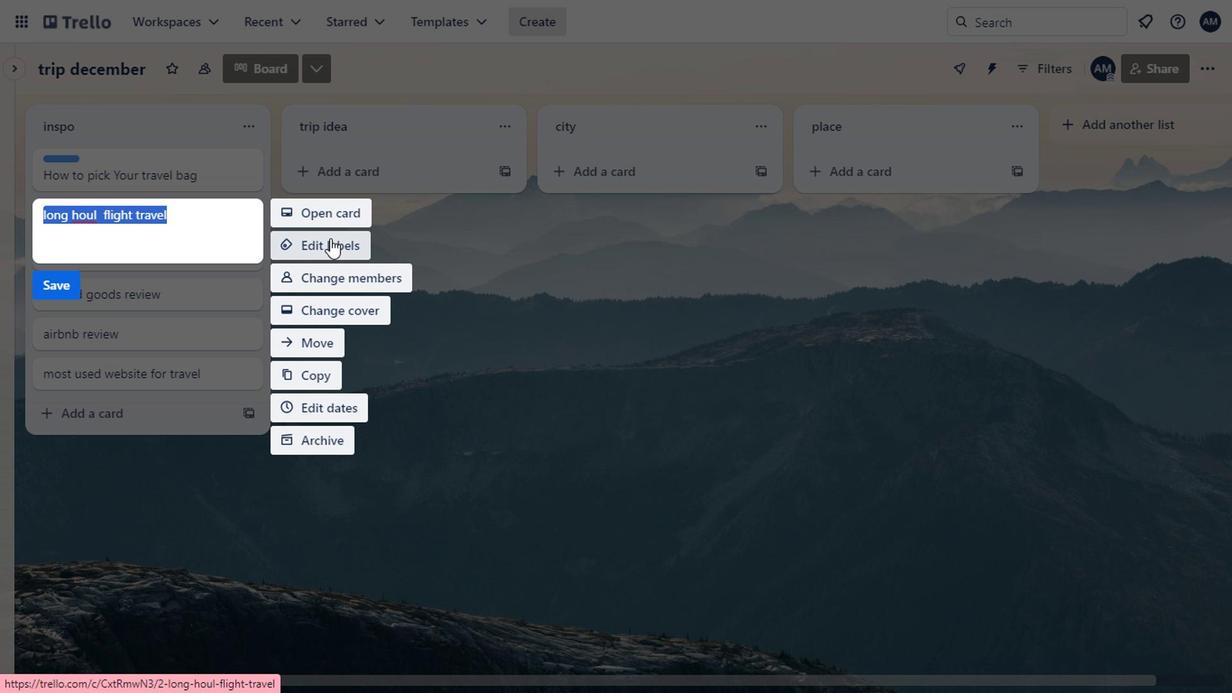 
Action: Mouse pressed left at (328, 238)
Screenshot: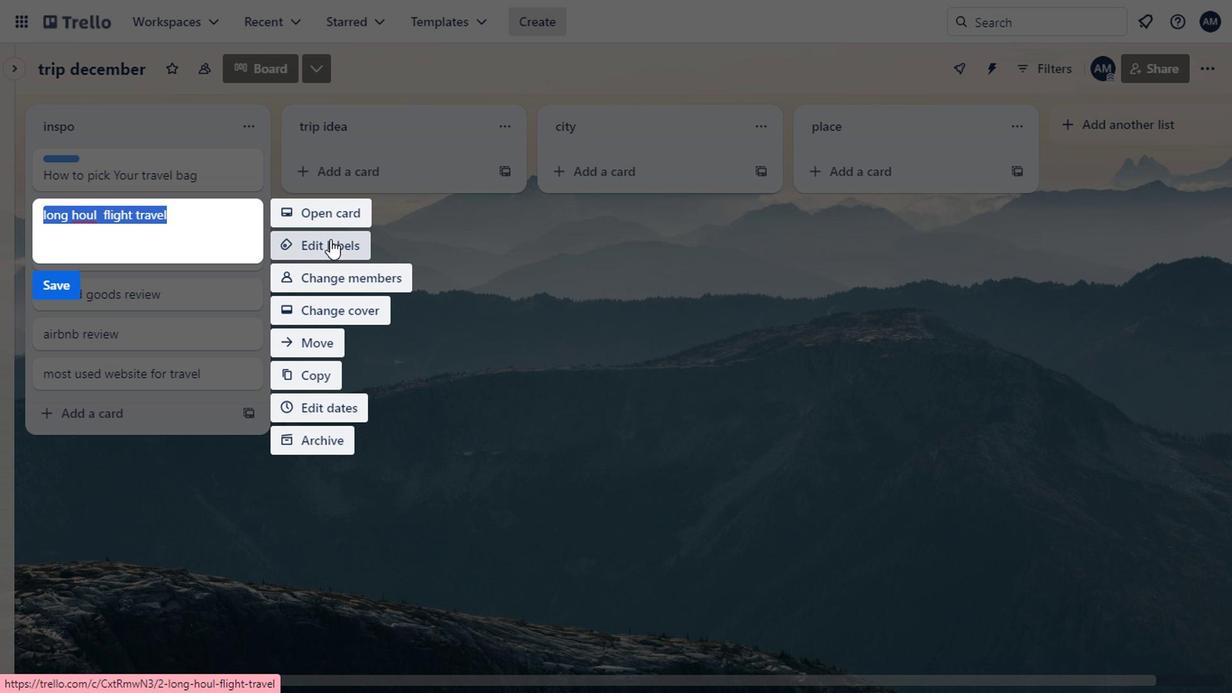 
Action: Mouse moved to (345, 536)
Screenshot: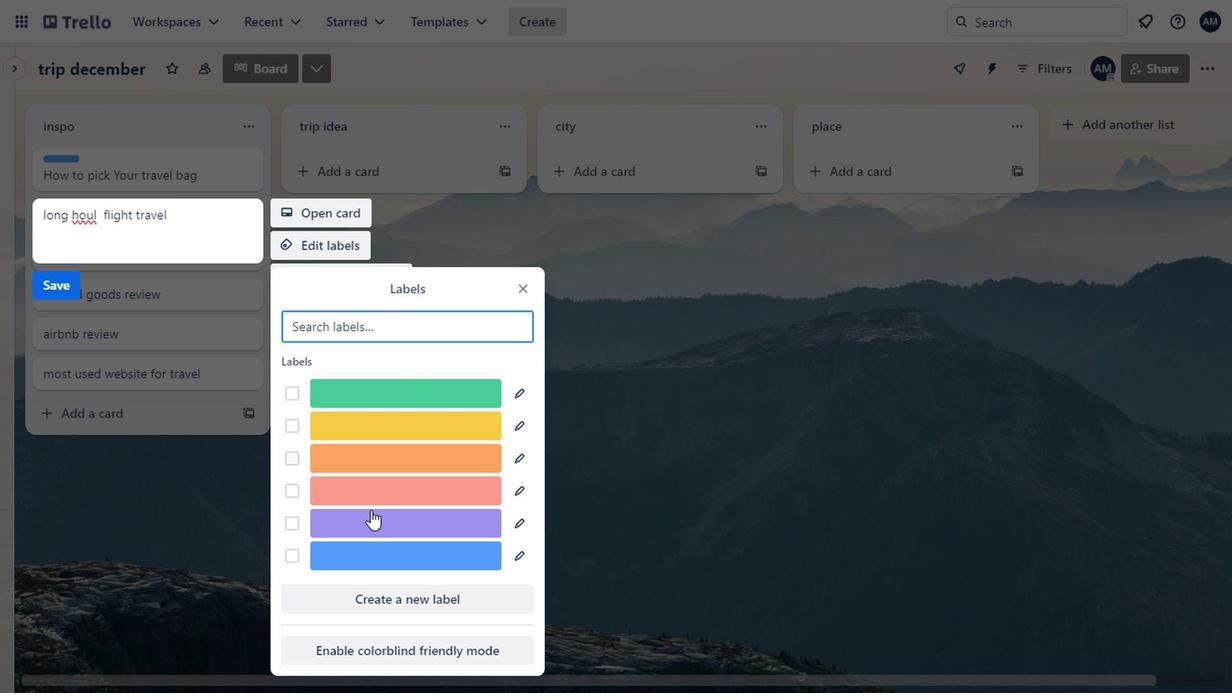 
Action: Mouse pressed left at (345, 536)
Screenshot: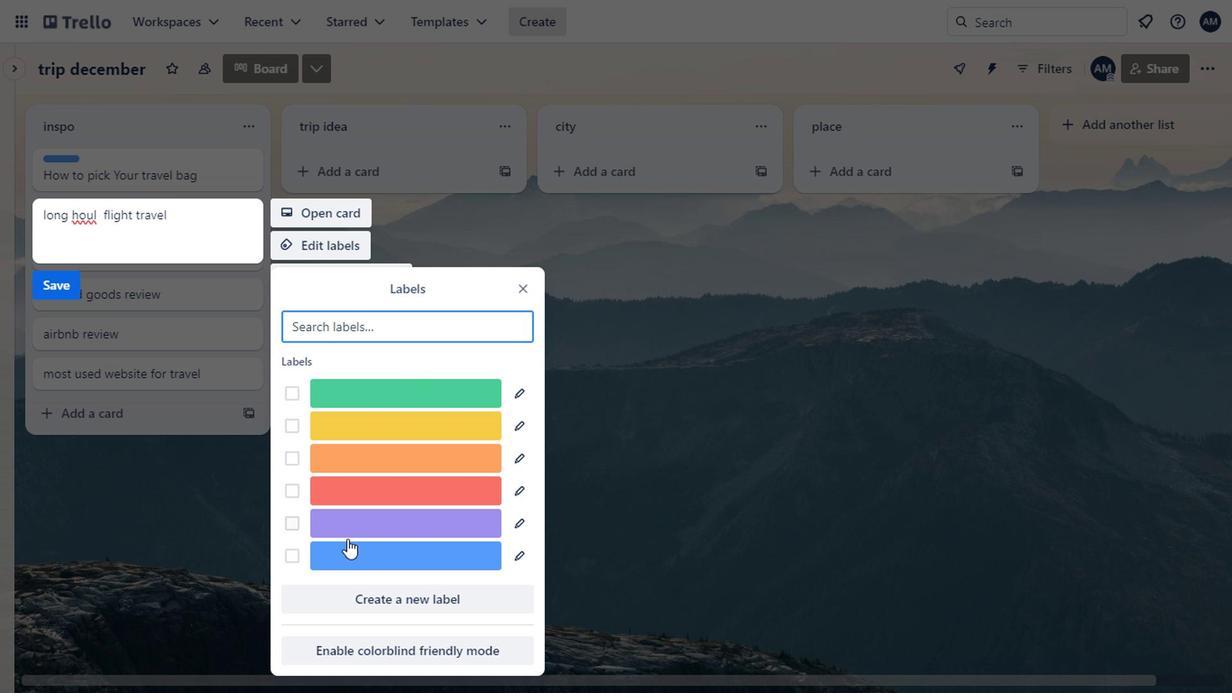
Action: Mouse moved to (184, 514)
Screenshot: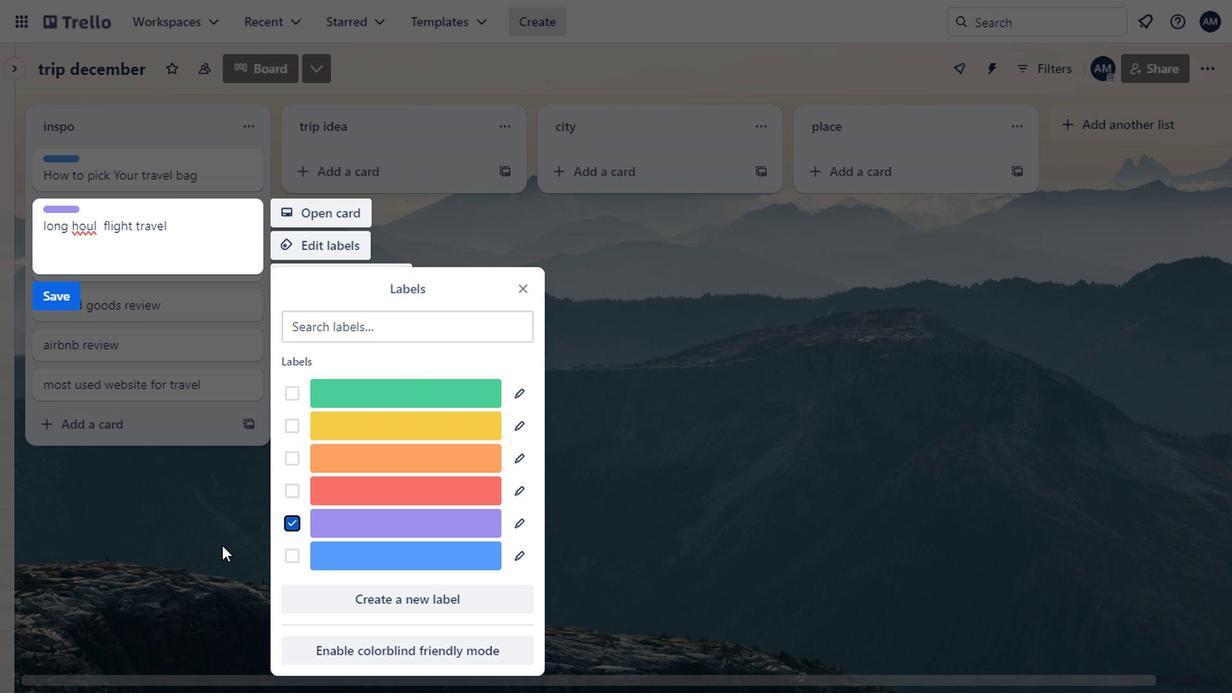 
Action: Mouse pressed left at (184, 514)
Screenshot: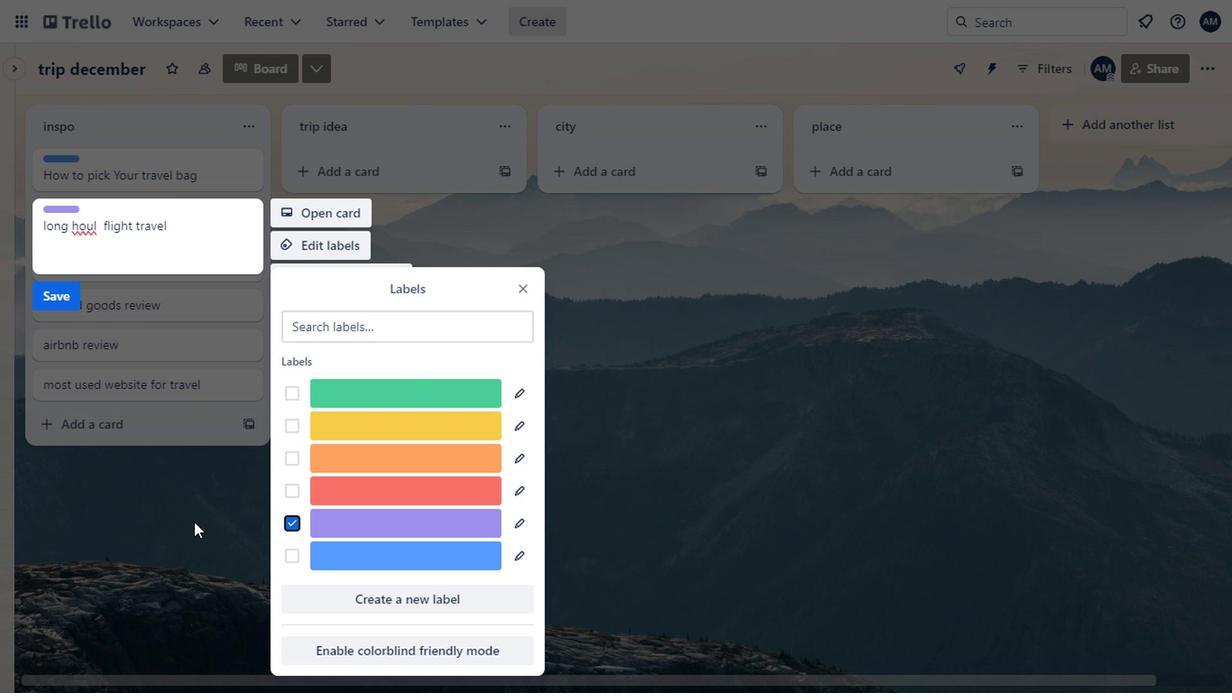 
Action: Mouse moved to (708, 375)
Screenshot: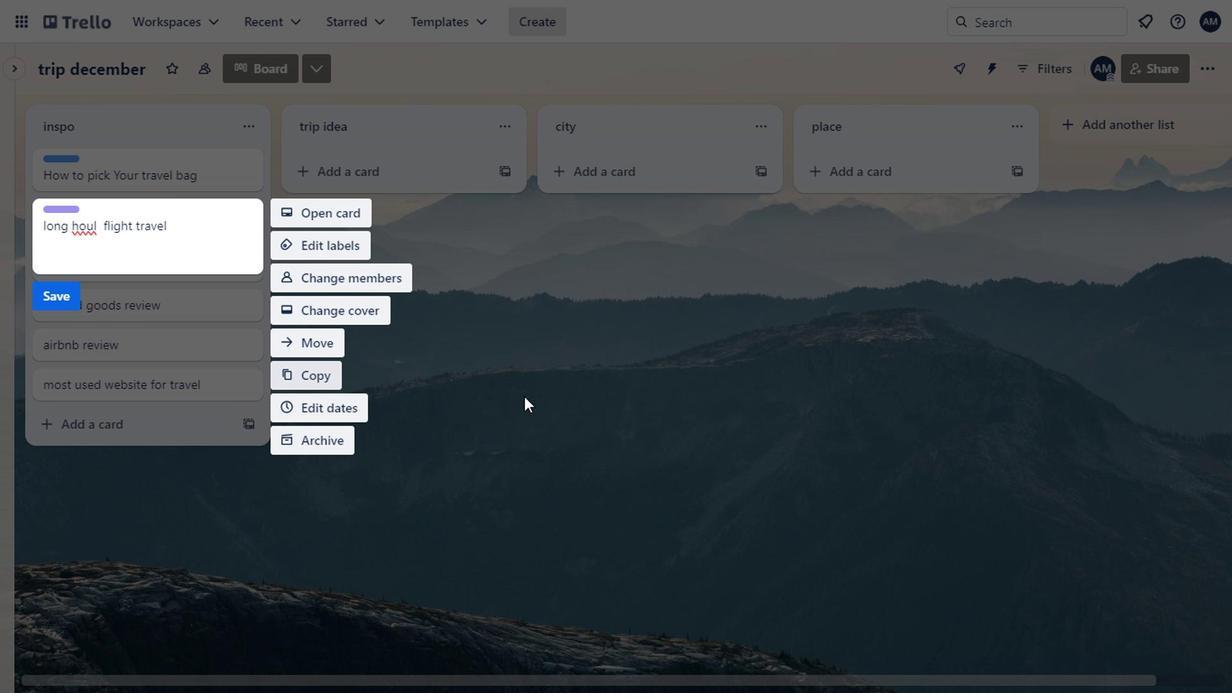 
Action: Mouse pressed left at (708, 375)
Screenshot: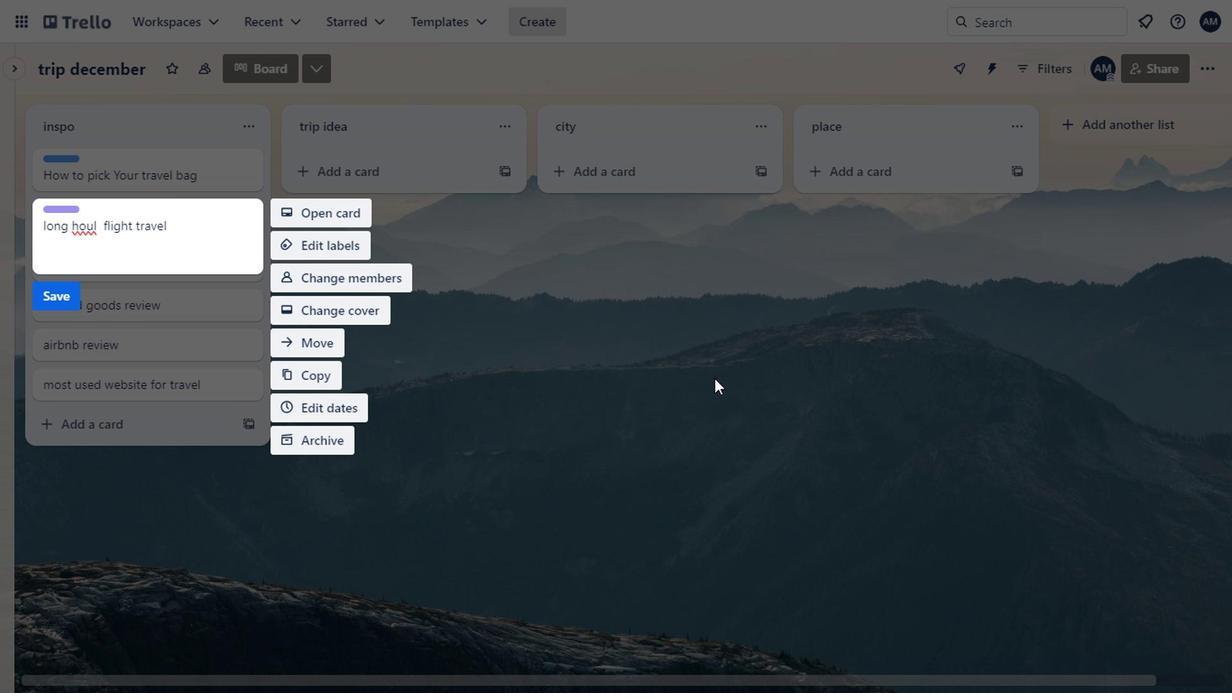 
Action: Mouse moved to (245, 263)
Screenshot: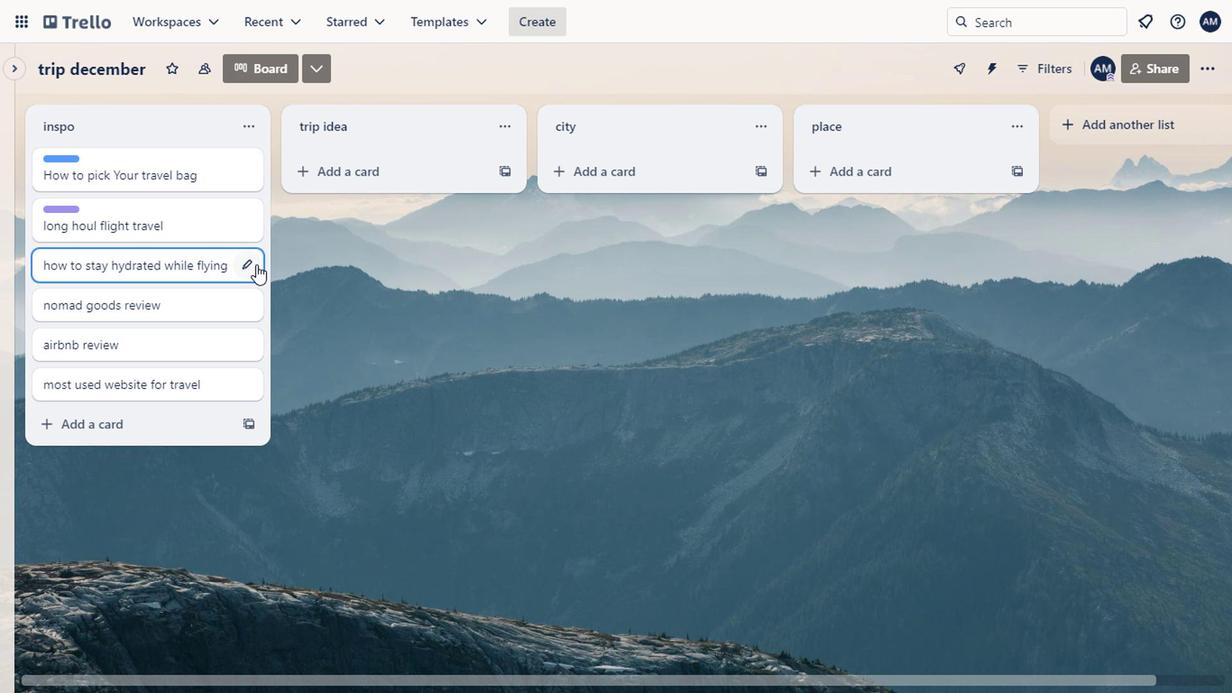 
Action: Mouse pressed left at (245, 263)
Screenshot: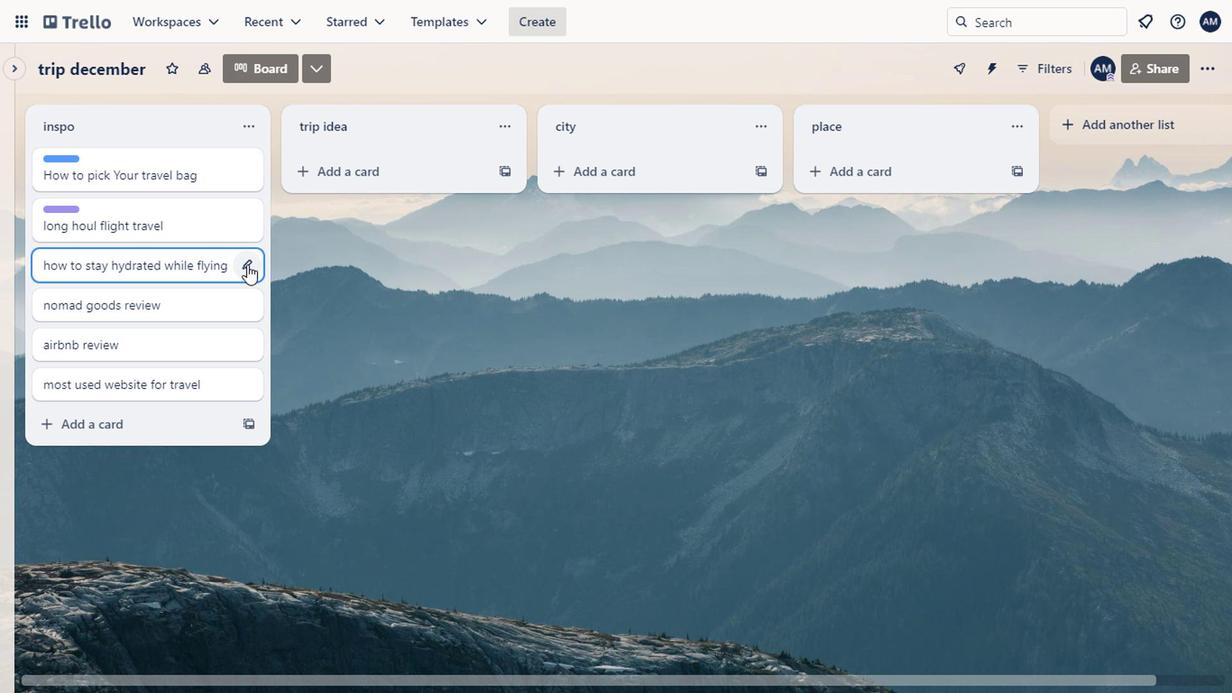 
Action: Mouse moved to (301, 296)
Screenshot: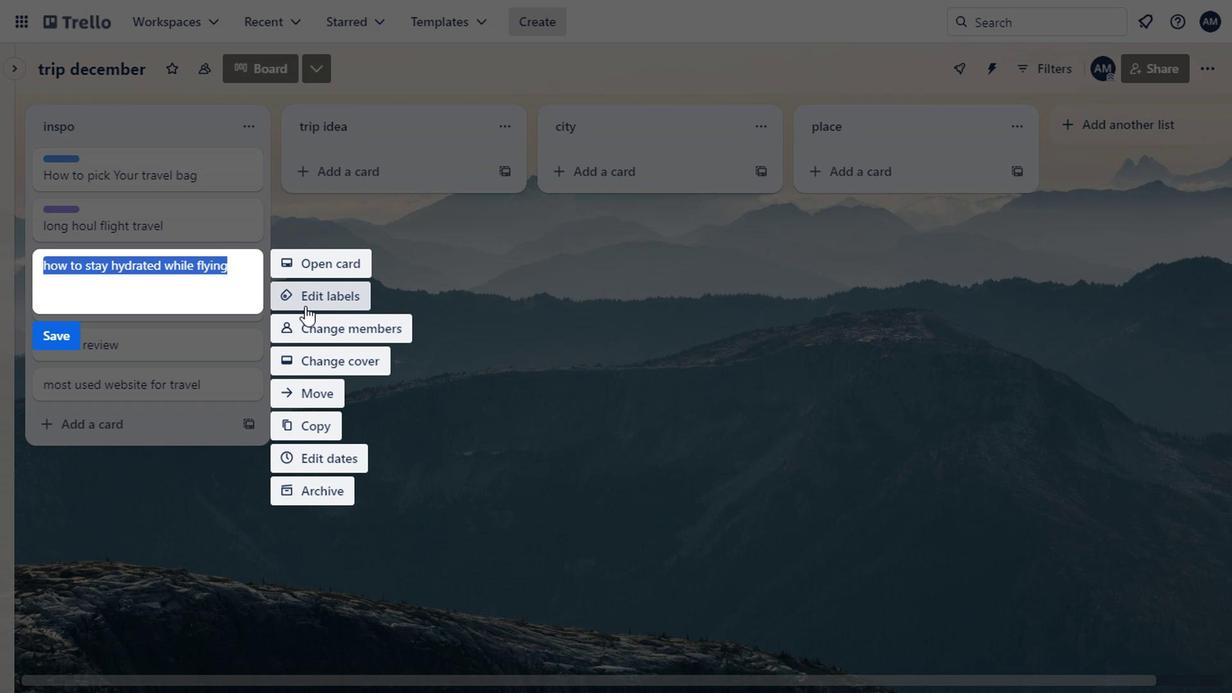 
Action: Mouse pressed left at (301, 296)
Screenshot: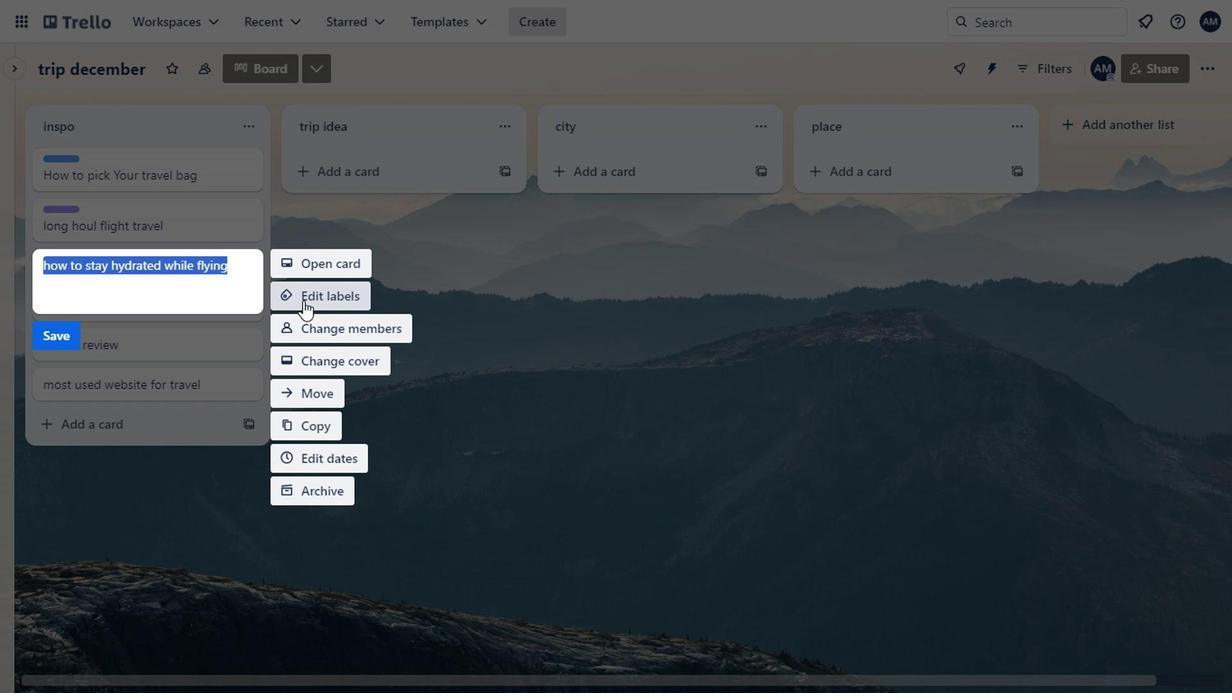 
Action: Mouse moved to (351, 556)
Screenshot: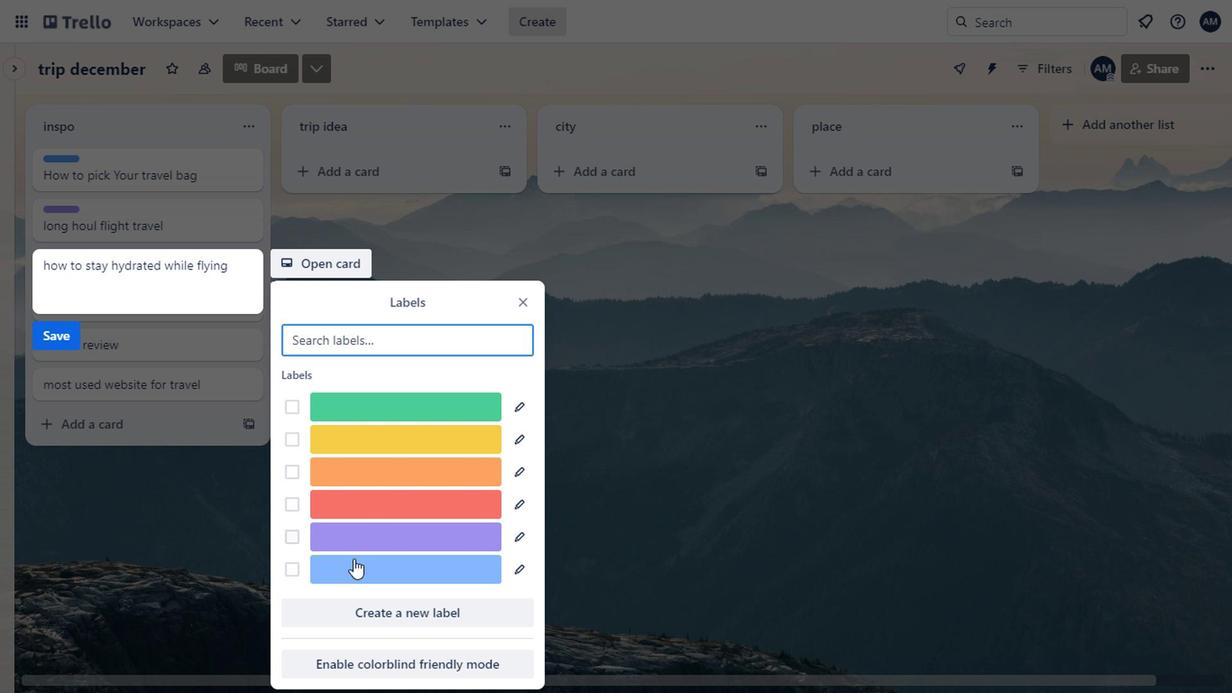 
Action: Mouse pressed left at (351, 556)
Screenshot: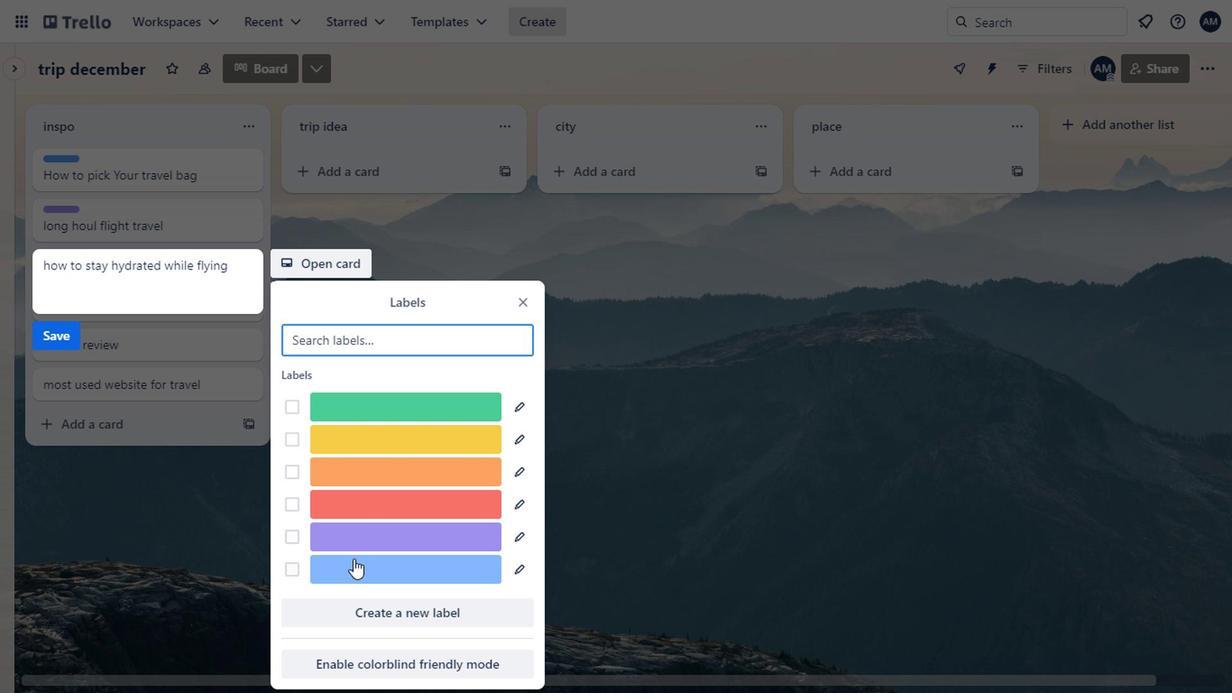 
Action: Mouse moved to (166, 556)
Screenshot: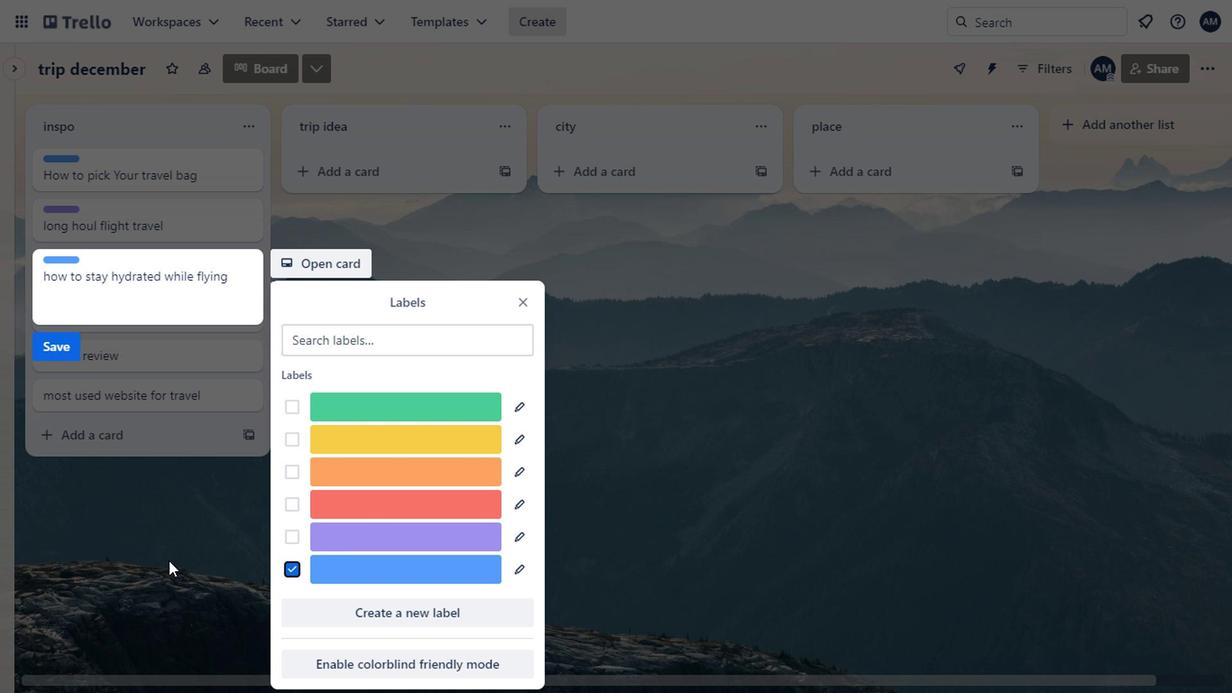 
Action: Mouse pressed left at (166, 556)
Screenshot: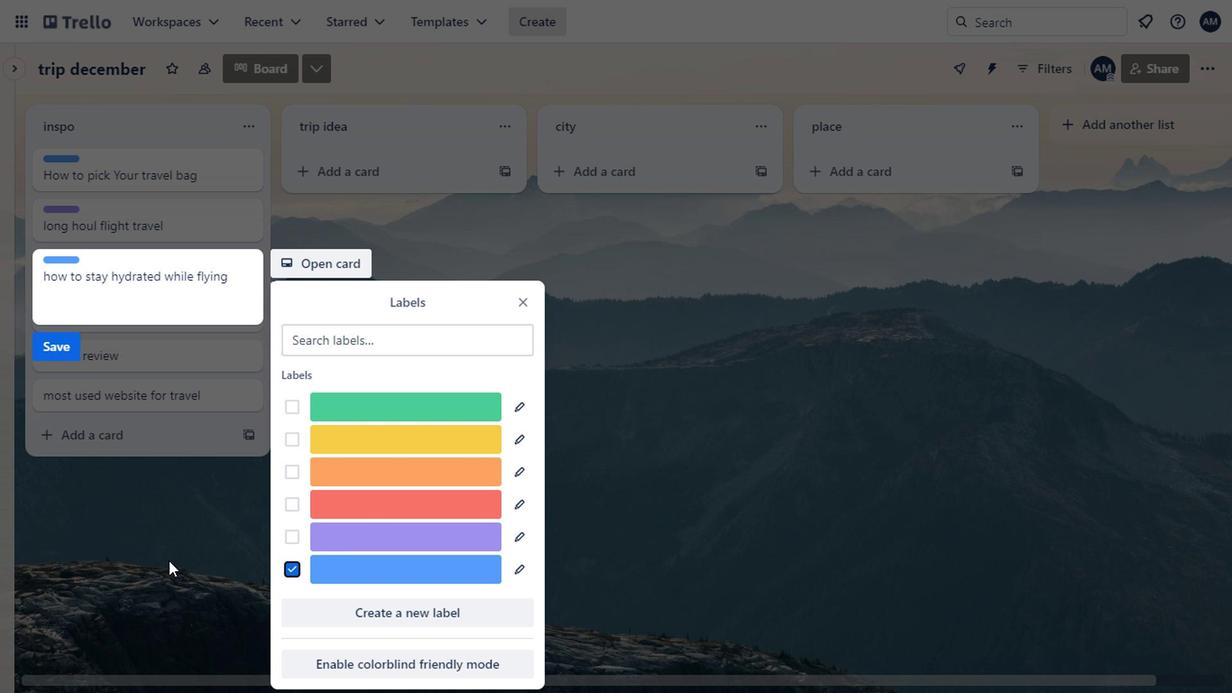 
Action: Mouse moved to (440, 455)
Screenshot: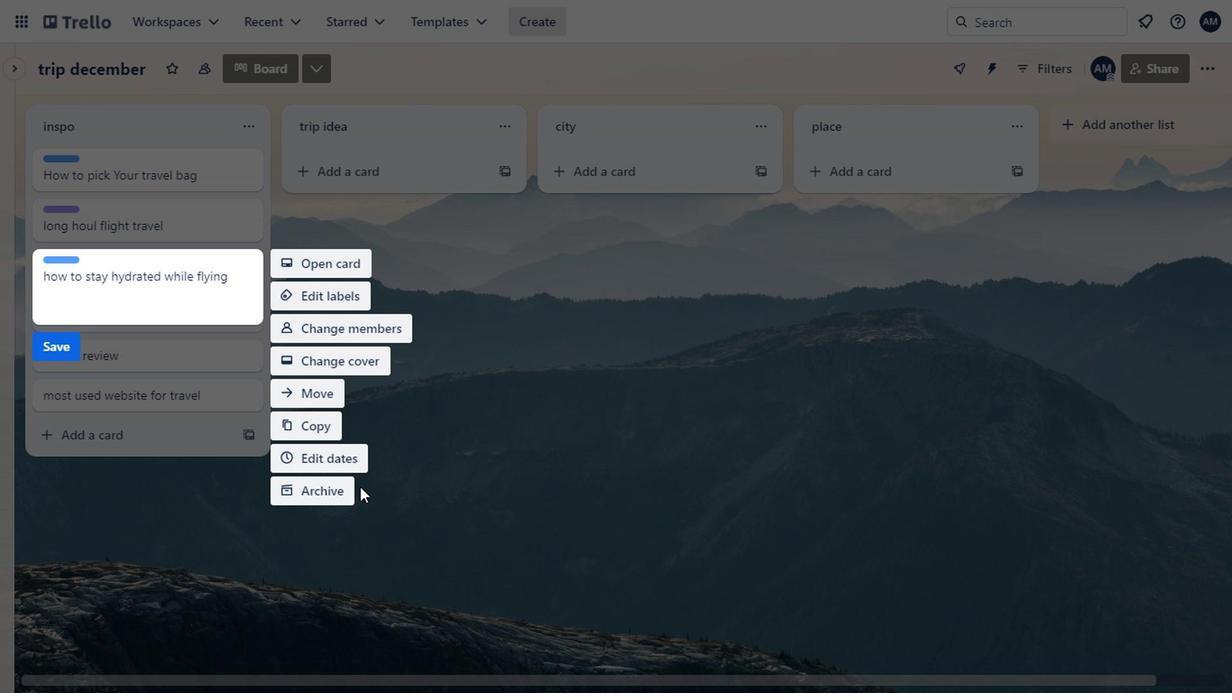 
Action: Mouse pressed left at (440, 455)
Screenshot: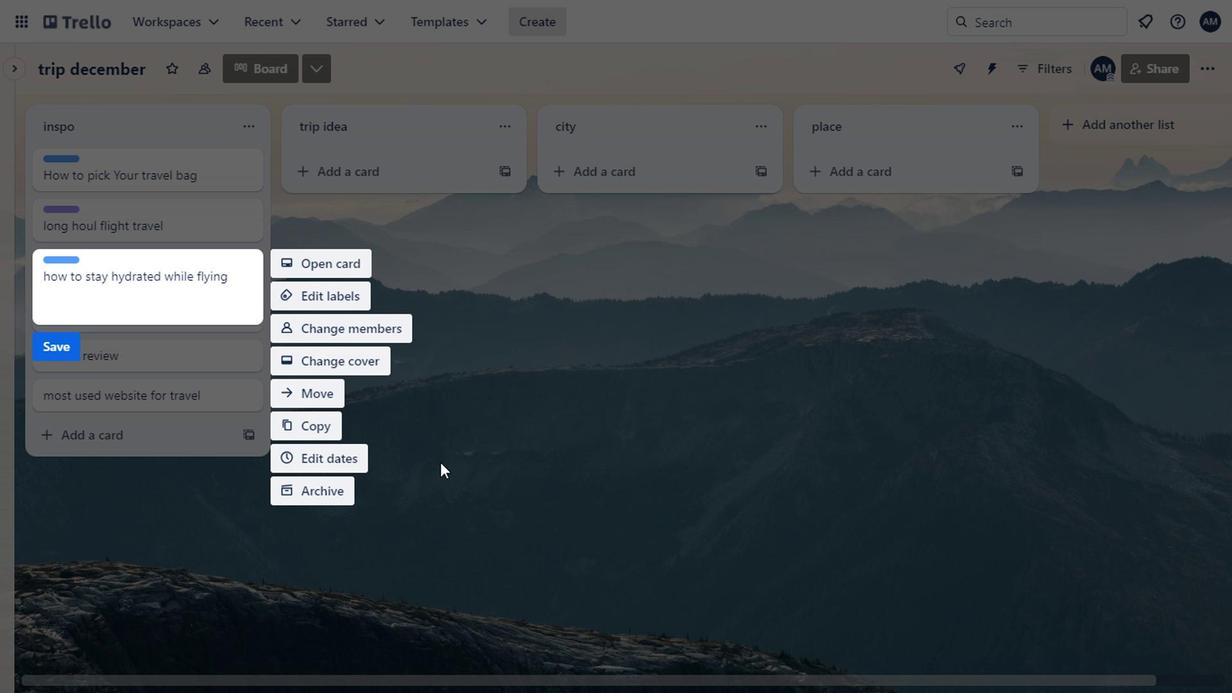 
Action: Mouse moved to (250, 314)
Screenshot: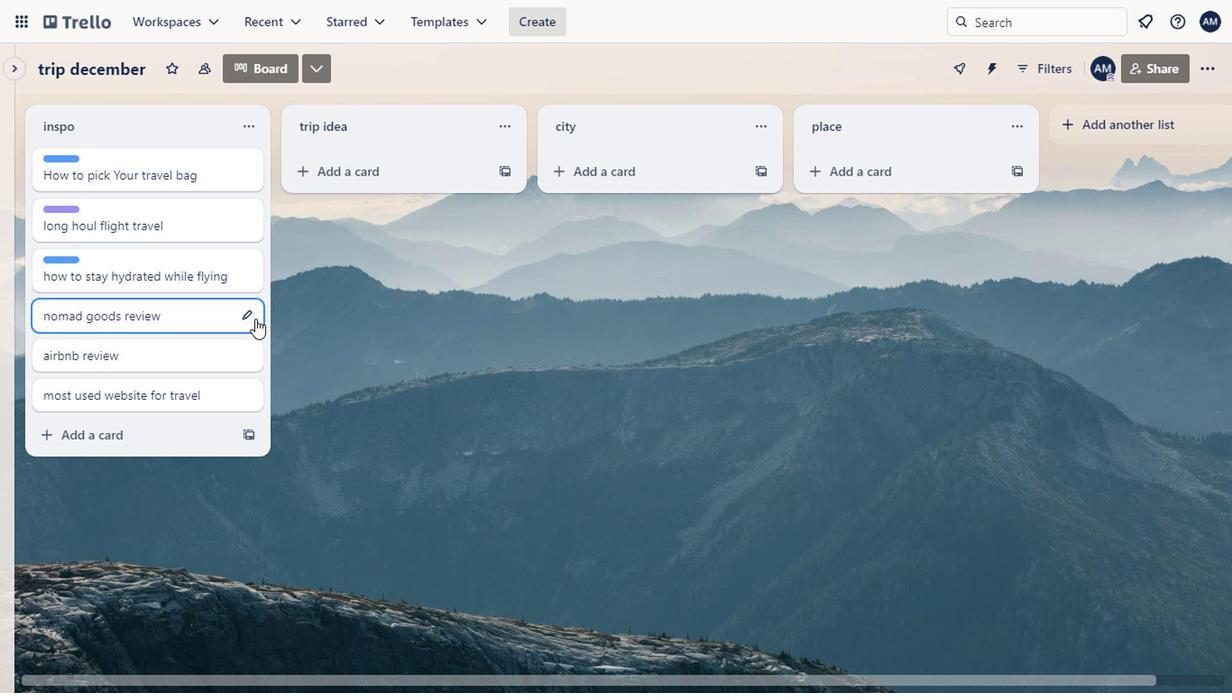 
Action: Mouse pressed left at (250, 314)
Screenshot: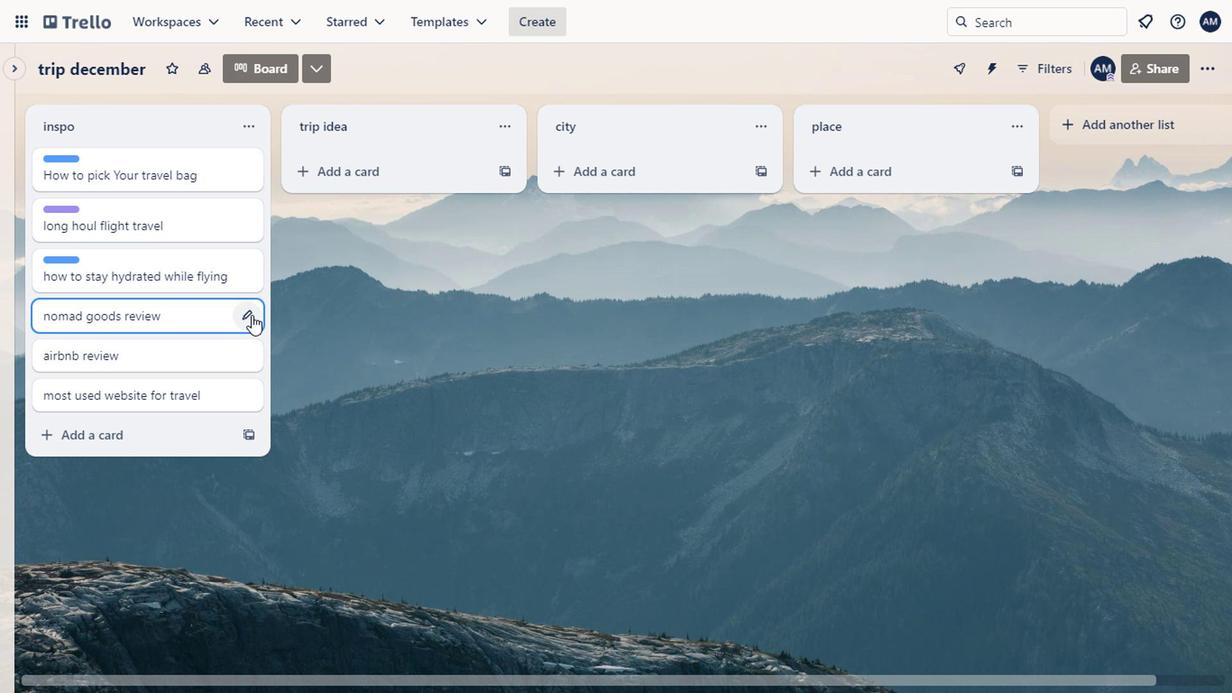 
Action: Mouse moved to (320, 355)
Screenshot: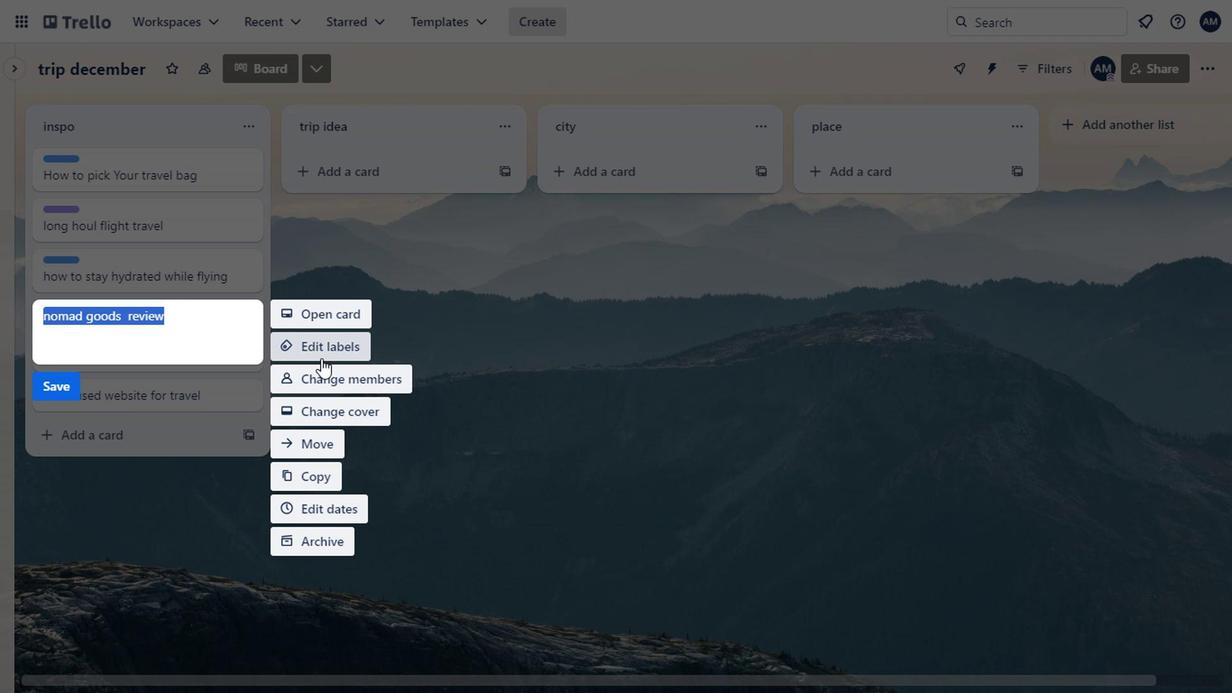 
Action: Mouse pressed left at (320, 355)
Screenshot: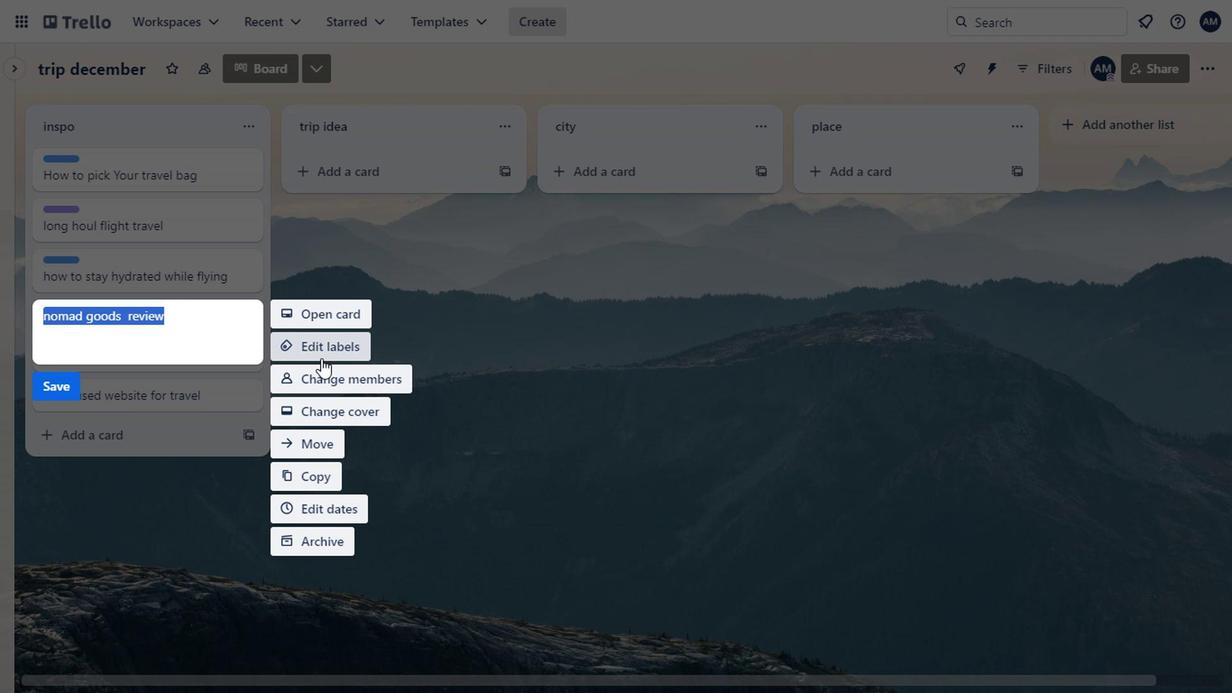 
Action: Mouse moved to (444, 556)
Screenshot: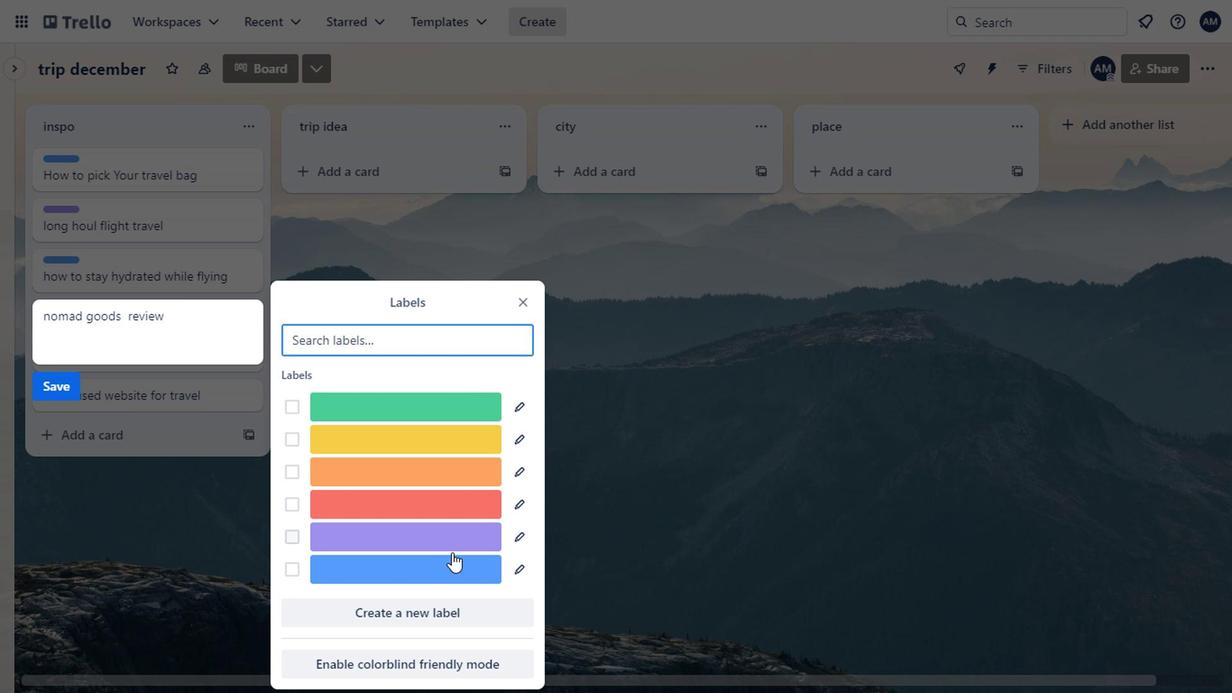 
Action: Mouse pressed left at (444, 556)
Screenshot: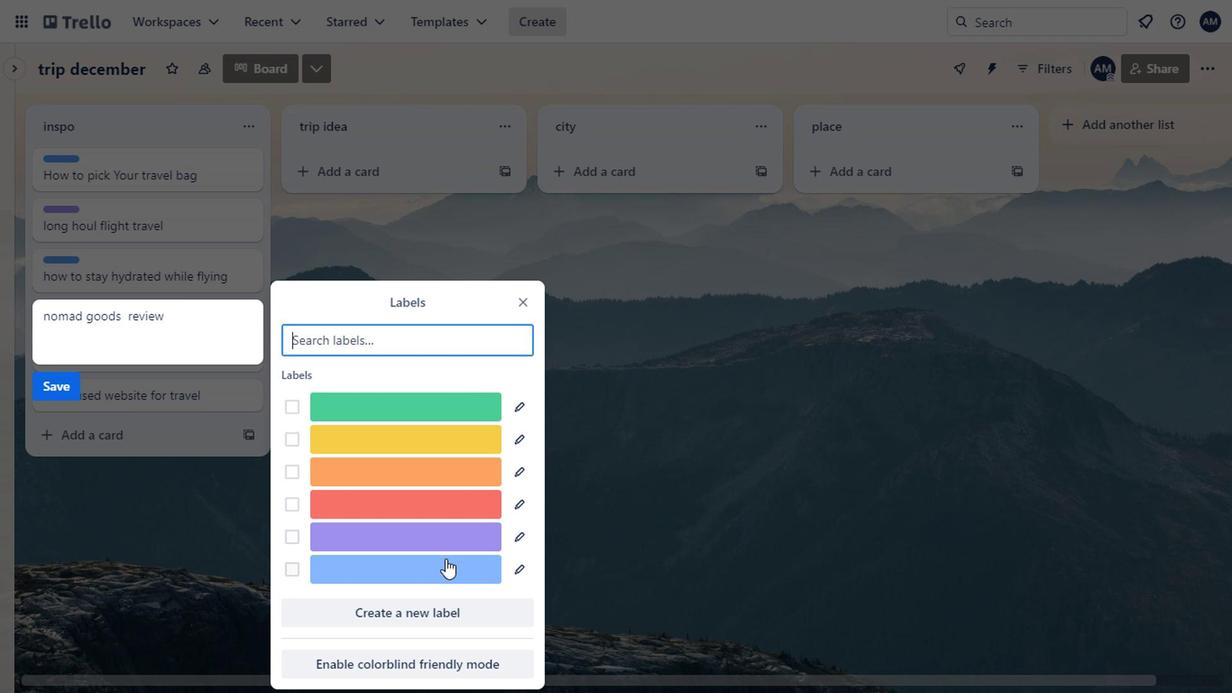 
Action: Mouse moved to (124, 547)
Screenshot: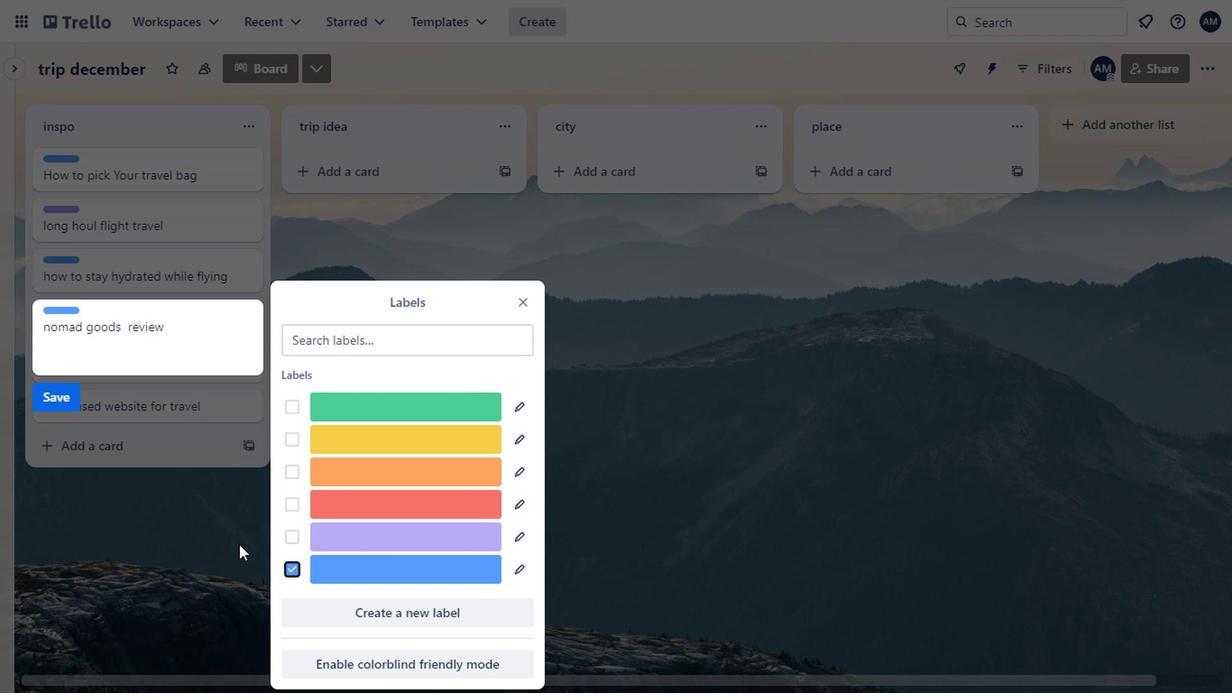 
Action: Mouse pressed left at (124, 547)
Screenshot: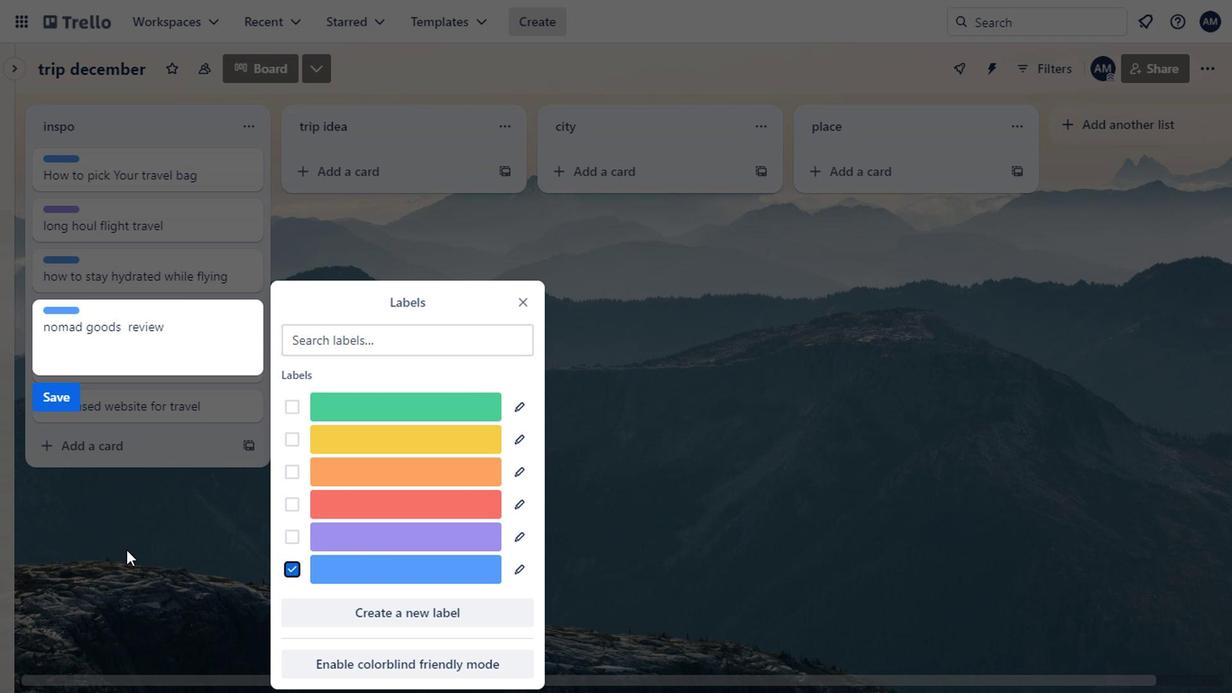 
Action: Mouse moved to (208, 529)
Screenshot: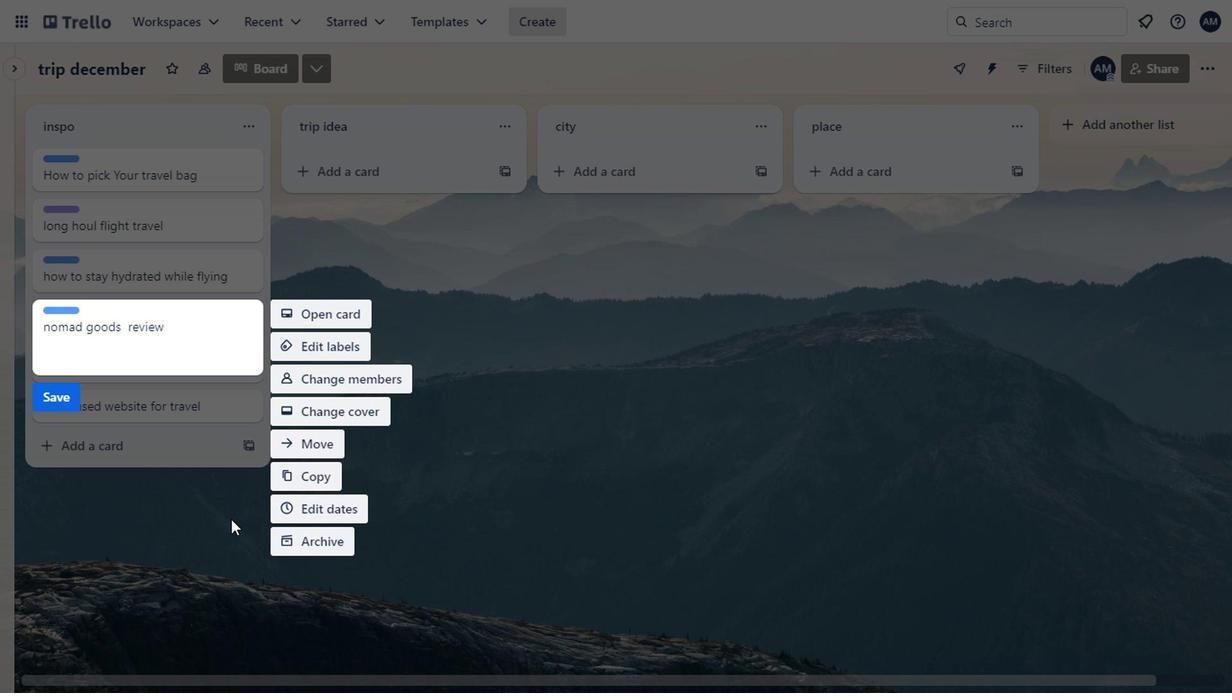 
Action: Mouse pressed left at (208, 529)
Screenshot: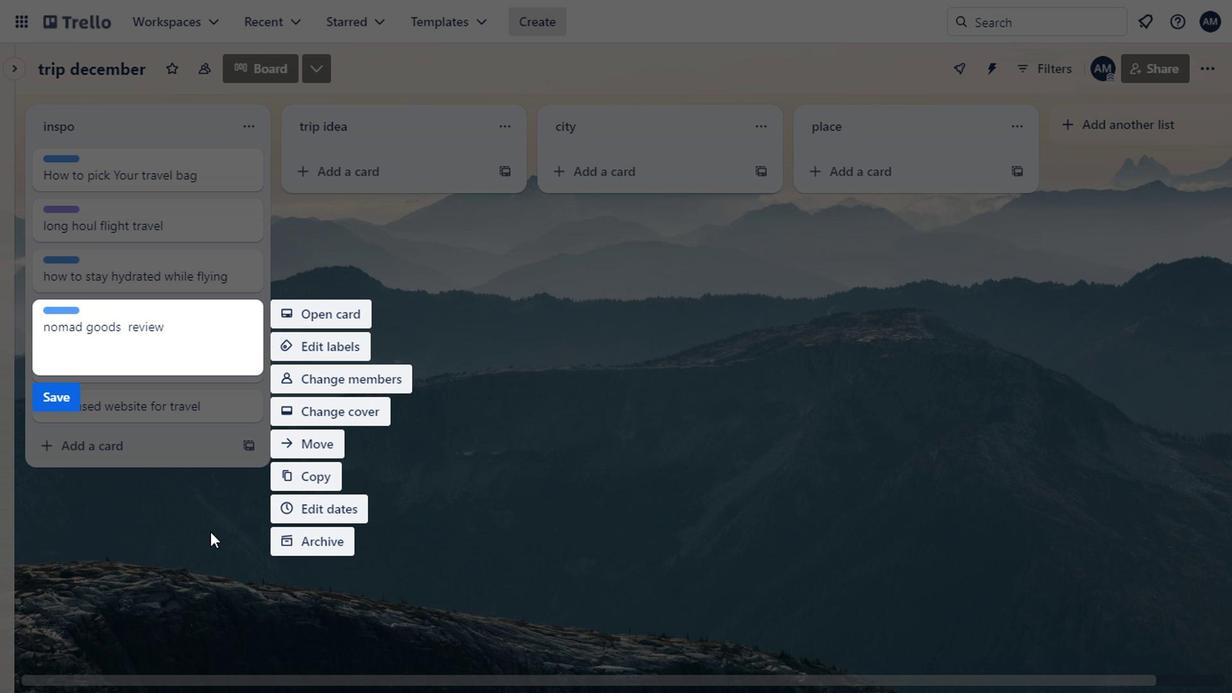 
Action: Mouse moved to (244, 373)
Screenshot: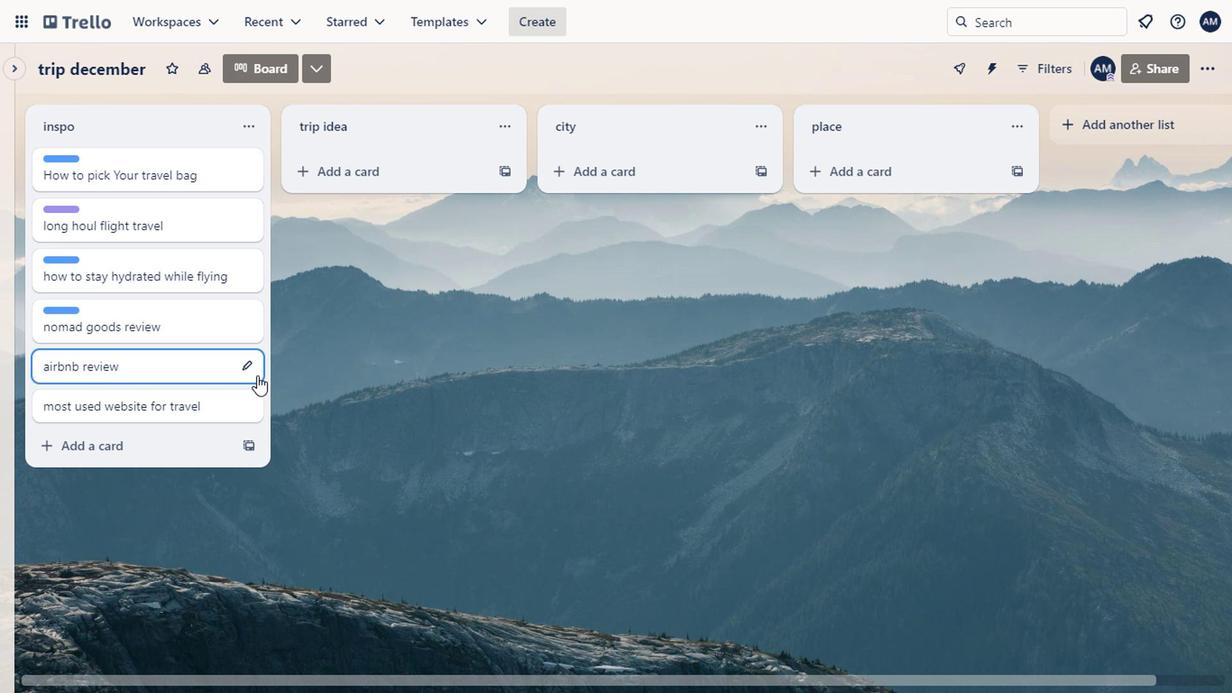 
Action: Mouse pressed left at (244, 373)
Screenshot: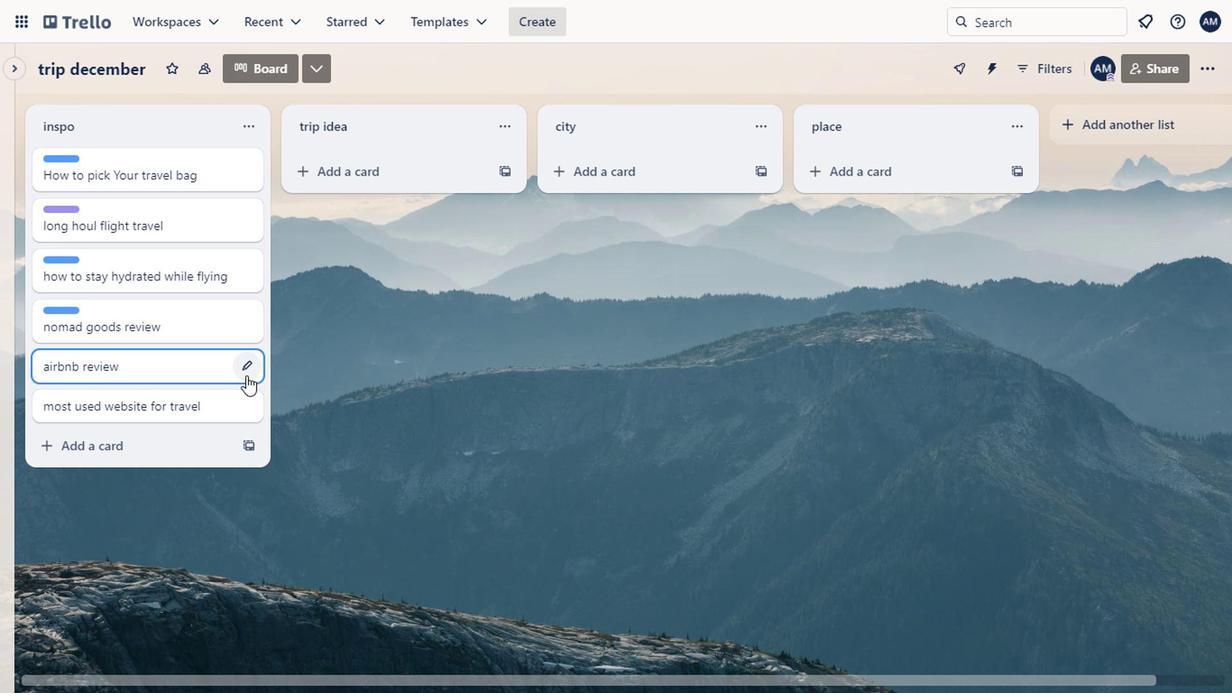 
Action: Mouse moved to (326, 386)
Screenshot: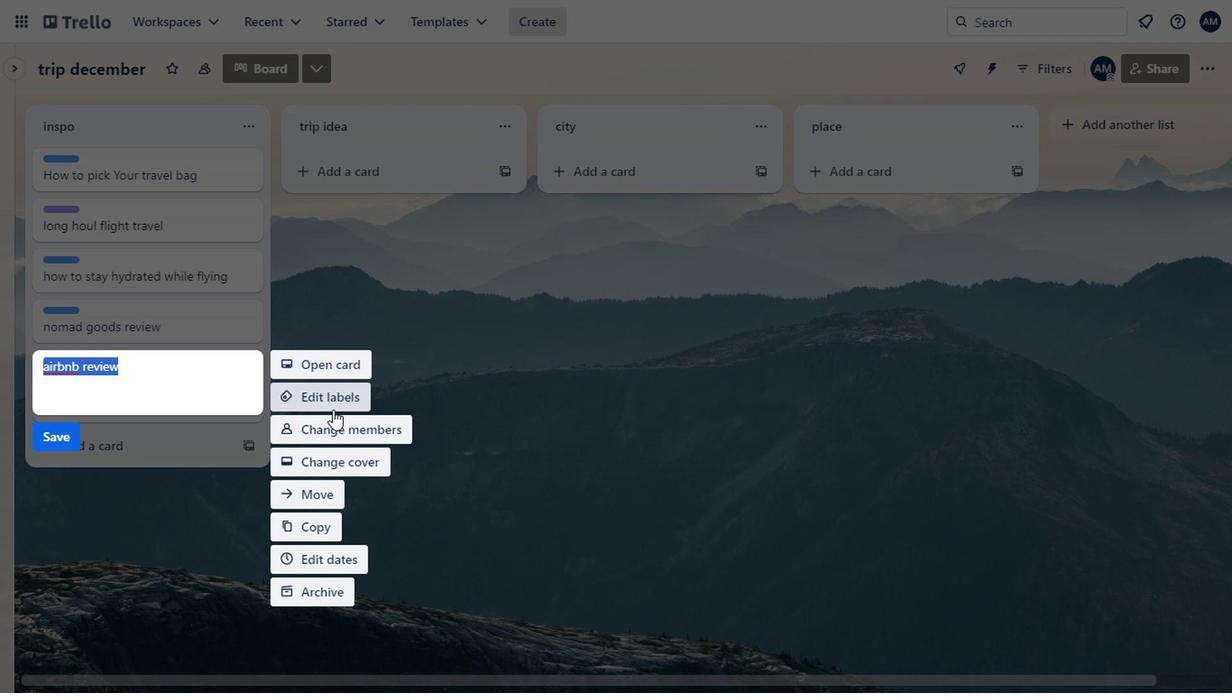 
Action: Mouse pressed left at (326, 386)
Screenshot: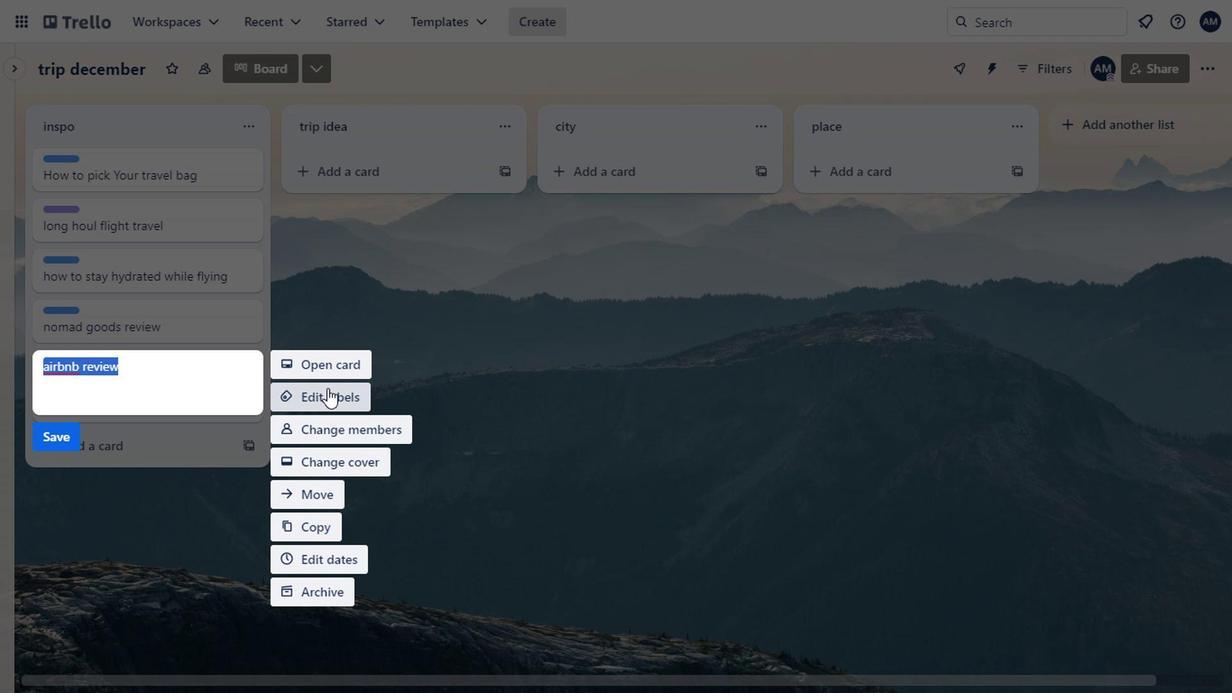 
Action: Mouse moved to (395, 545)
Screenshot: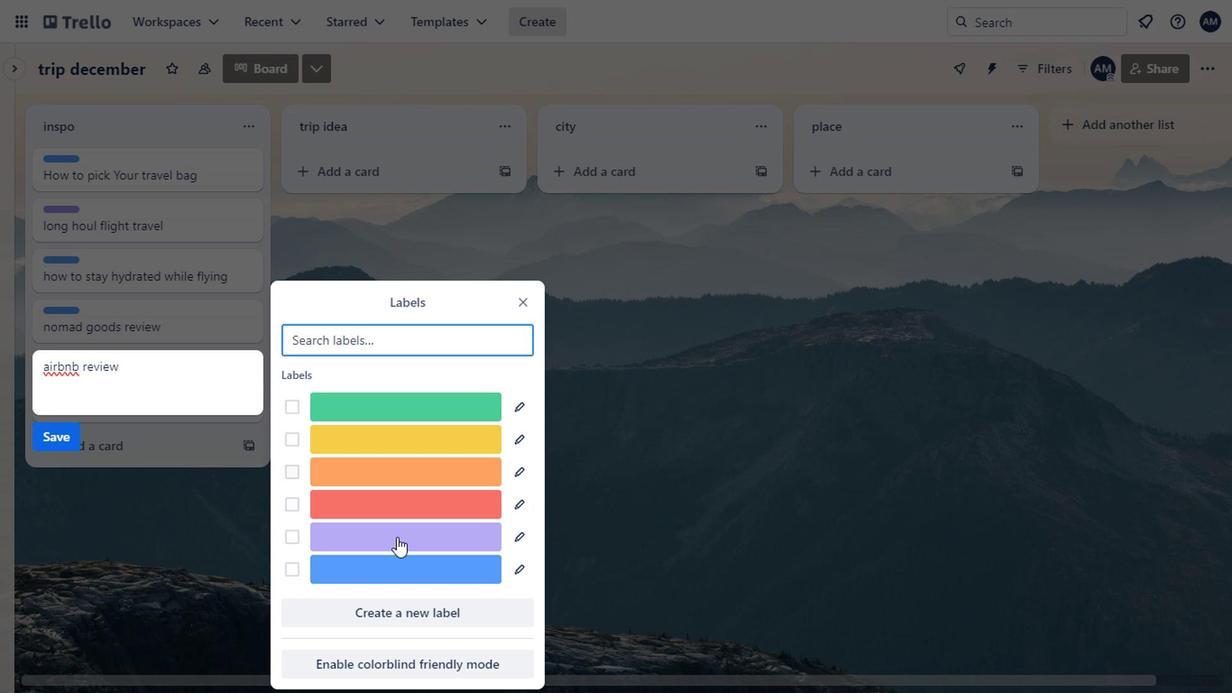 
Action: Mouse pressed left at (395, 545)
Screenshot: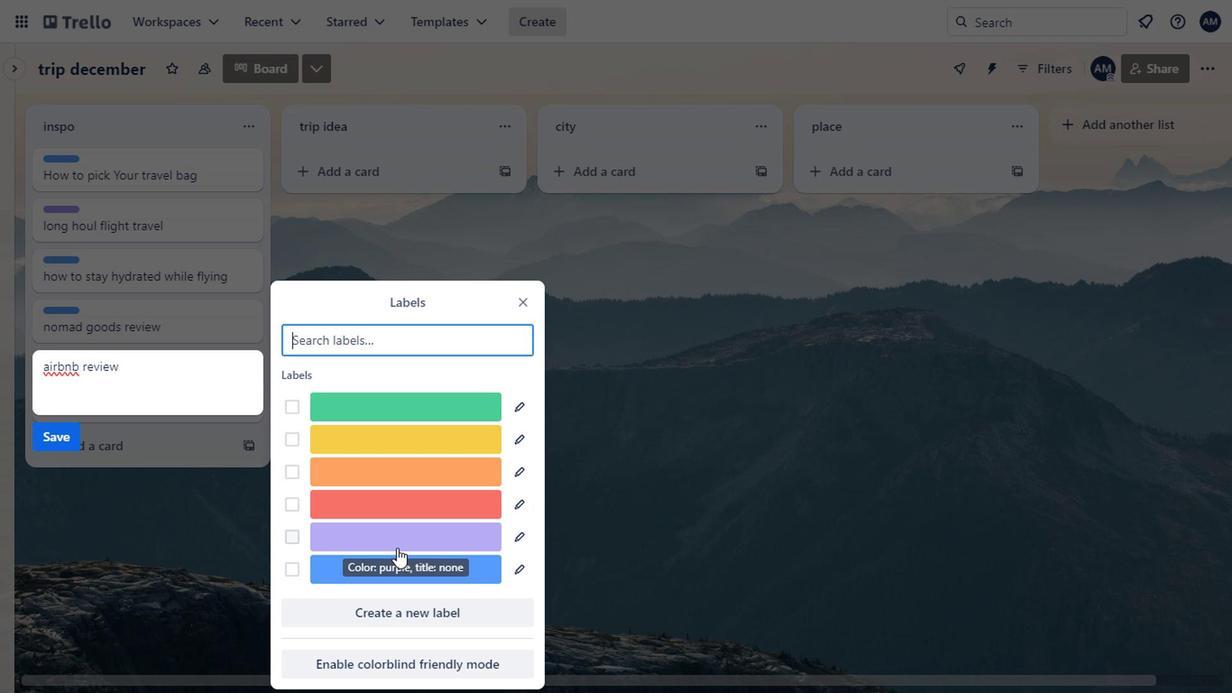 
Action: Mouse moved to (137, 531)
Screenshot: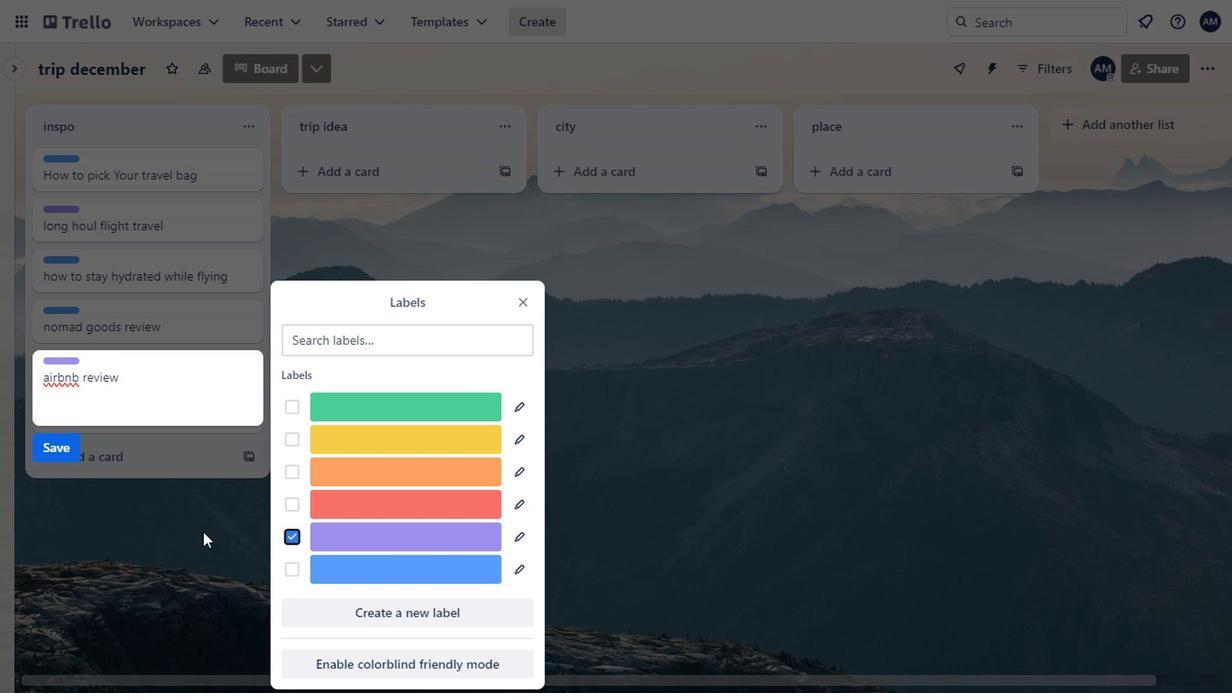 
Action: Mouse pressed left at (137, 531)
Screenshot: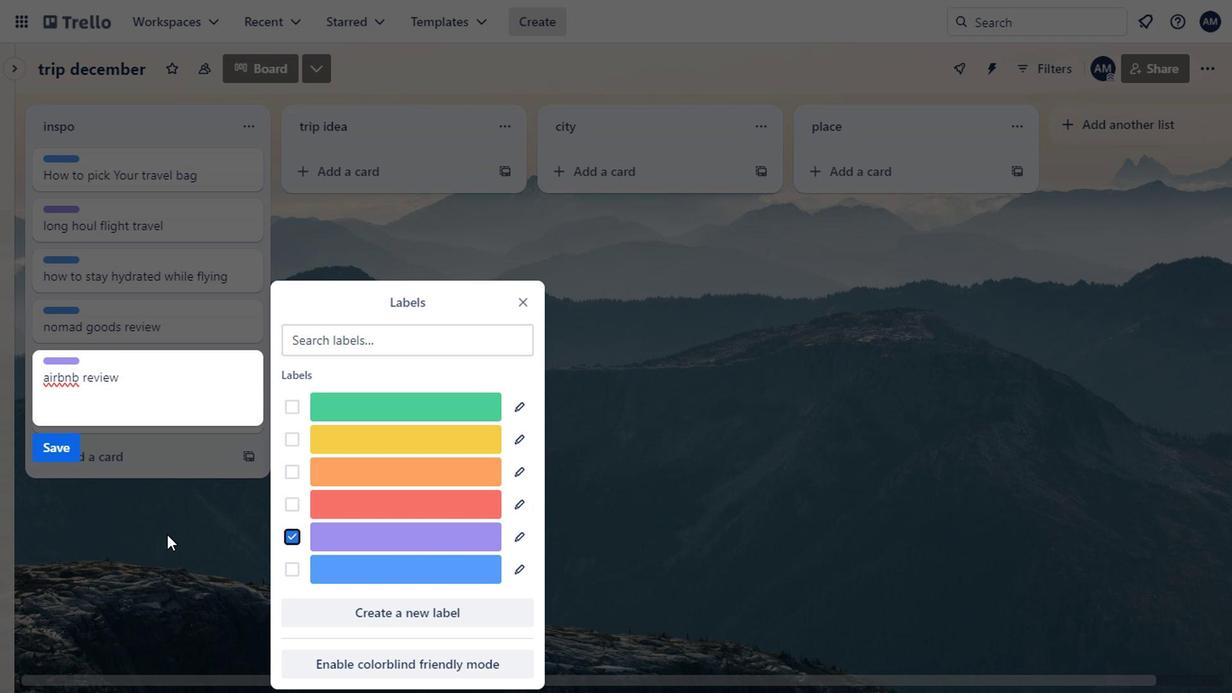 
Action: Mouse moved to (50, 444)
Screenshot: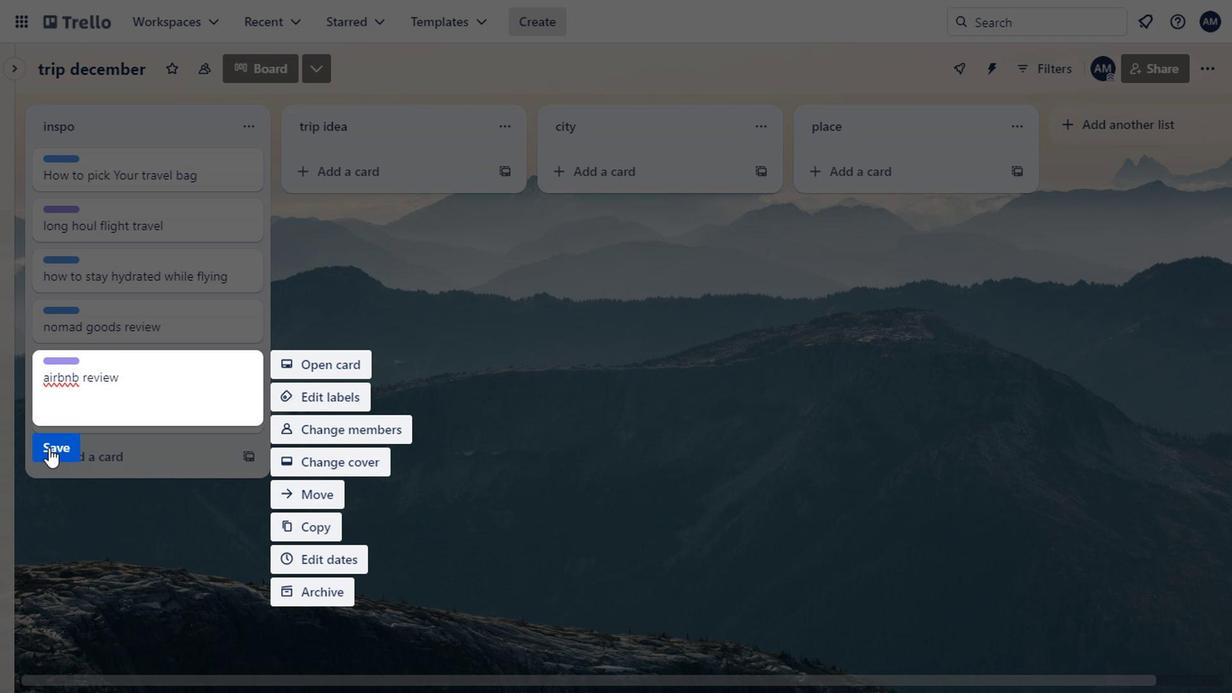 
Action: Mouse pressed left at (50, 444)
Screenshot: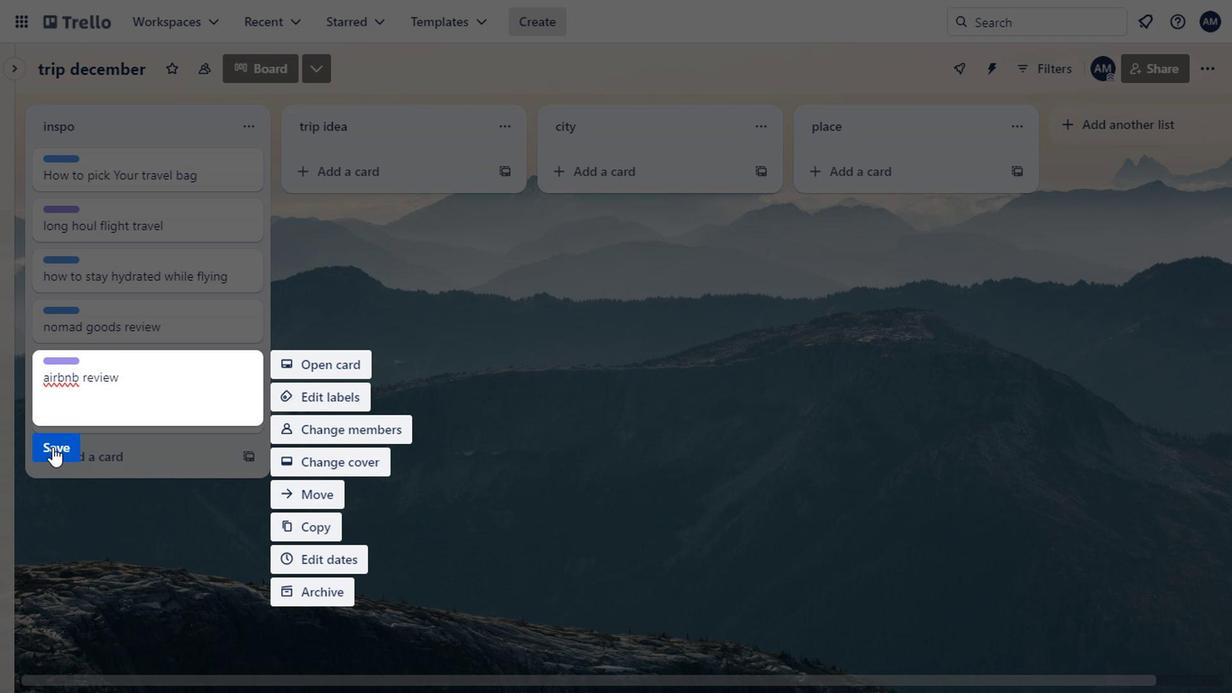 
Action: Mouse moved to (247, 416)
Screenshot: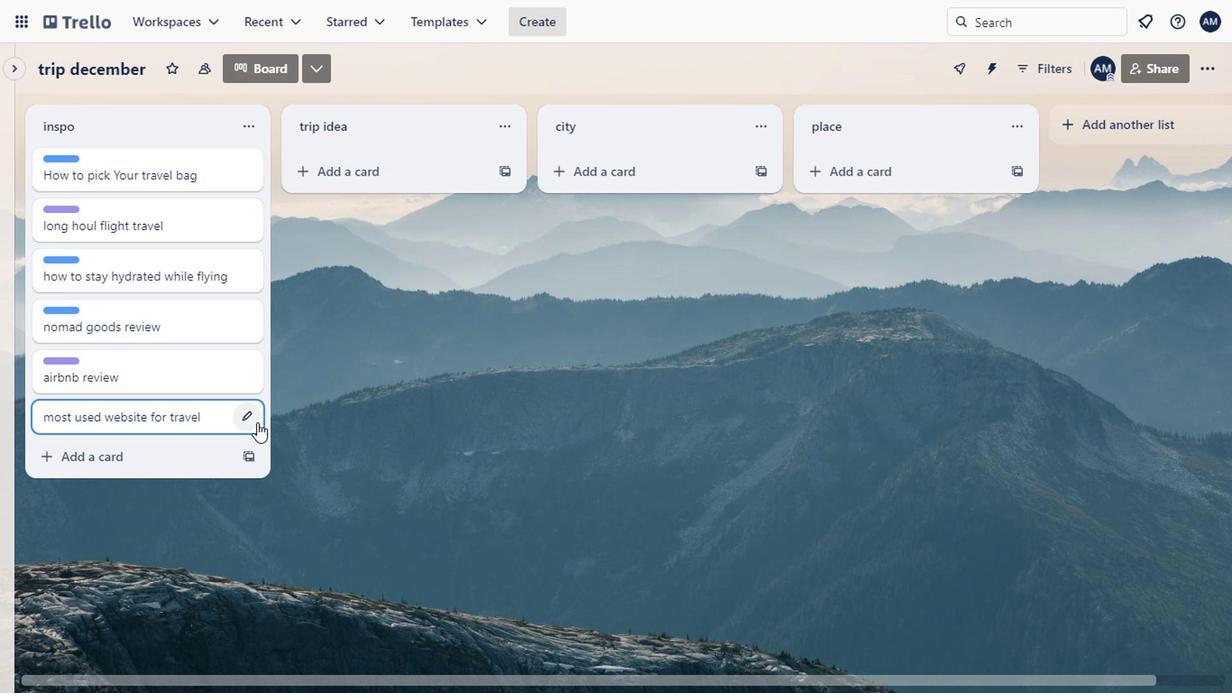
Action: Mouse pressed left at (247, 416)
Screenshot: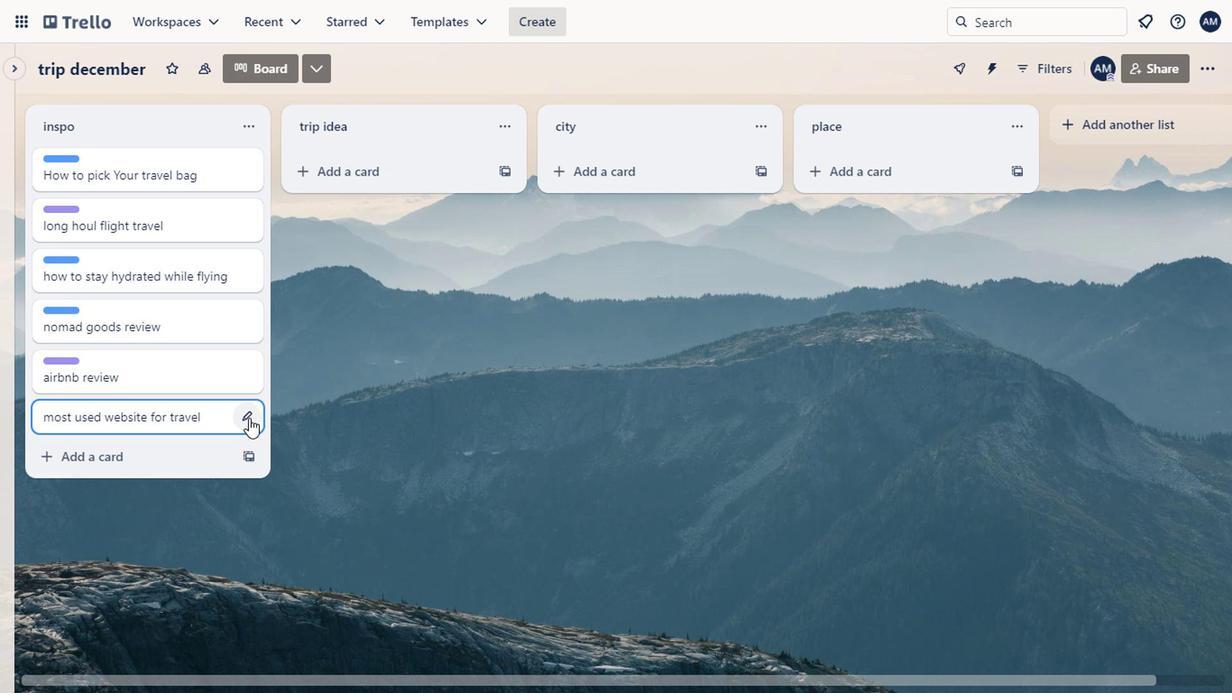 
Action: Mouse moved to (305, 450)
Screenshot: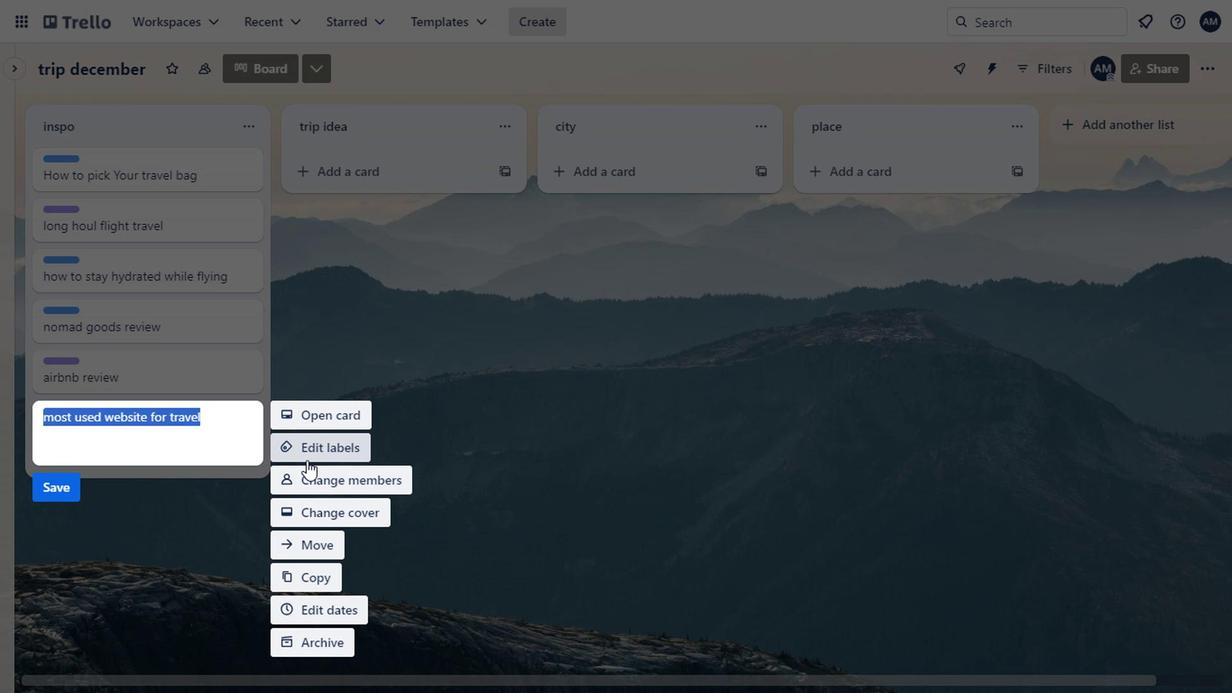 
Action: Mouse pressed left at (305, 450)
Screenshot: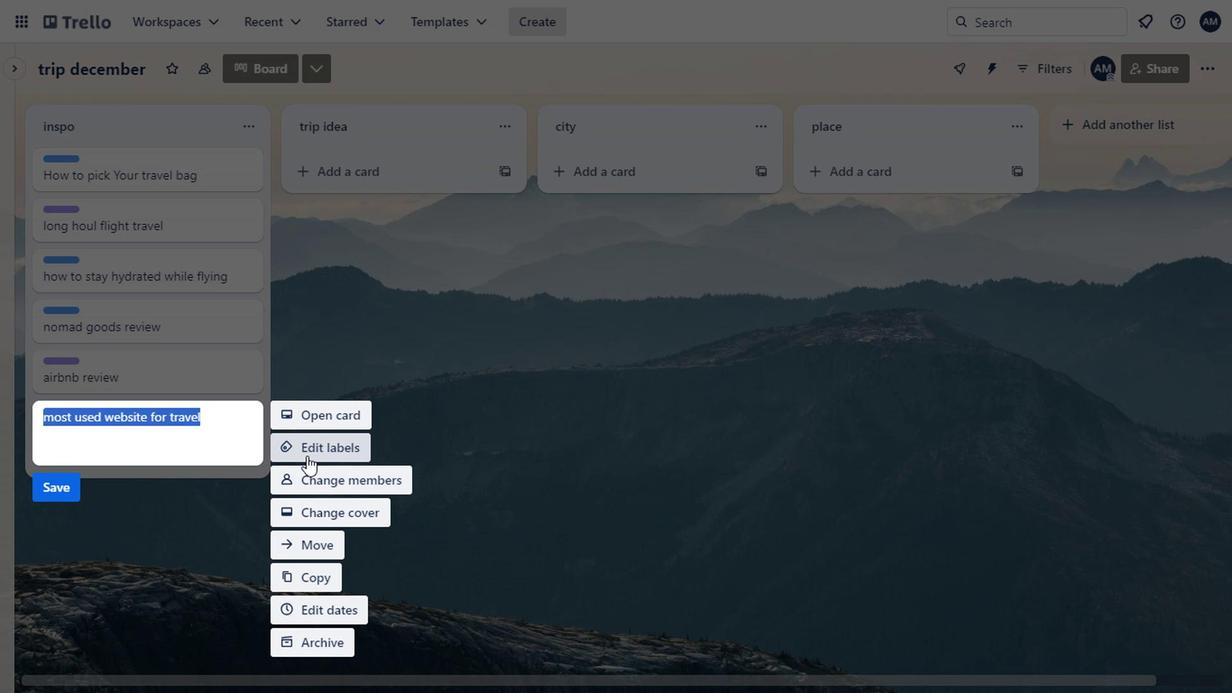 
Action: Mouse moved to (362, 323)
Screenshot: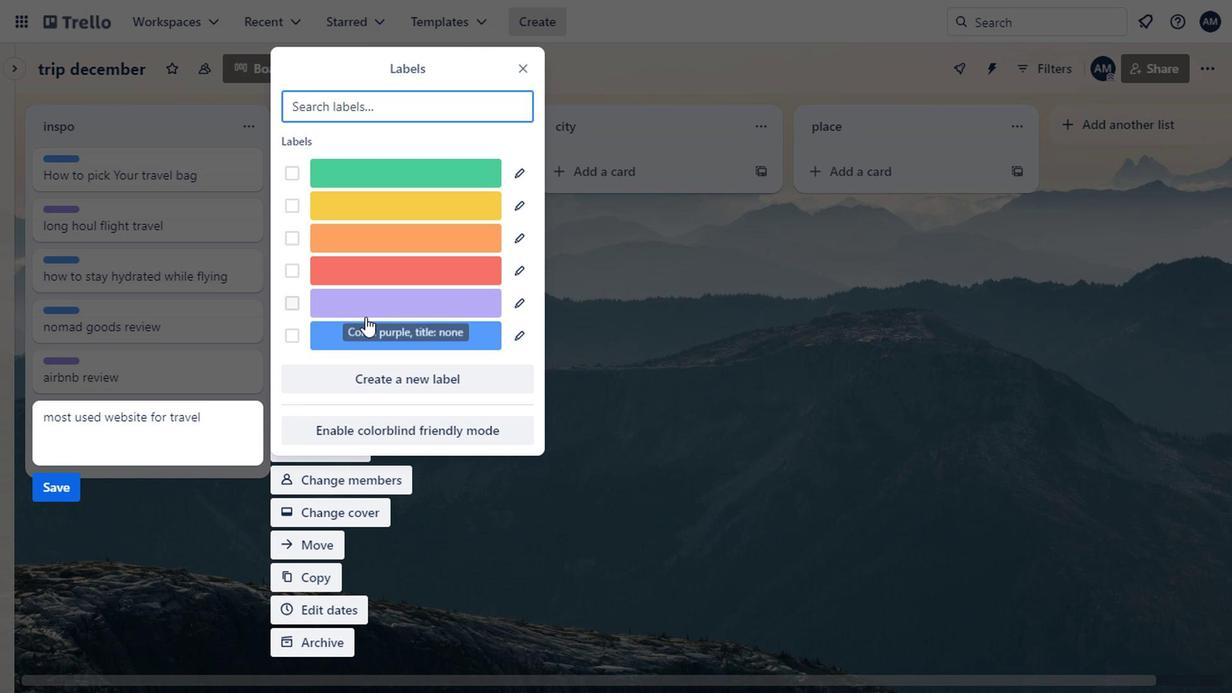 
Action: Mouse pressed left at (362, 323)
Screenshot: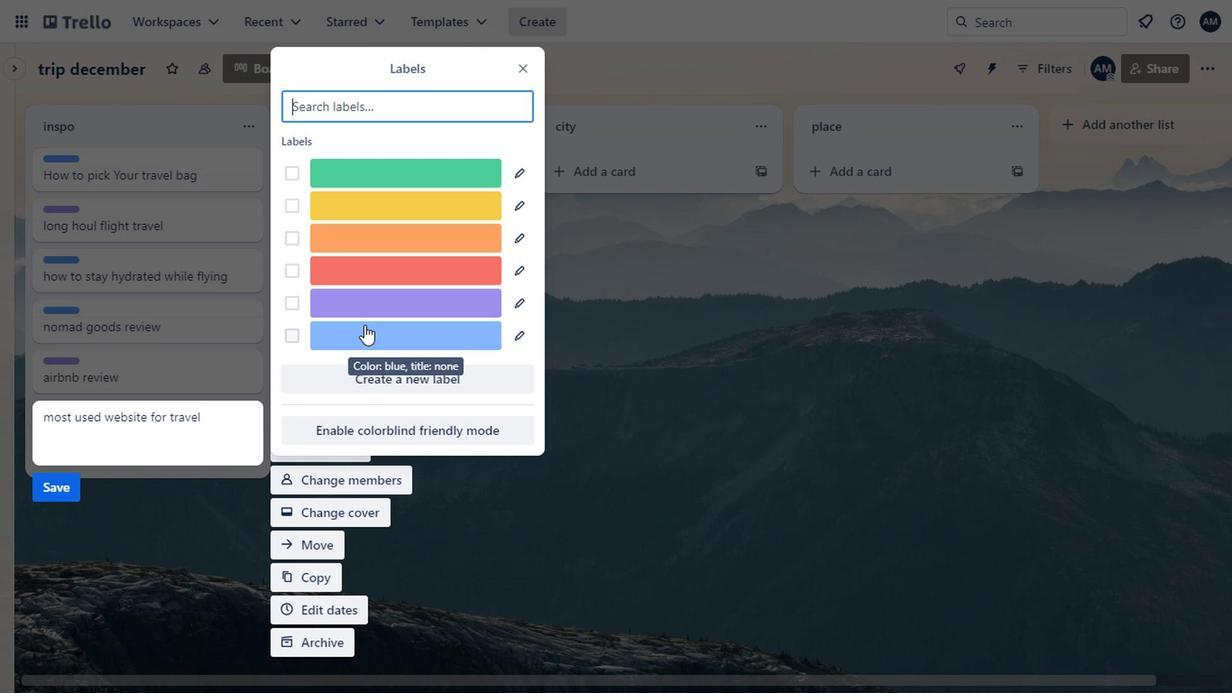 
Action: Mouse moved to (206, 508)
Screenshot: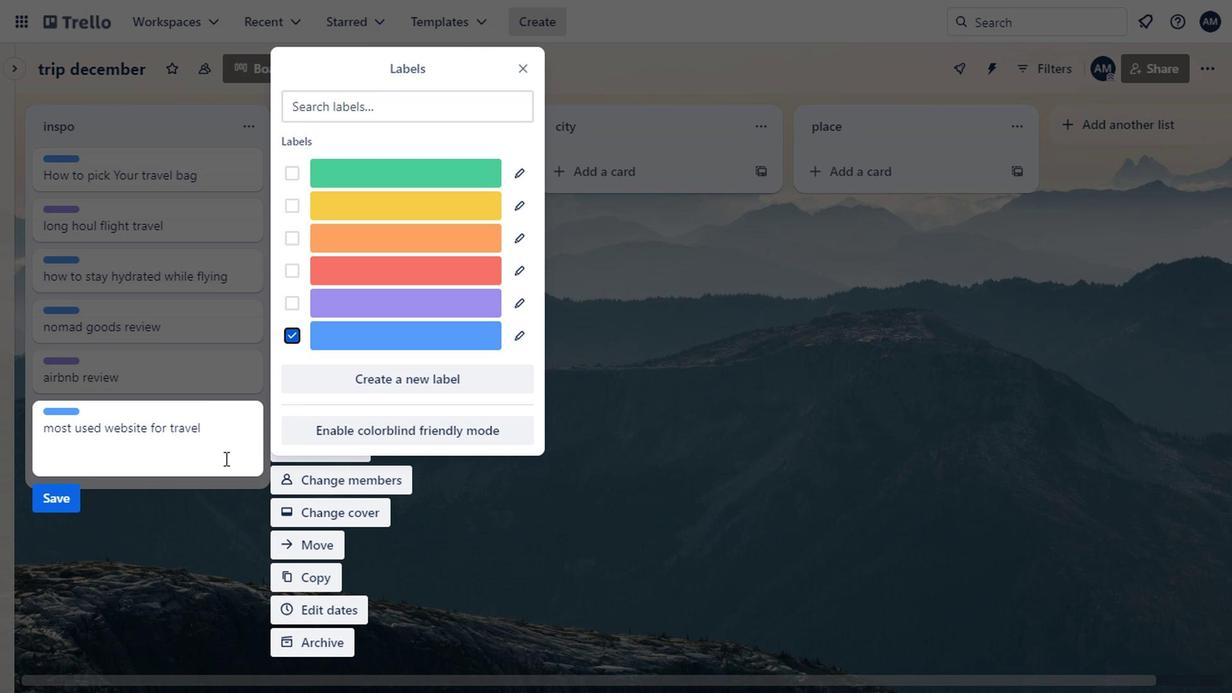 
Action: Mouse pressed left at (206, 508)
Screenshot: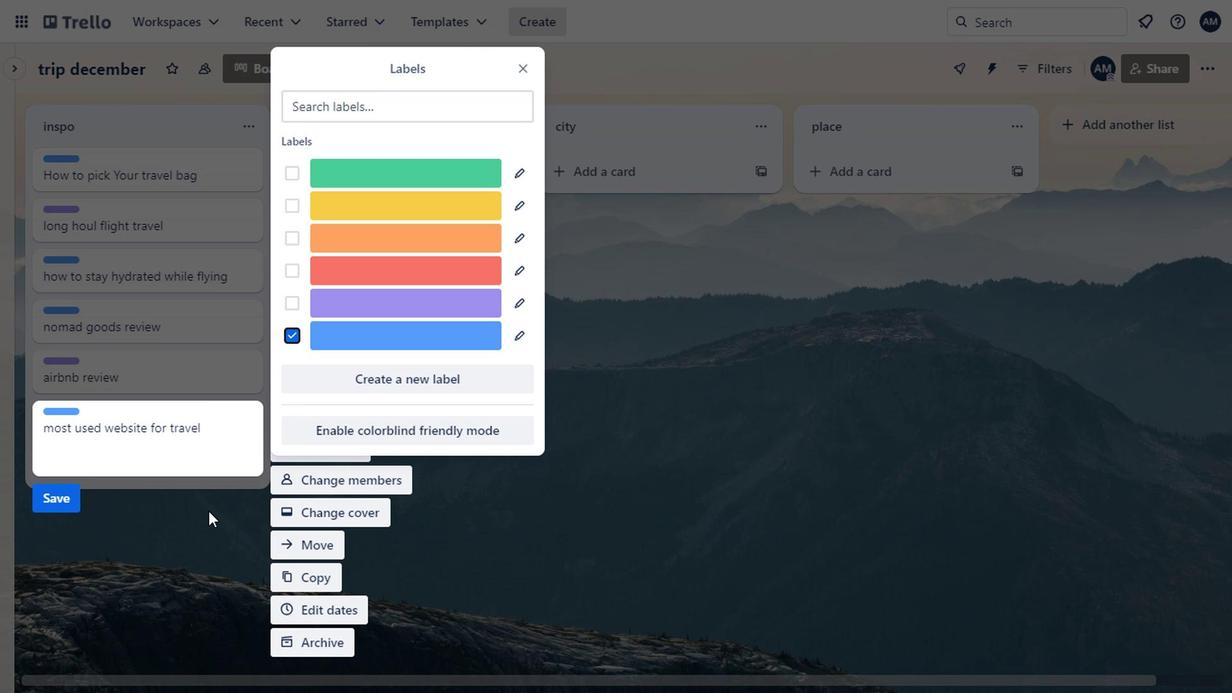 
Action: Mouse pressed left at (206, 508)
Screenshot: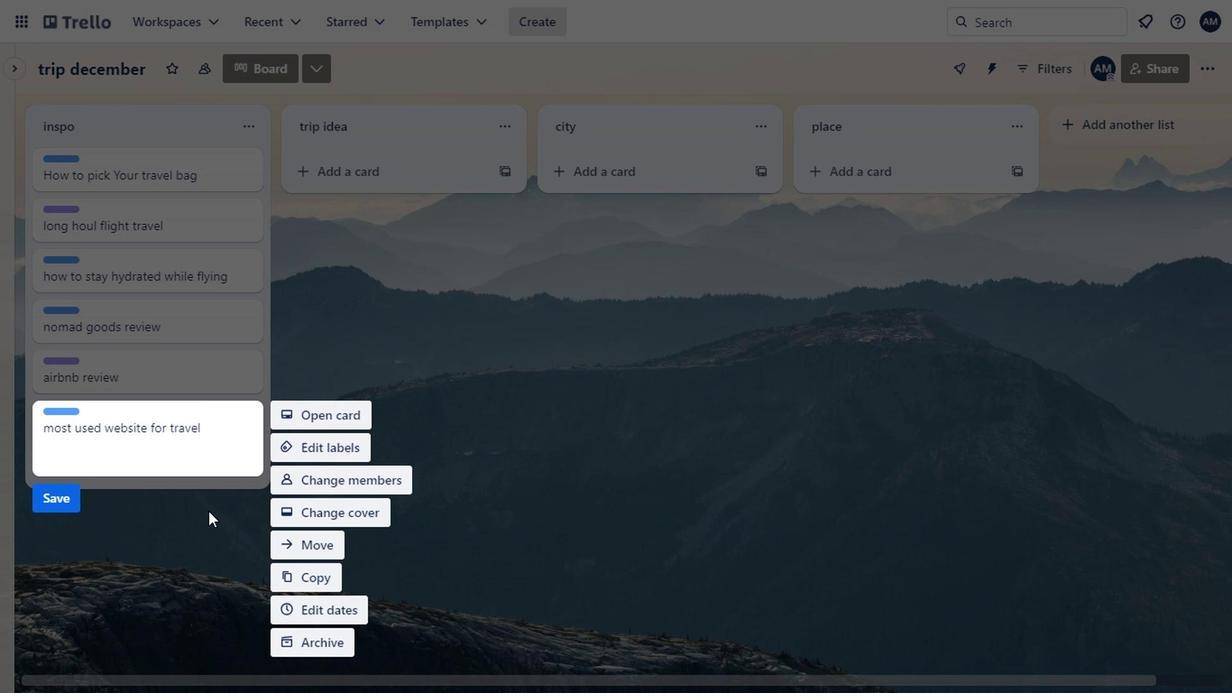 
Action: Mouse pressed left at (206, 508)
Screenshot: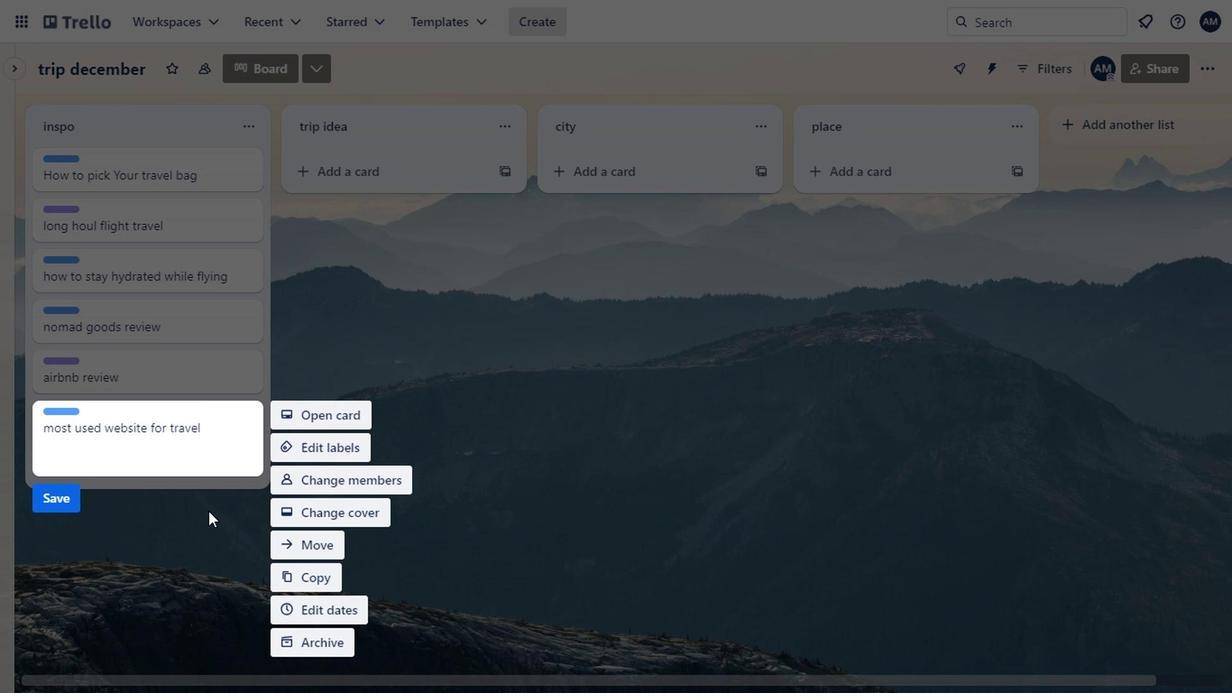 
Action: Mouse moved to (64, 495)
Screenshot: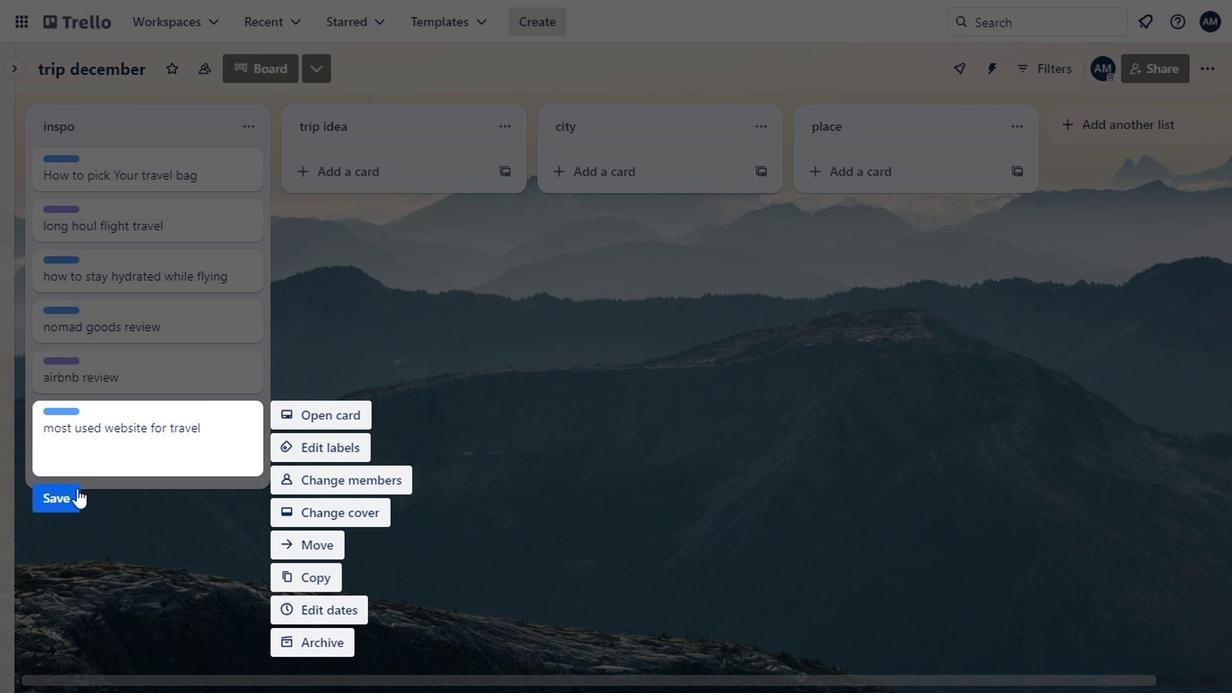 
Action: Mouse pressed left at (64, 495)
Screenshot: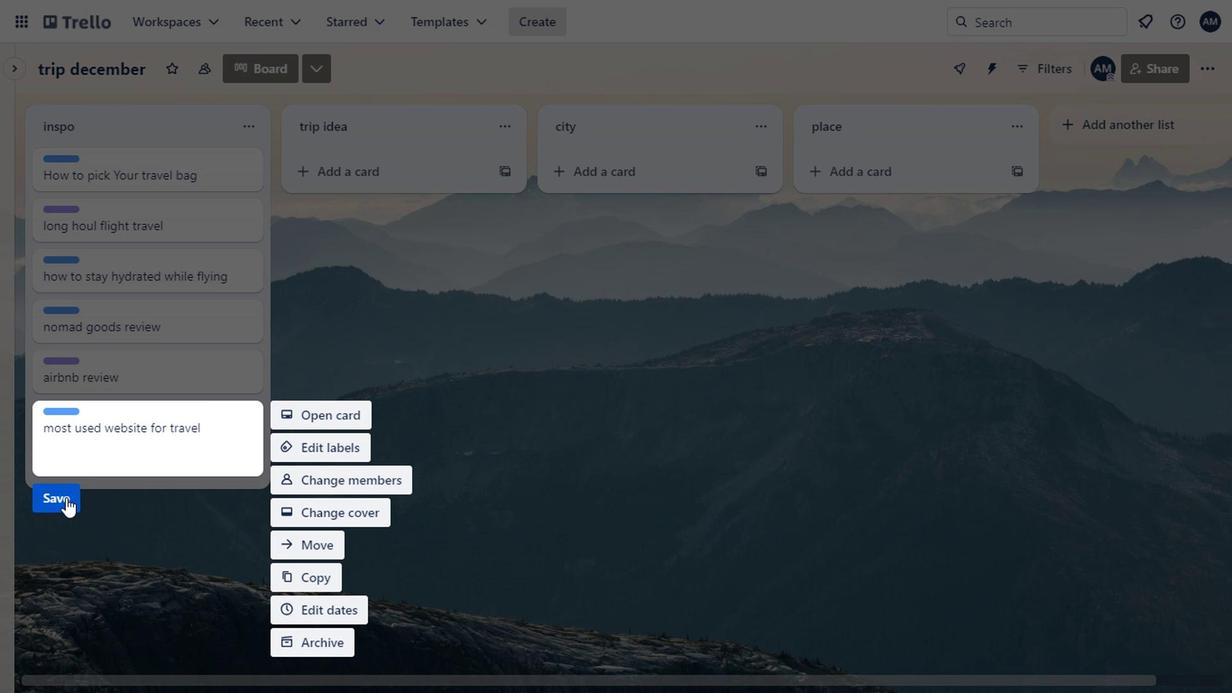 
Action: Mouse moved to (357, 165)
Screenshot: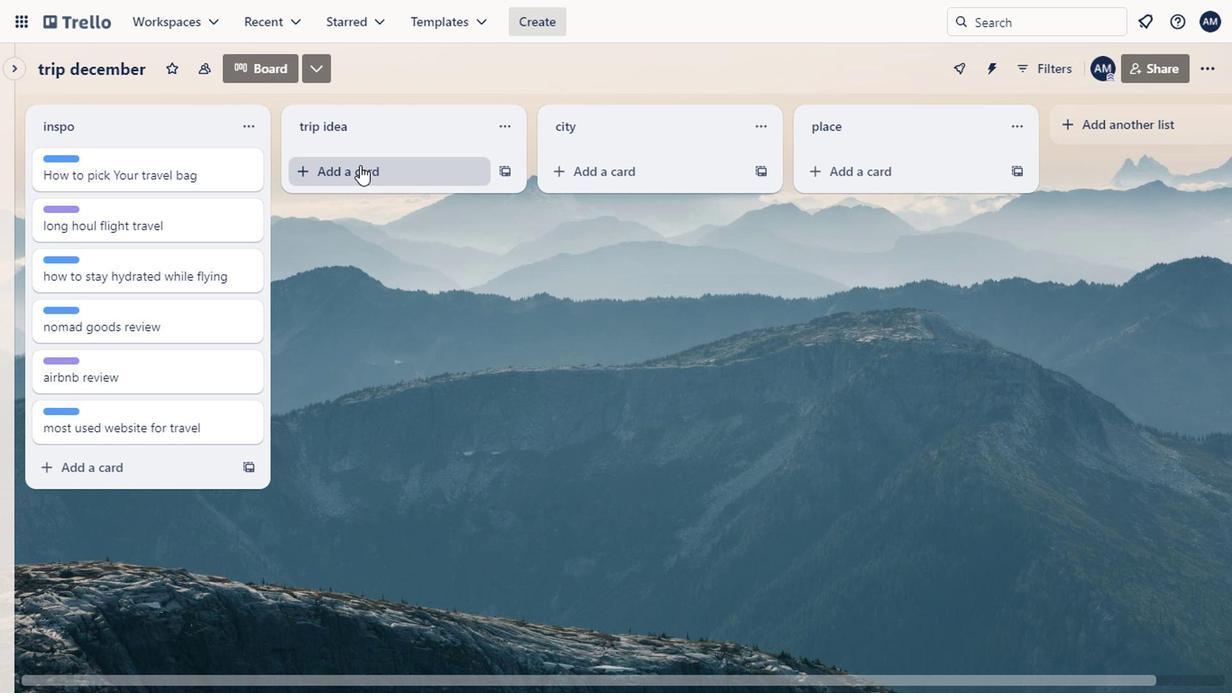 
Action: Mouse pressed left at (357, 165)
Screenshot: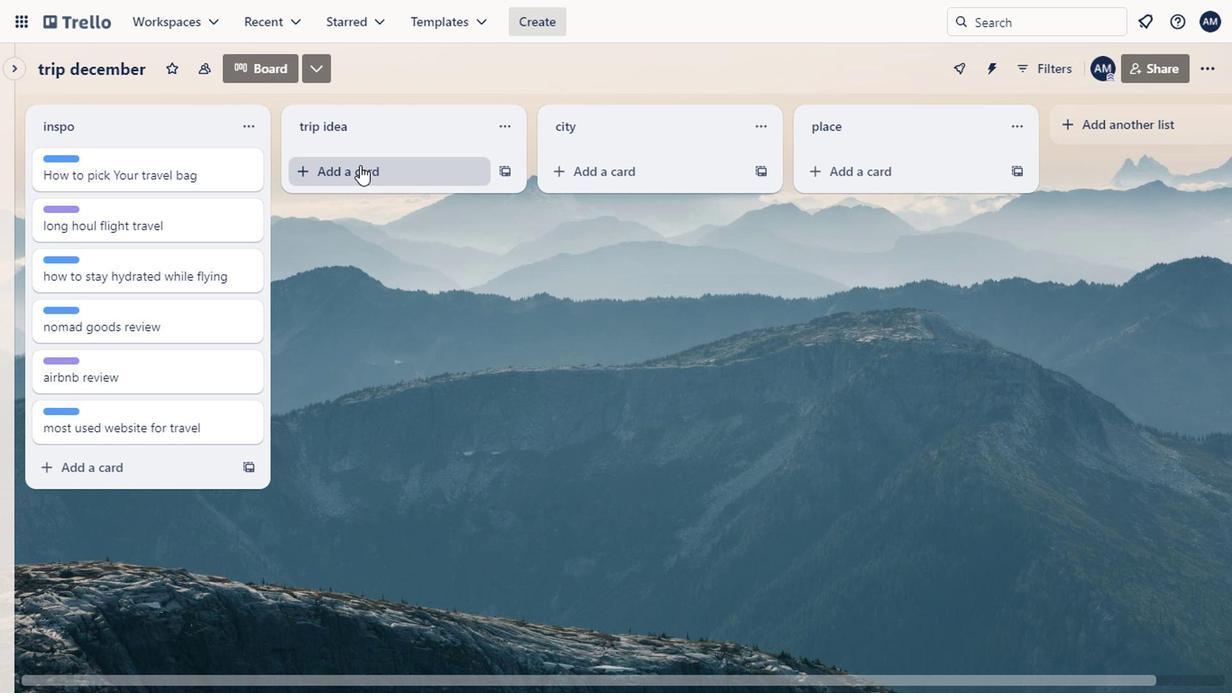 
Action: Mouse moved to (367, 188)
Screenshot: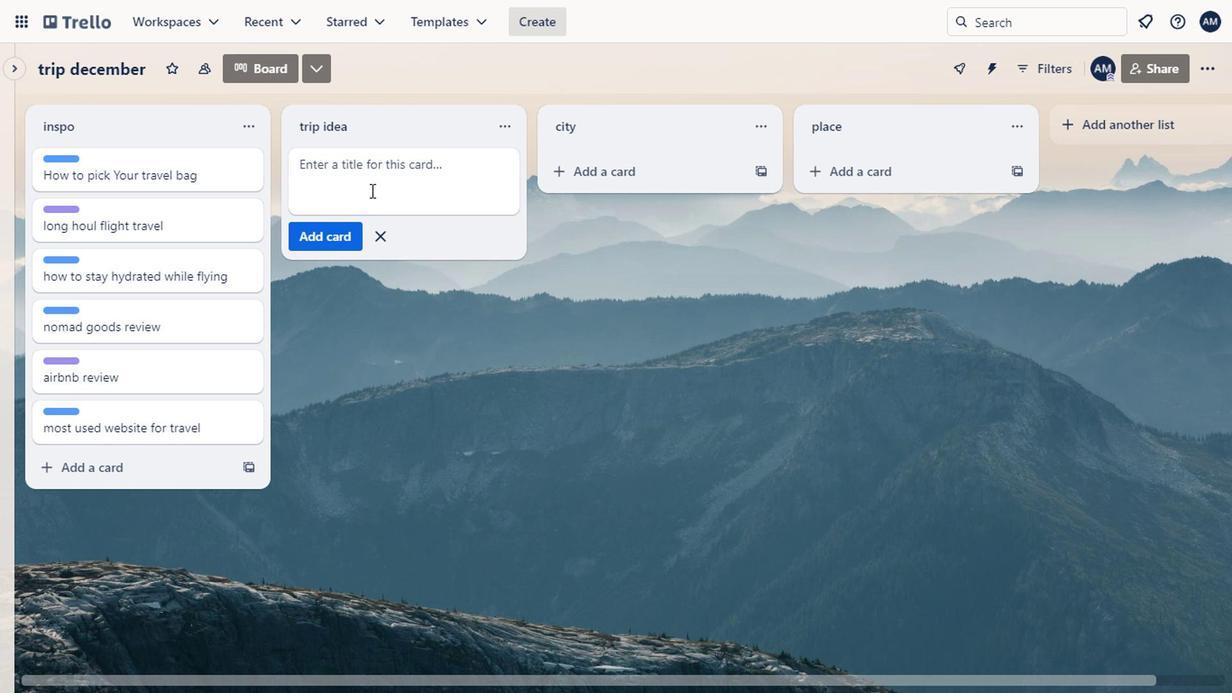 
Action: Key pressed how<Key.space>to<Key.space>pack<Key.space>formal<Key.space><Key.backspace><Key.space>,<Key.space>dress
Screenshot: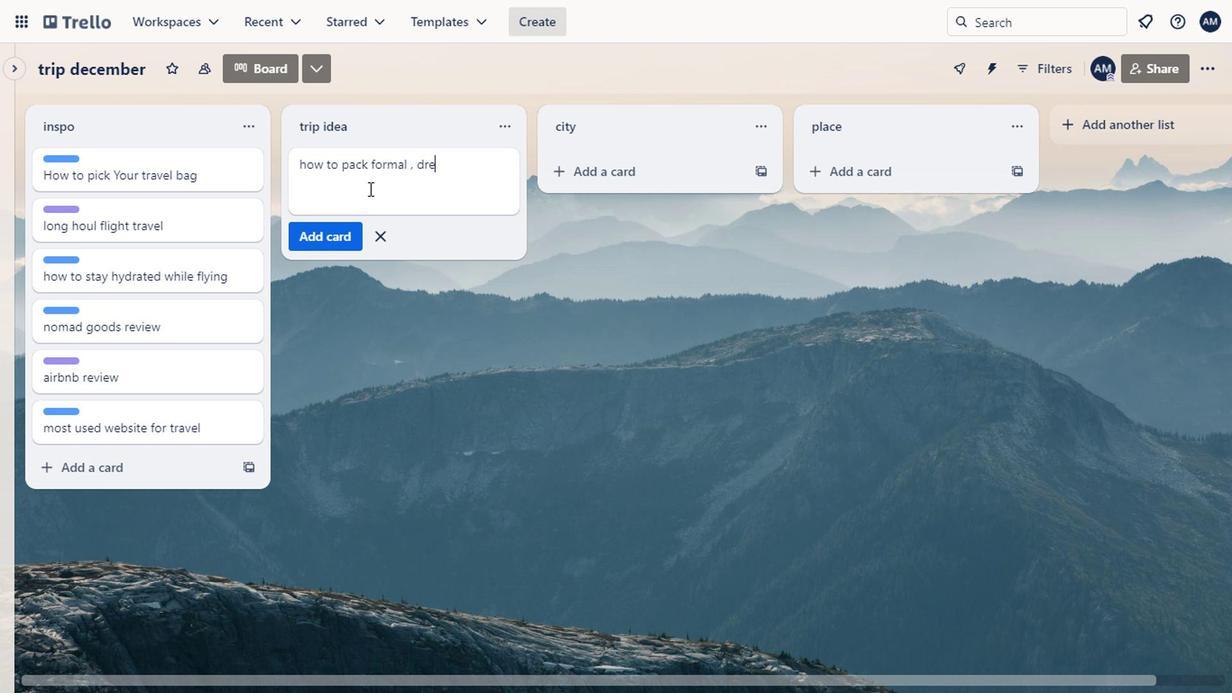 
Action: Mouse moved to (450, 165)
Screenshot: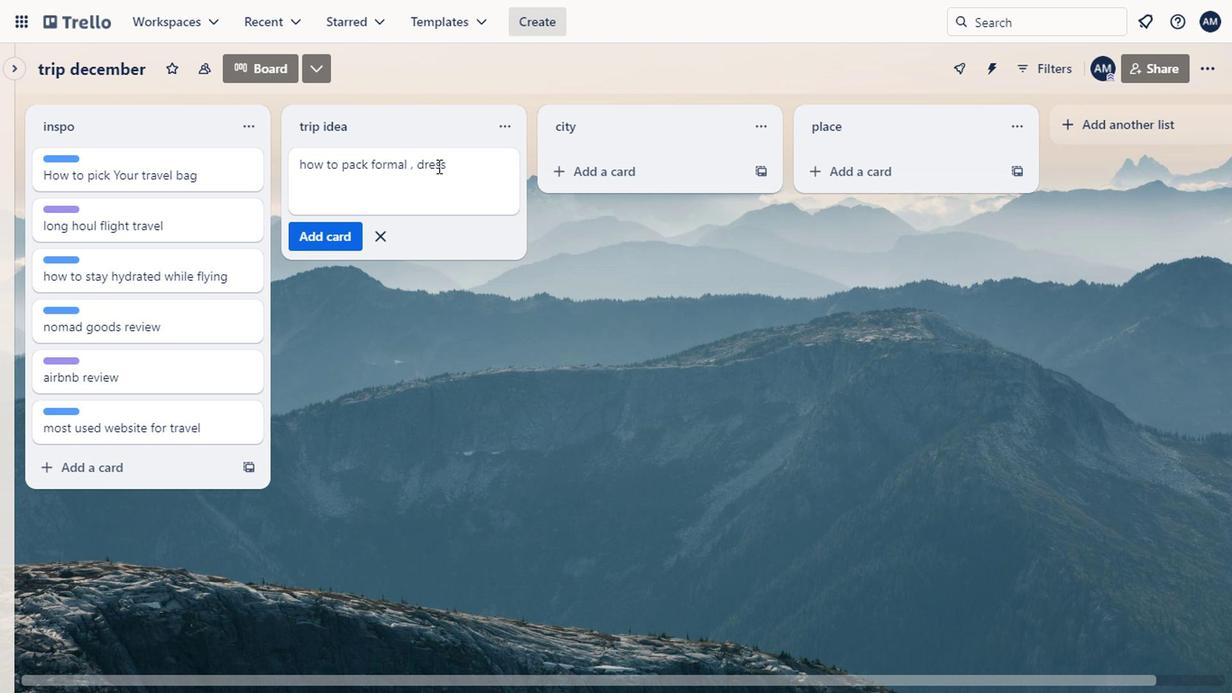 
Action: Key pressed es
Screenshot: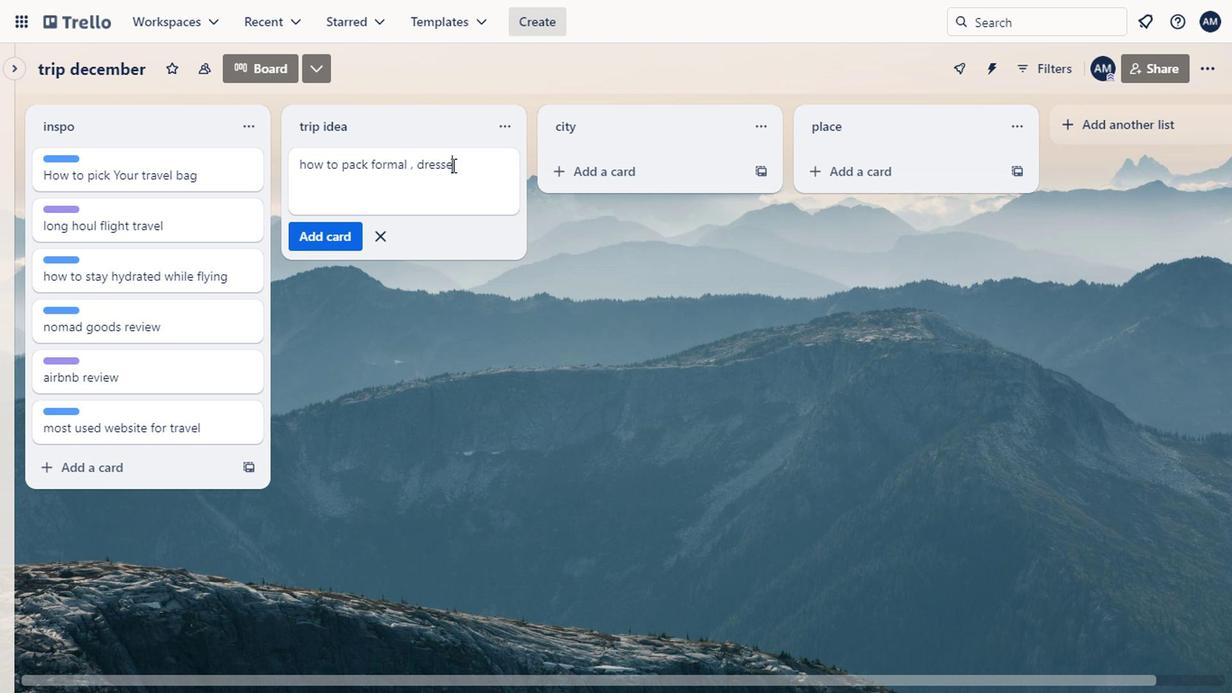 
Action: Mouse moved to (335, 235)
Screenshot: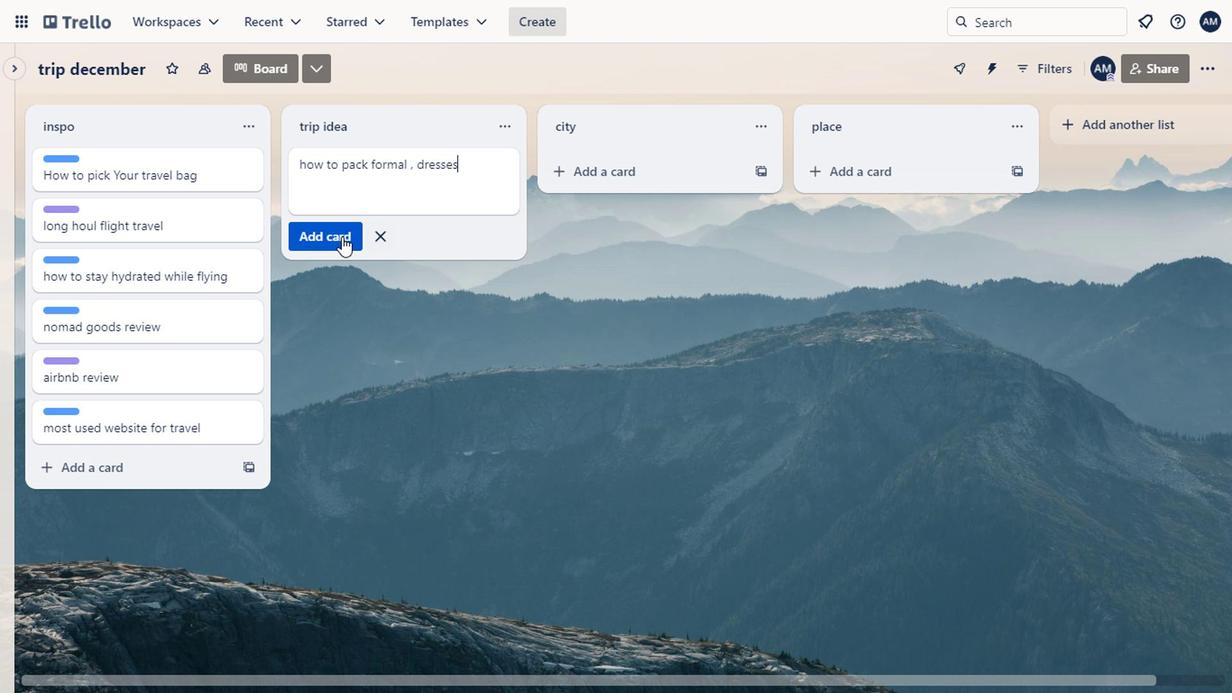
Action: Mouse pressed left at (335, 235)
Screenshot: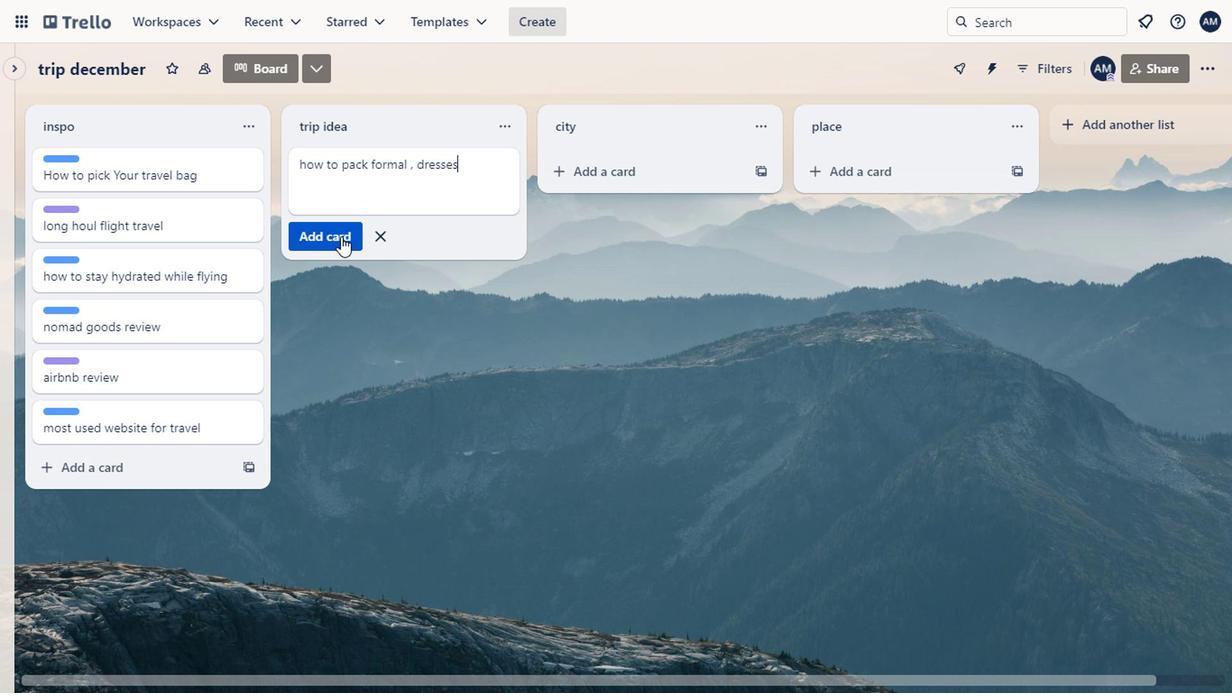 
Action: Mouse moved to (364, 220)
Screenshot: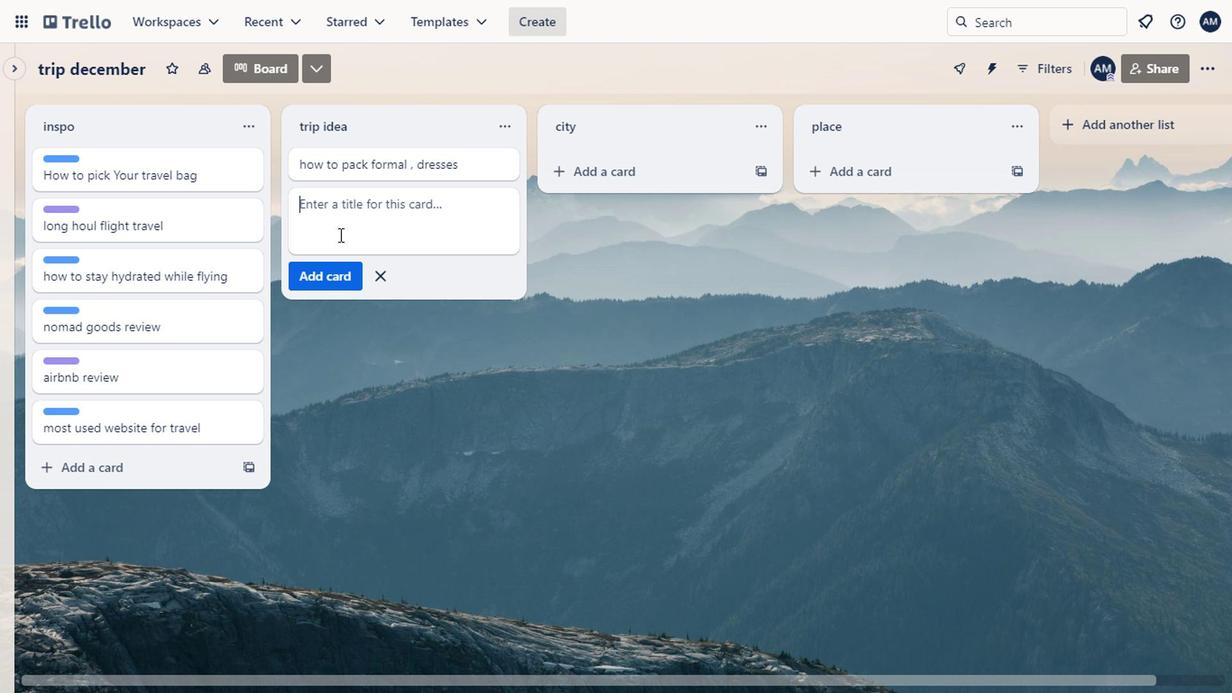 
Action: Key pressed s<Key.backspace>covid<Key.space>safety
Screenshot: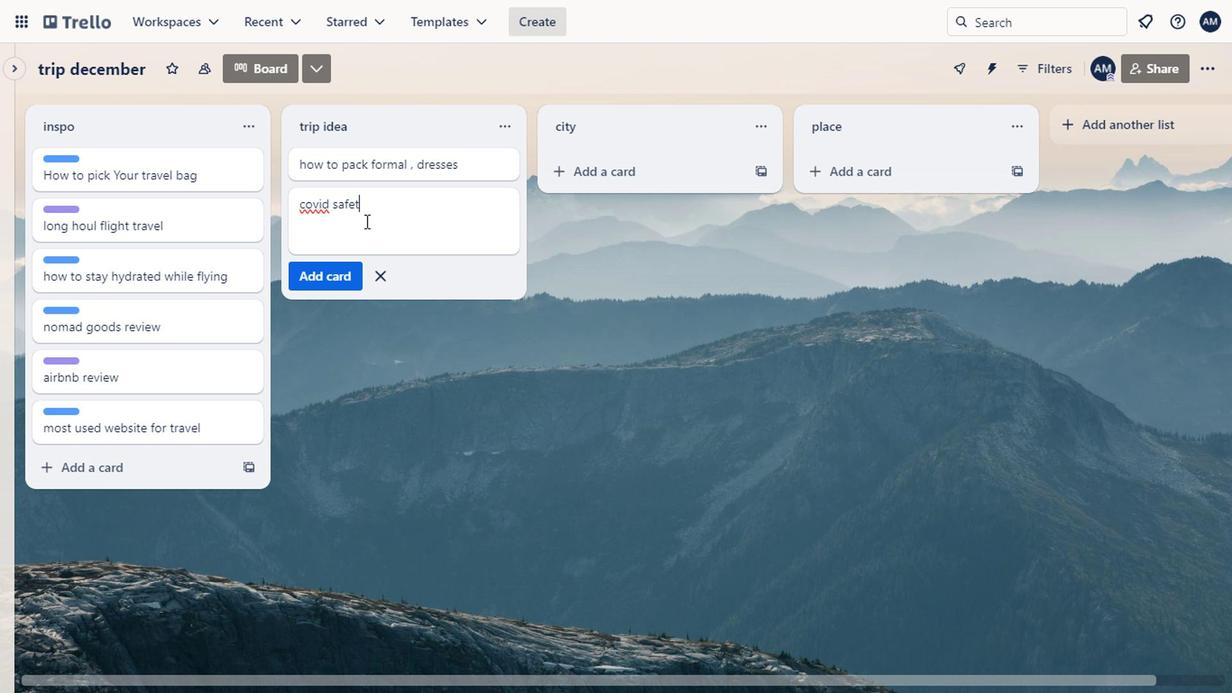 
Action: Mouse moved to (326, 269)
Screenshot: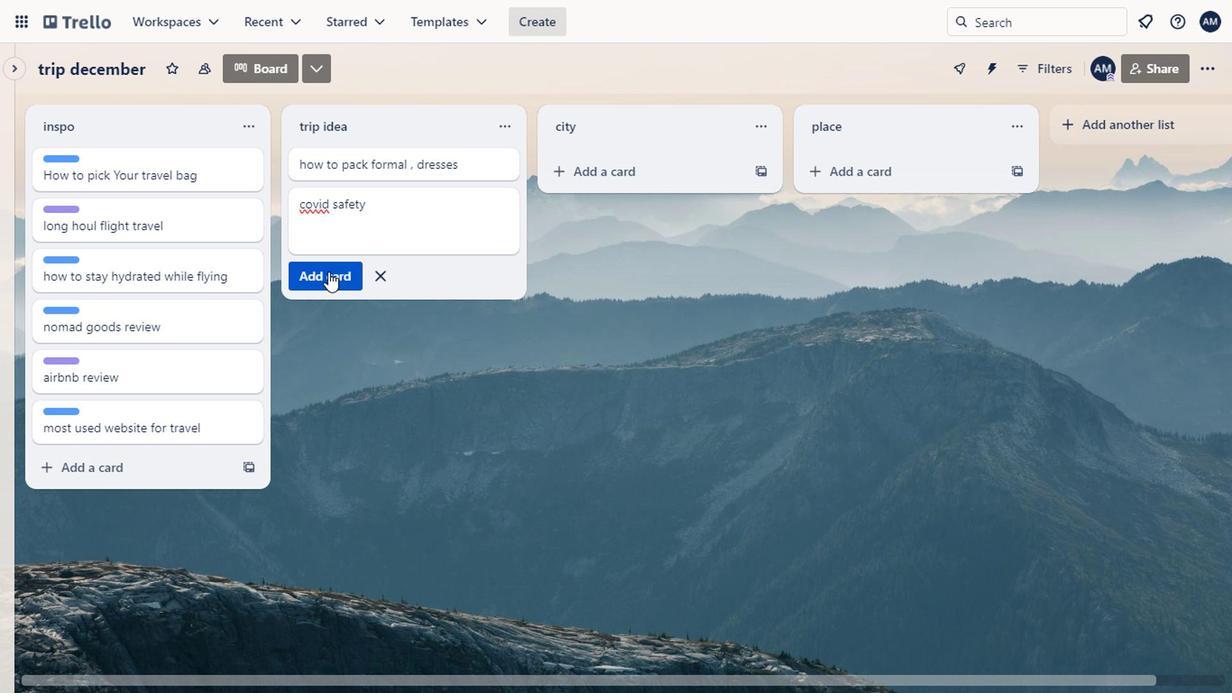 
Action: Mouse pressed left at (326, 269)
Screenshot: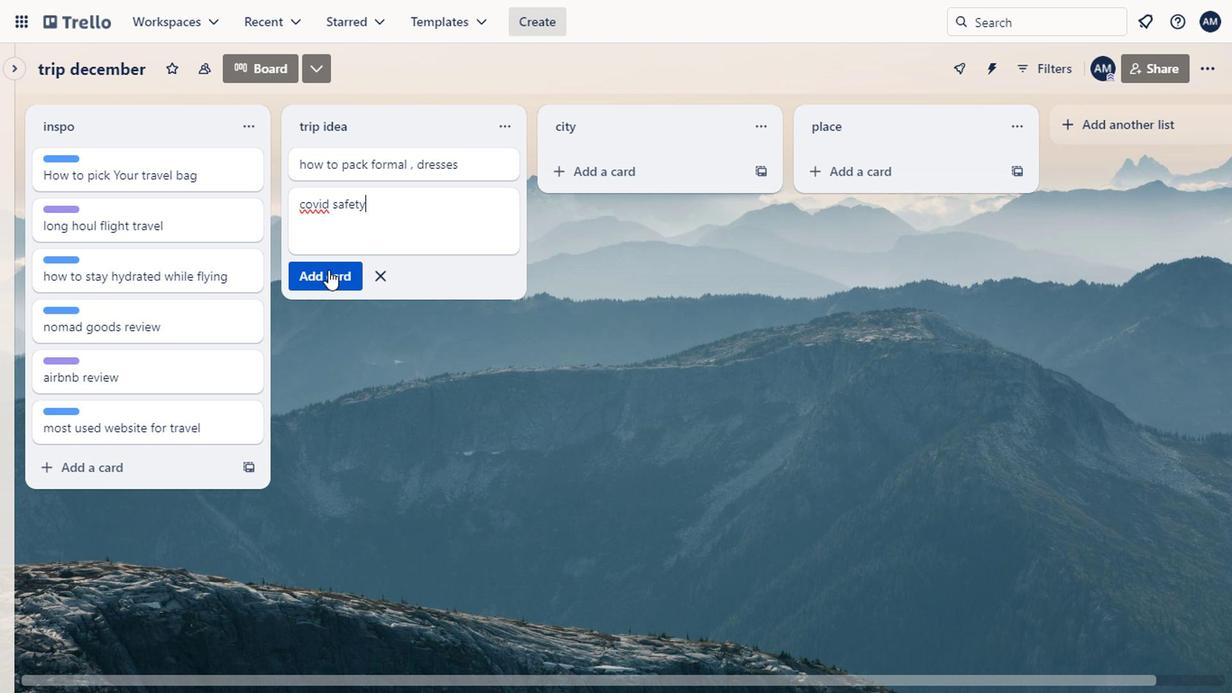 
Action: Mouse moved to (338, 260)
Screenshot: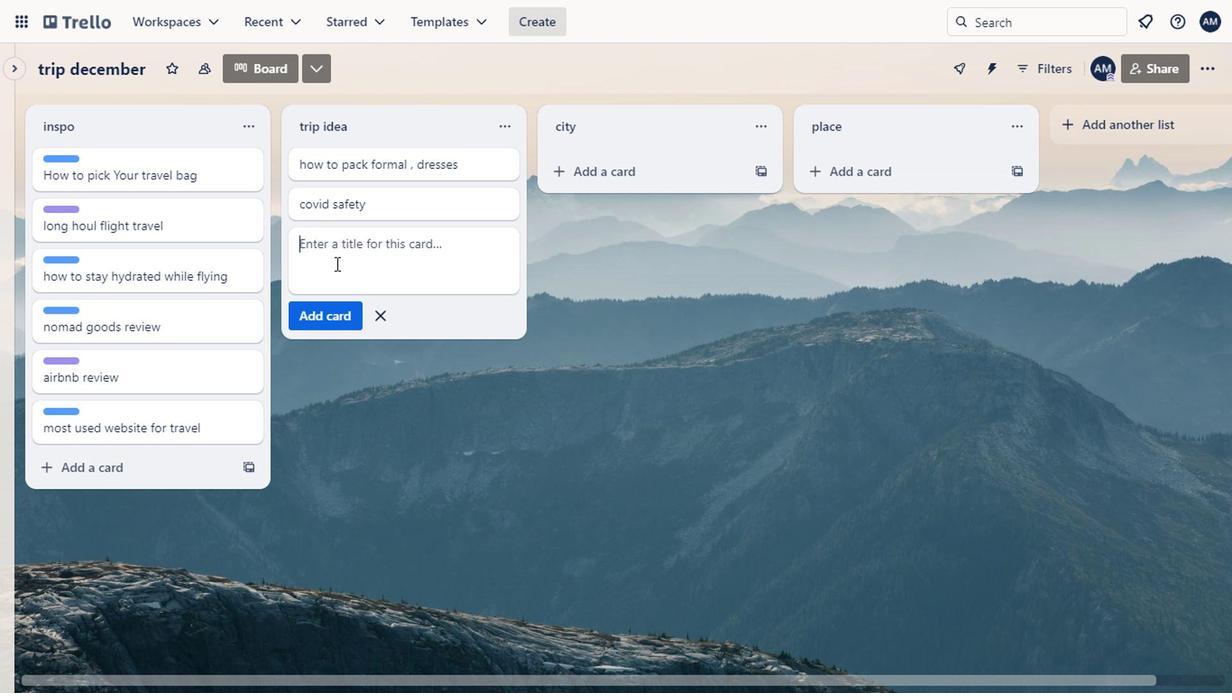 
Action: Key pressed airport<Key.space>secret
Screenshot: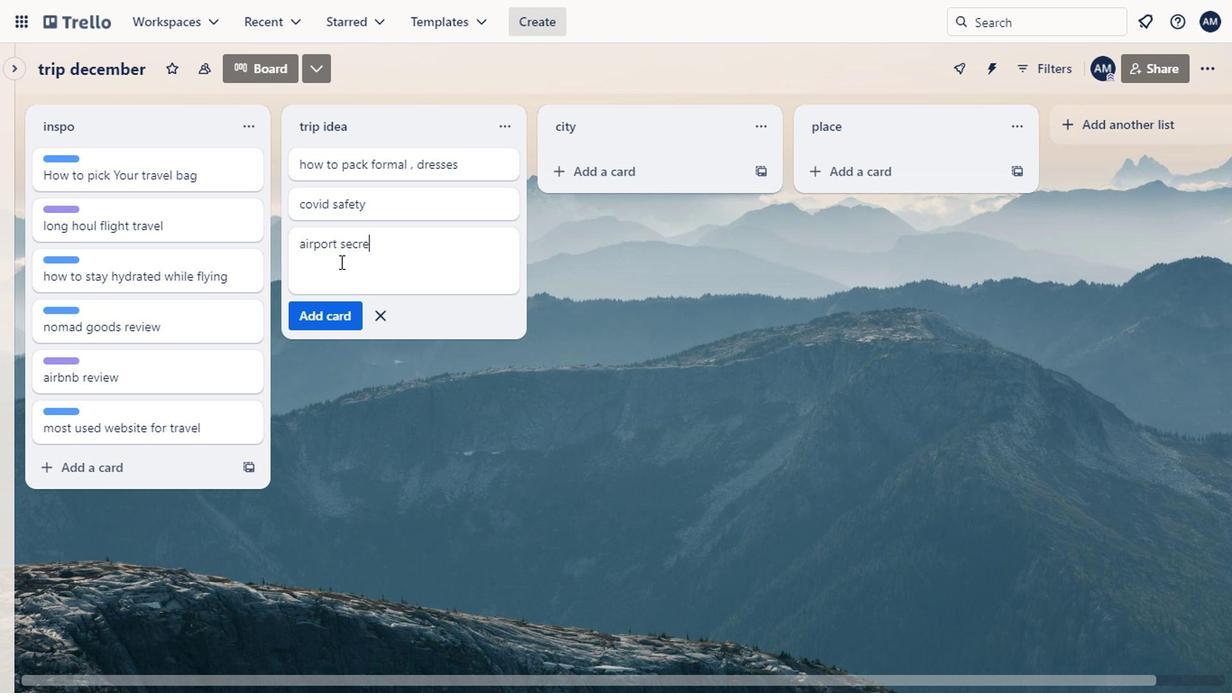 
Action: Mouse moved to (344, 318)
Screenshot: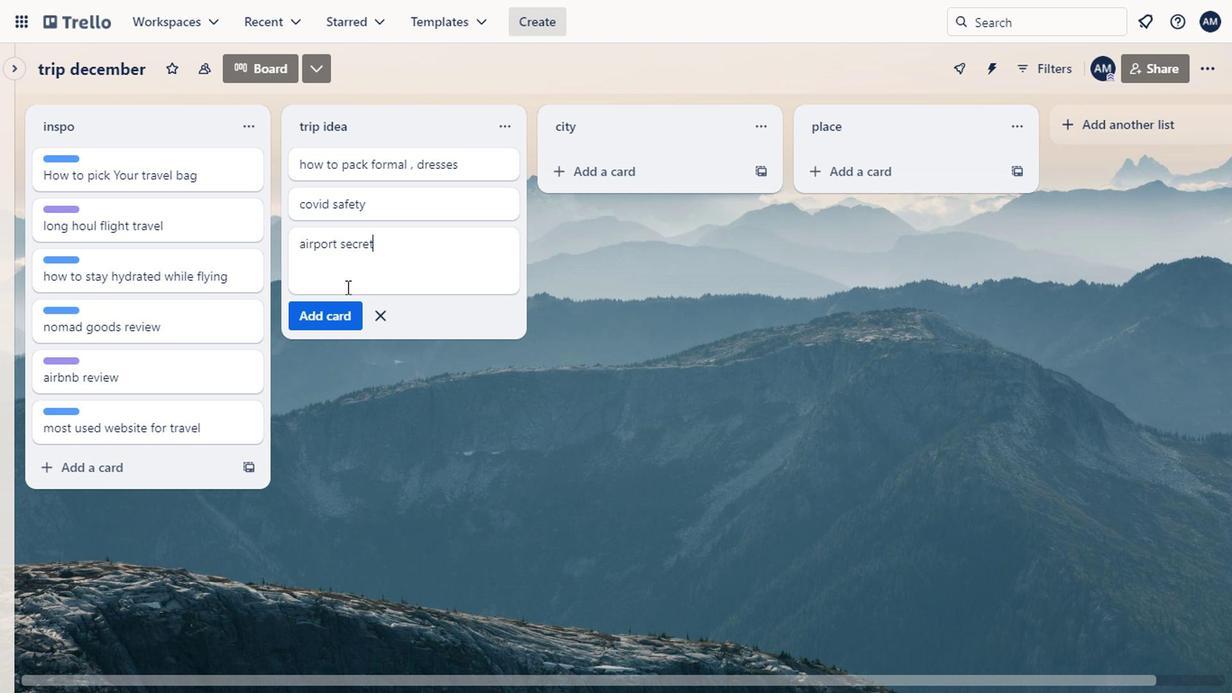 
Action: Mouse pressed left at (344, 318)
Screenshot: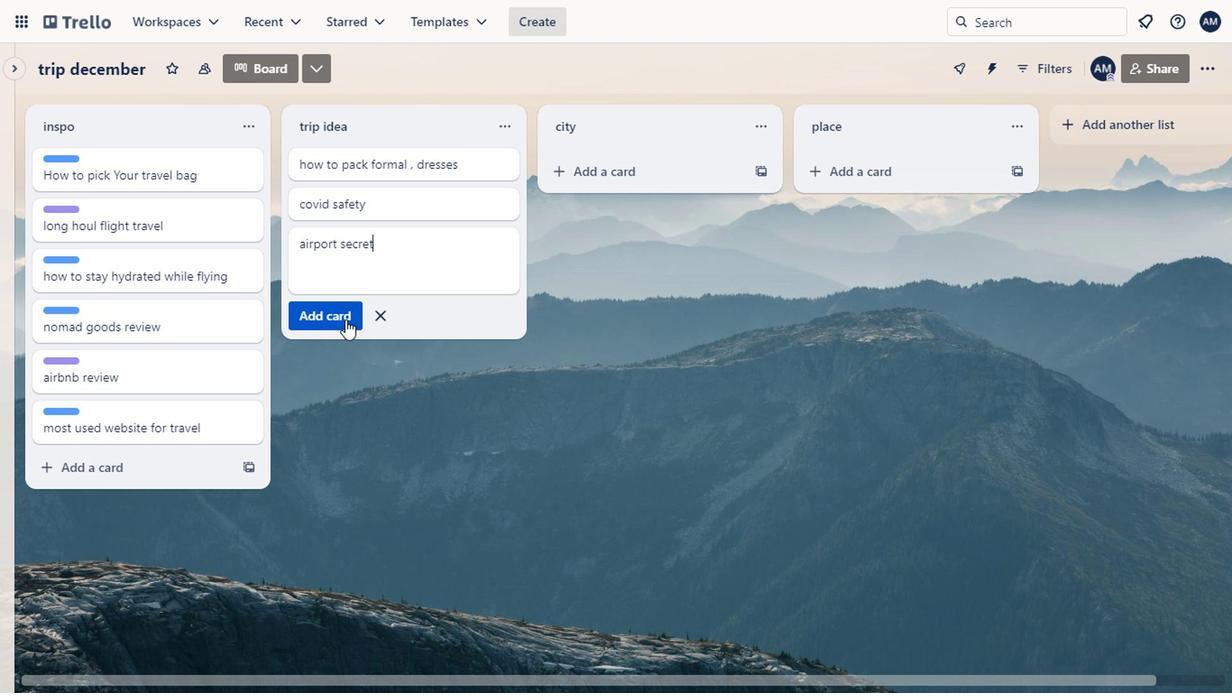 
Action: Mouse moved to (367, 279)
Screenshot: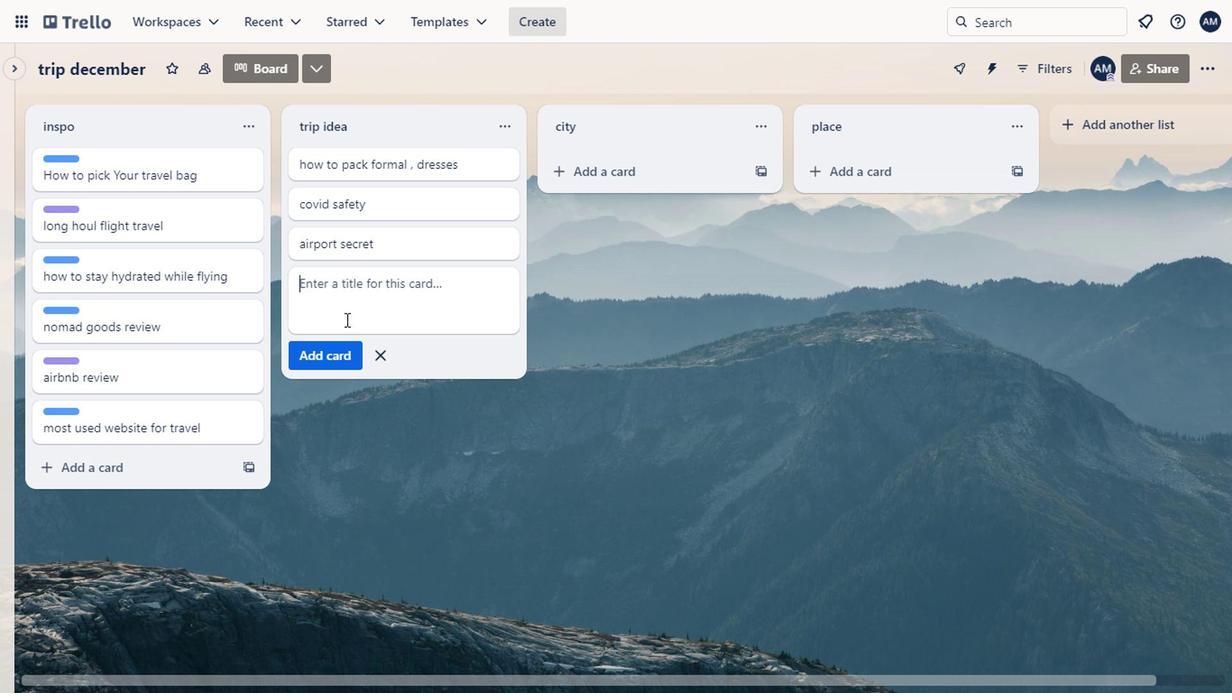 
Action: Key pressed u<Key.space>need<Key.space><Key.backspace><Key.backspace><Key.backspace><Key.backspace><Key.backspace><Key.backspace><Key.backspace>tips<Key.space>to<Key.space>live<Key.space>digitaly
Screenshot: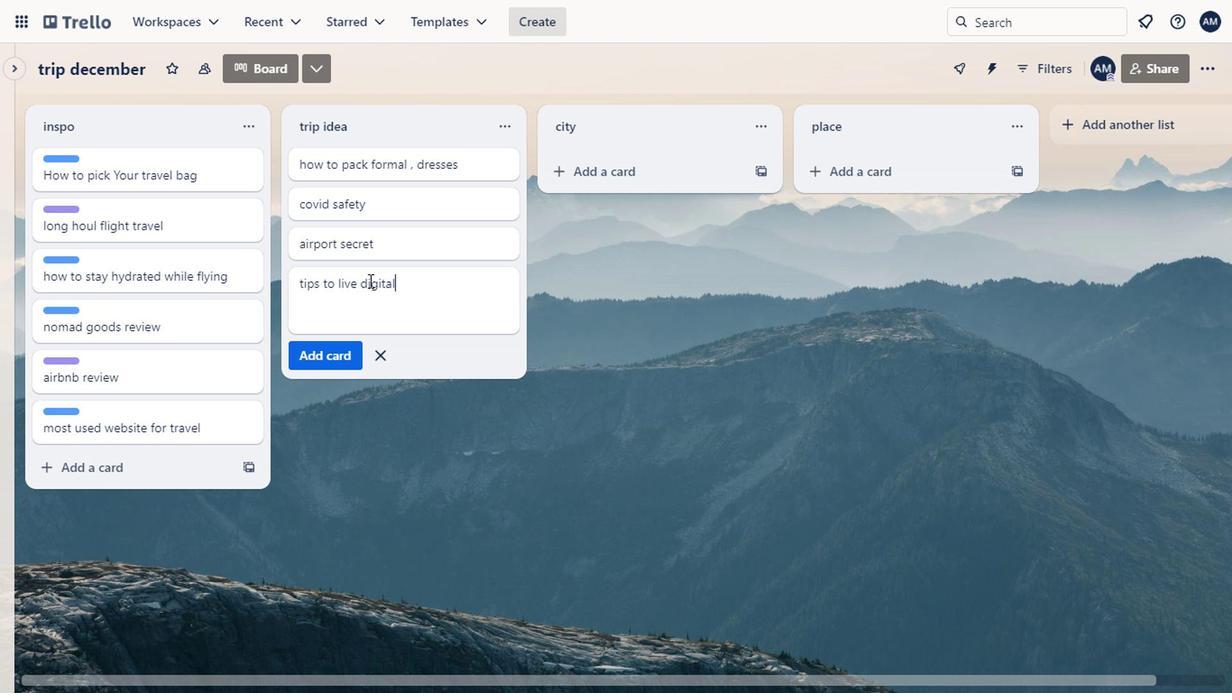 
Action: Mouse moved to (387, 282)
Screenshot: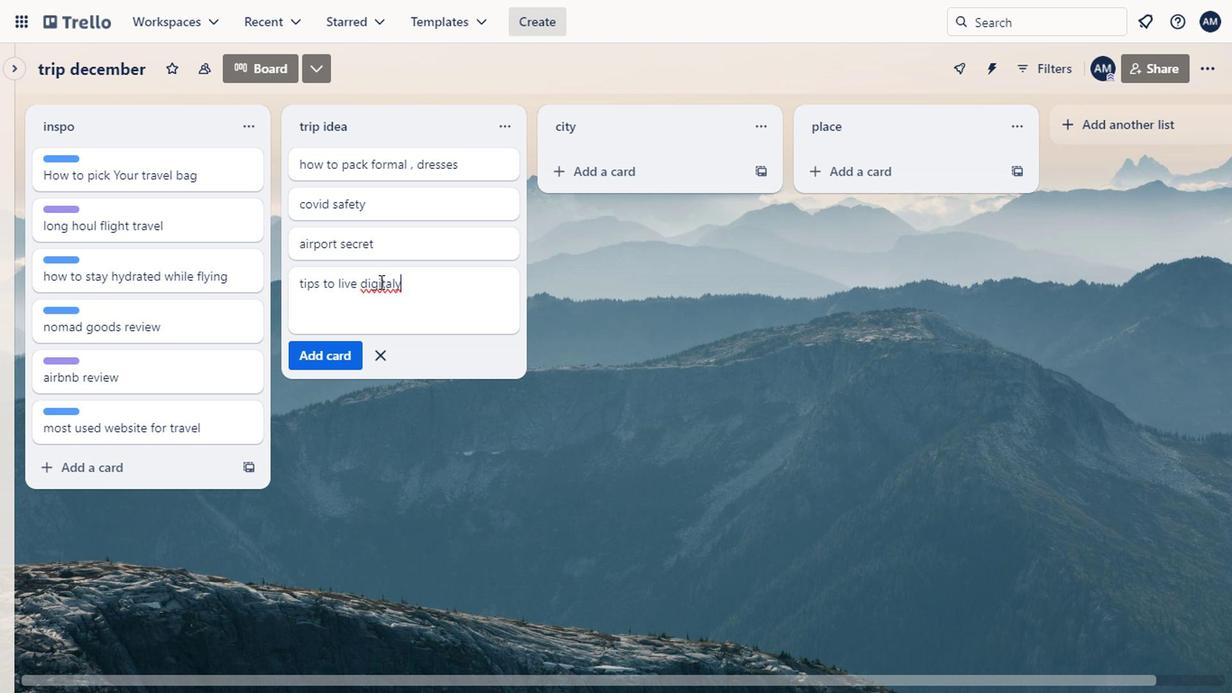 
Action: Mouse pressed left at (387, 282)
Screenshot: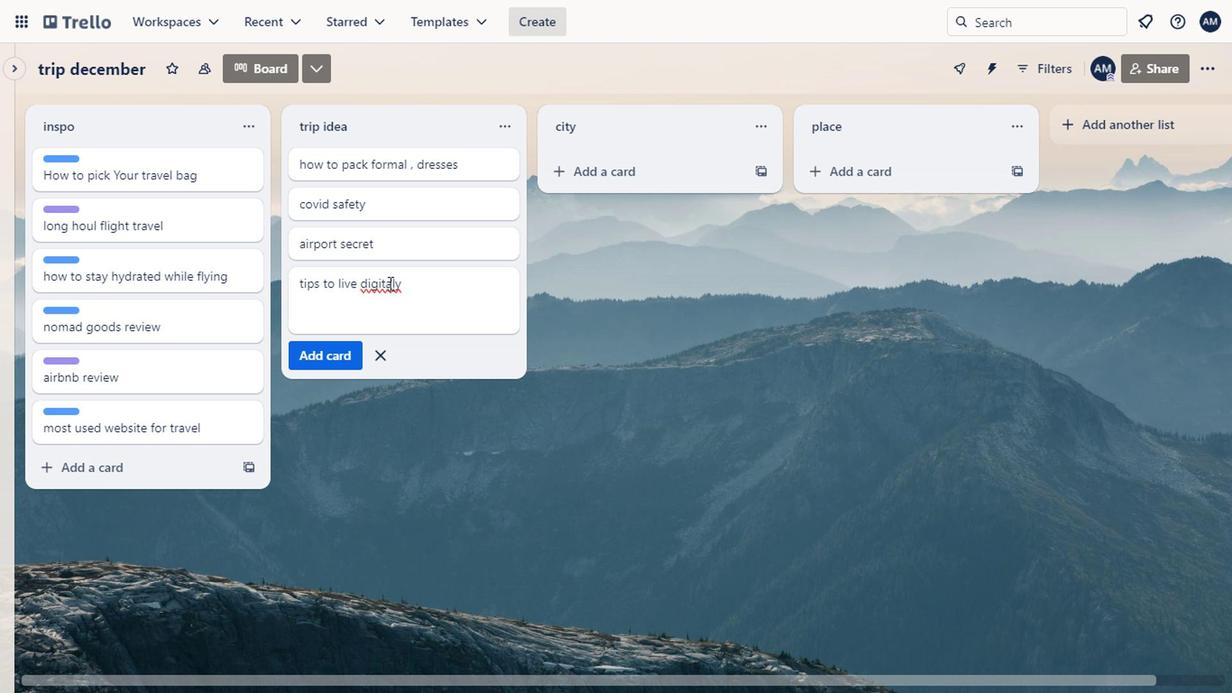 
Action: Mouse moved to (392, 282)
Screenshot: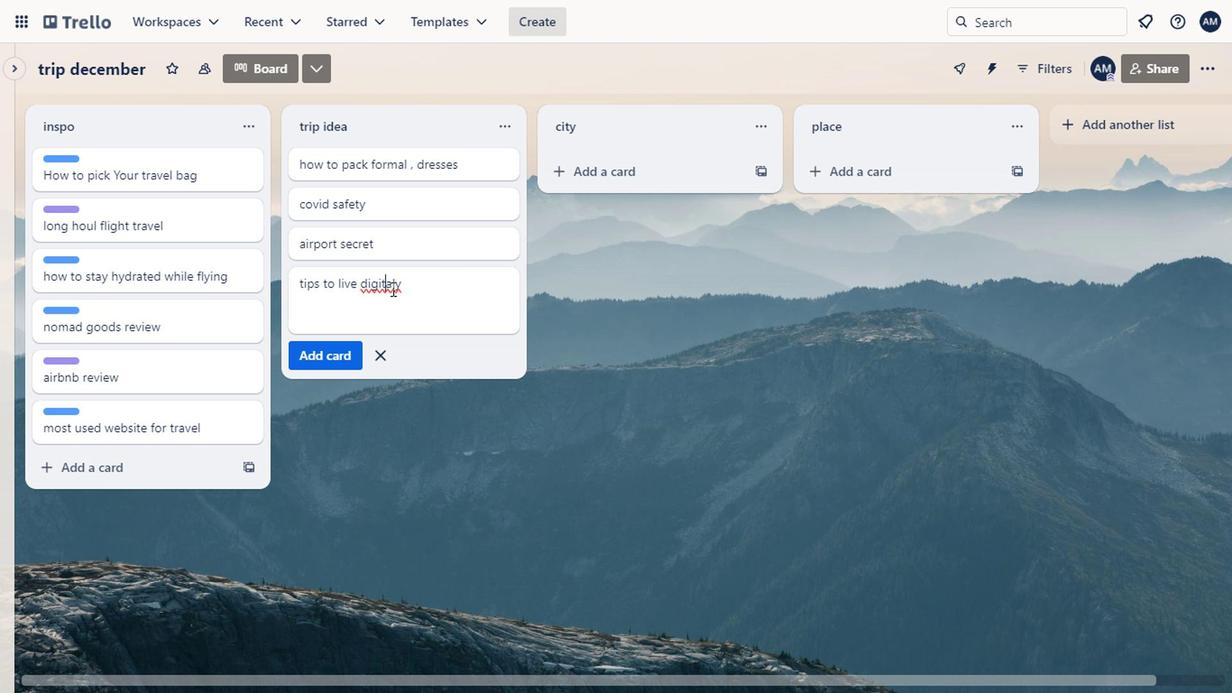 
Action: Mouse pressed left at (392, 282)
Screenshot: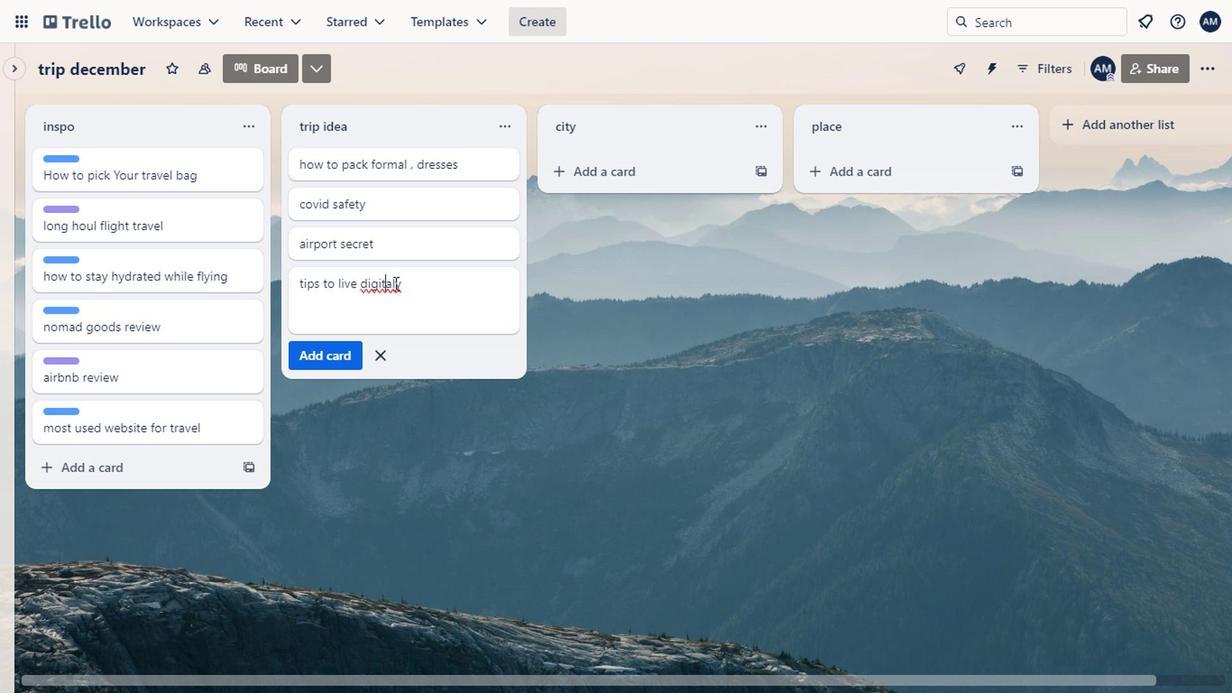 
Action: Key pressed l
Screenshot: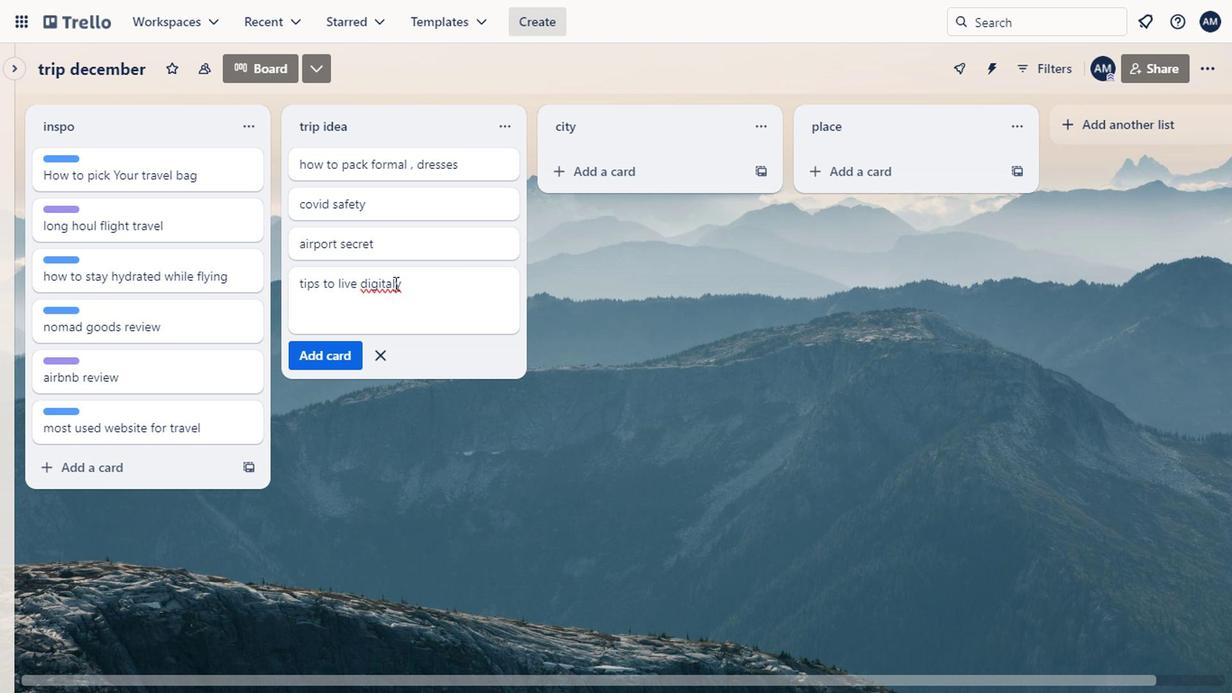 
Action: Mouse moved to (326, 362)
Screenshot: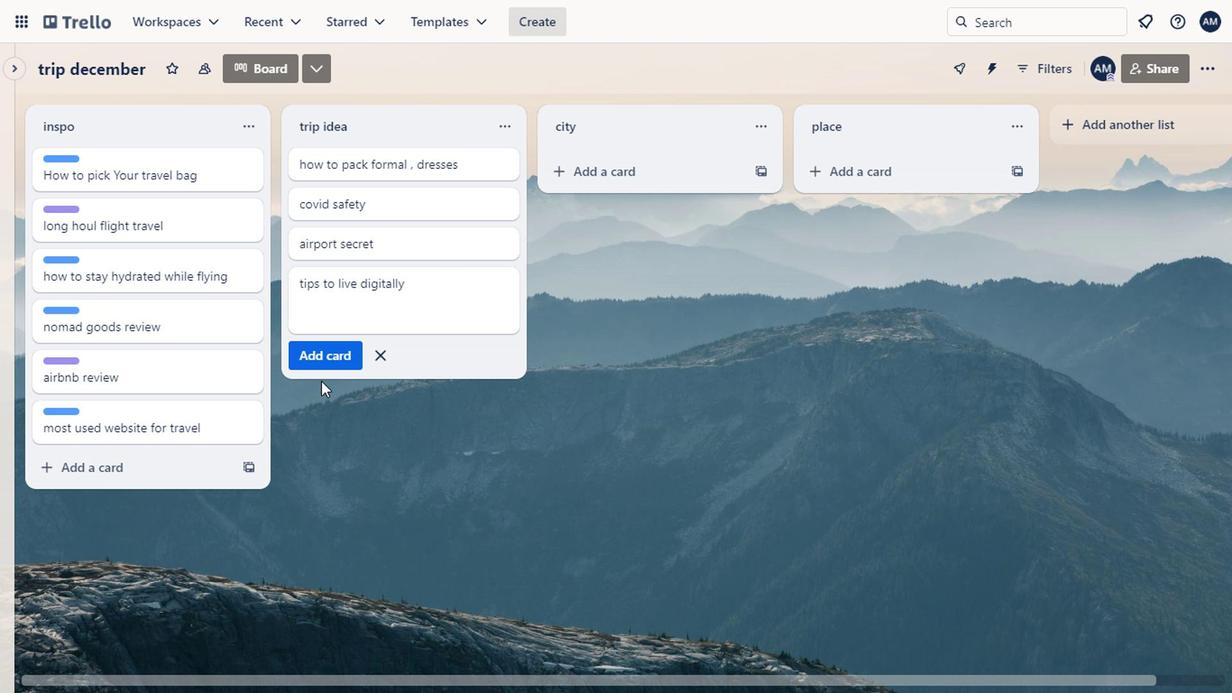 
Action: Mouse pressed left at (326, 362)
Screenshot: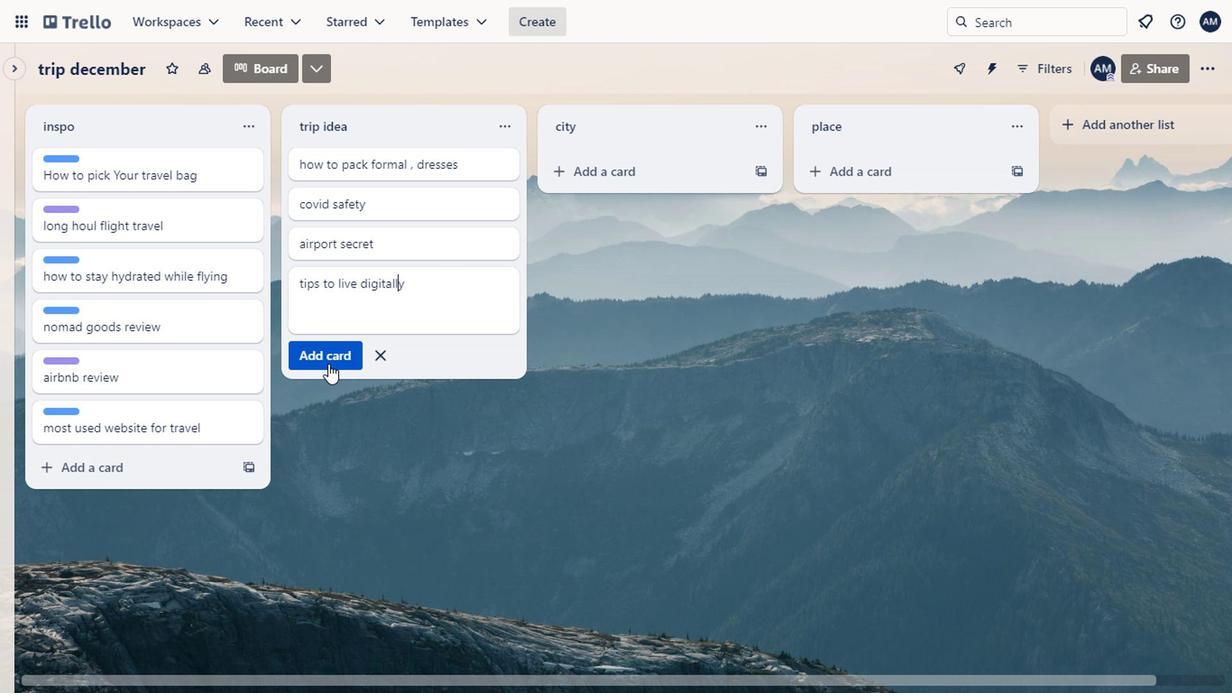 
Action: Mouse moved to (79, 462)
Screenshot: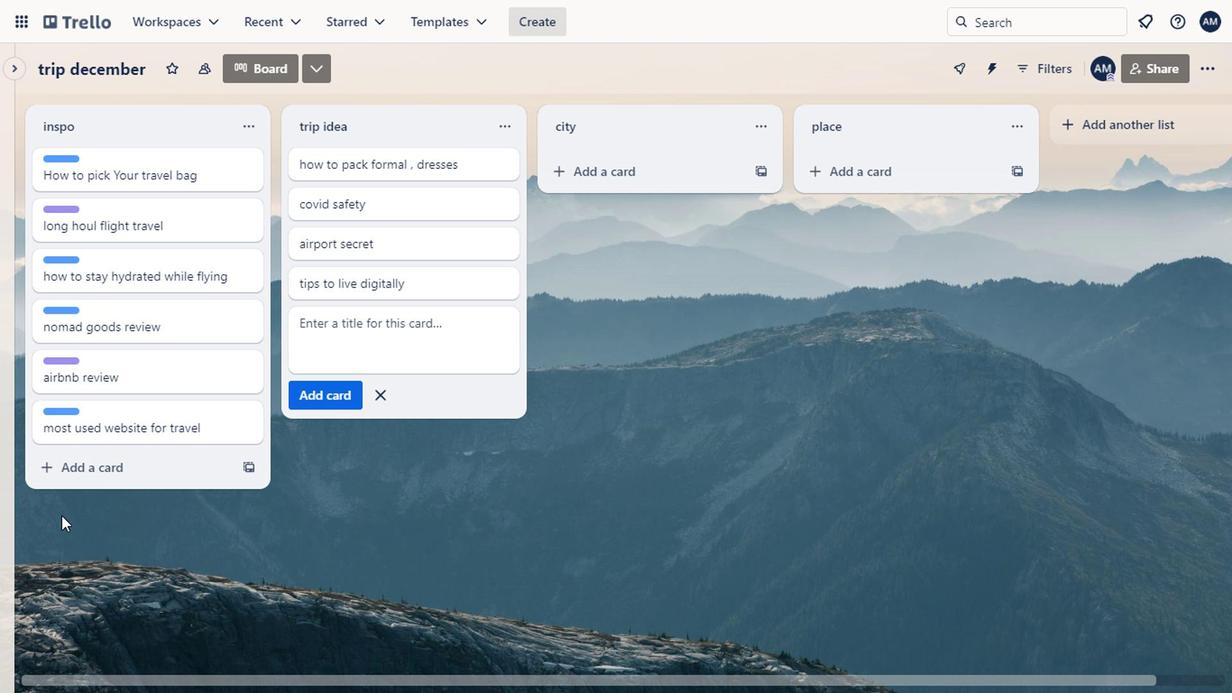 
Action: Mouse pressed left at (79, 462)
Screenshot: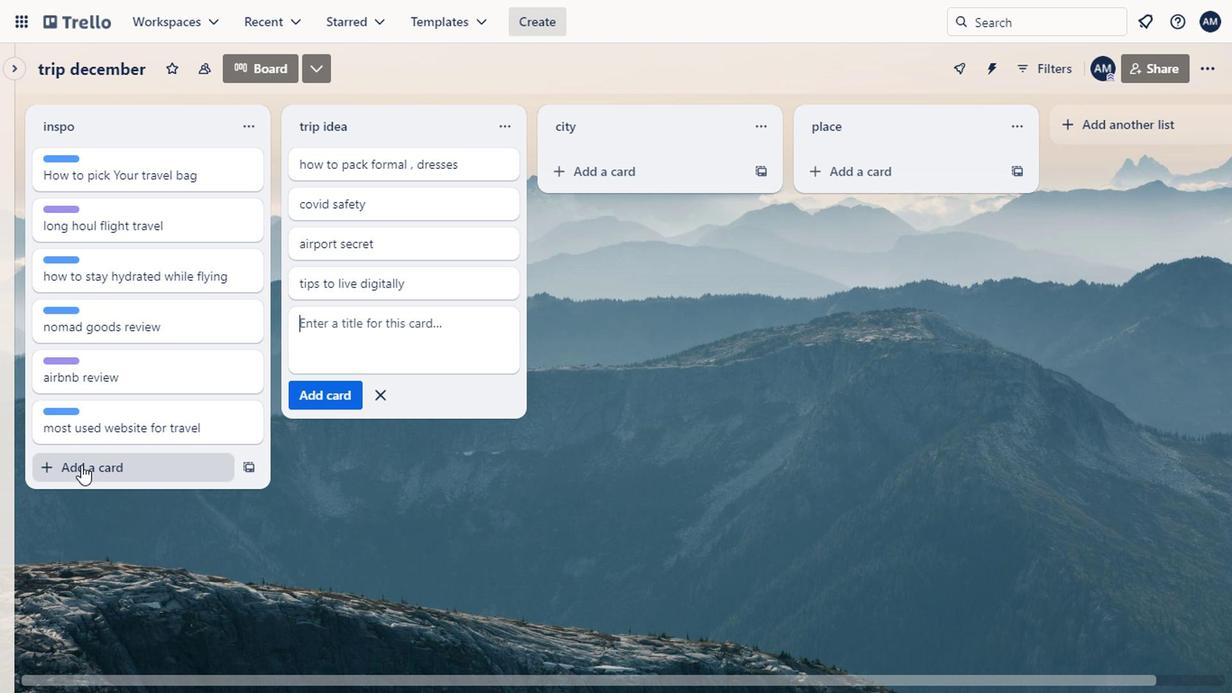 
Action: Mouse moved to (83, 475)
Screenshot: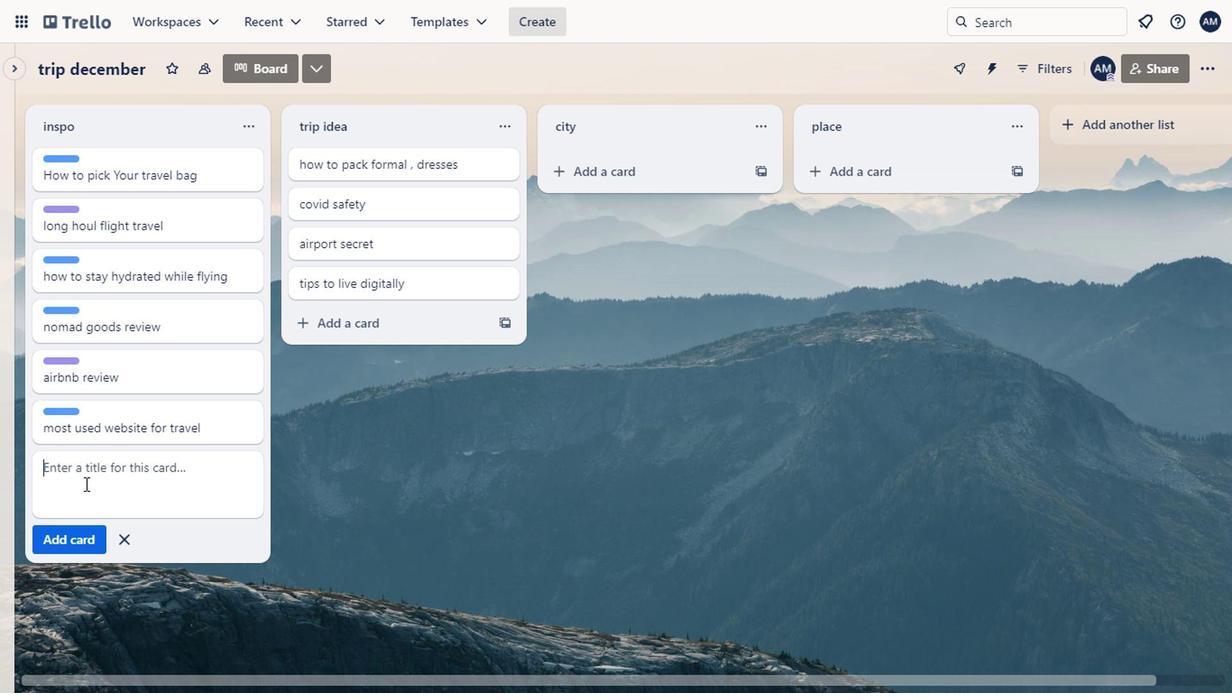 
Action: Key pressed uv<Key.space>product
Screenshot: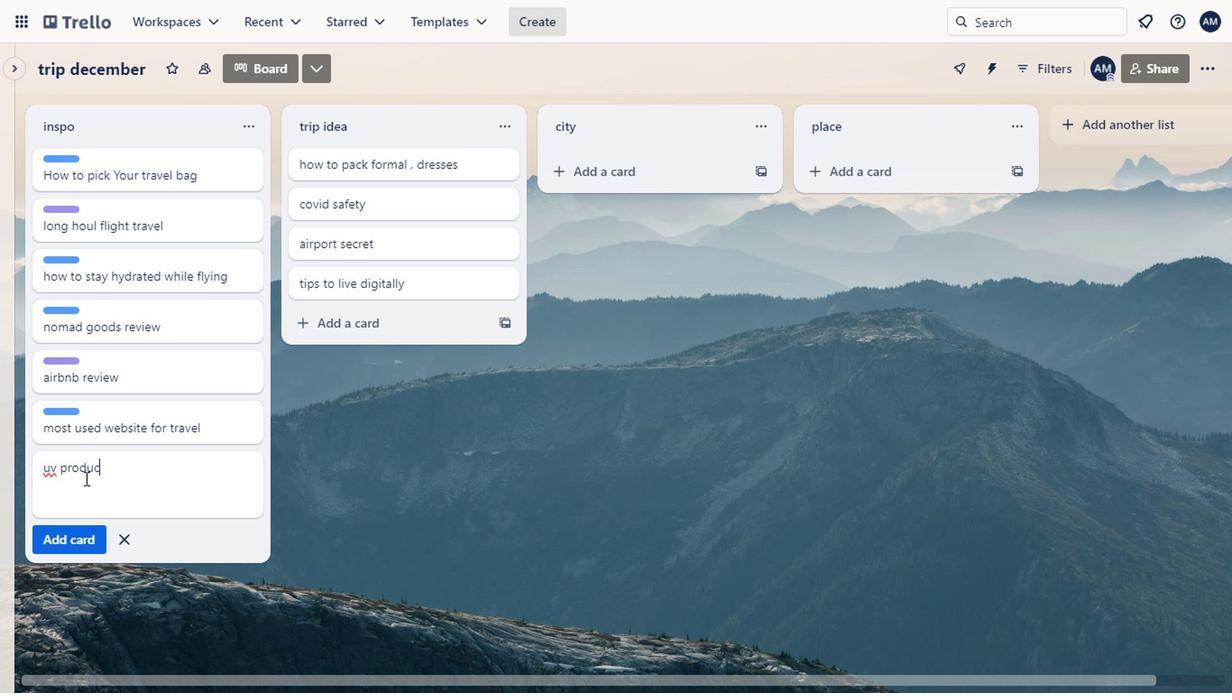 
Action: Mouse moved to (64, 543)
Screenshot: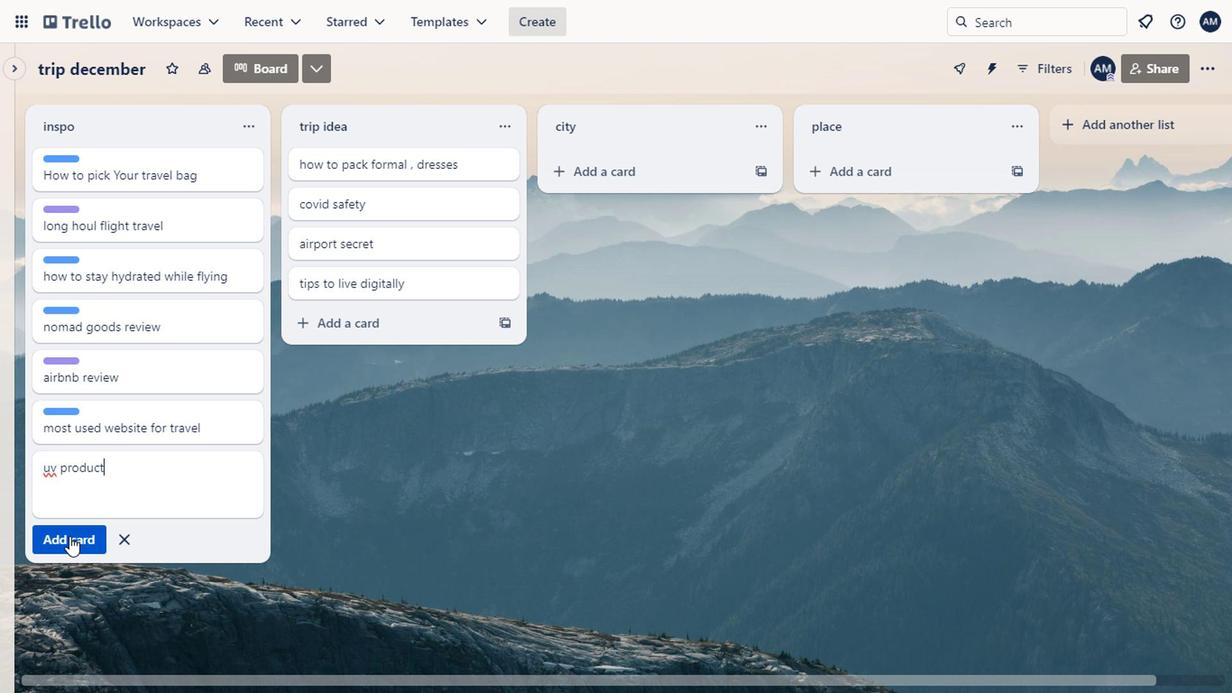 
Action: Mouse pressed left at (64, 543)
Screenshot: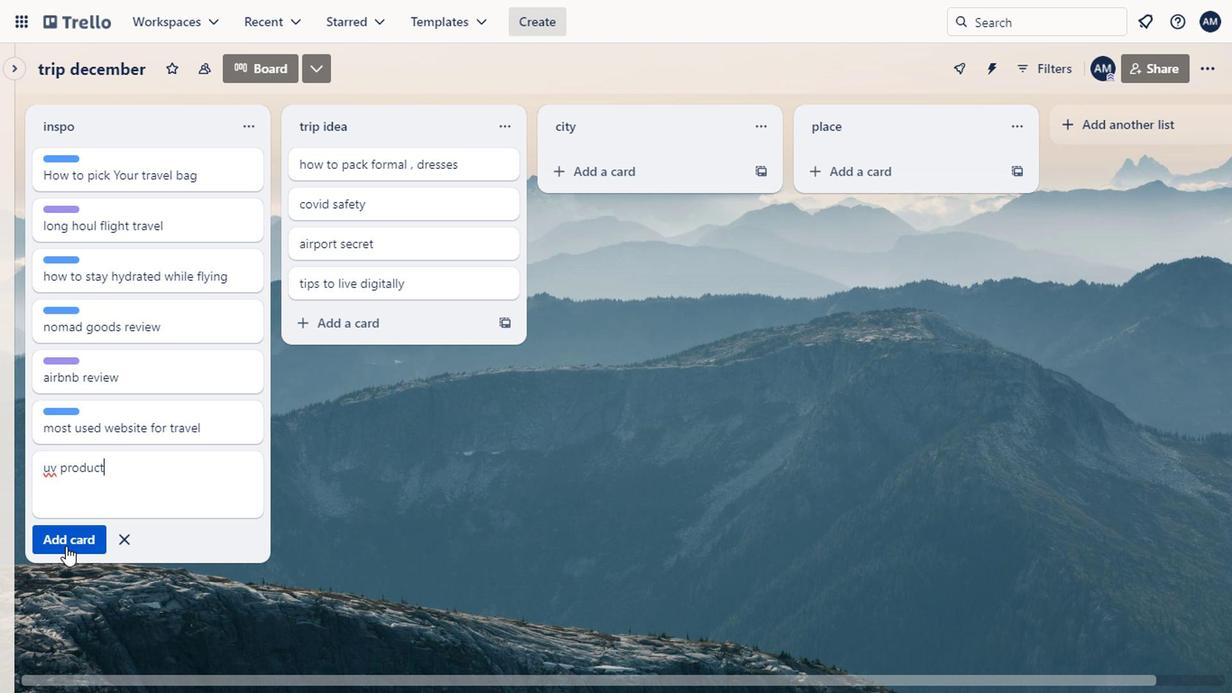 
Action: Mouse moved to (244, 464)
Screenshot: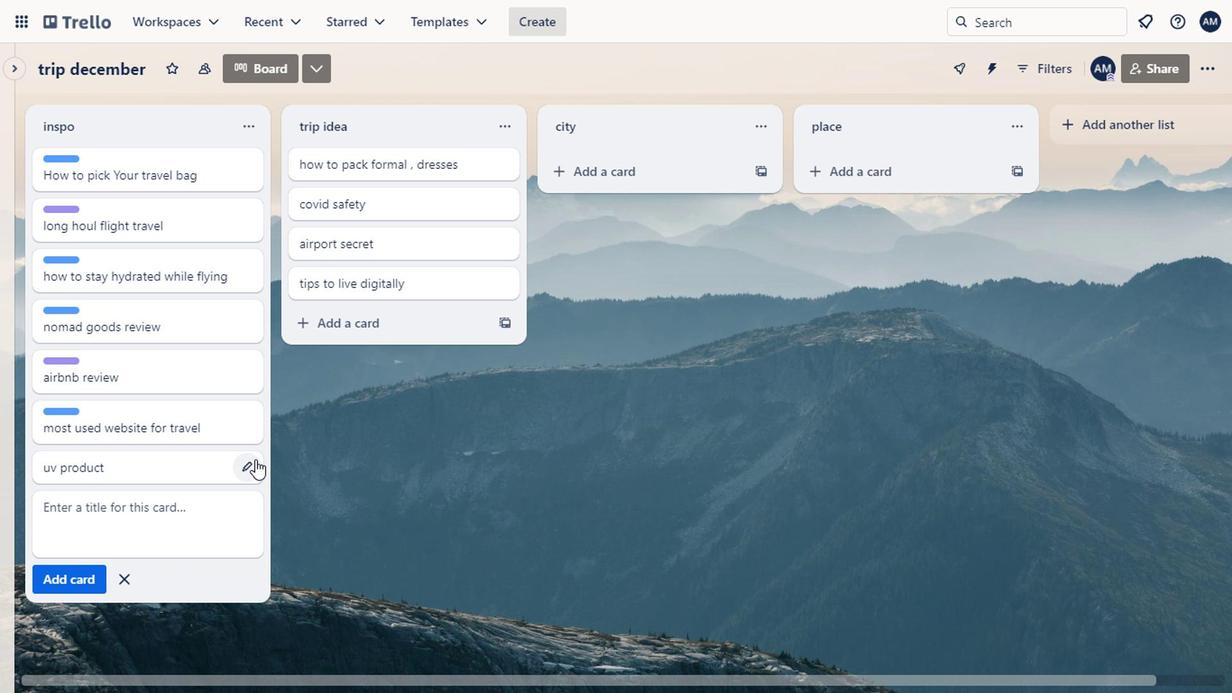 
Action: Mouse pressed left at (244, 464)
Screenshot: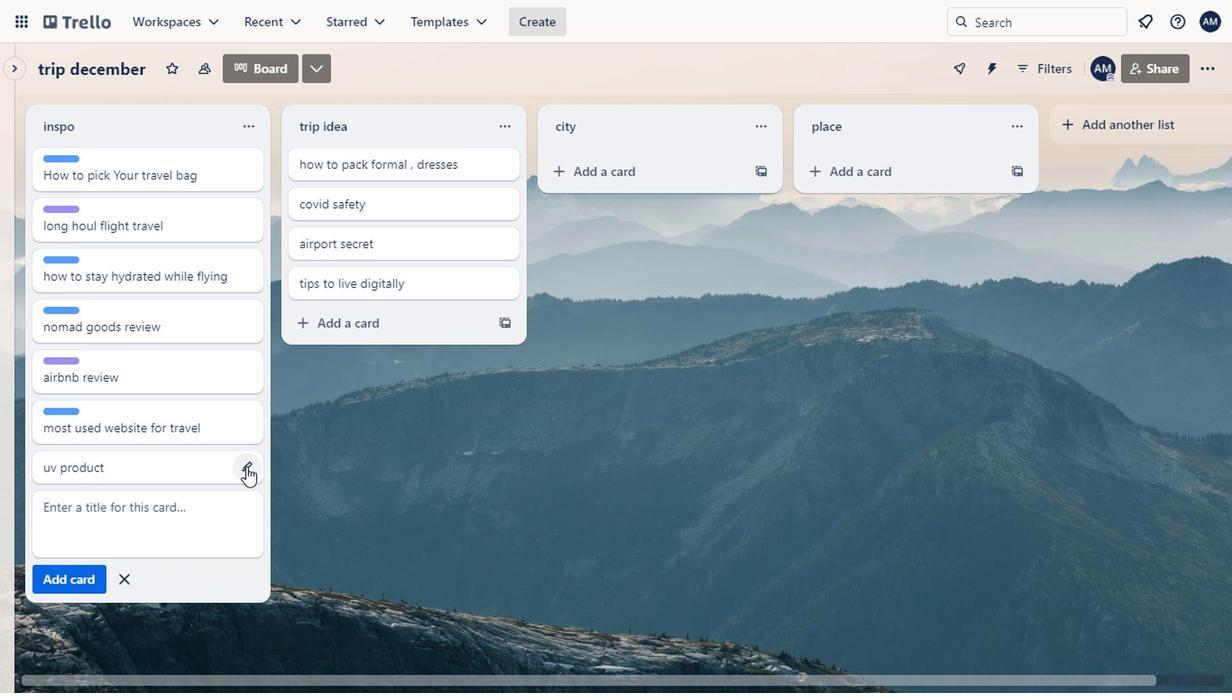 
Action: Mouse moved to (342, 479)
Screenshot: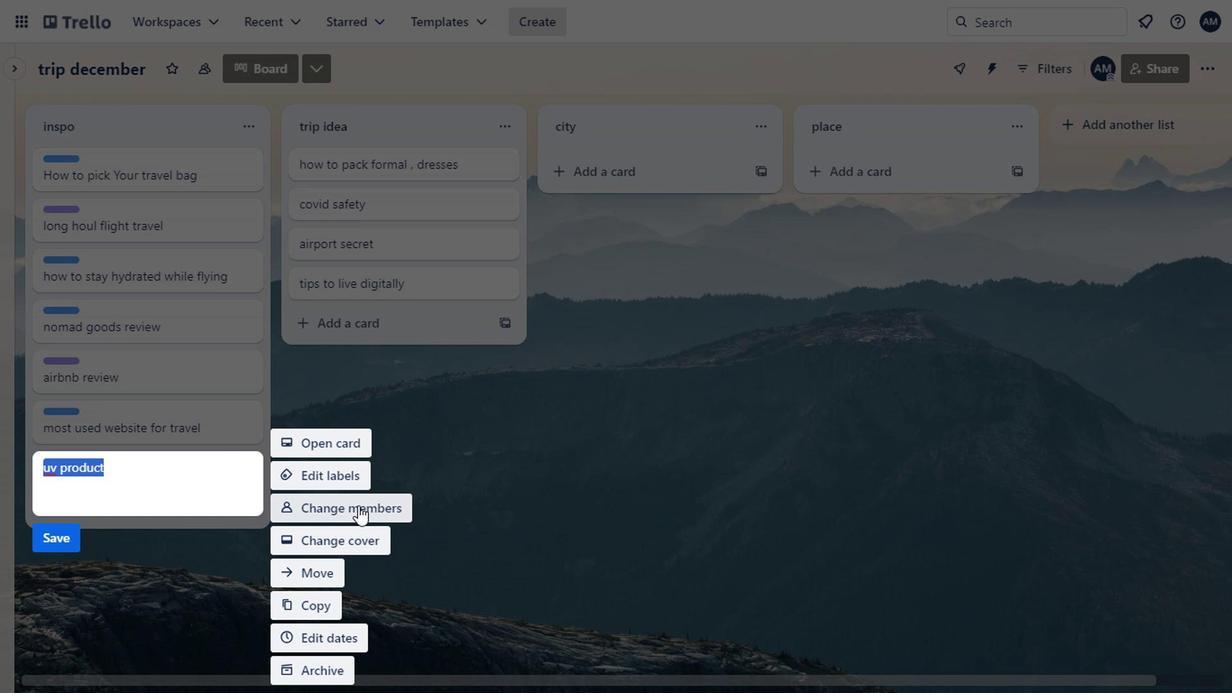 
Action: Mouse pressed left at (342, 479)
Screenshot: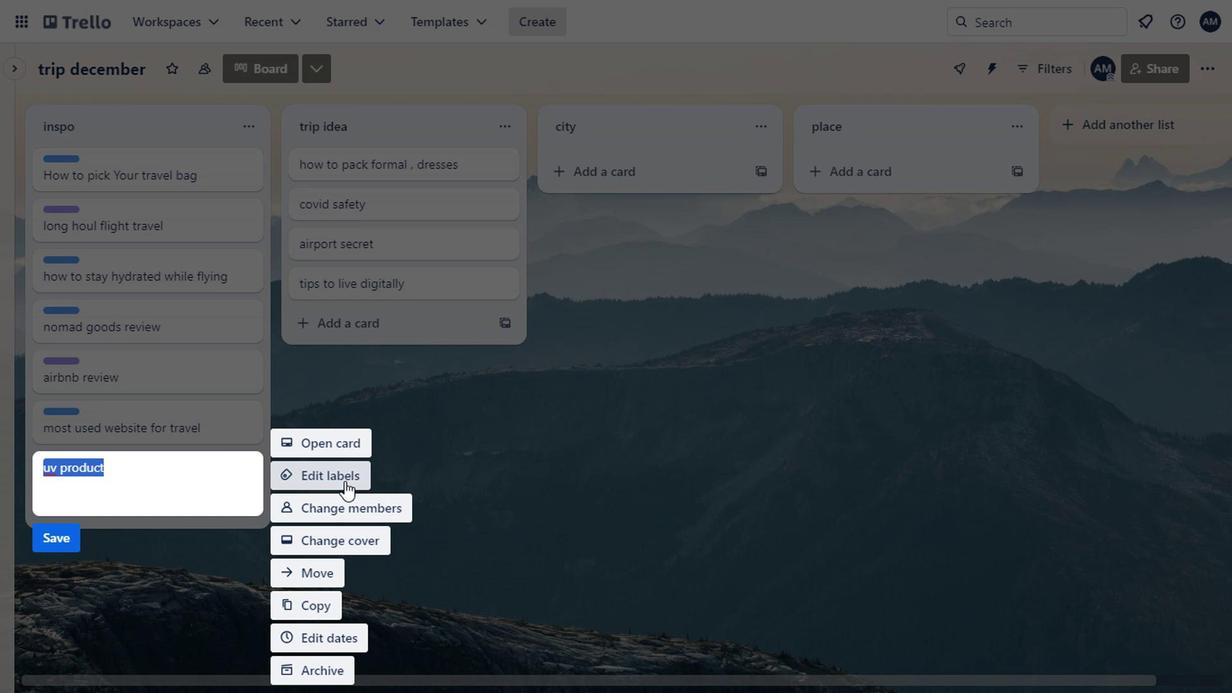 
Action: Mouse moved to (314, 239)
Screenshot: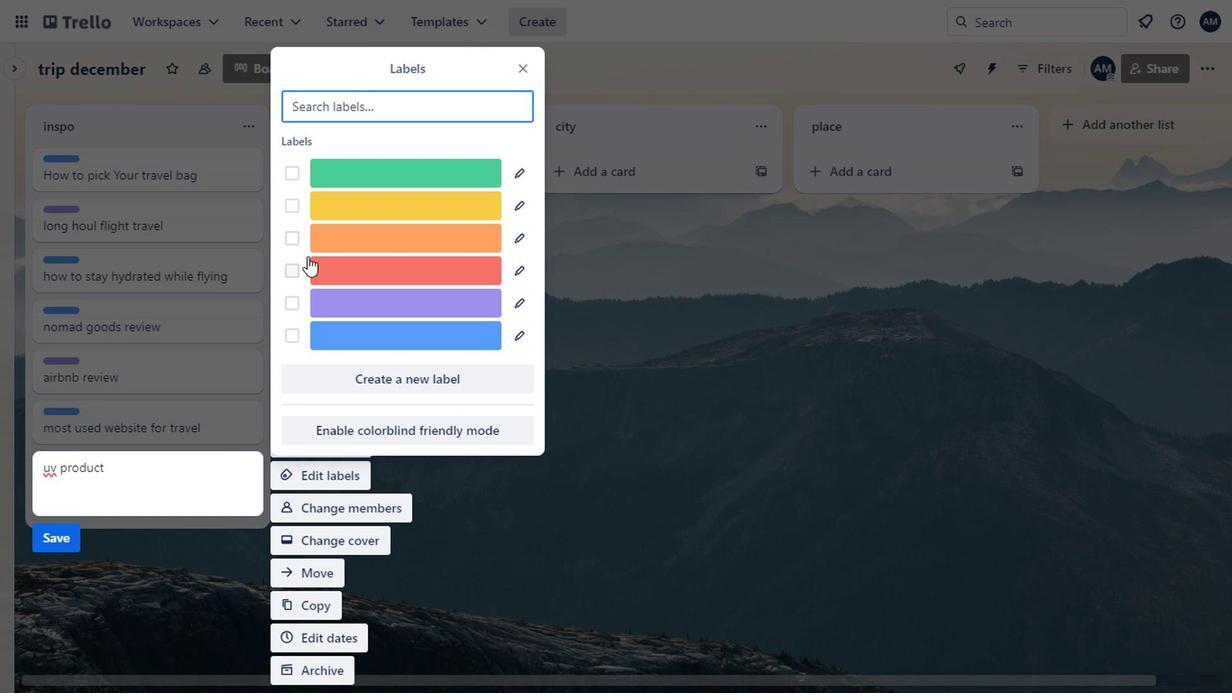 
Action: Mouse pressed left at (314, 239)
